 Task: Select street view around selected location Greensboro, North Carolina, United States and verify 5 surrounding locations
Action: Mouse moved to (599, 218)
Screenshot: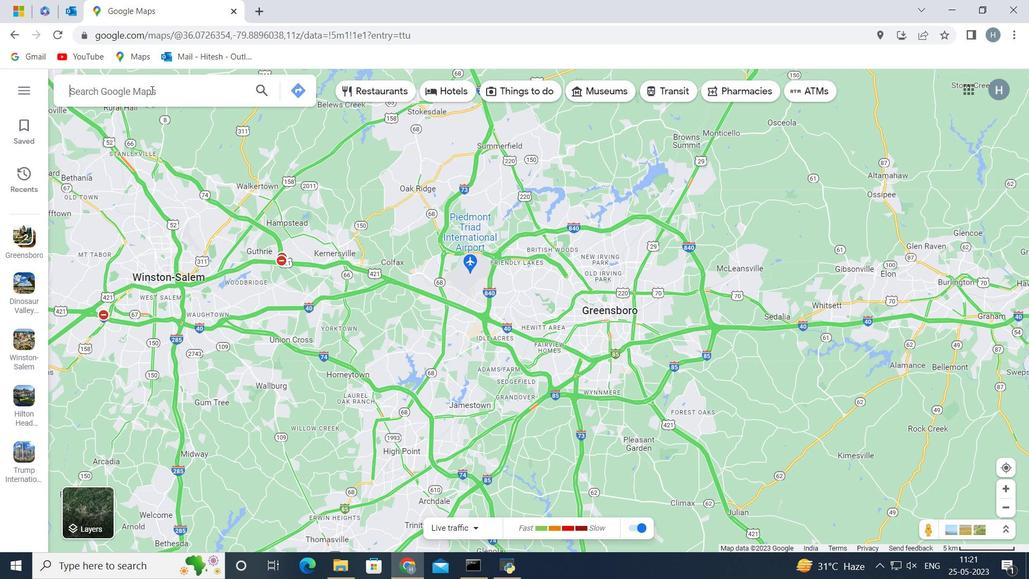 
Action: Mouse pressed left at (599, 218)
Screenshot: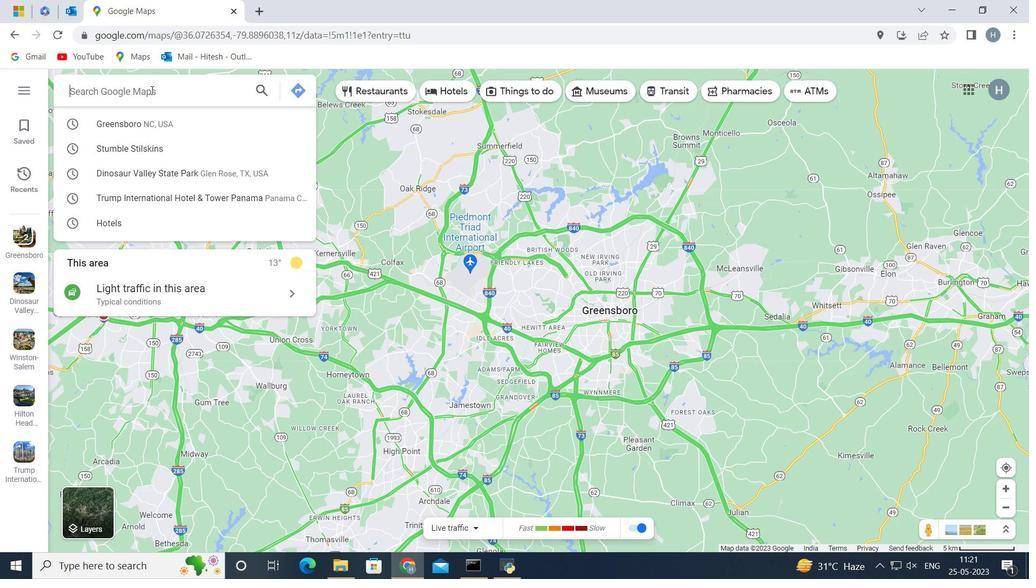 
Action: Mouse moved to (76, 71)
Screenshot: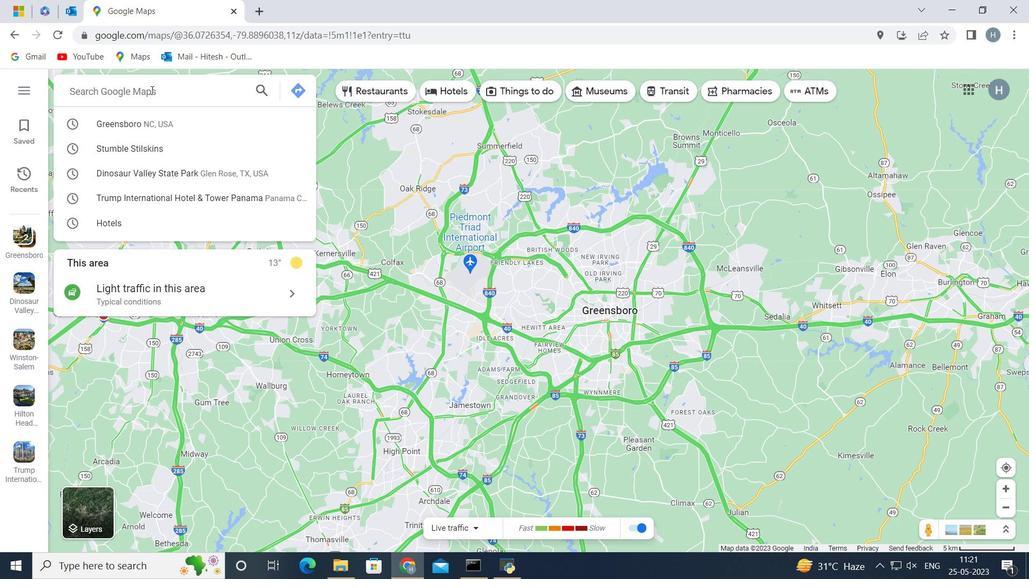 
Action: Mouse pressed left at (76, 71)
Screenshot: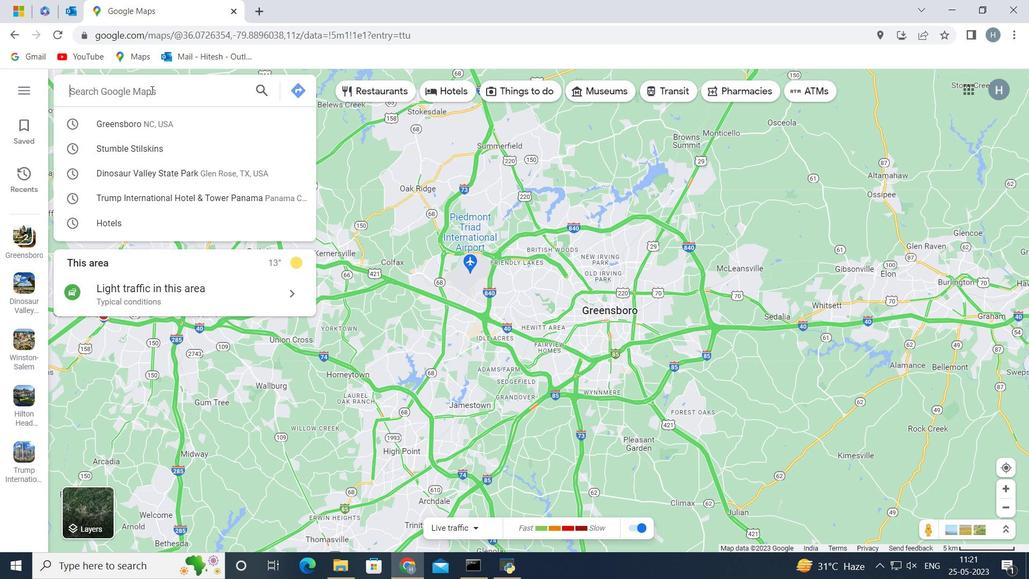 
Action: Mouse pressed left at (76, 71)
Screenshot: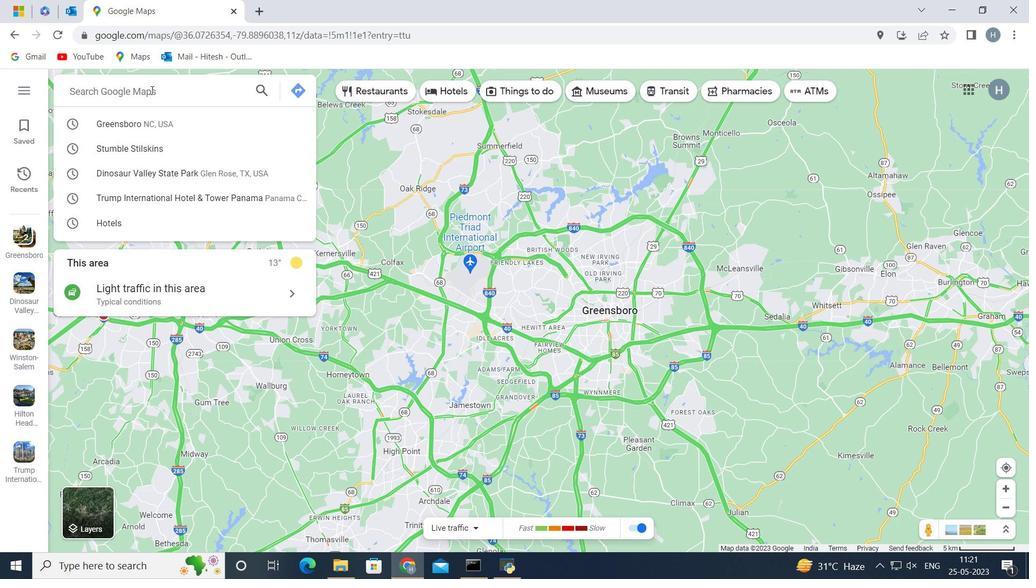 
Action: Mouse moved to (98, 70)
Screenshot: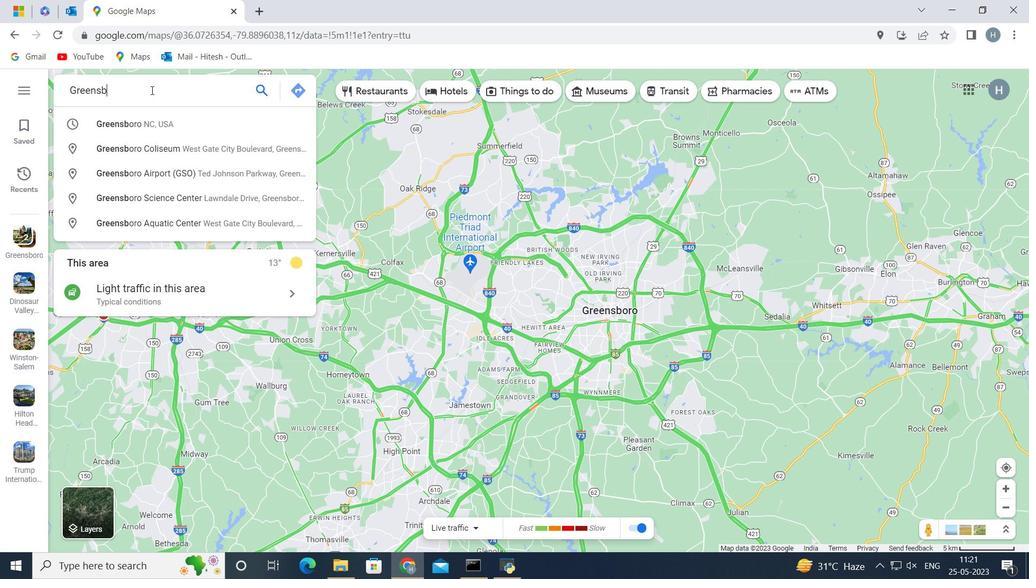 
Action: Mouse pressed left at (98, 70)
Screenshot: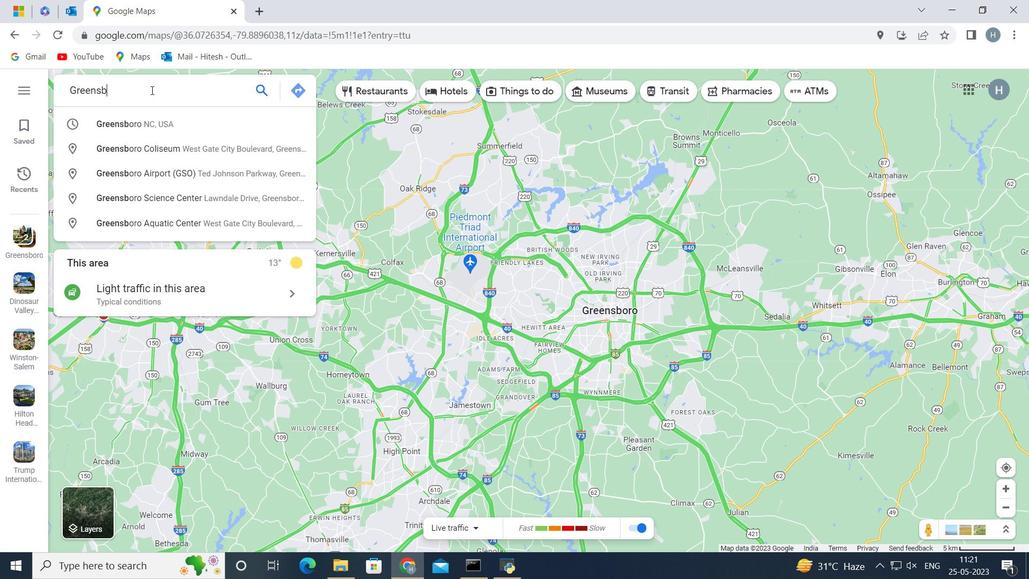 
Action: Mouse moved to (98, 69)
Screenshot: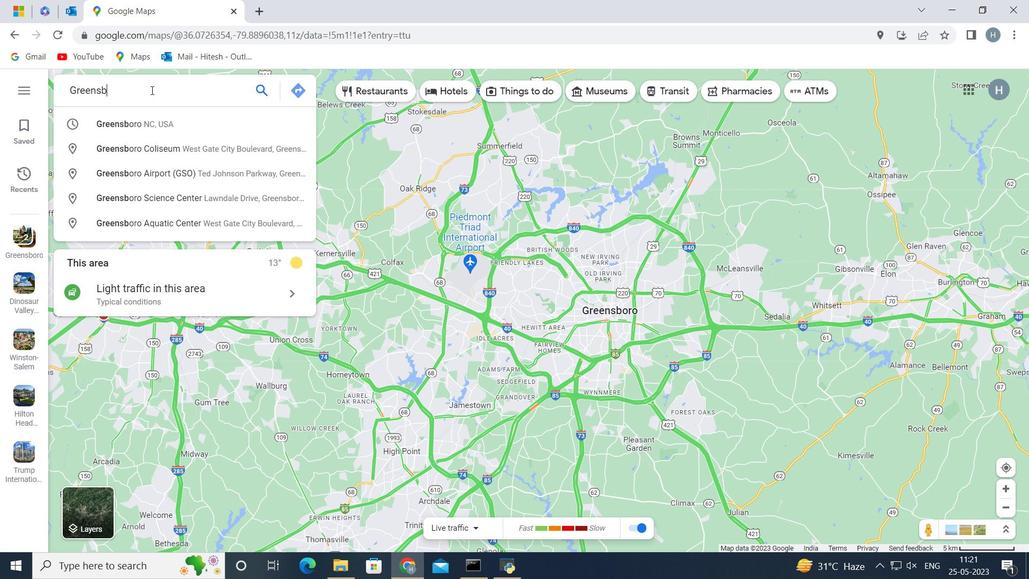 
Action: Key pressed <Key.shift>Greensboro,<Key.space><Key.shift>North<Key.space><Key.shift>Carolina,<Key.space><Key.shift><Key.shift><Key.shift><Key.shift><Key.shift><Key.shift><Key.shift><Key.shift><Key.shift><Key.shift><Key.shift><Key.shift><Key.shift><Key.shift><Key.shift><Key.shift><Key.shift><Key.shift><Key.shift><Key.shift><Key.shift><Key.shift><Key.shift><Key.shift><Key.shift><Key.shift><Key.shift><Key.shift><Key.shift><Key.shift><Key.shift><Key.shift><Key.shift><Key.shift><Key.shift><Key.shift><Key.shift><Key.shift><Key.shift><Key.shift><Key.shift><Key.shift><Key.shift><Key.shift><Key.shift><Key.shift><Key.shift><Key.shift><Key.shift><Key.shift><Key.shift><Key.shift><Key.shift><Key.shift><Key.shift>Un
Screenshot: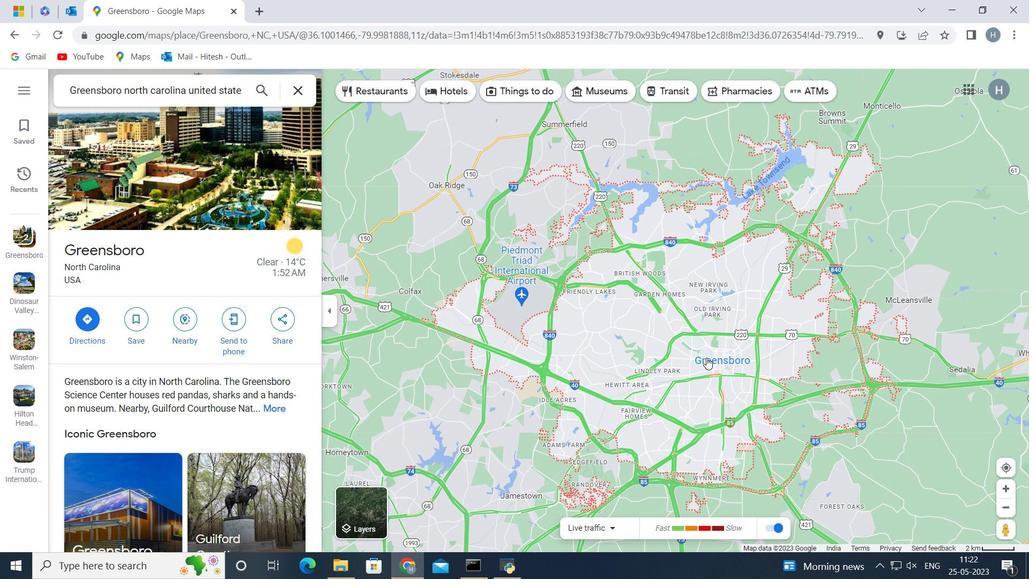
Action: Mouse moved to (193, 95)
Screenshot: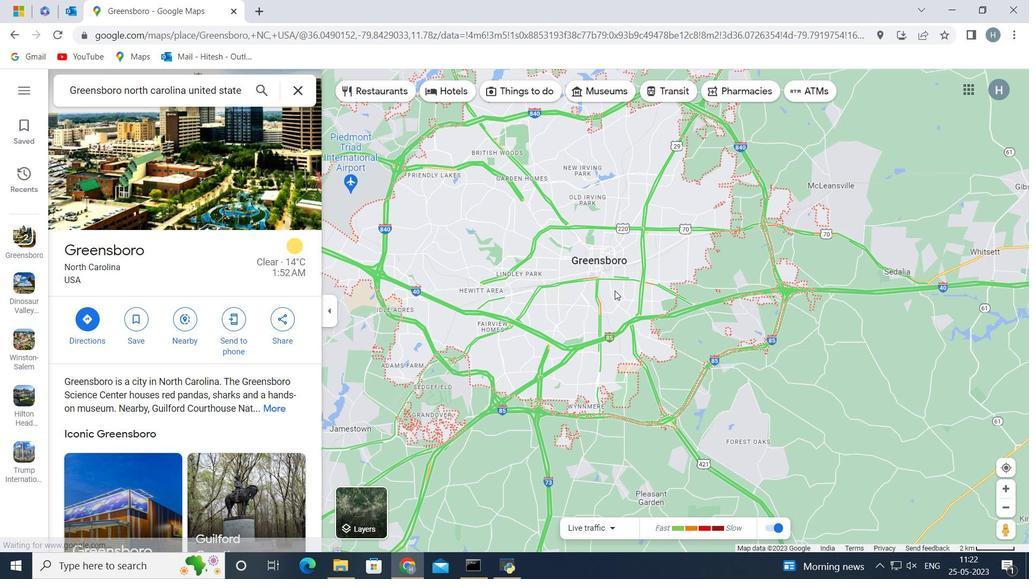 
Action: Mouse pressed left at (193, 95)
Screenshot: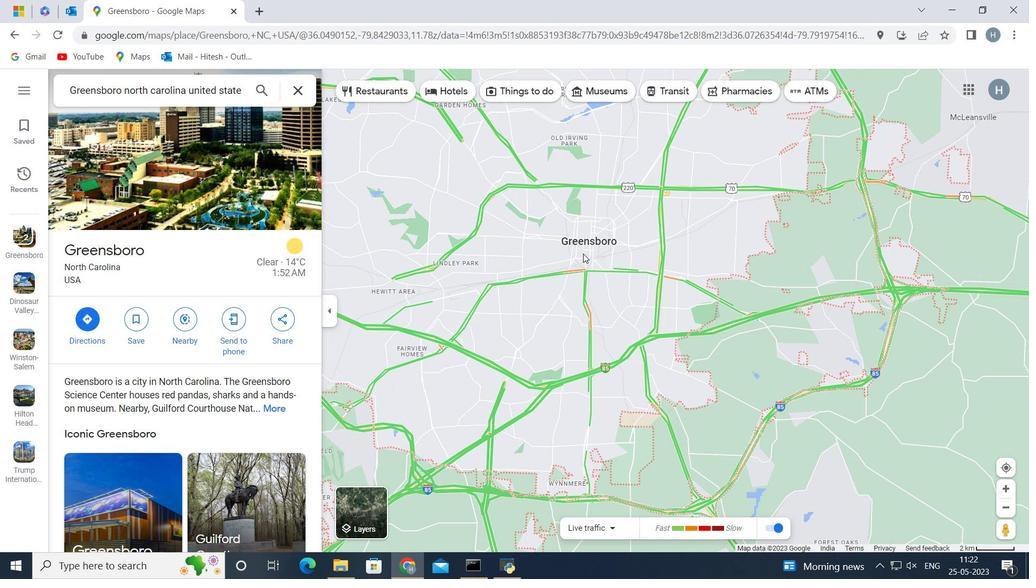 
Action: Mouse moved to (425, 203)
Screenshot: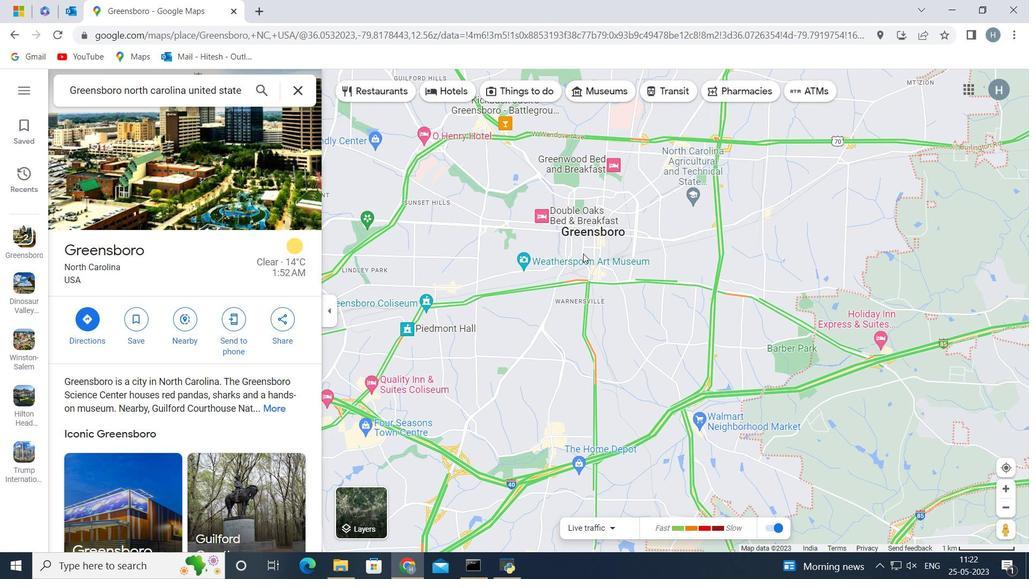 
Action: Mouse scrolled (425, 203) with delta (0, 0)
Screenshot: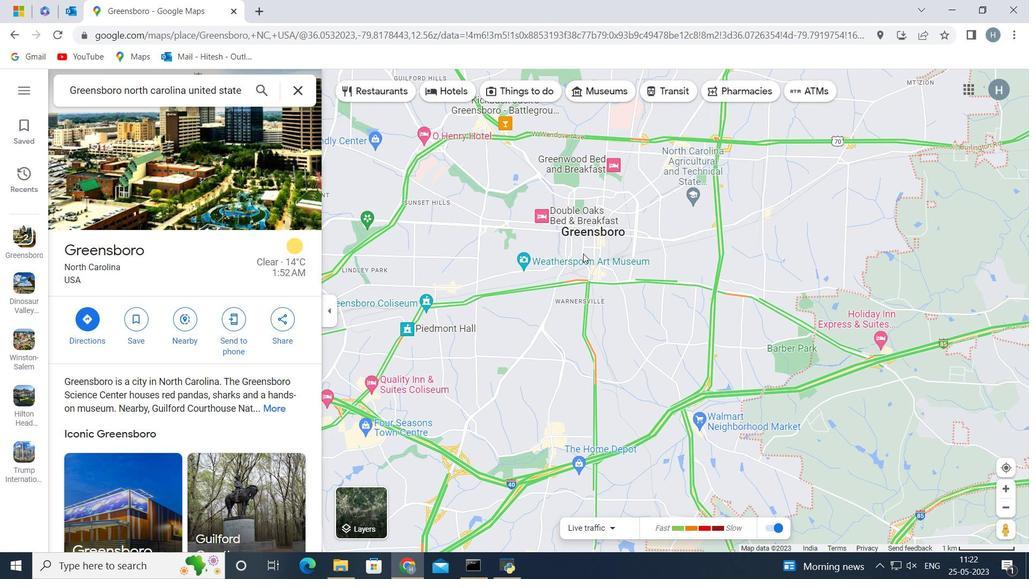 
Action: Mouse moved to (426, 206)
Screenshot: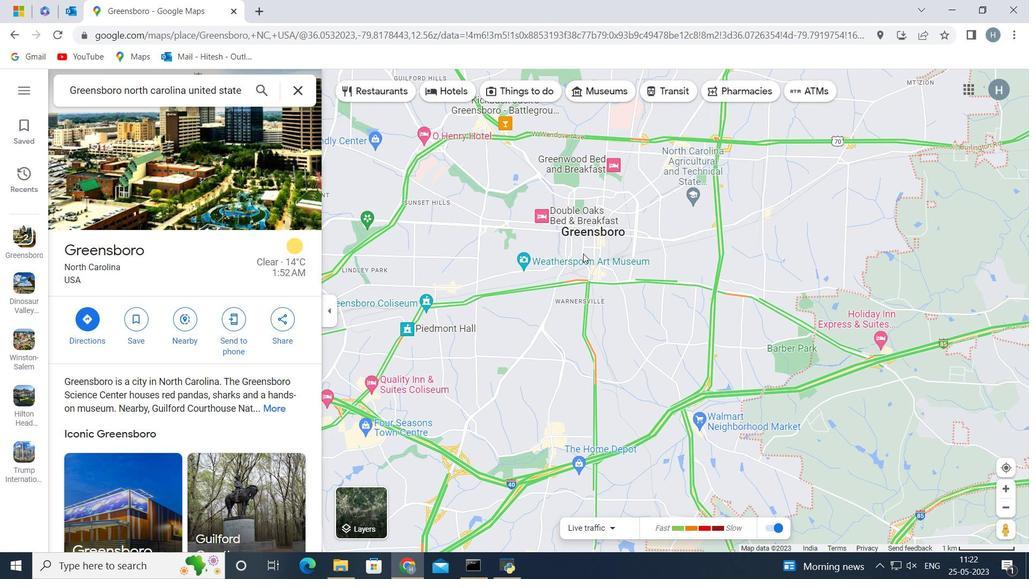 
Action: Mouse scrolled (426, 205) with delta (0, 0)
Screenshot: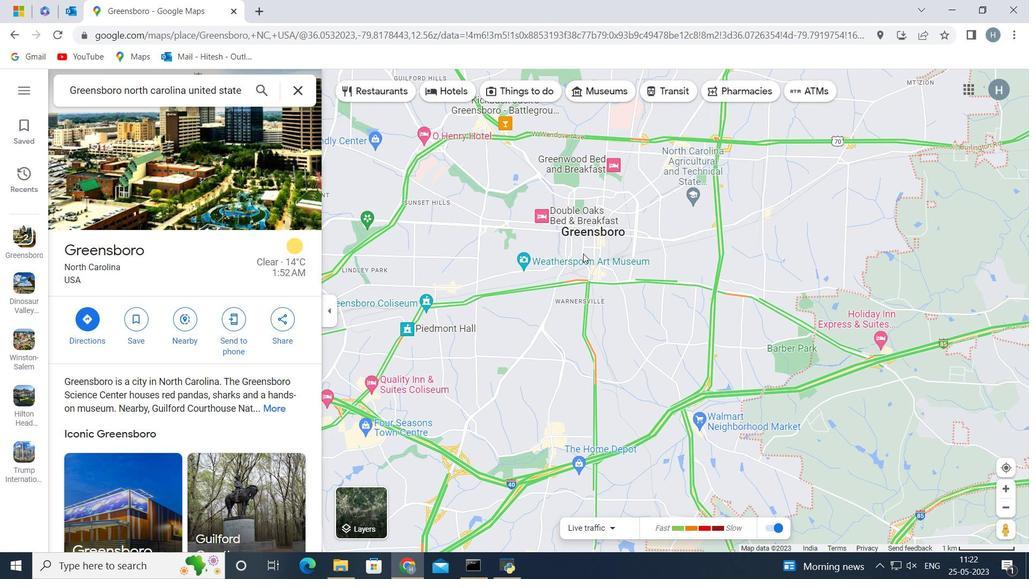 
Action: Mouse moved to (426, 208)
Screenshot: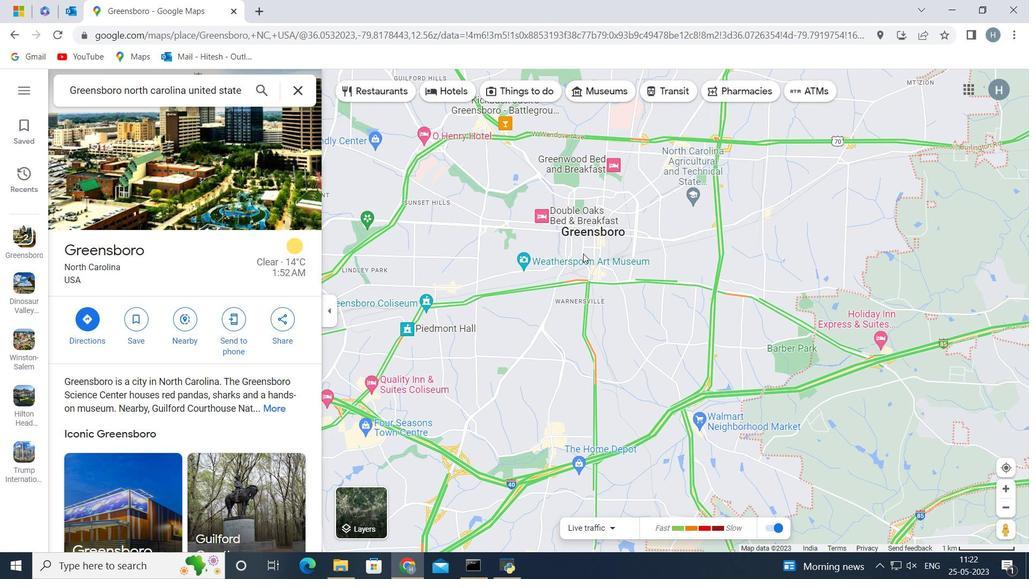 
Action: Mouse scrolled (426, 208) with delta (0, 0)
Screenshot: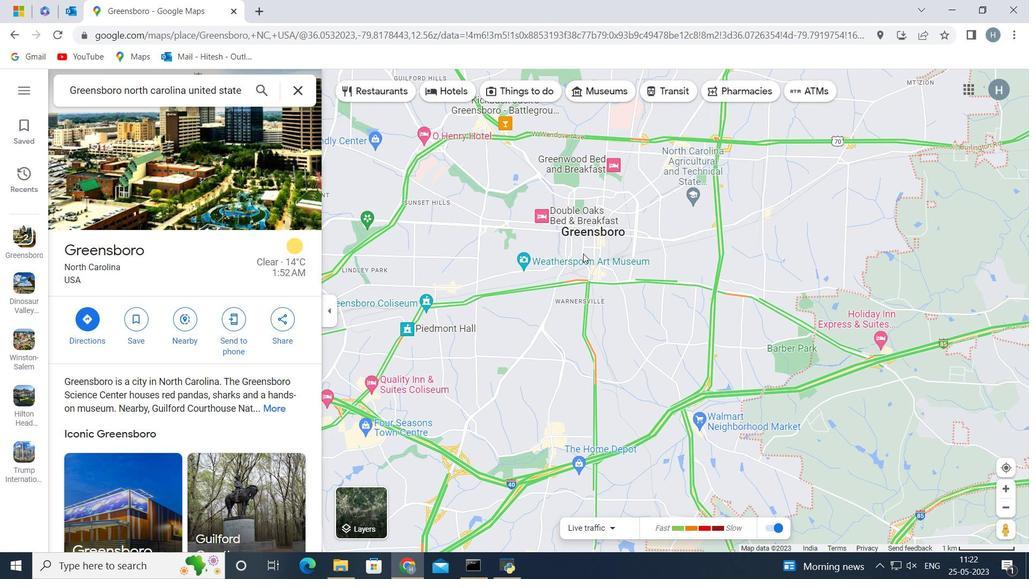 
Action: Mouse moved to (427, 209)
Screenshot: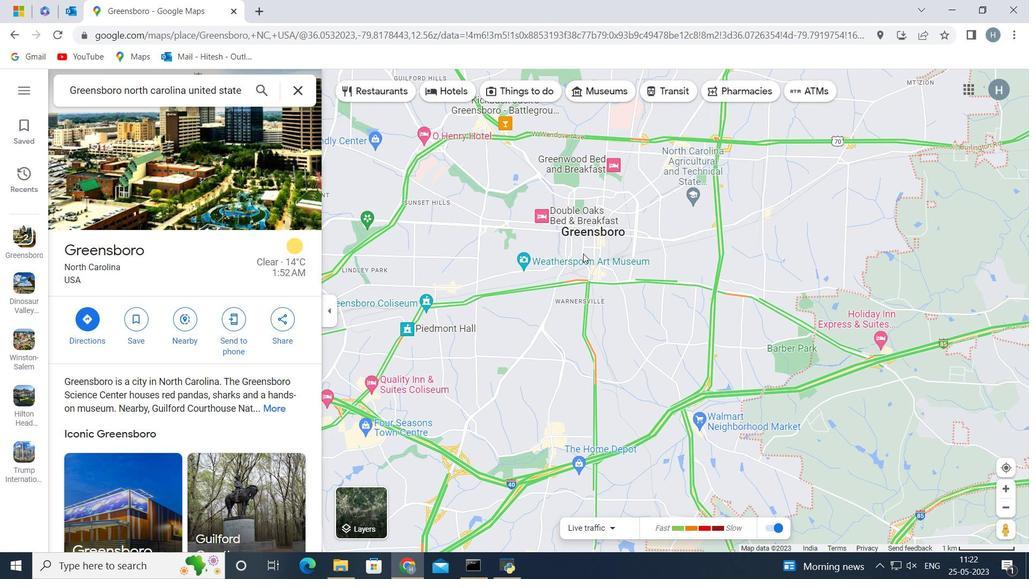 
Action: Mouse scrolled (427, 208) with delta (0, 0)
Screenshot: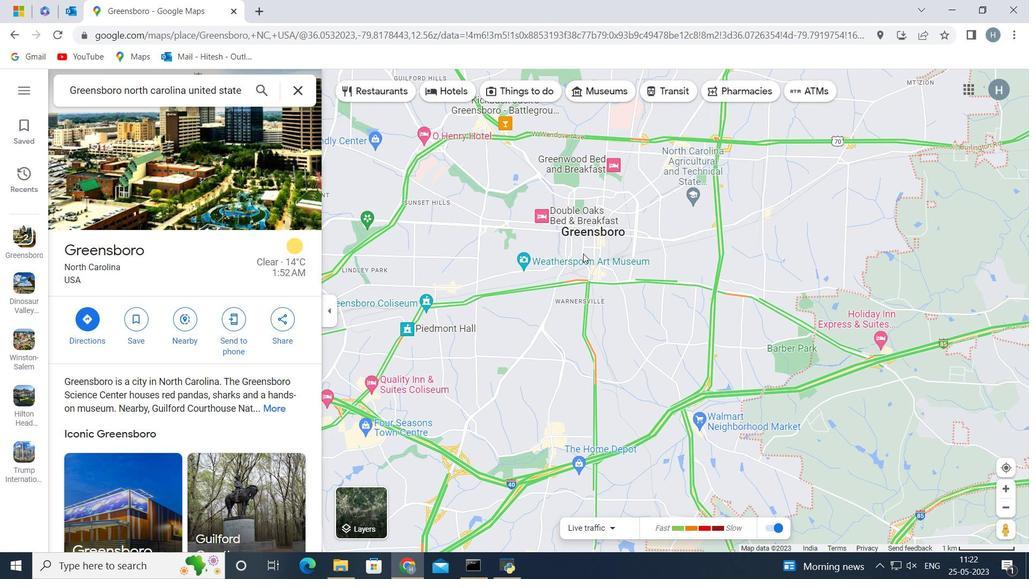 
Action: Mouse scrolled (427, 208) with delta (0, 0)
Screenshot: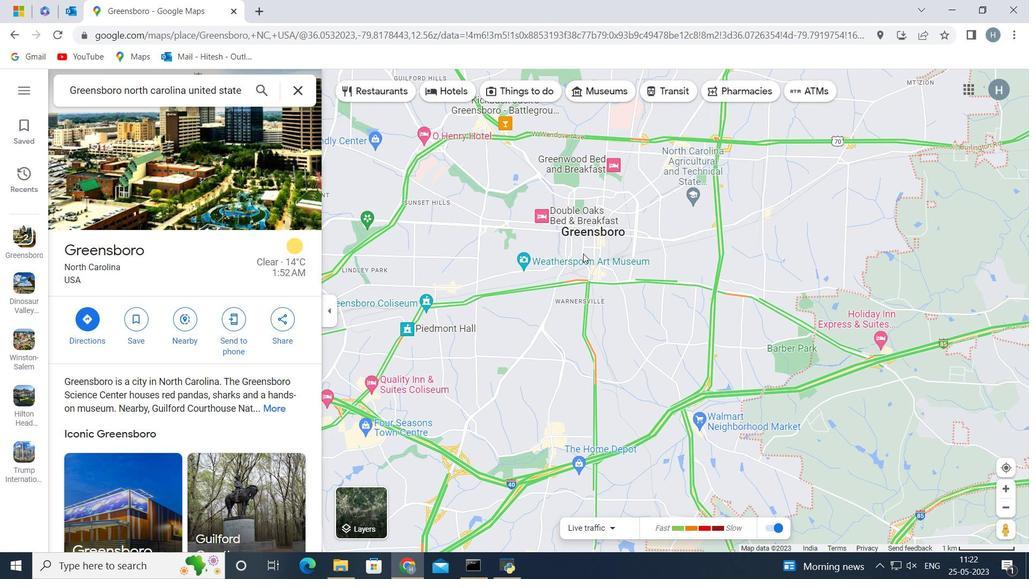 
Action: Mouse scrolled (427, 208) with delta (0, 0)
Screenshot: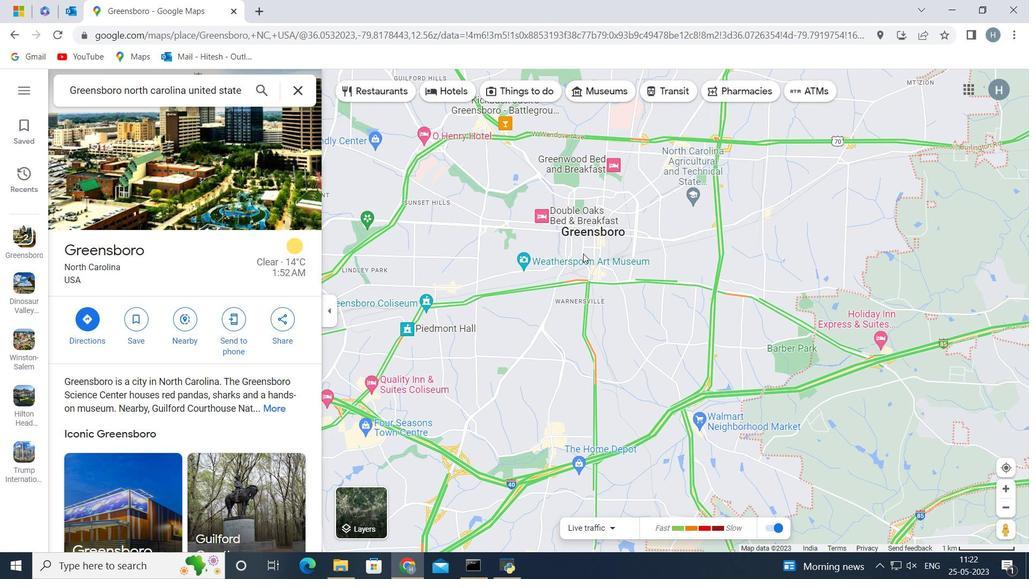 
Action: Mouse moved to (422, 200)
Screenshot: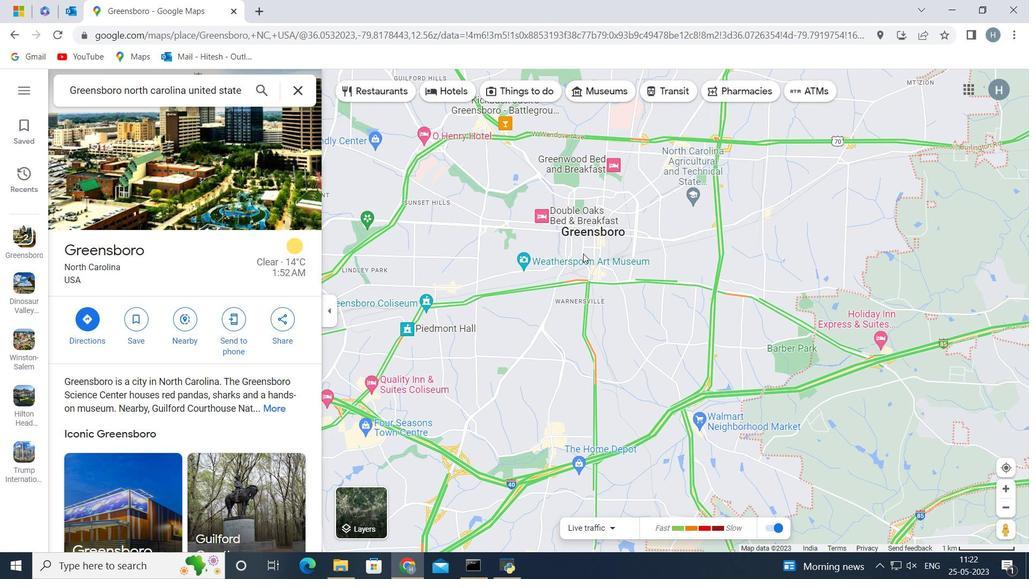 
Action: Mouse scrolled (422, 199) with delta (0, 0)
Screenshot: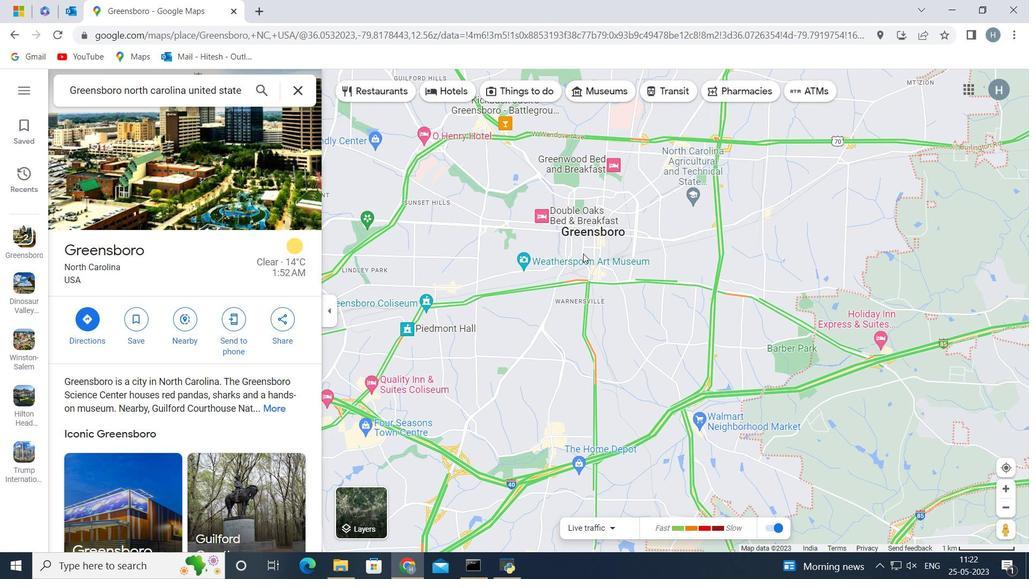 
Action: Mouse moved to (422, 200)
Screenshot: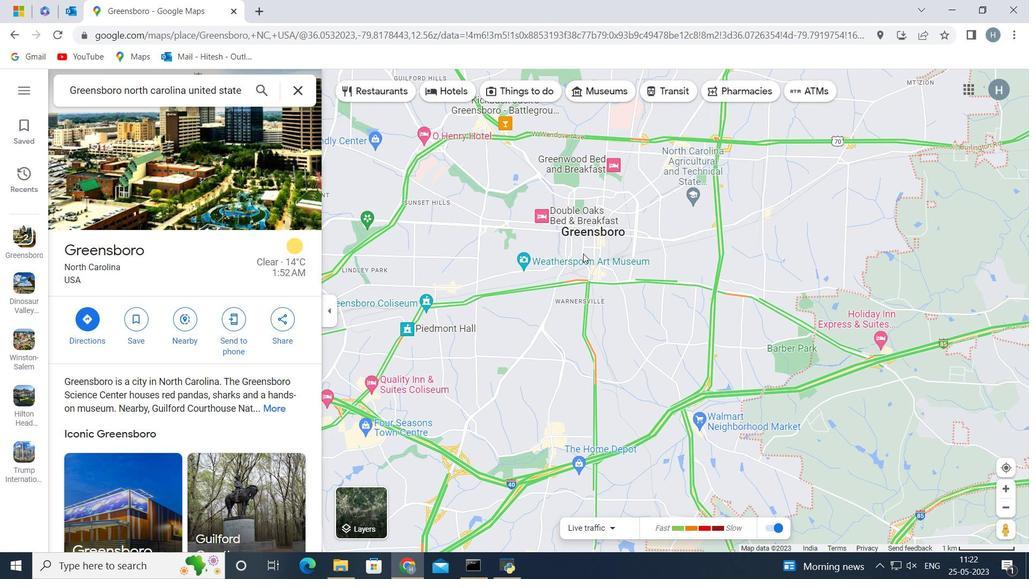 
Action: Mouse scrolled (422, 200) with delta (0, 0)
Screenshot: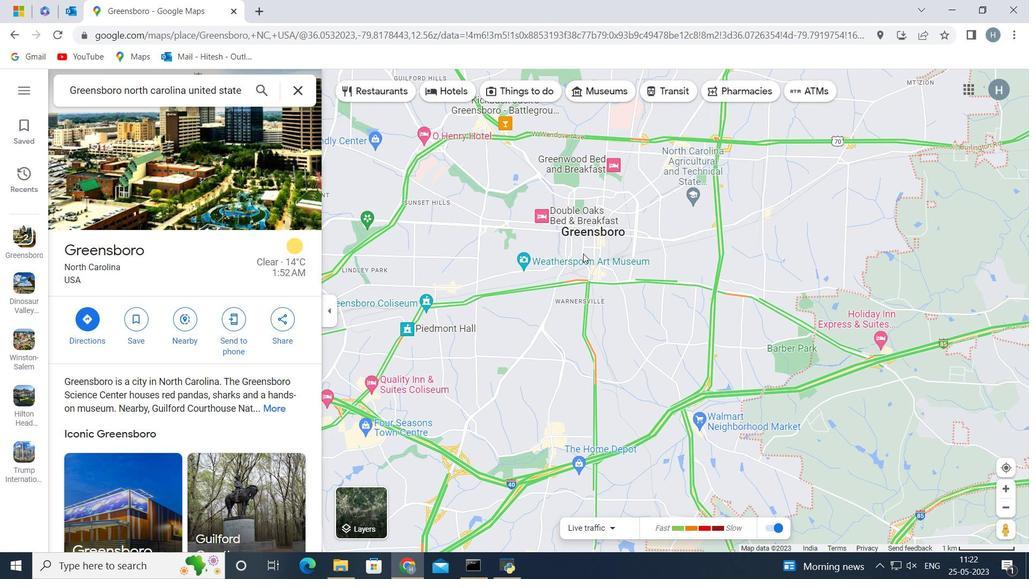 
Action: Mouse moved to (481, 236)
Screenshot: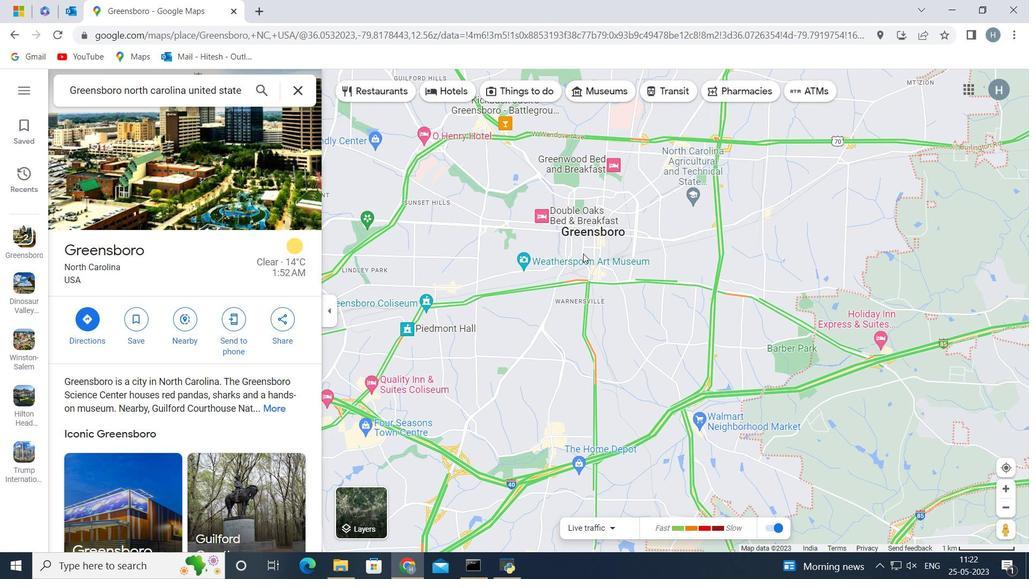 
Action: Mouse scrolled (481, 235) with delta (0, 0)
Screenshot: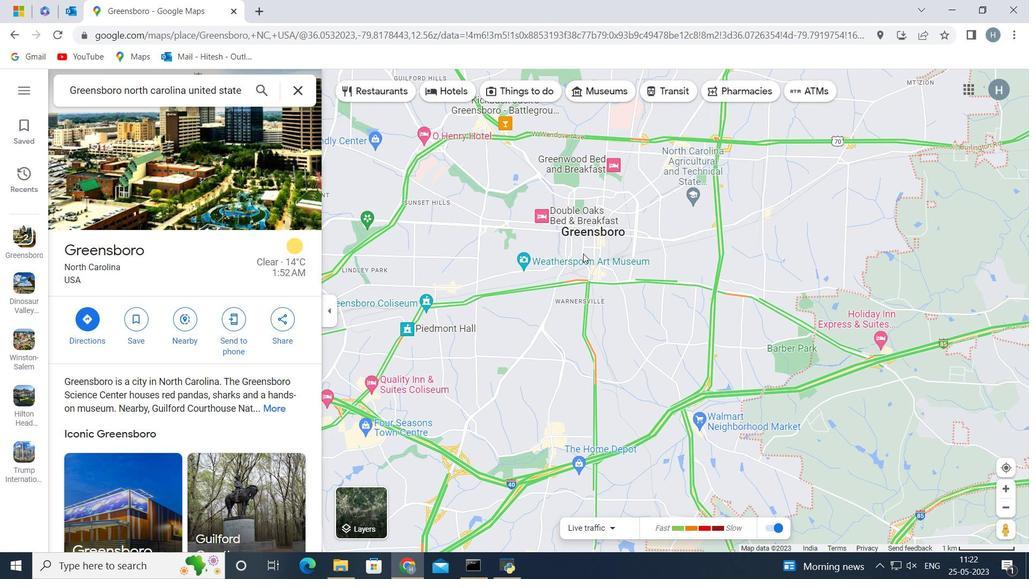 
Action: Mouse scrolled (481, 235) with delta (0, 0)
Screenshot: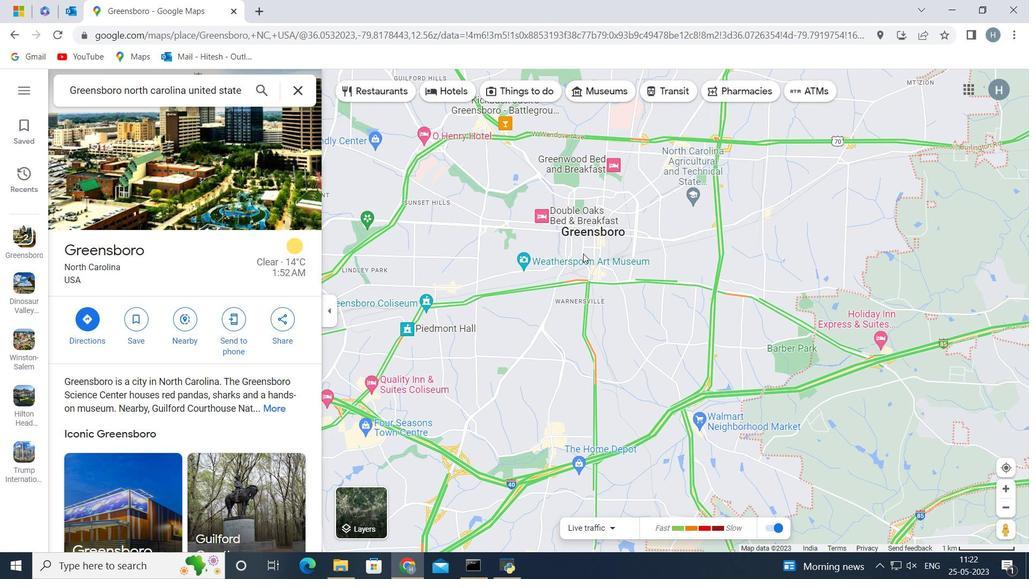
Action: Mouse moved to (535, 215)
Screenshot: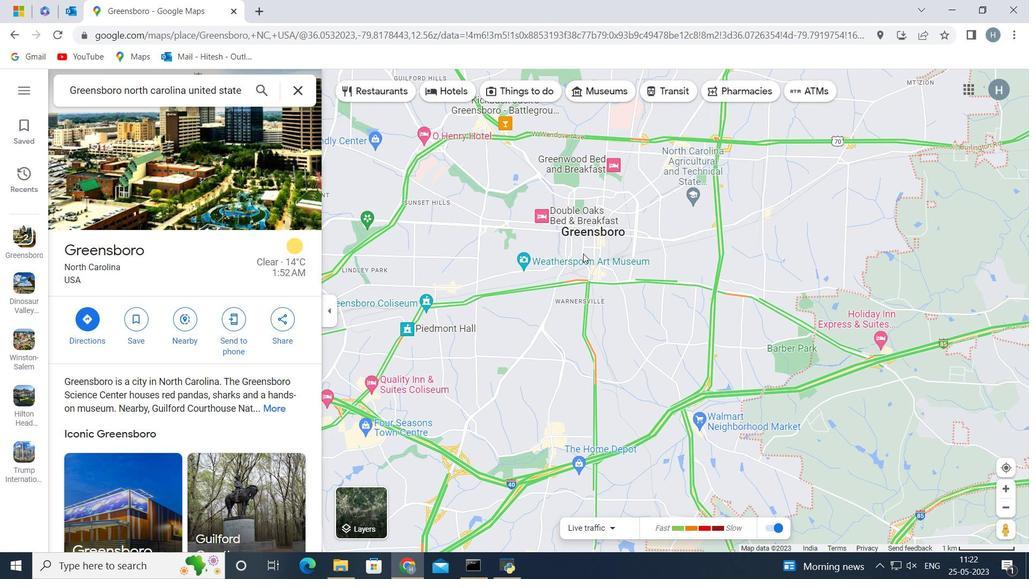 
Action: Mouse scrolled (535, 214) with delta (0, 0)
Screenshot: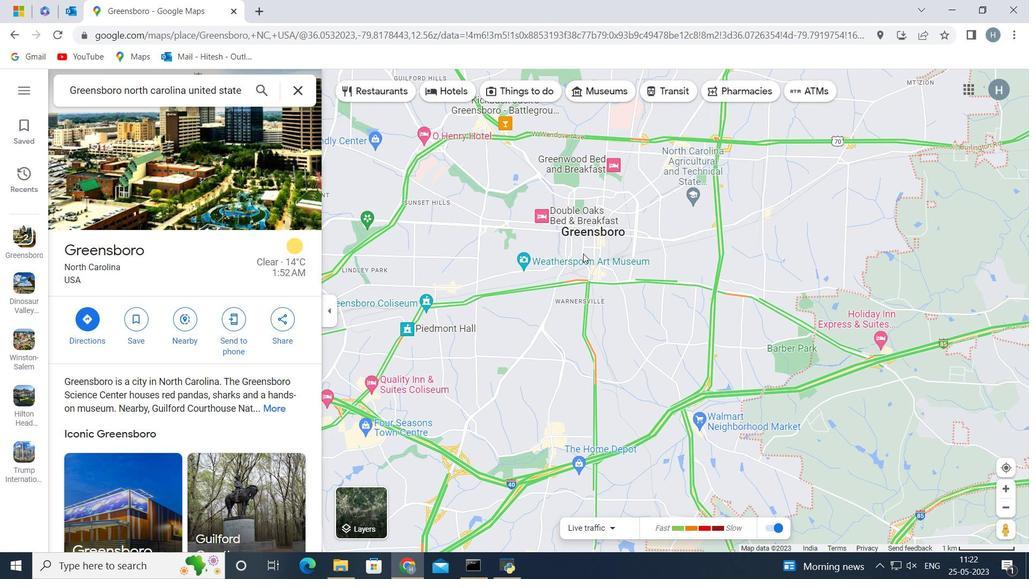 
Action: Mouse moved to (535, 216)
Screenshot: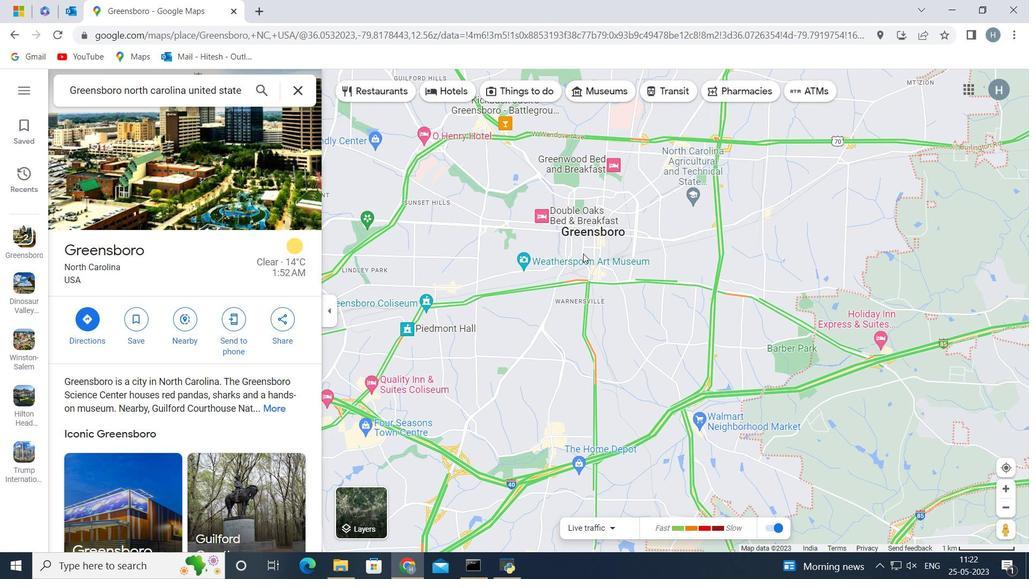 
Action: Mouse scrolled (535, 215) with delta (0, 0)
Screenshot: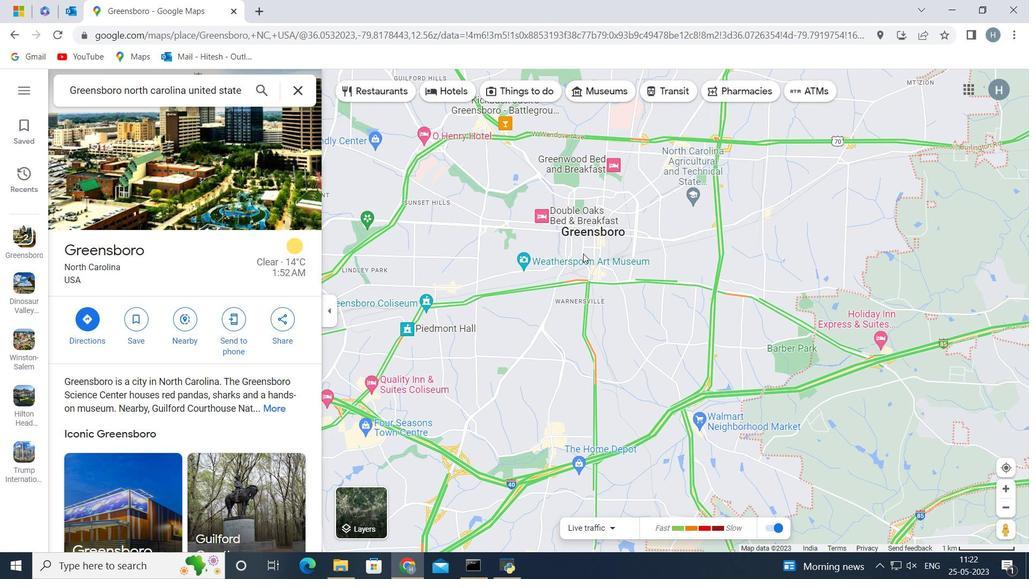 
Action: Mouse moved to (535, 217)
Screenshot: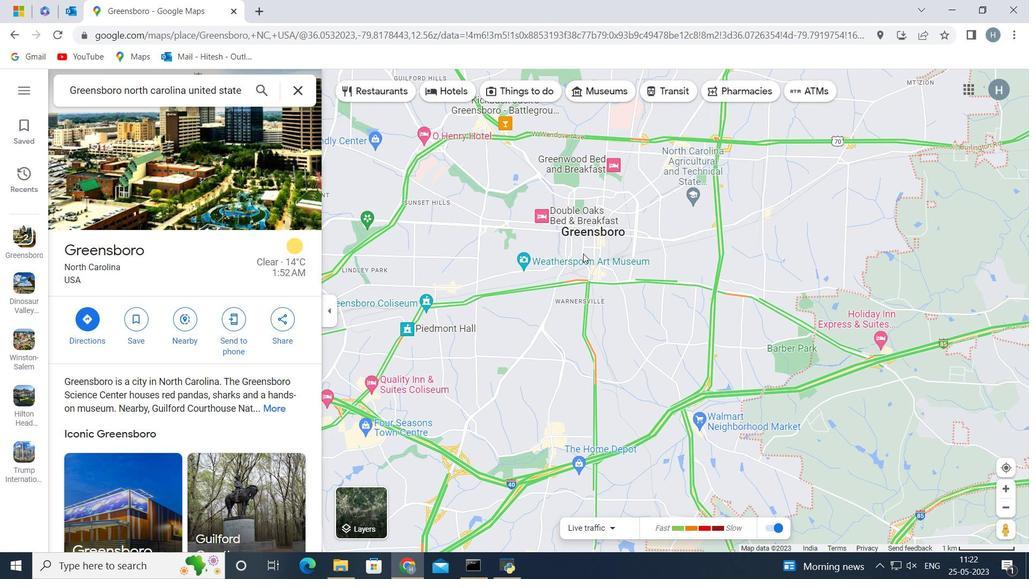 
Action: Mouse scrolled (535, 216) with delta (0, 0)
Screenshot: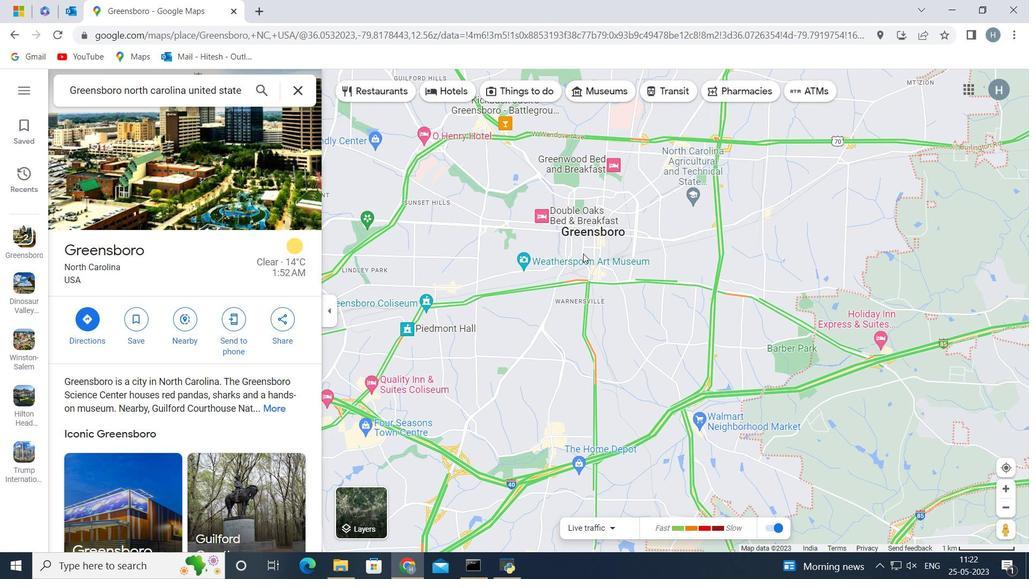 
Action: Mouse moved to (534, 219)
Screenshot: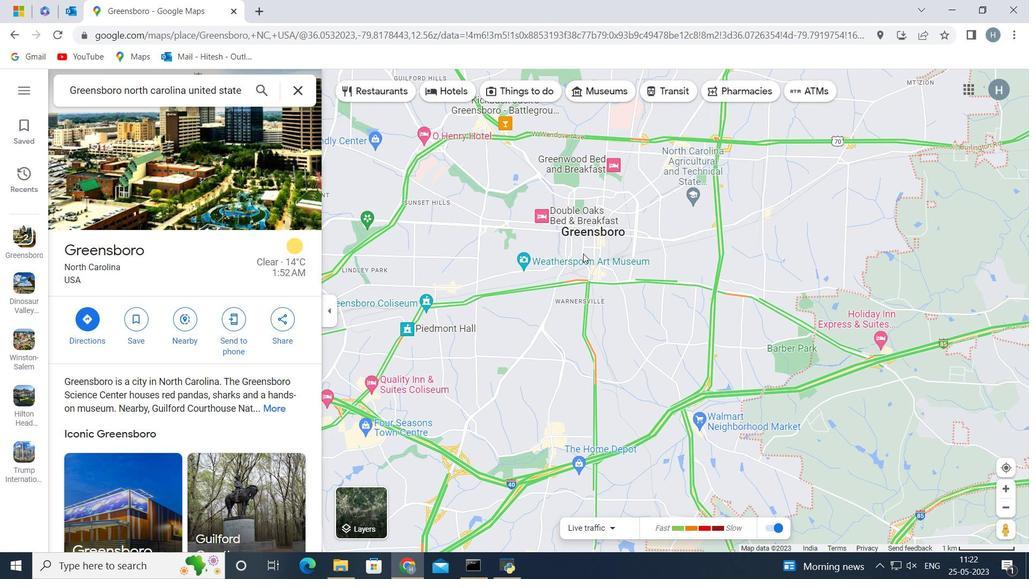 
Action: Mouse scrolled (534, 219) with delta (0, 0)
Screenshot: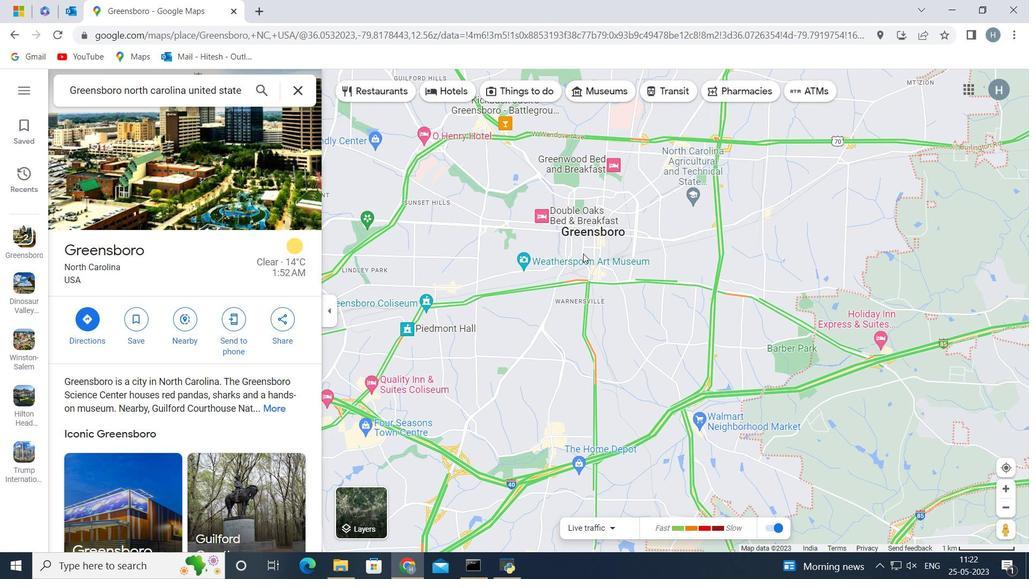 
Action: Mouse moved to (533, 220)
Screenshot: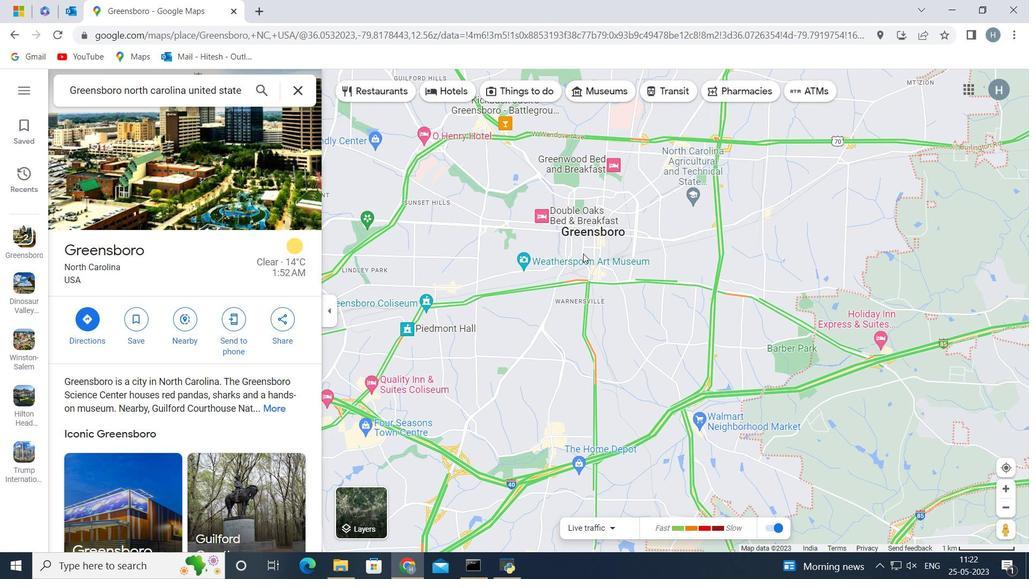 
Action: Mouse scrolled (533, 219) with delta (0, 0)
Screenshot: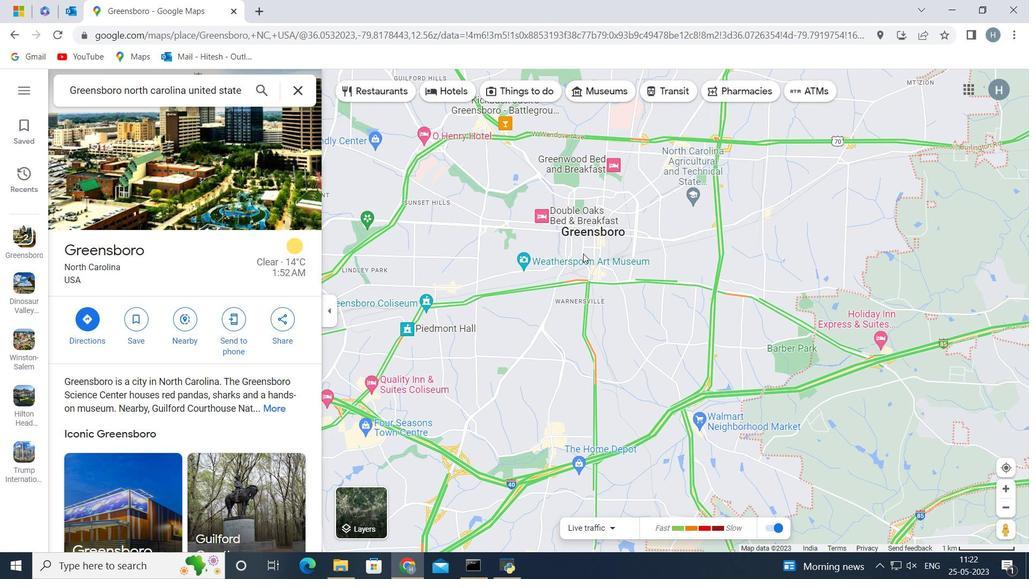 
Action: Mouse moved to (448, 227)
Screenshot: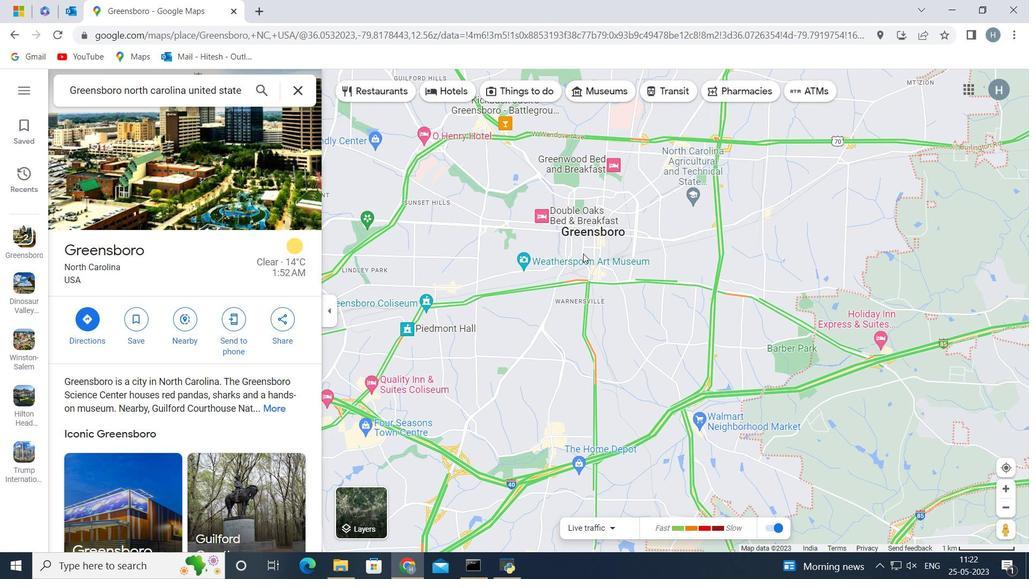 
Action: Mouse scrolled (448, 226) with delta (0, 0)
Screenshot: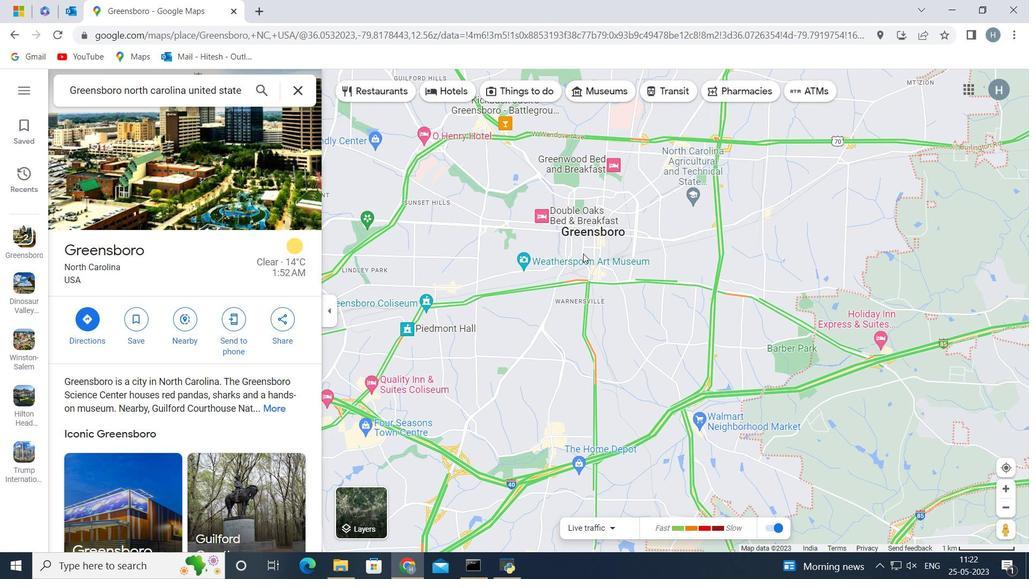 
Action: Mouse scrolled (448, 226) with delta (0, 0)
Screenshot: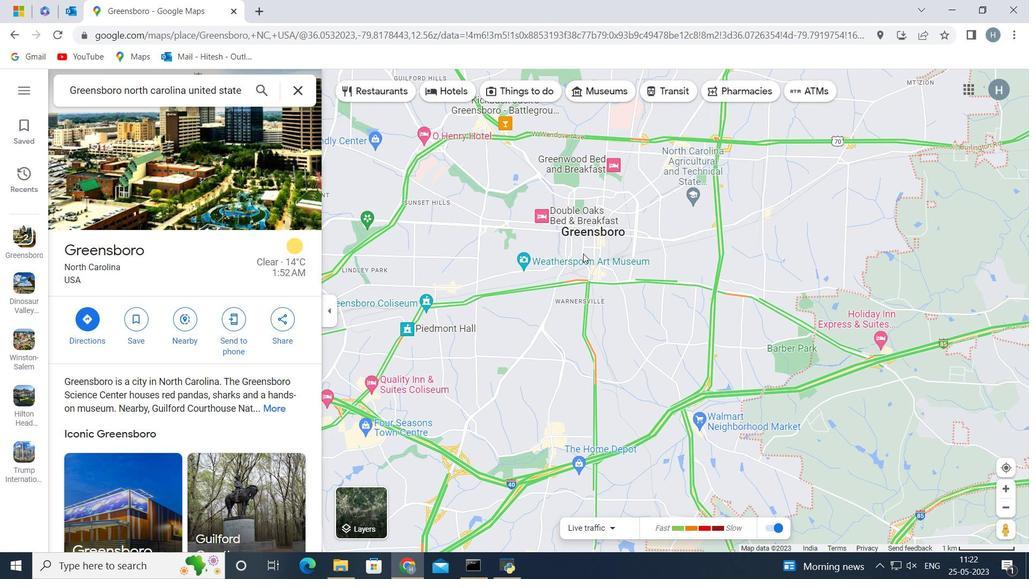 
Action: Mouse moved to (448, 228)
Screenshot: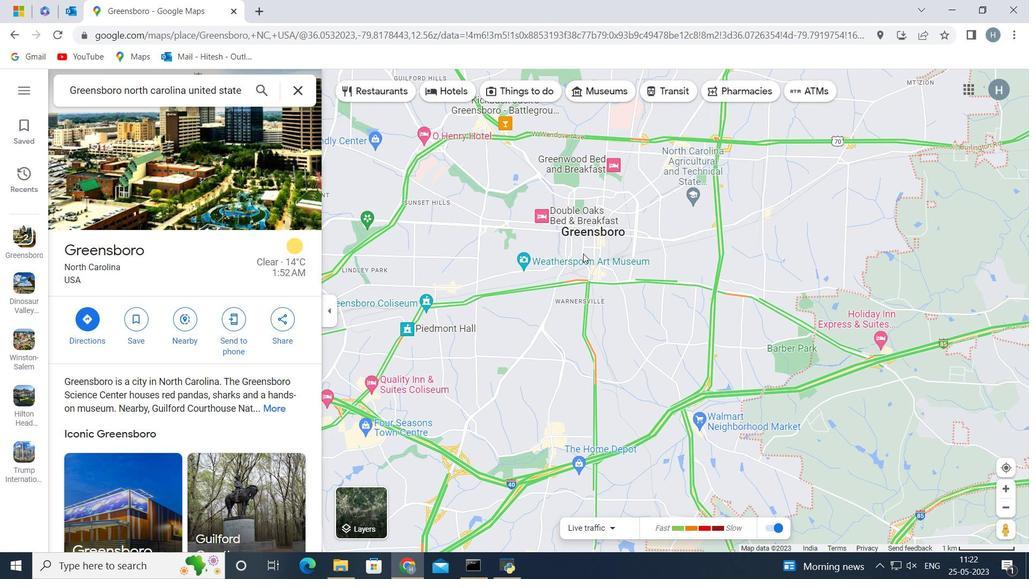 
Action: Mouse scrolled (448, 227) with delta (0, 0)
Screenshot: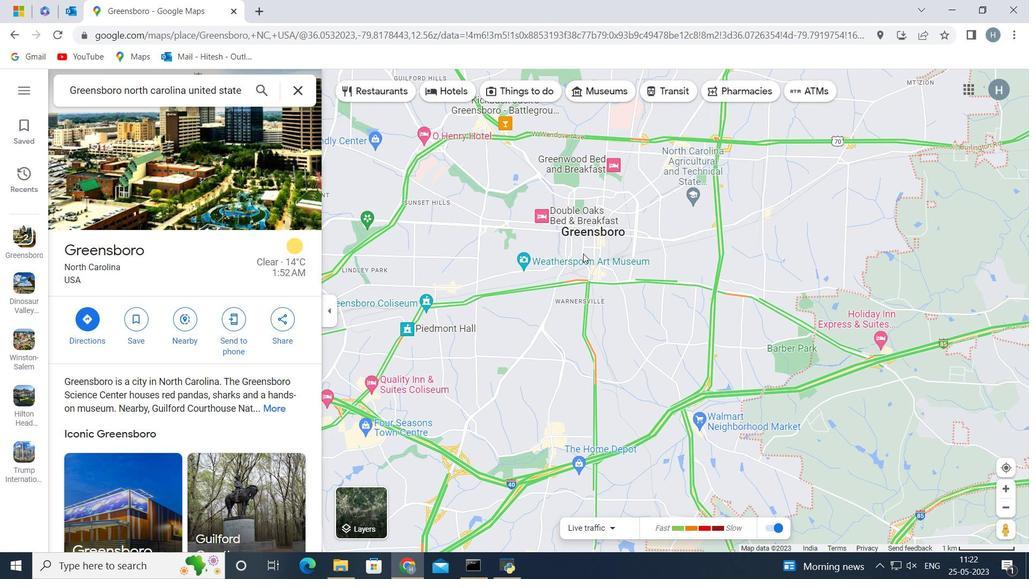 
Action: Mouse moved to (450, 224)
Screenshot: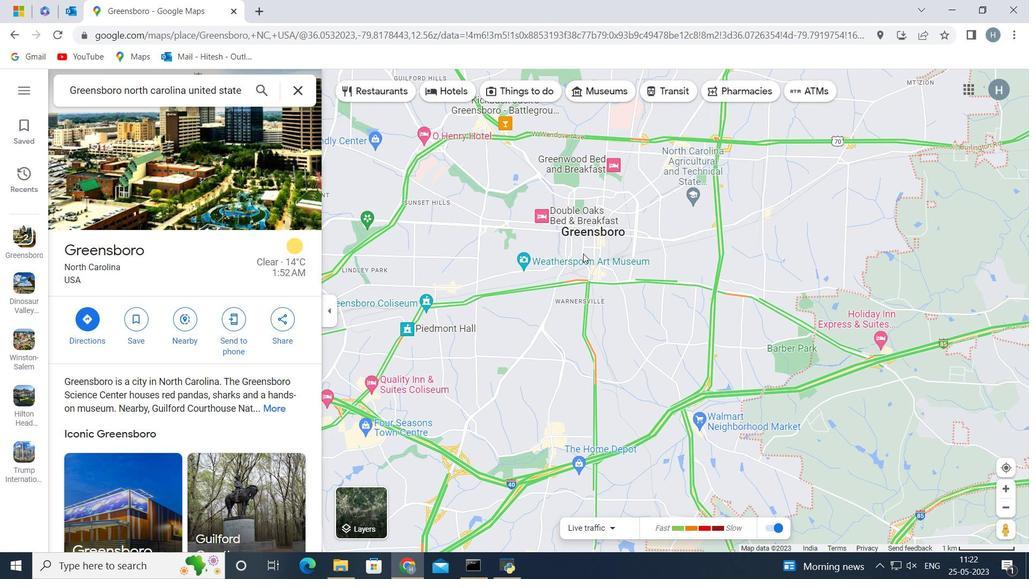 
Action: Mouse scrolled (450, 224) with delta (0, 0)
Screenshot: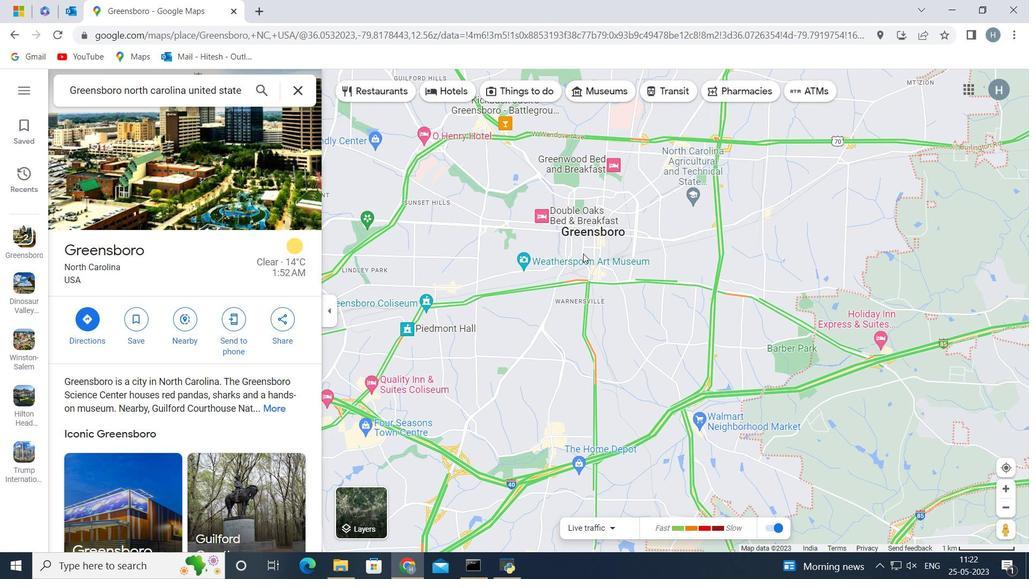 
Action: Mouse scrolled (450, 224) with delta (0, 0)
Screenshot: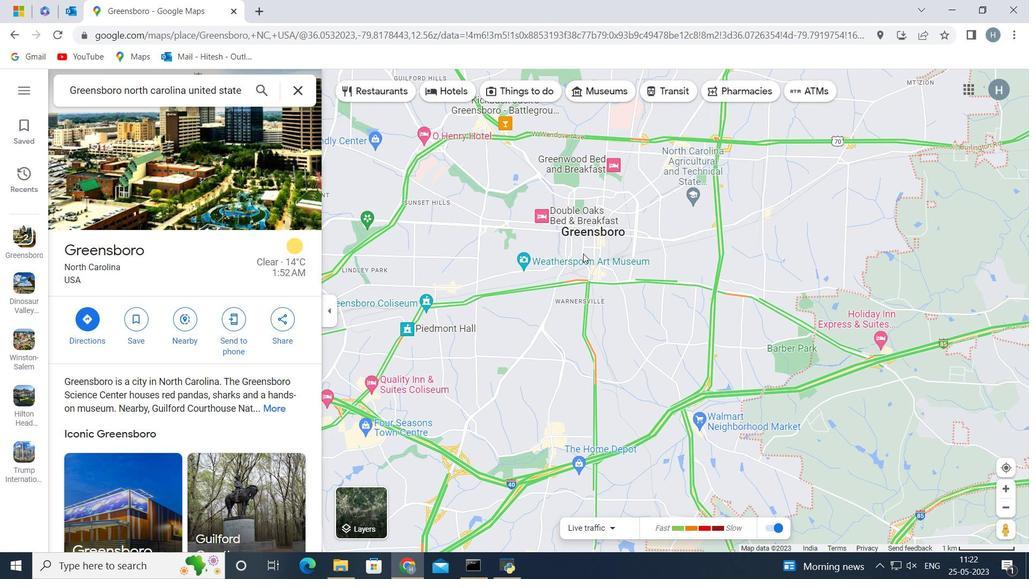 
Action: Mouse moved to (524, 231)
Screenshot: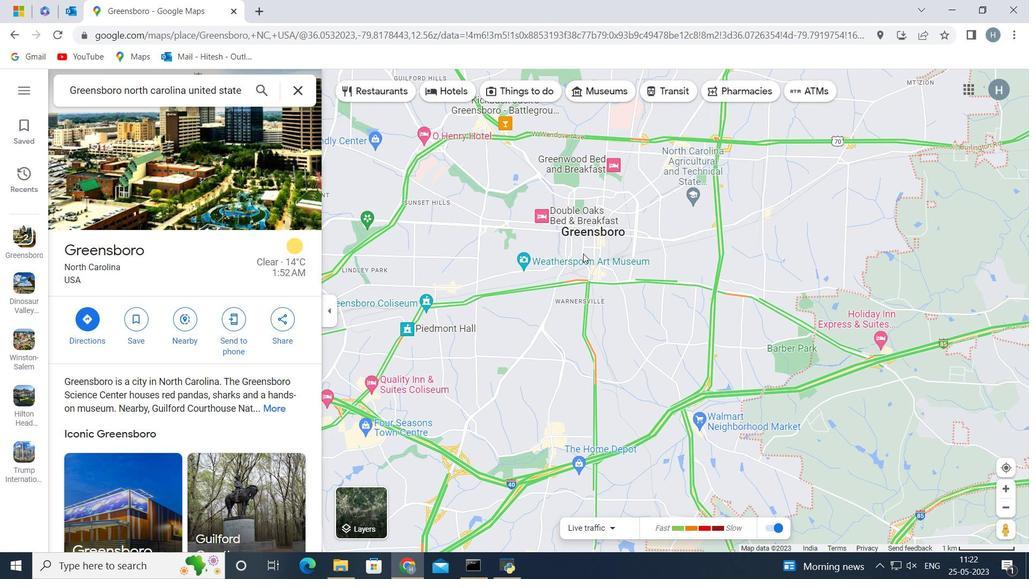 
Action: Mouse scrolled (524, 232) with delta (0, 0)
Screenshot: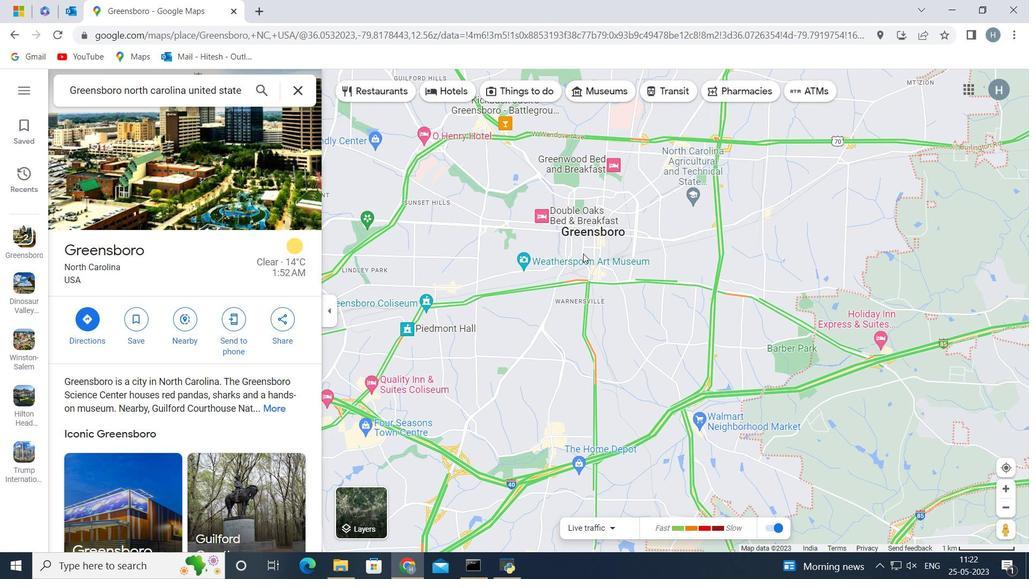 
Action: Mouse moved to (526, 229)
Screenshot: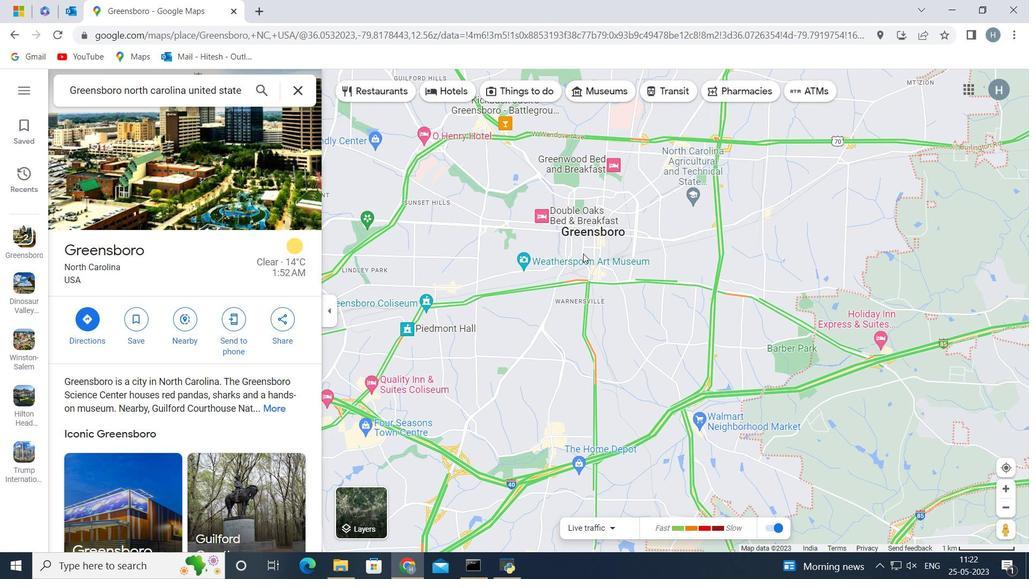 
Action: Mouse scrolled (526, 230) with delta (0, 0)
Screenshot: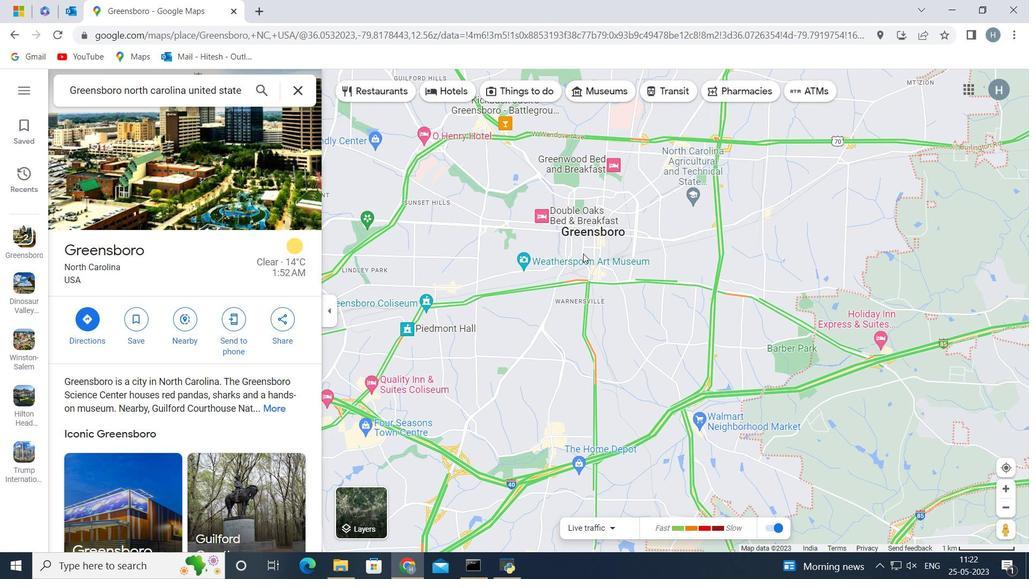 
Action: Mouse moved to (526, 227)
Screenshot: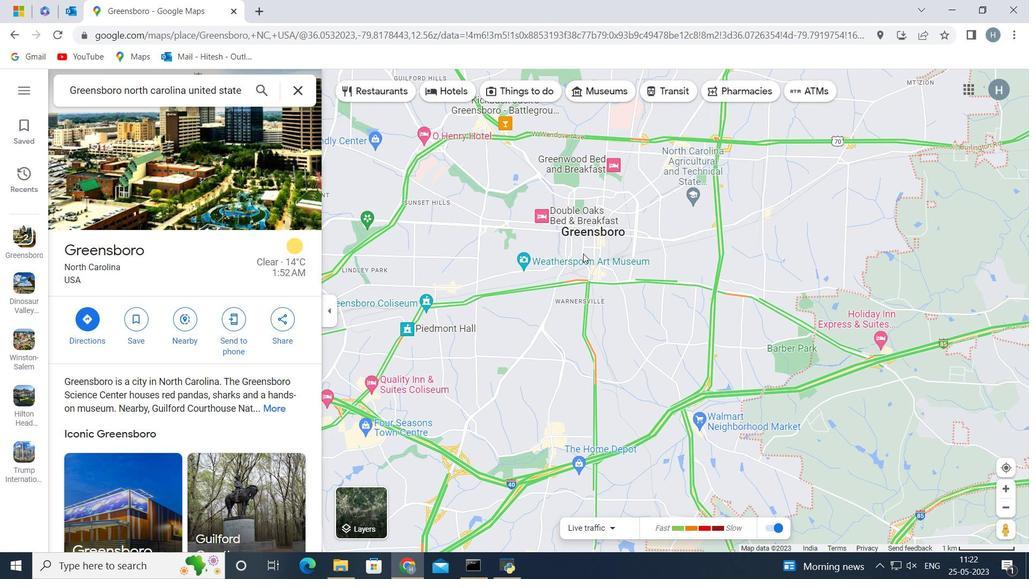 
Action: Mouse scrolled (526, 228) with delta (0, 0)
Screenshot: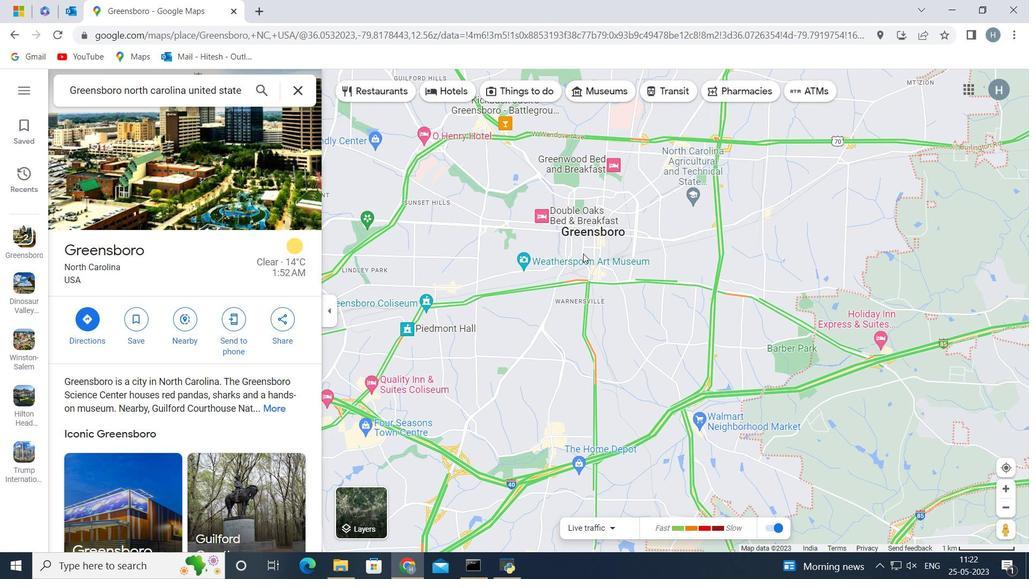 
Action: Mouse scrolled (526, 228) with delta (0, 0)
Screenshot: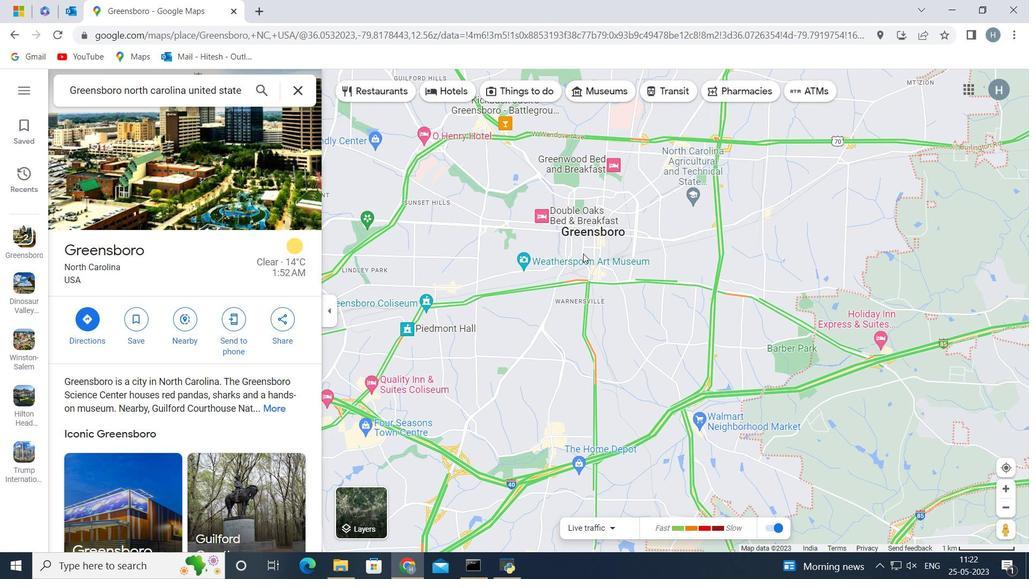 
Action: Mouse moved to (532, 217)
Screenshot: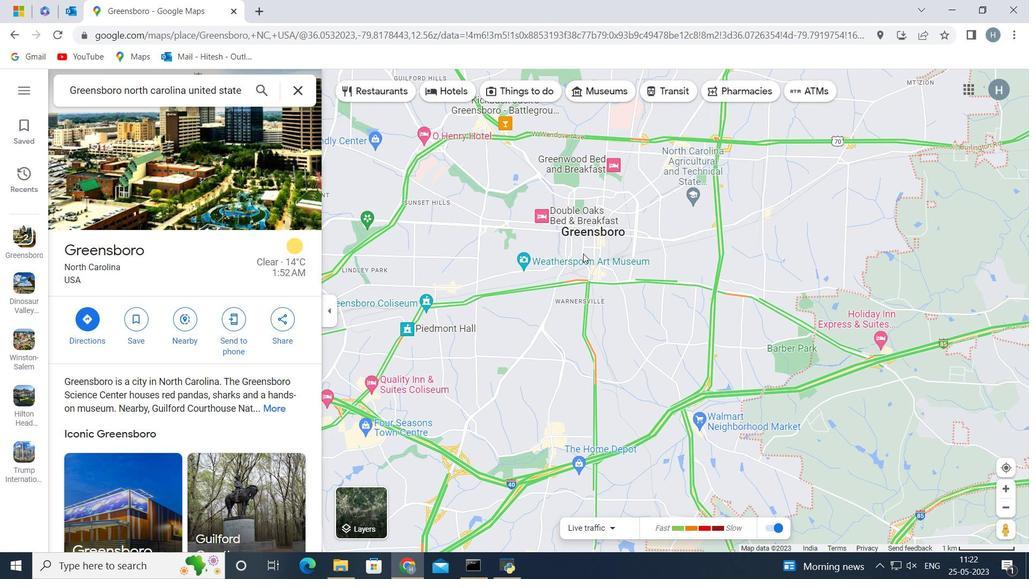 
Action: Mouse scrolled (532, 217) with delta (0, 0)
Screenshot: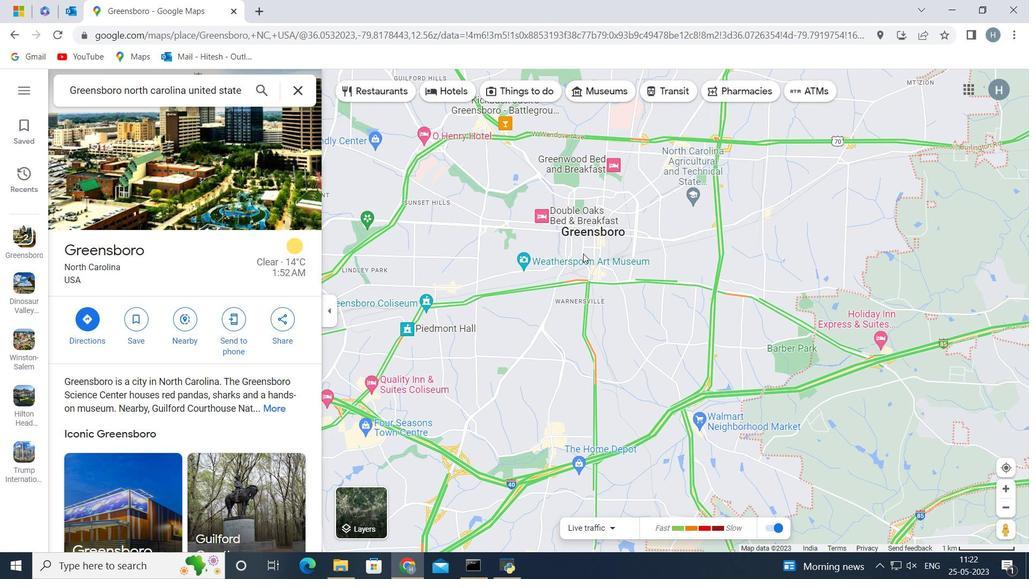 
Action: Mouse scrolled (532, 217) with delta (0, 0)
Screenshot: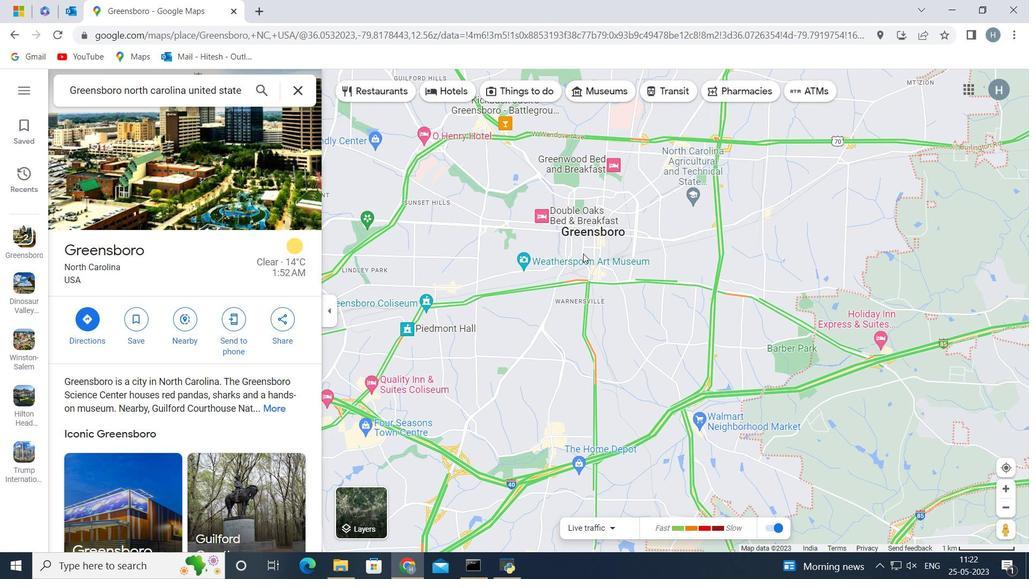 
Action: Mouse scrolled (532, 217) with delta (0, 0)
Screenshot: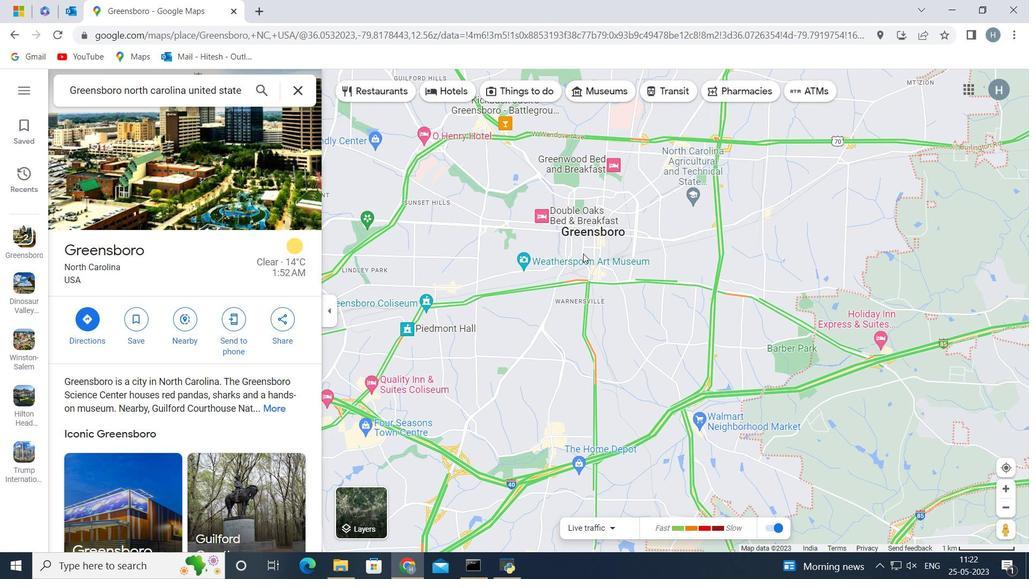 
Action: Mouse scrolled (532, 217) with delta (0, 0)
Screenshot: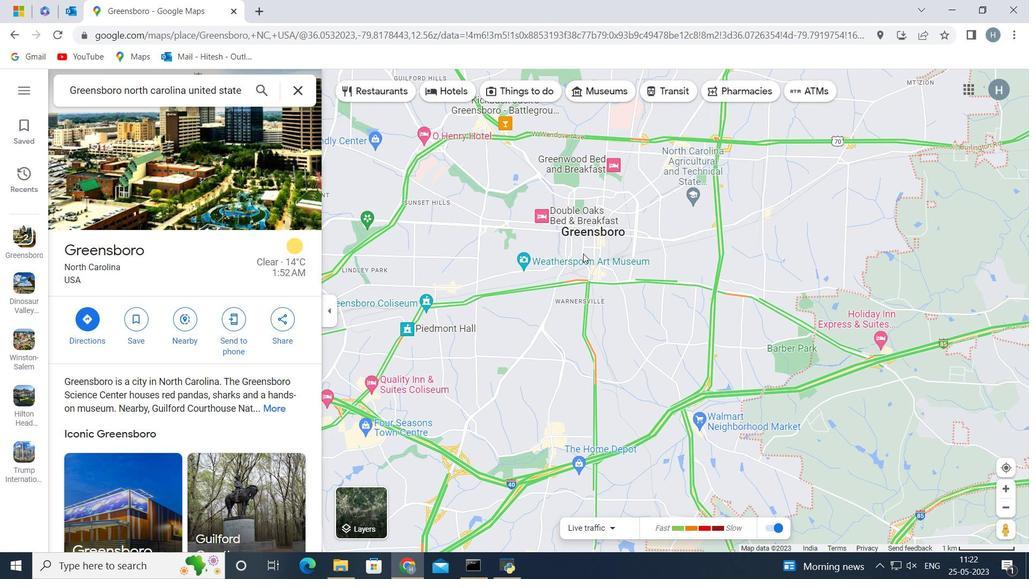 
Action: Mouse moved to (541, 210)
Screenshot: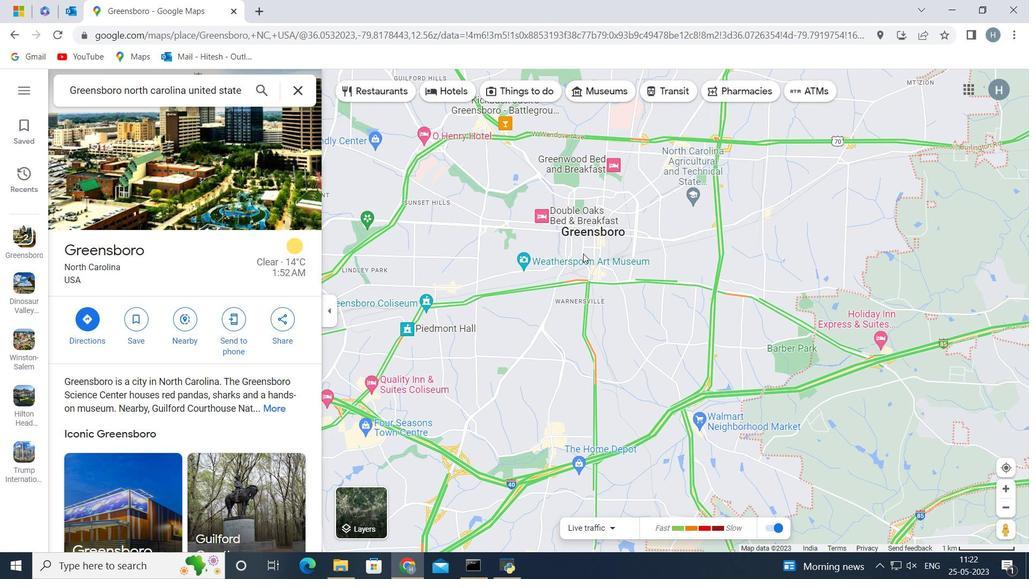 
Action: Mouse scrolled (541, 211) with delta (0, 0)
Screenshot: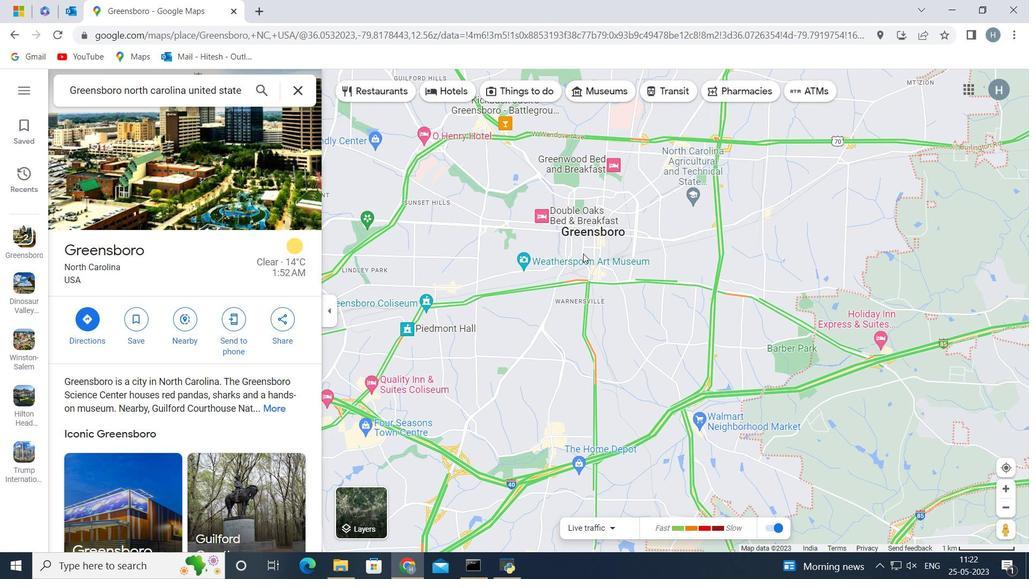 
Action: Mouse scrolled (541, 211) with delta (0, 0)
Screenshot: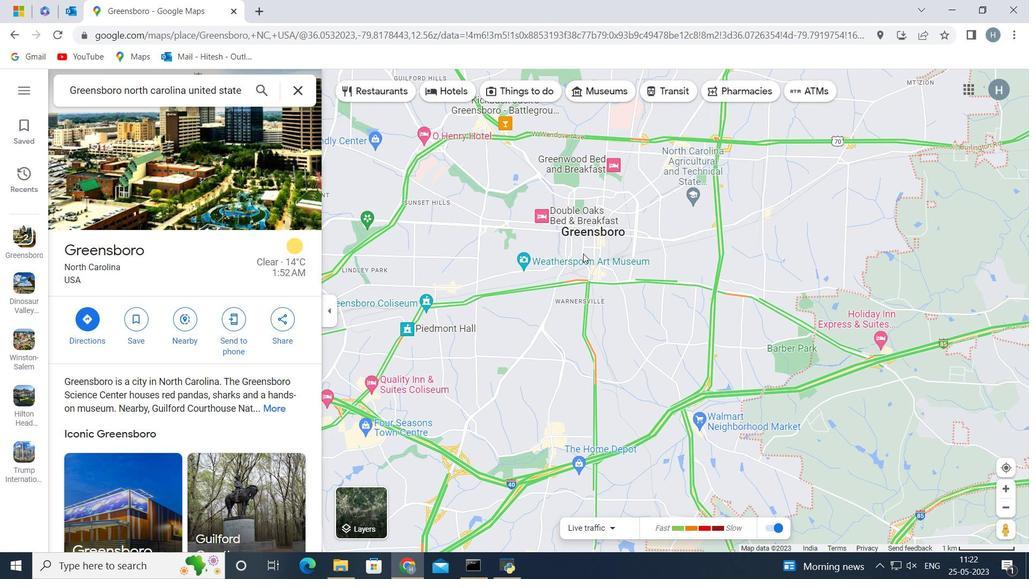 
Action: Mouse scrolled (541, 211) with delta (0, 0)
Screenshot: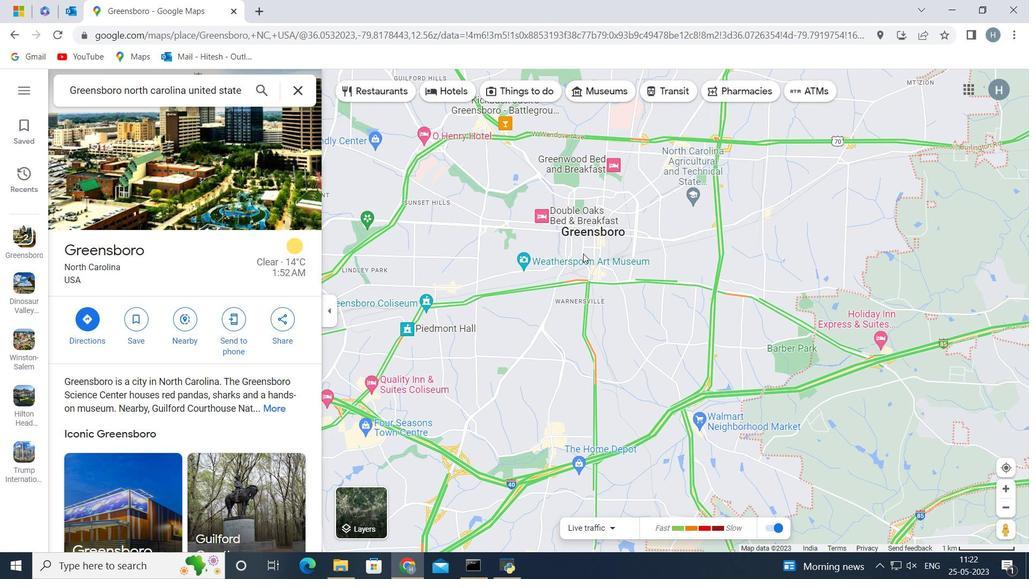 
Action: Mouse scrolled (541, 211) with delta (0, 0)
Screenshot: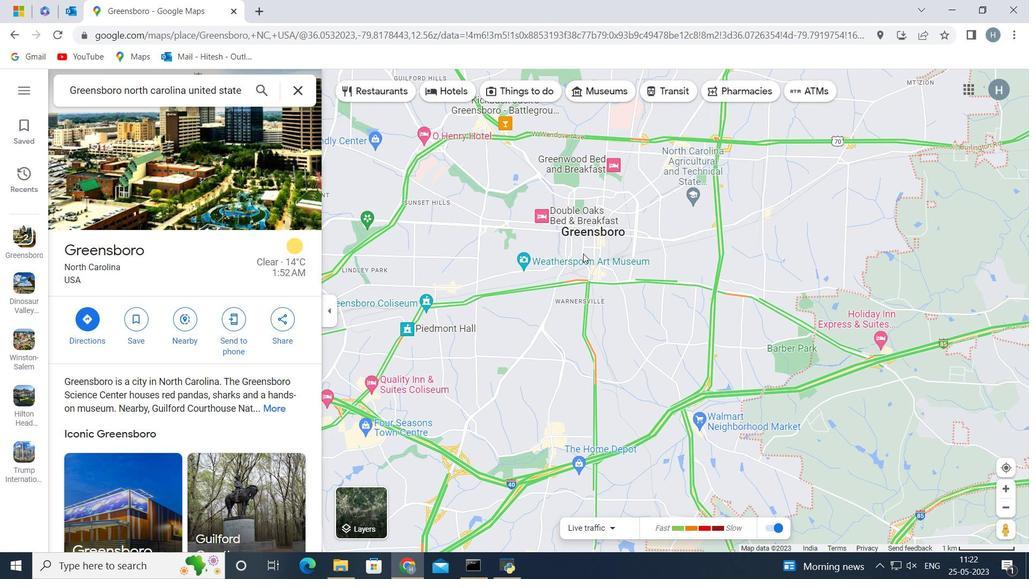 
Action: Mouse scrolled (541, 211) with delta (0, 0)
Screenshot: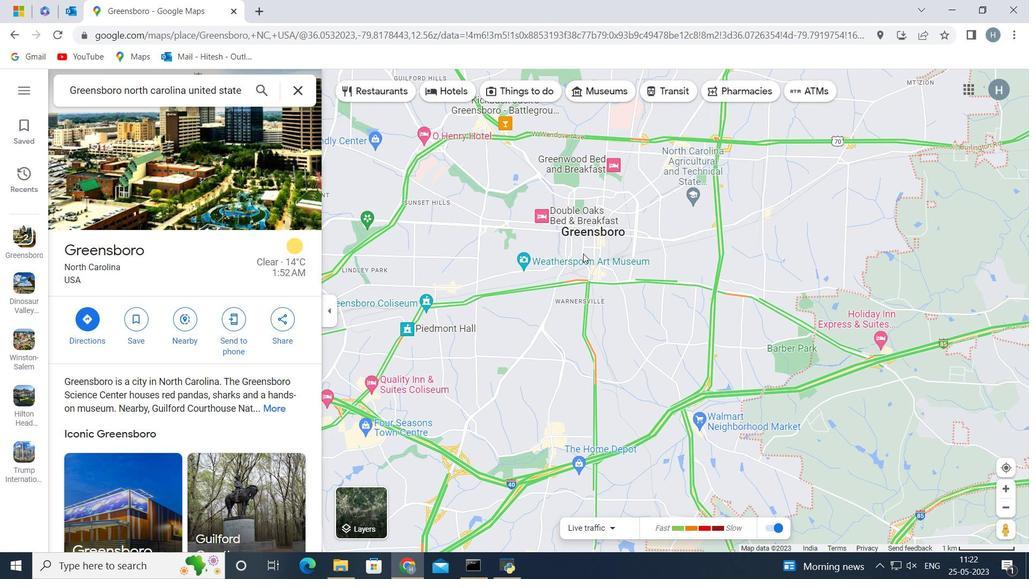 
Action: Mouse scrolled (541, 211) with delta (0, 0)
Screenshot: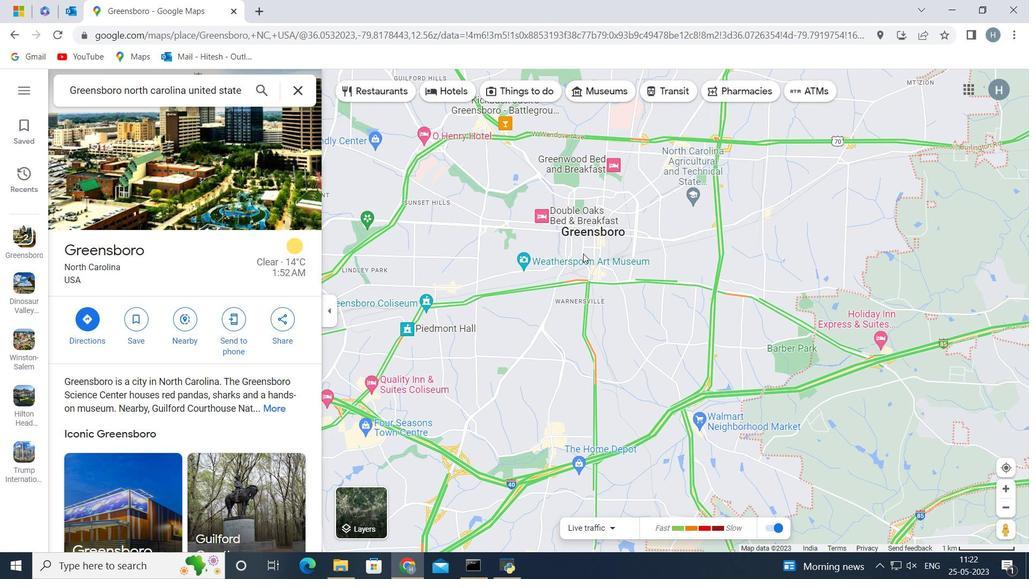 
Action: Mouse scrolled (541, 211) with delta (0, 0)
Screenshot: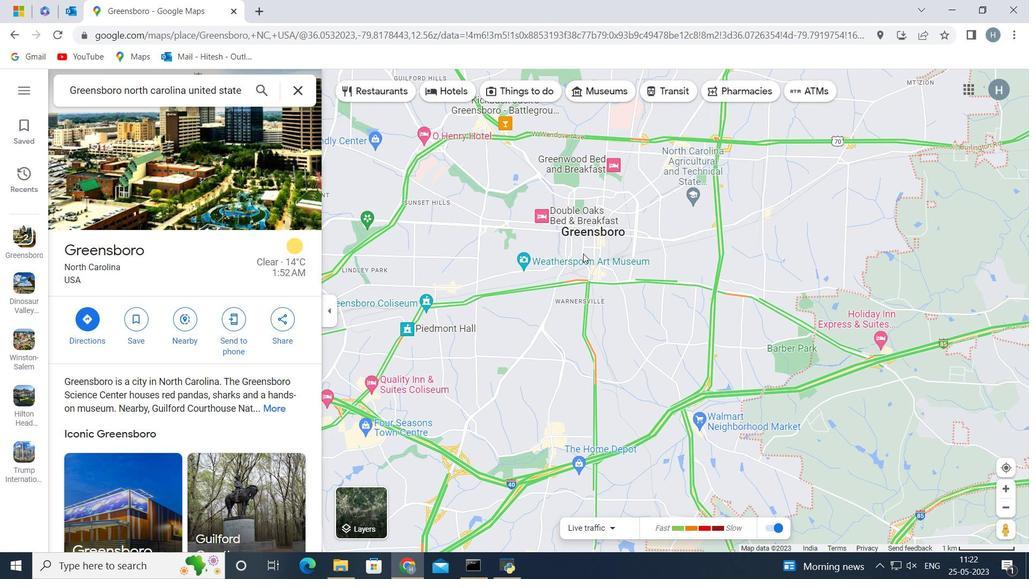 
Action: Mouse scrolled (541, 211) with delta (0, 0)
Screenshot: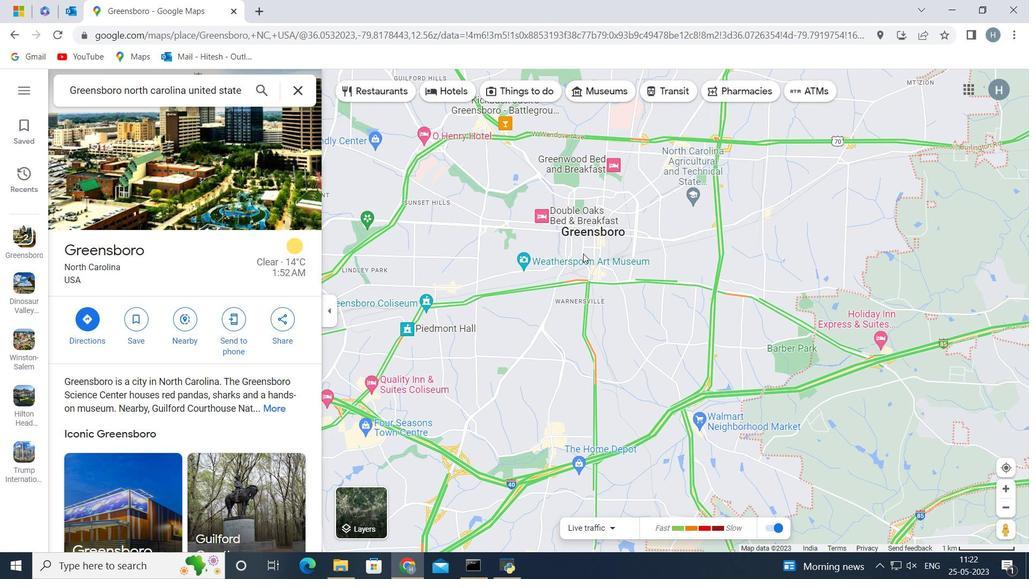 
Action: Mouse moved to (541, 210)
Screenshot: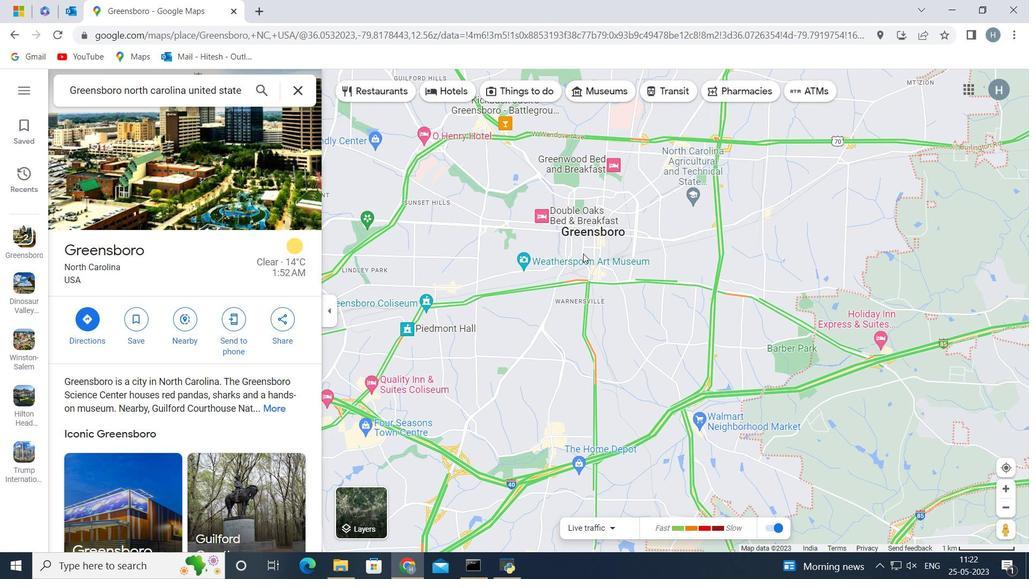 
Action: Mouse scrolled (541, 210) with delta (0, 0)
Screenshot: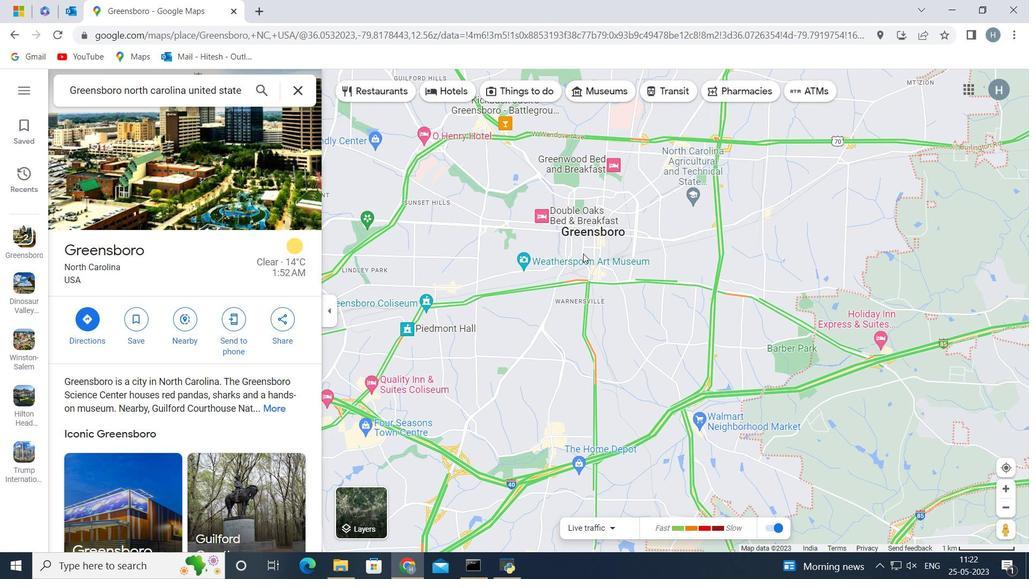 
Action: Mouse moved to (541, 210)
Screenshot: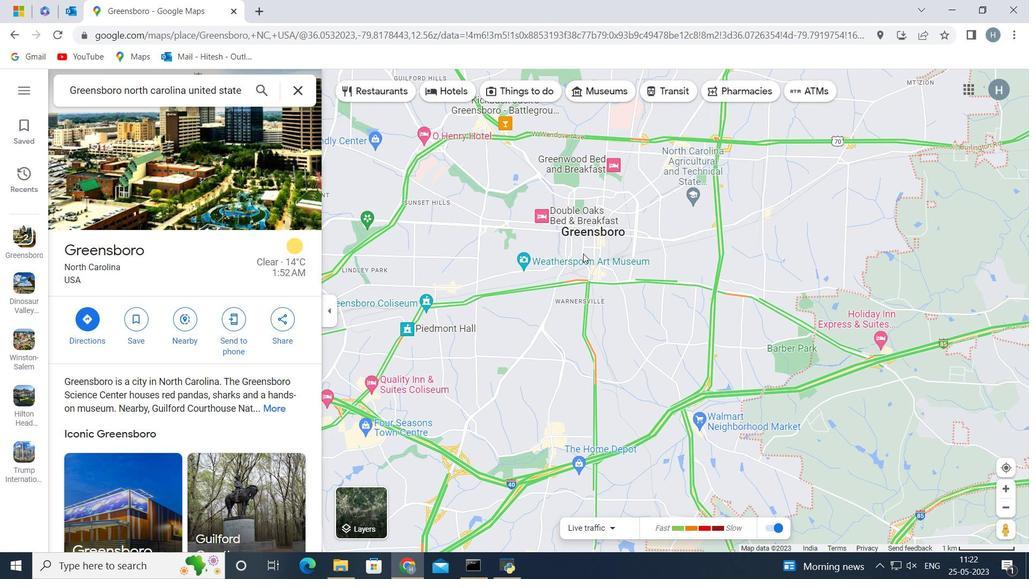 
Action: Mouse scrolled (541, 210) with delta (0, 0)
Screenshot: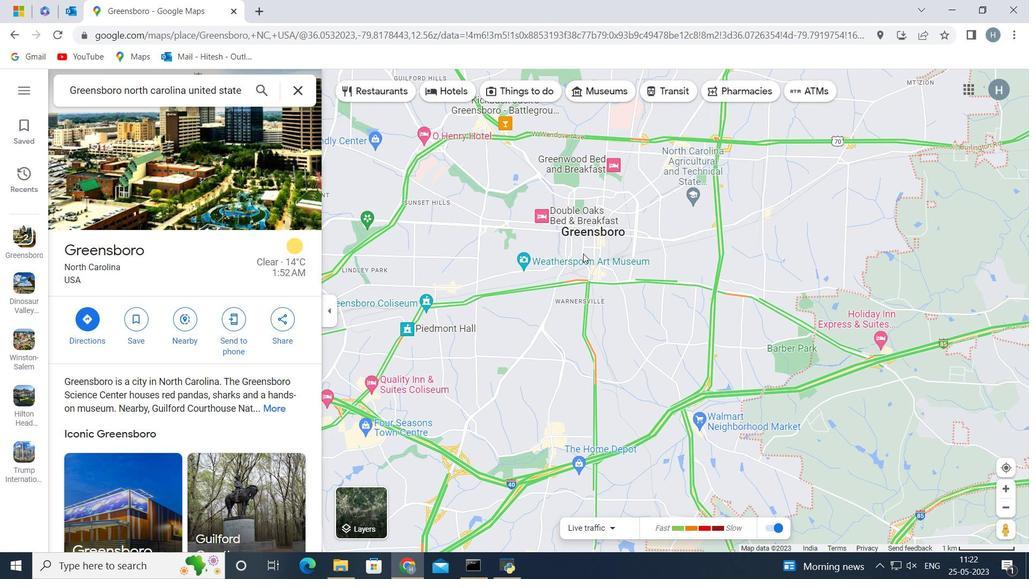 
Action: Mouse moved to (541, 211)
Screenshot: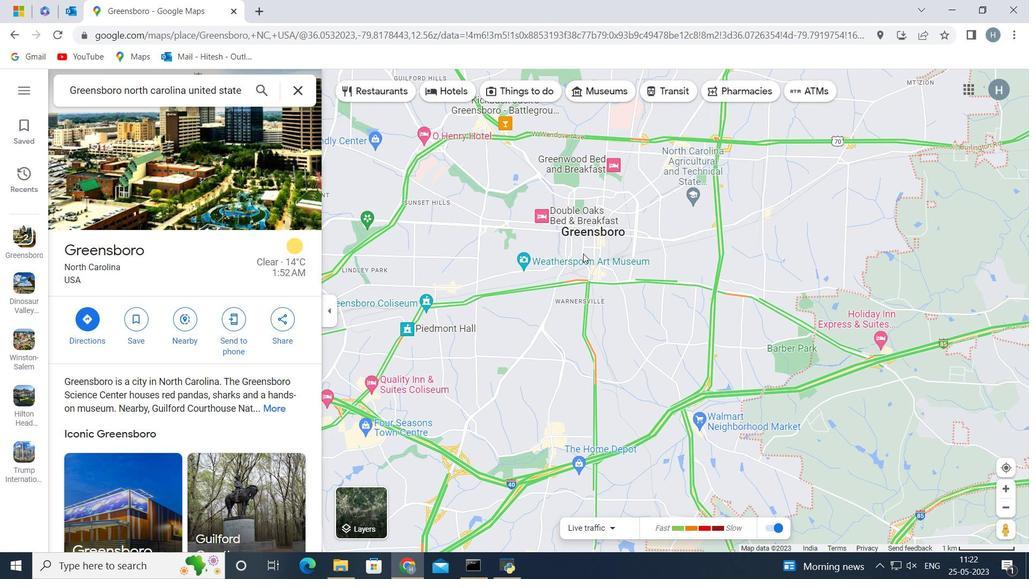 
Action: Mouse scrolled (541, 210) with delta (0, 0)
Screenshot: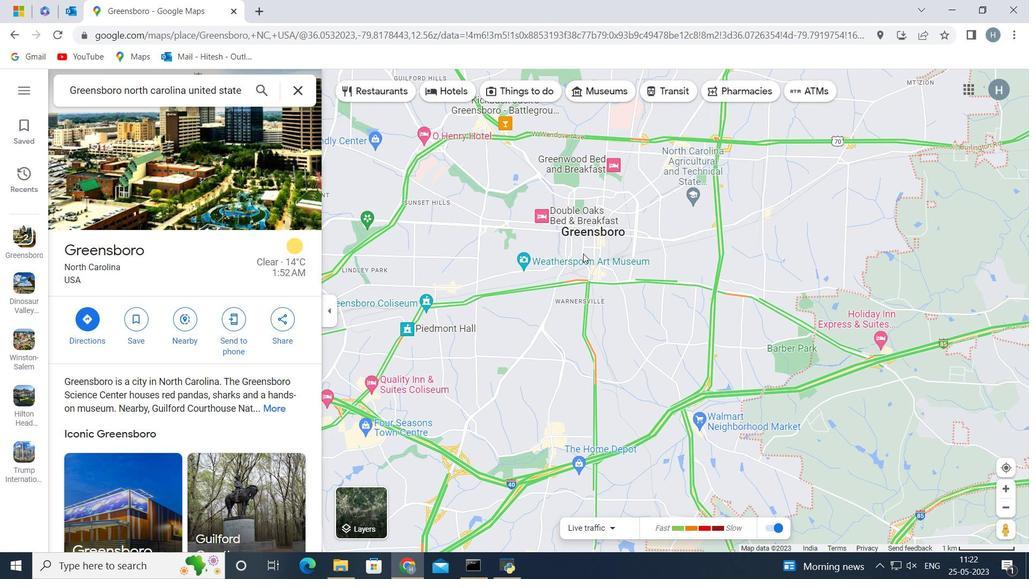 
Action: Mouse moved to (541, 211)
Screenshot: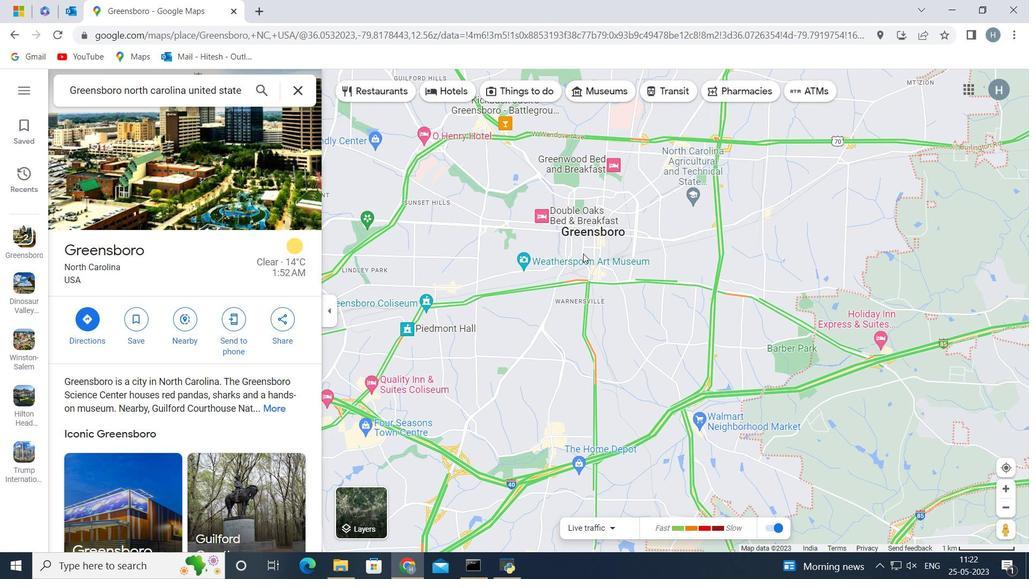 
Action: Mouse scrolled (541, 210) with delta (0, 0)
Screenshot: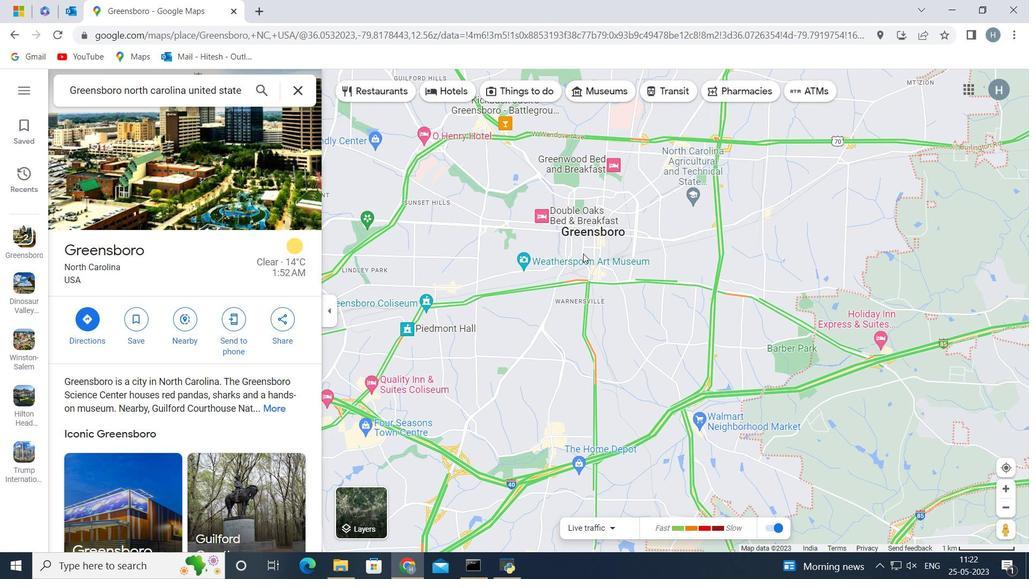 
Action: Mouse moved to (541, 214)
Screenshot: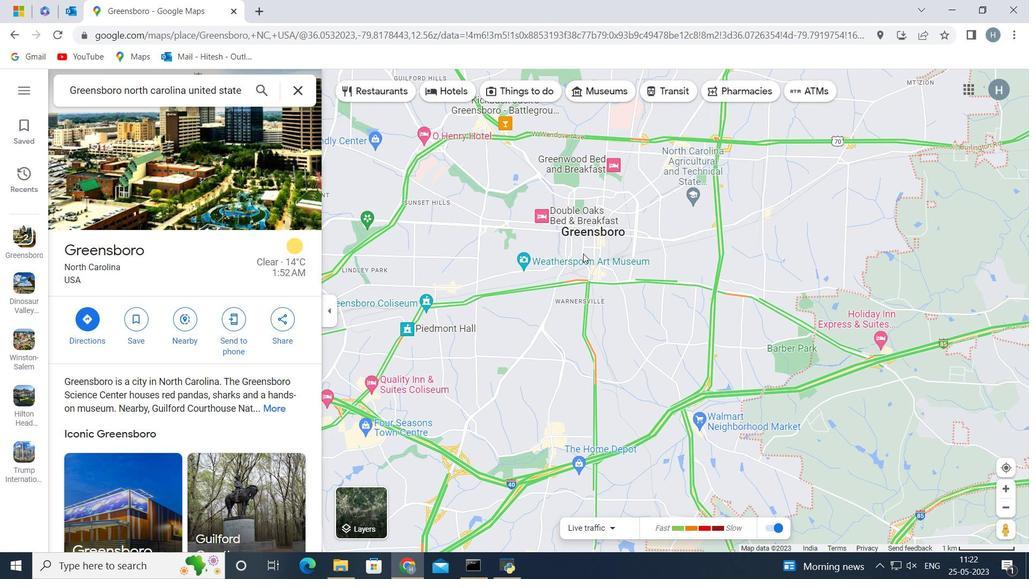 
Action: Mouse scrolled (541, 211) with delta (0, 0)
Screenshot: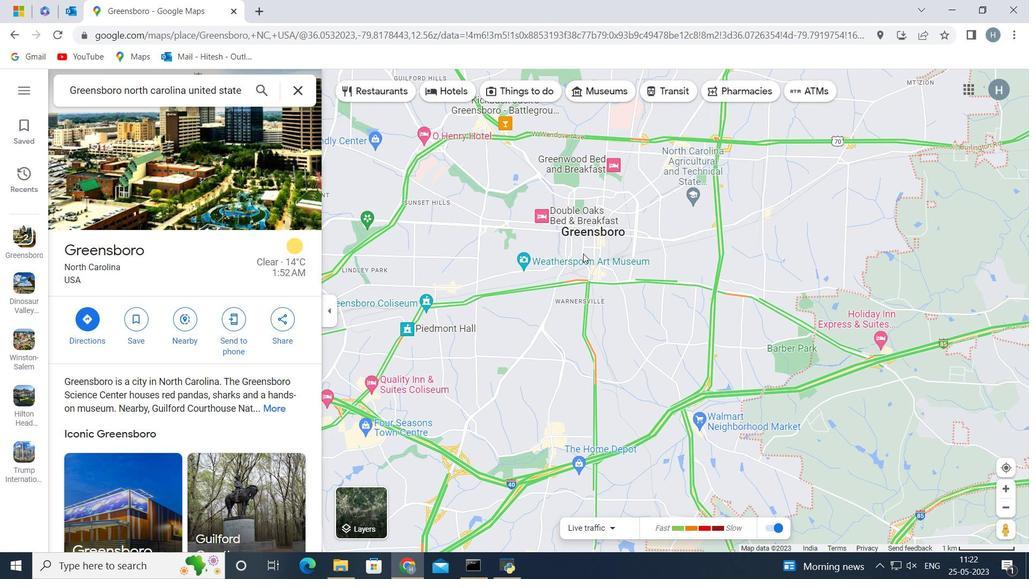 
Action: Mouse moved to (540, 214)
Screenshot: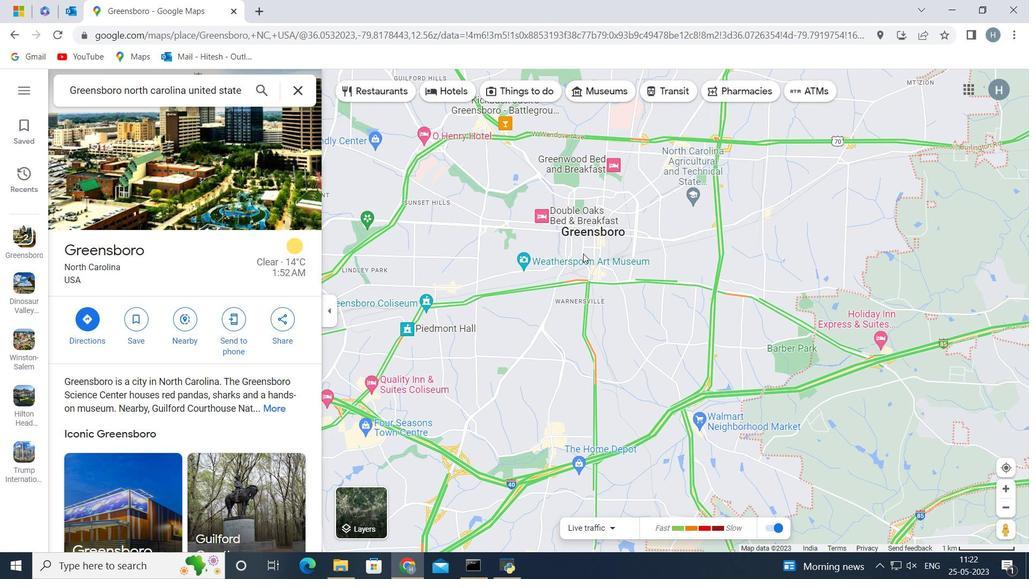 
Action: Mouse scrolled (540, 214) with delta (0, 0)
Screenshot: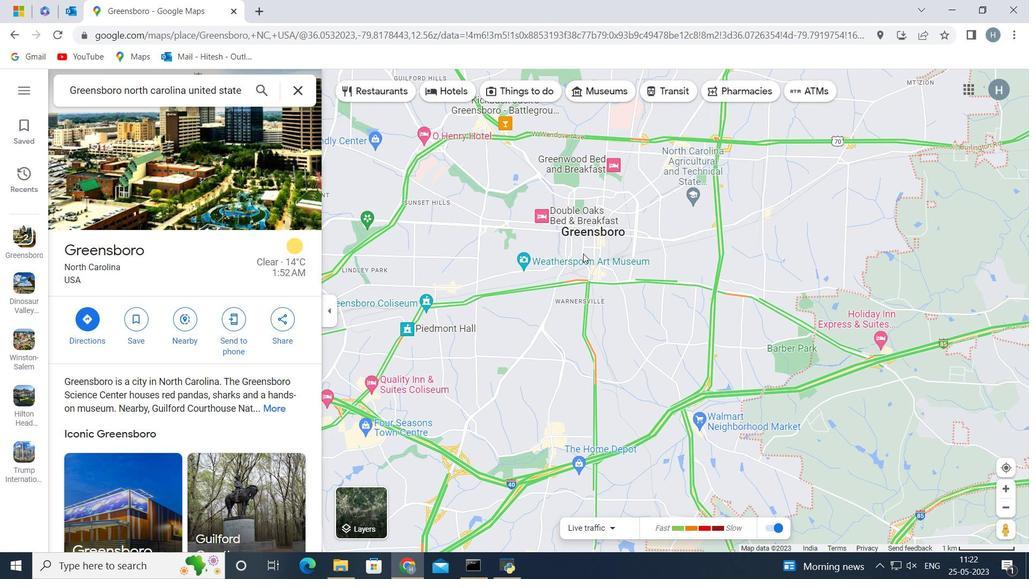 
Action: Mouse scrolled (540, 214) with delta (0, 0)
Screenshot: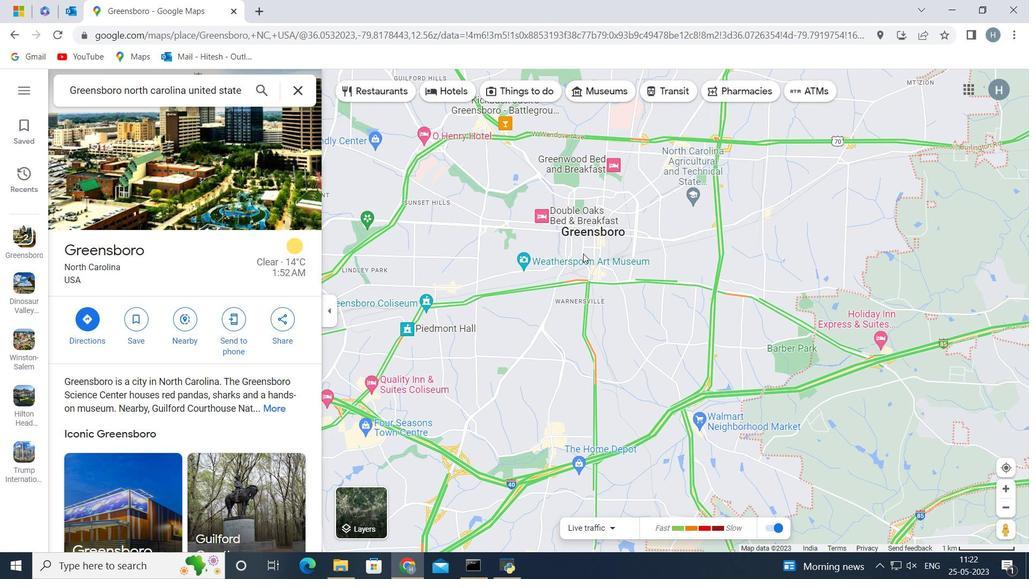 
Action: Mouse moved to (540, 215)
Screenshot: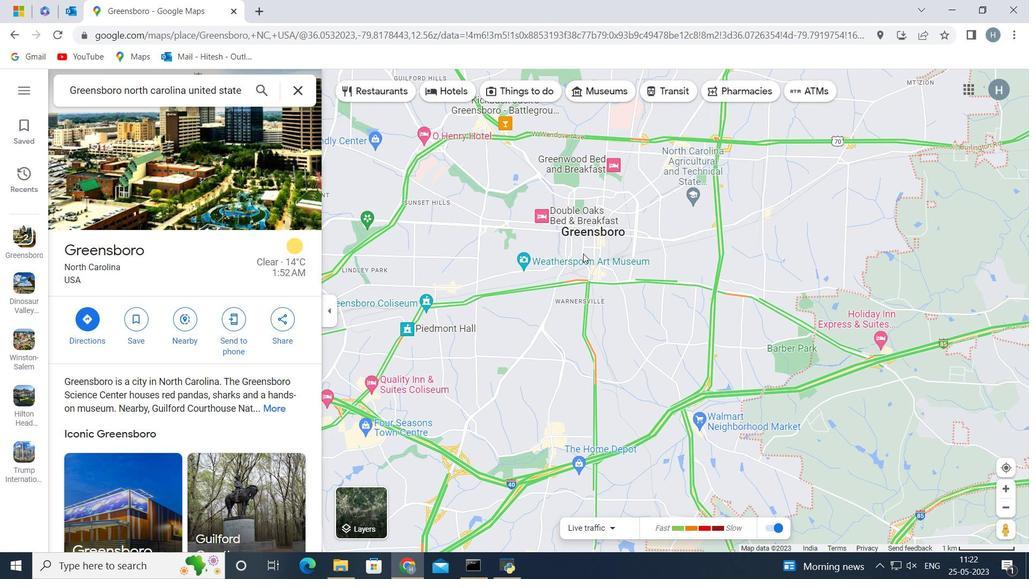 
Action: Mouse scrolled (540, 215) with delta (0, 0)
Screenshot: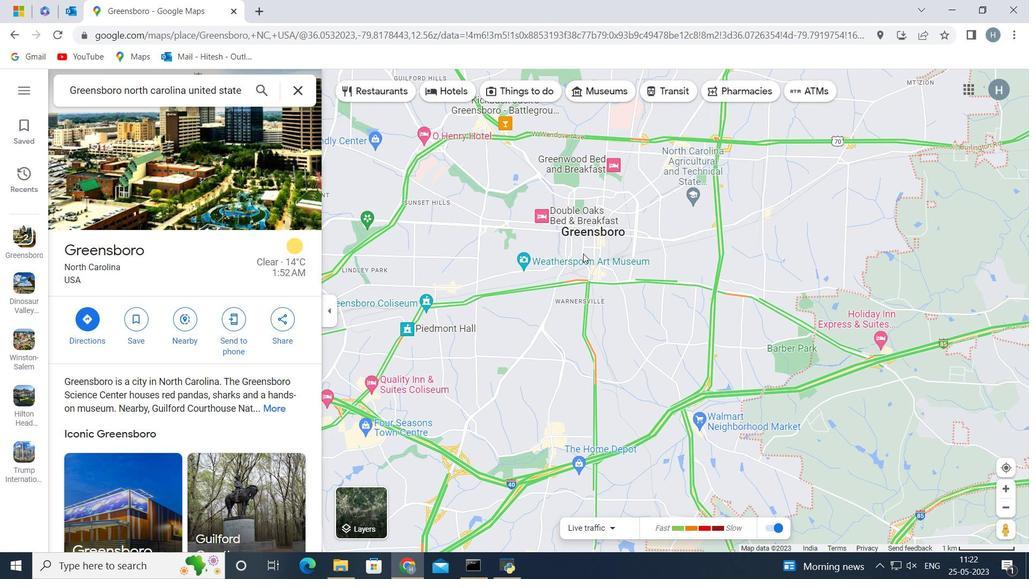 
Action: Mouse moved to (424, 228)
Screenshot: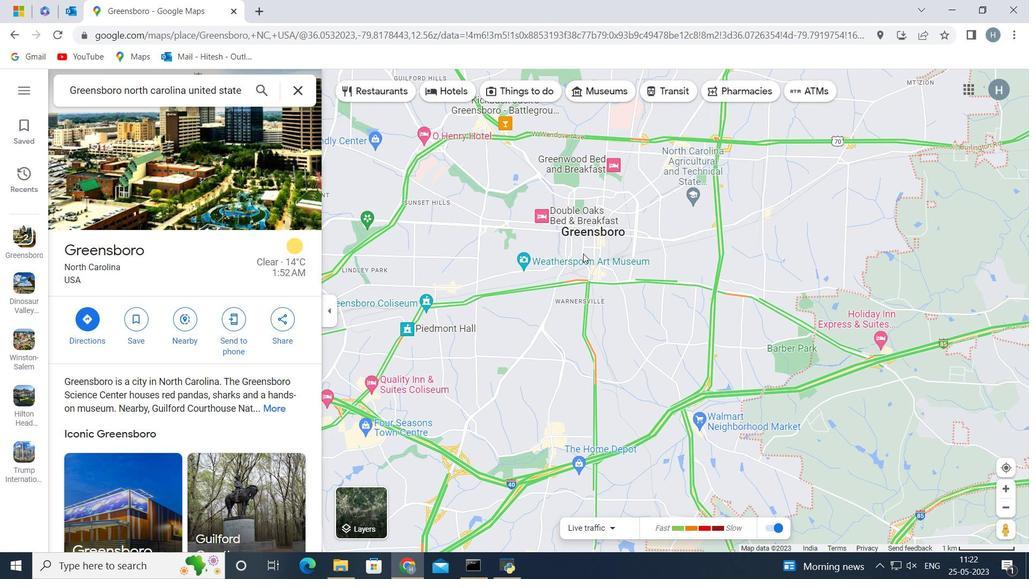 
Action: Mouse pressed left at (424, 228)
Screenshot: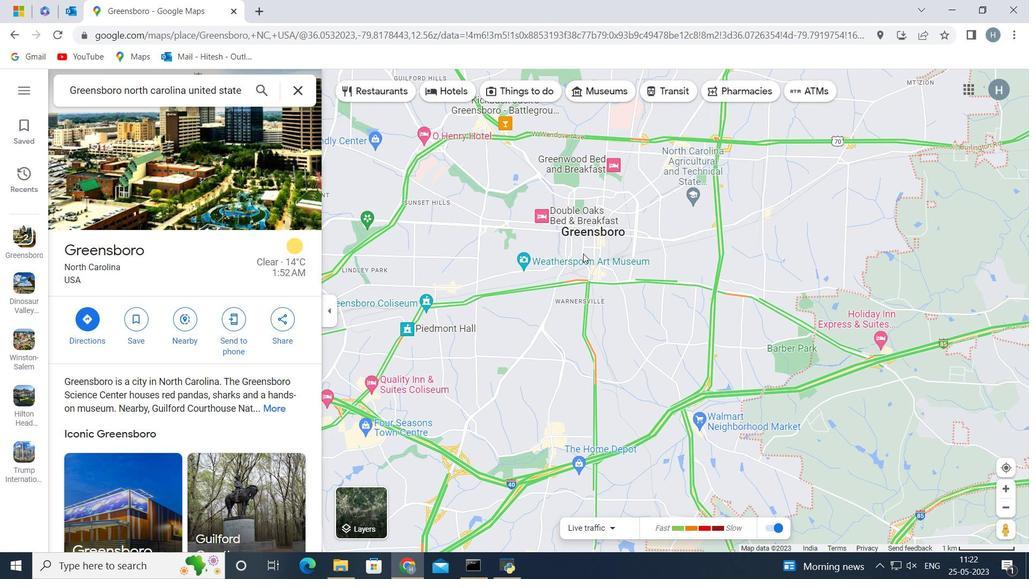 
Action: Mouse moved to (1013, 541)
Screenshot: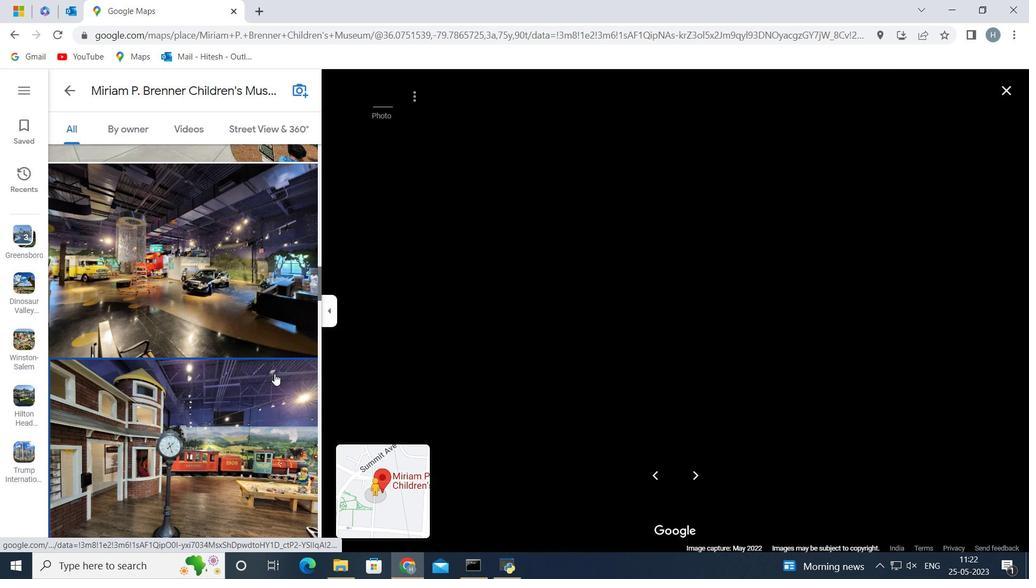 
Action: Mouse pressed left at (1013, 541)
Screenshot: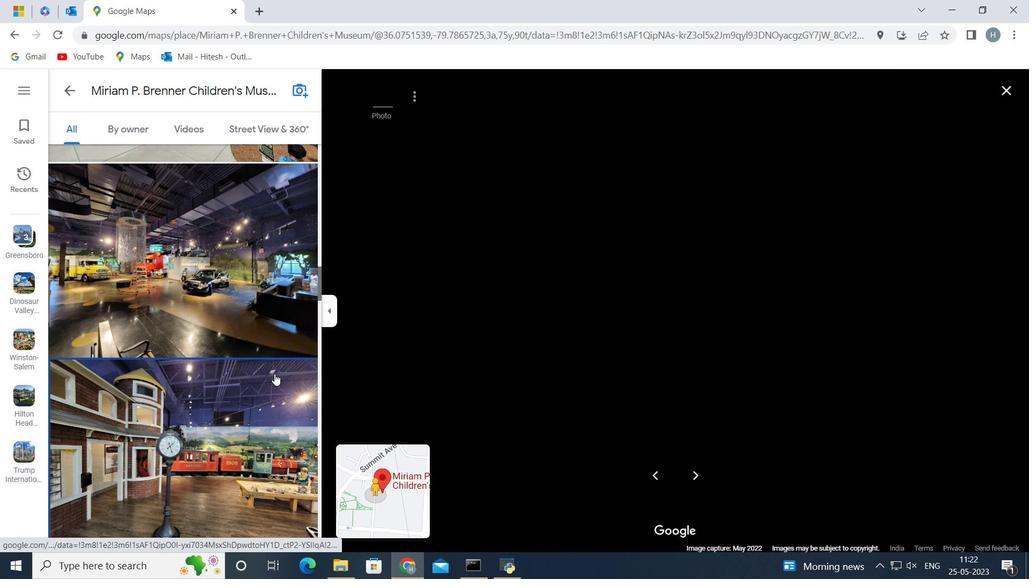 
Action: Mouse moved to (437, 260)
Screenshot: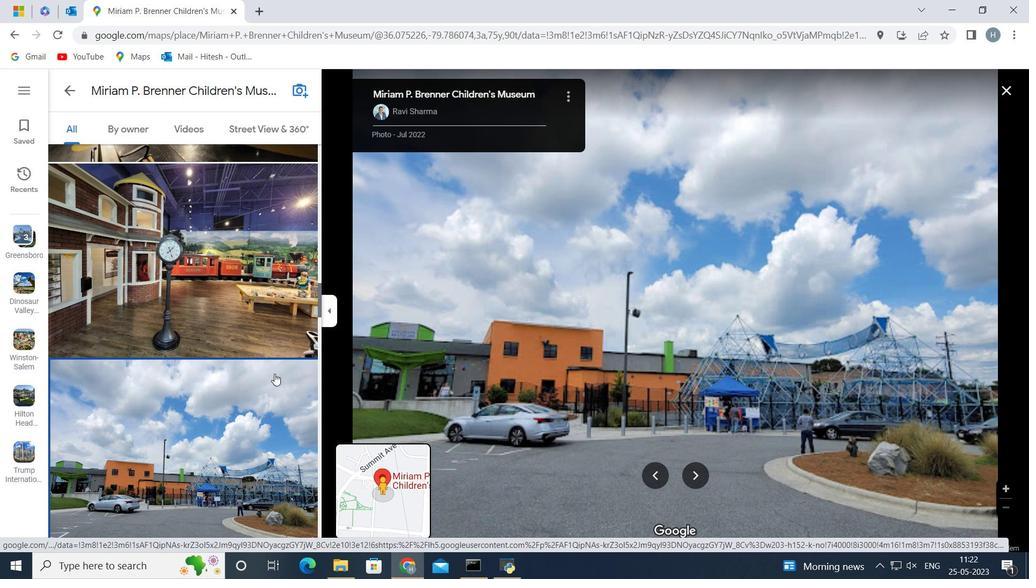 
Action: Mouse scrolled (437, 261) with delta (0, 0)
Screenshot: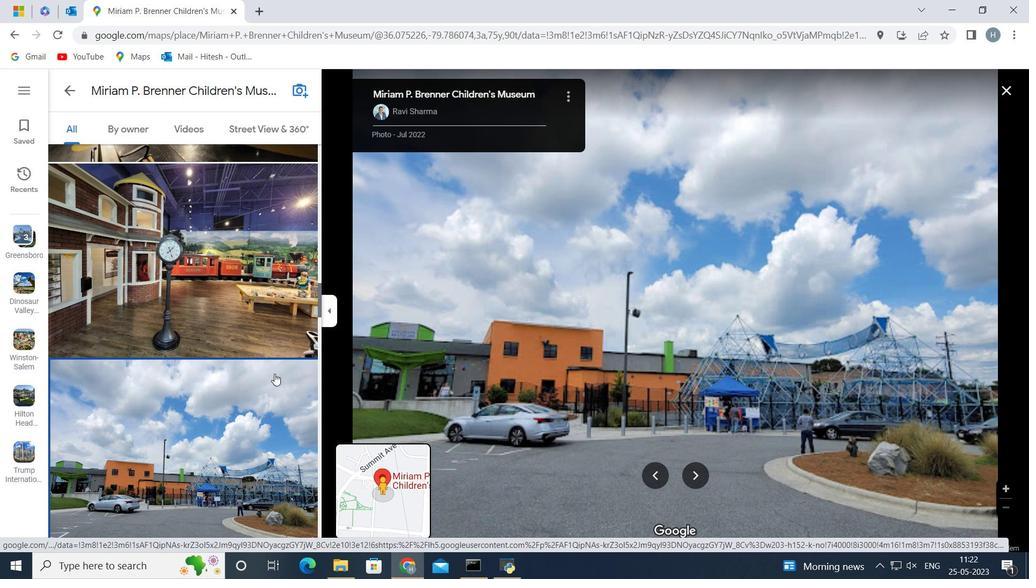 
Action: Mouse scrolled (437, 261) with delta (0, 0)
Screenshot: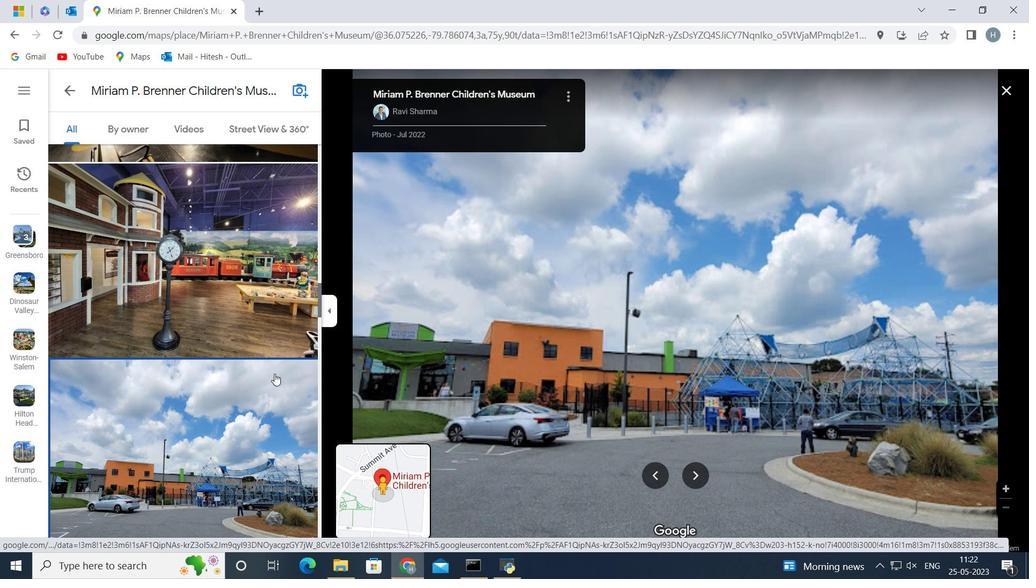 
Action: Mouse scrolled (437, 261) with delta (0, 0)
Screenshot: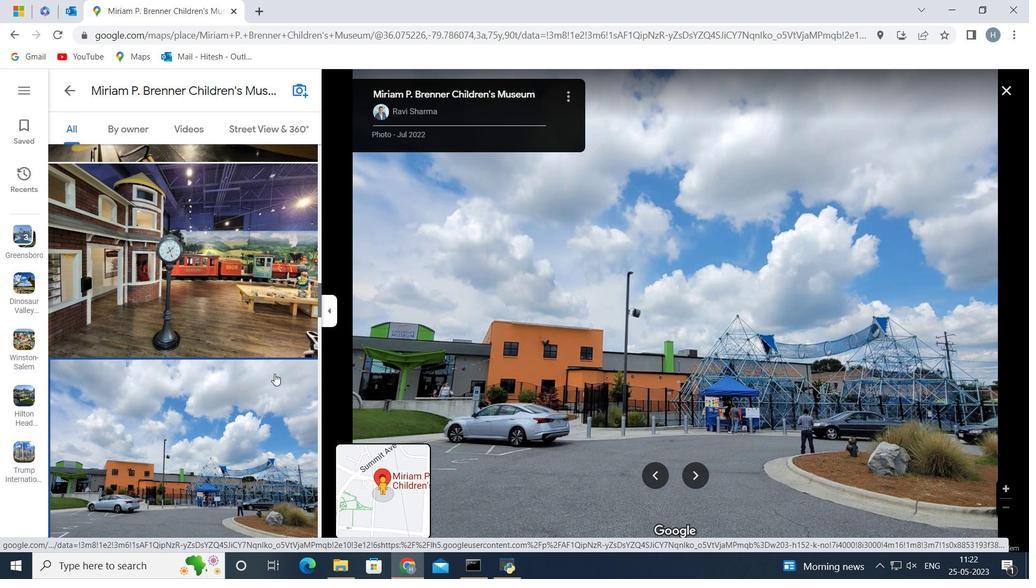 
Action: Mouse scrolled (437, 261) with delta (0, 0)
Screenshot: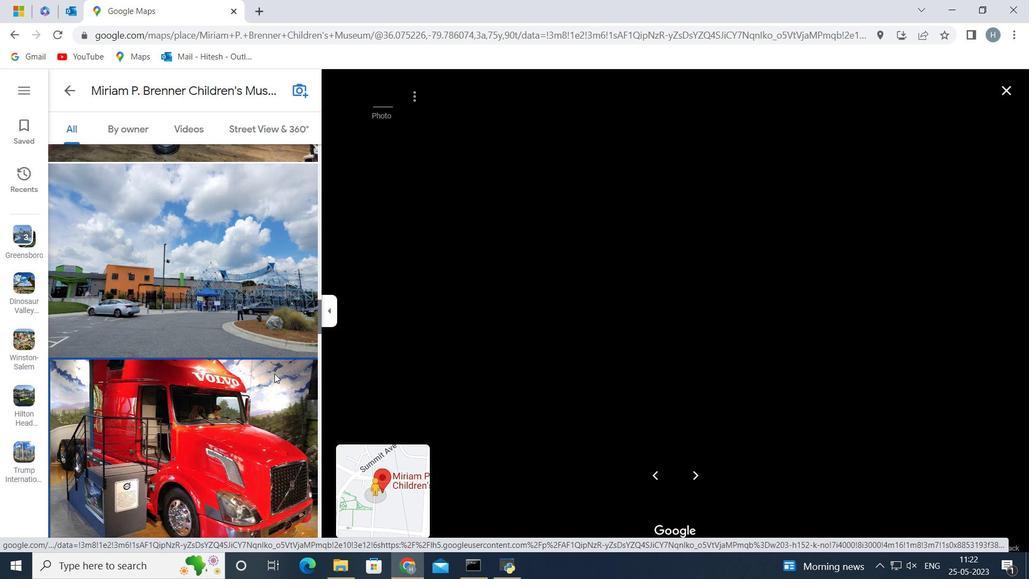 
Action: Mouse scrolled (437, 261) with delta (0, 0)
Screenshot: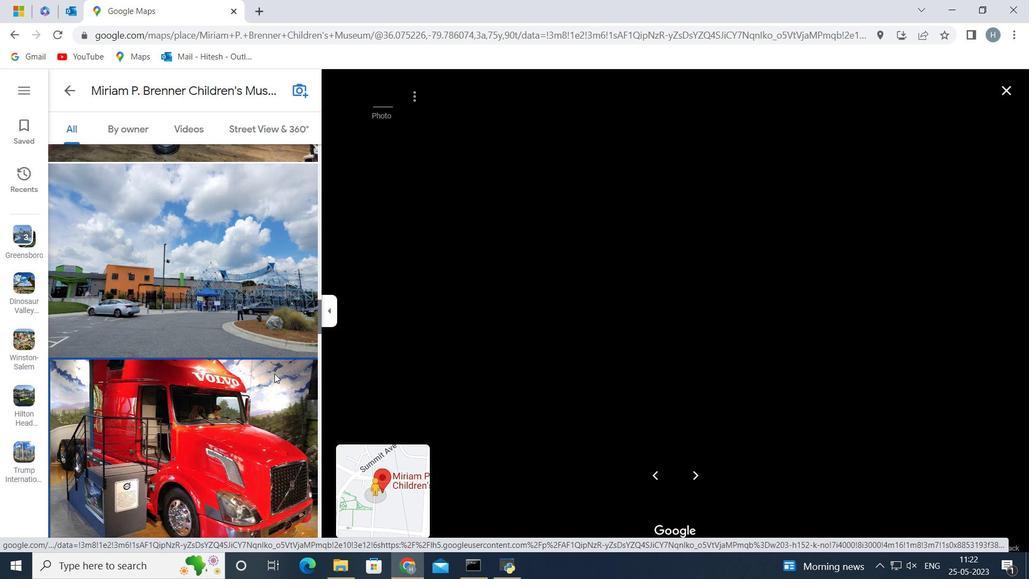 
Action: Mouse scrolled (437, 261) with delta (0, 0)
Screenshot: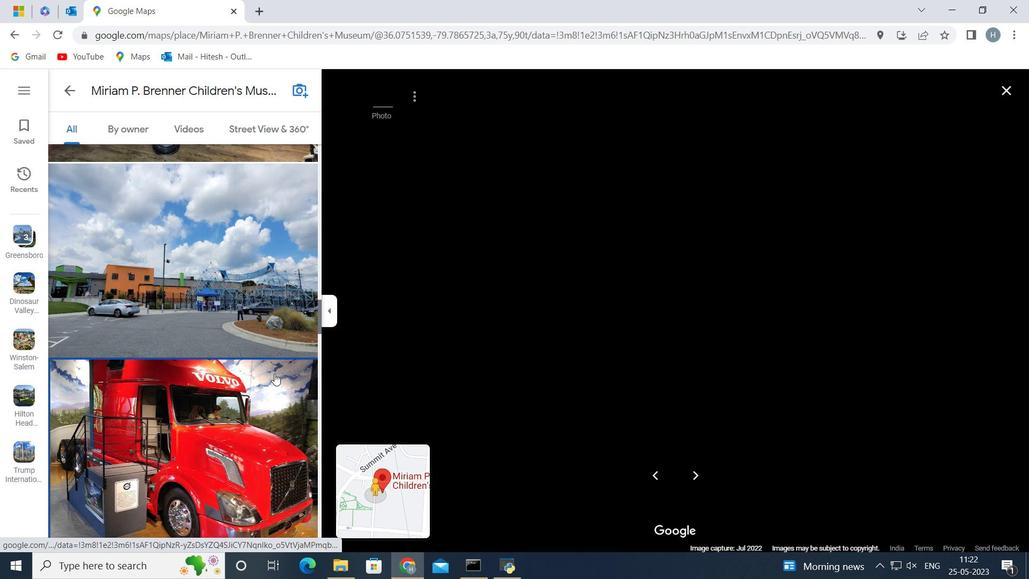 
Action: Mouse scrolled (437, 261) with delta (0, 0)
Screenshot: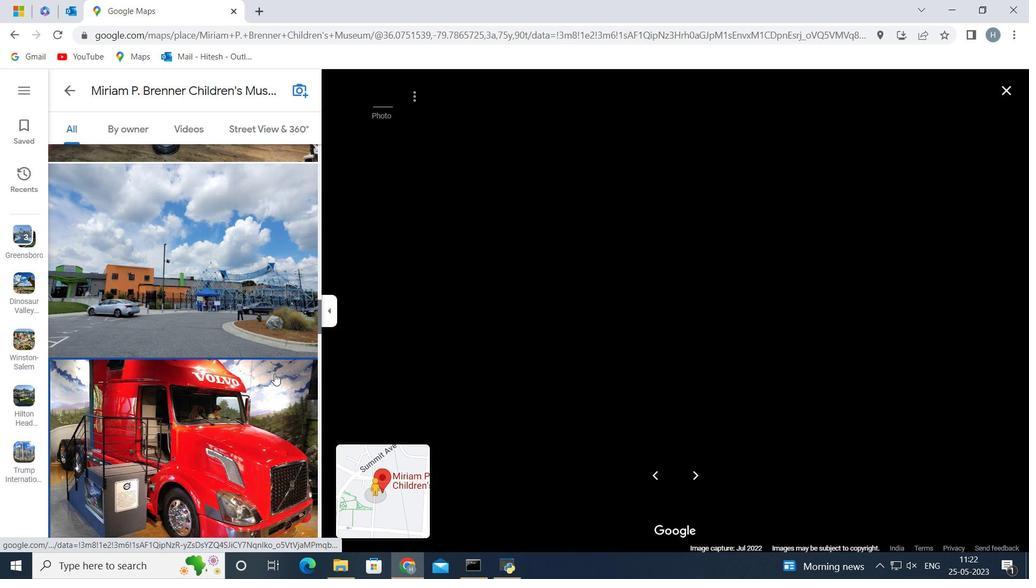 
Action: Mouse moved to (422, 217)
Screenshot: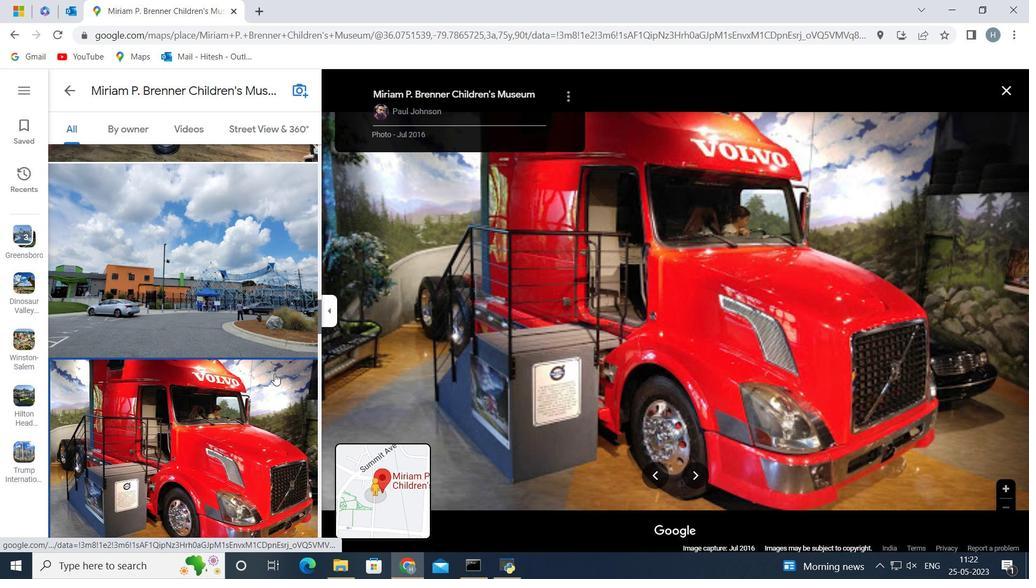 
Action: Mouse scrolled (422, 218) with delta (0, 0)
Screenshot: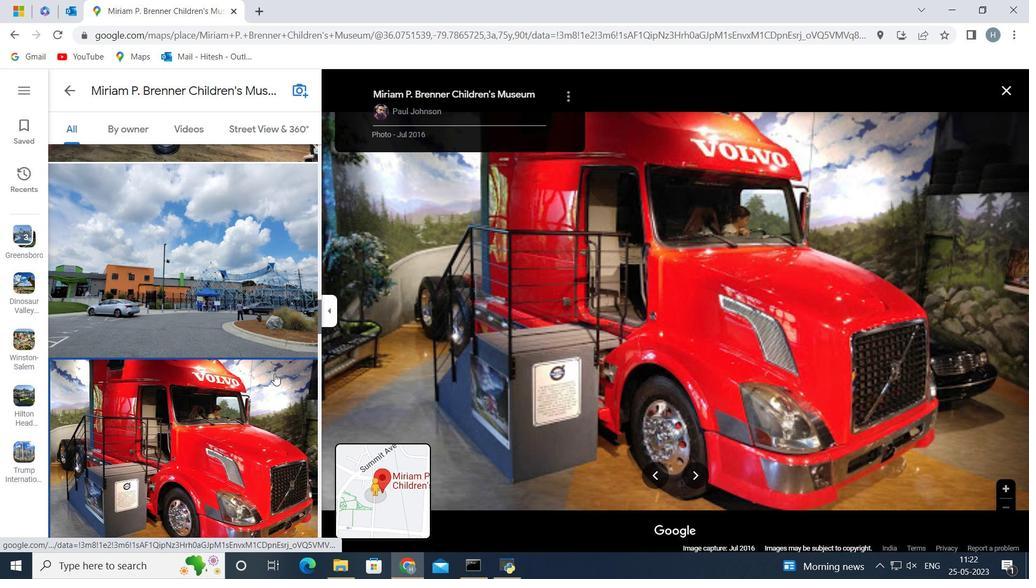 
Action: Mouse scrolled (422, 218) with delta (0, 0)
Screenshot: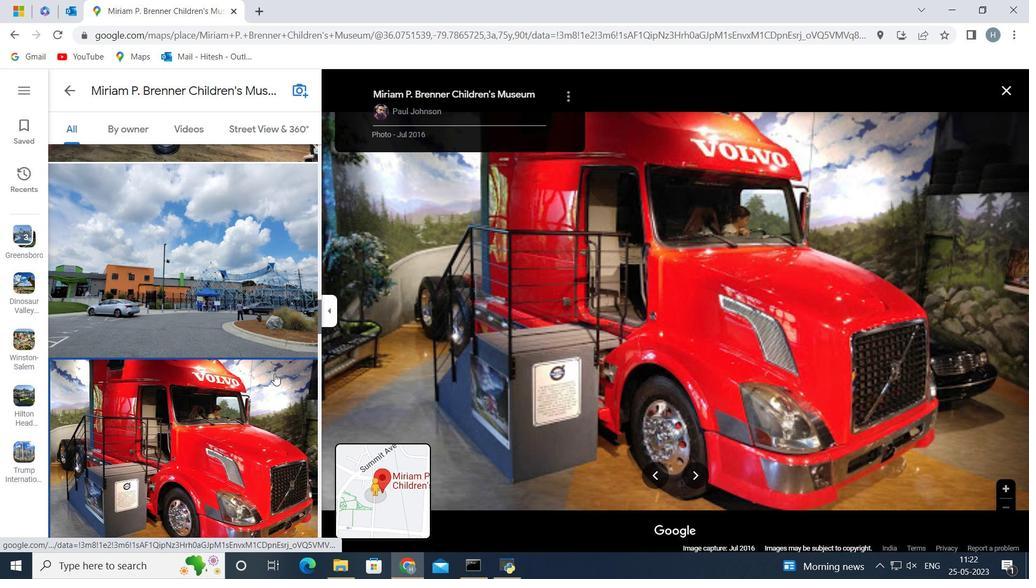 
Action: Mouse moved to (395, 228)
Screenshot: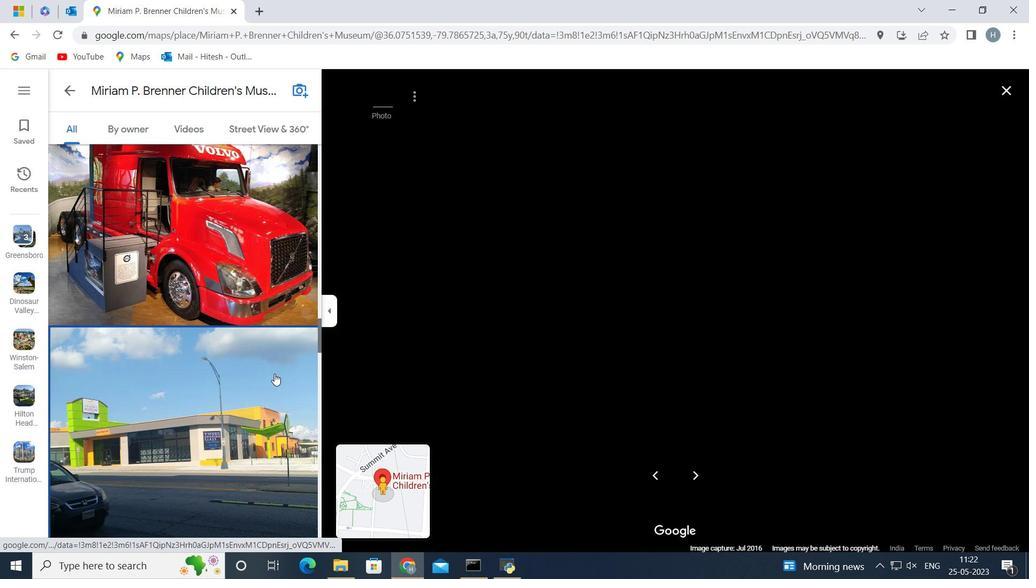 
Action: Mouse pressed left at (395, 228)
Screenshot: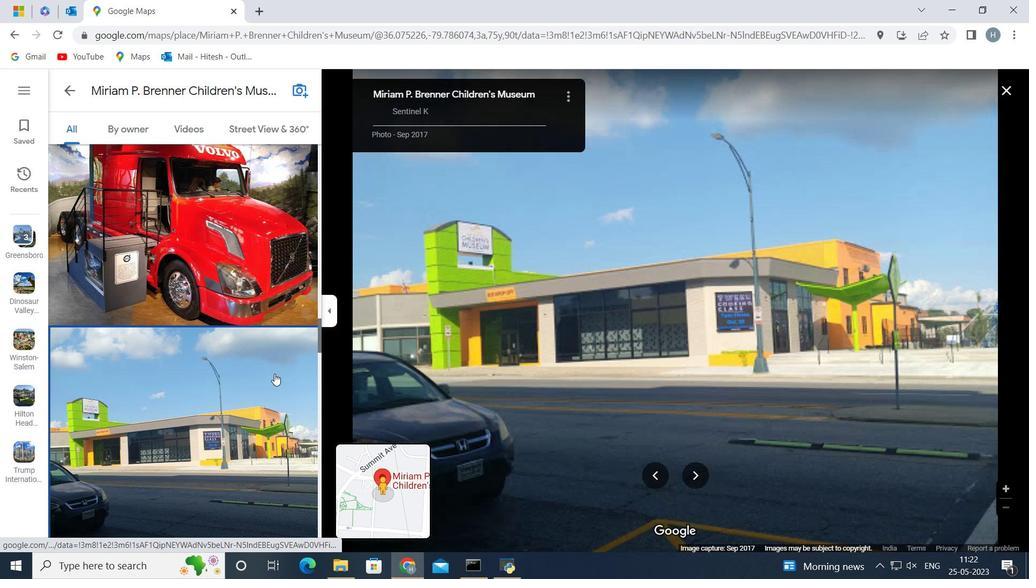 
Action: Mouse moved to (434, 228)
Screenshot: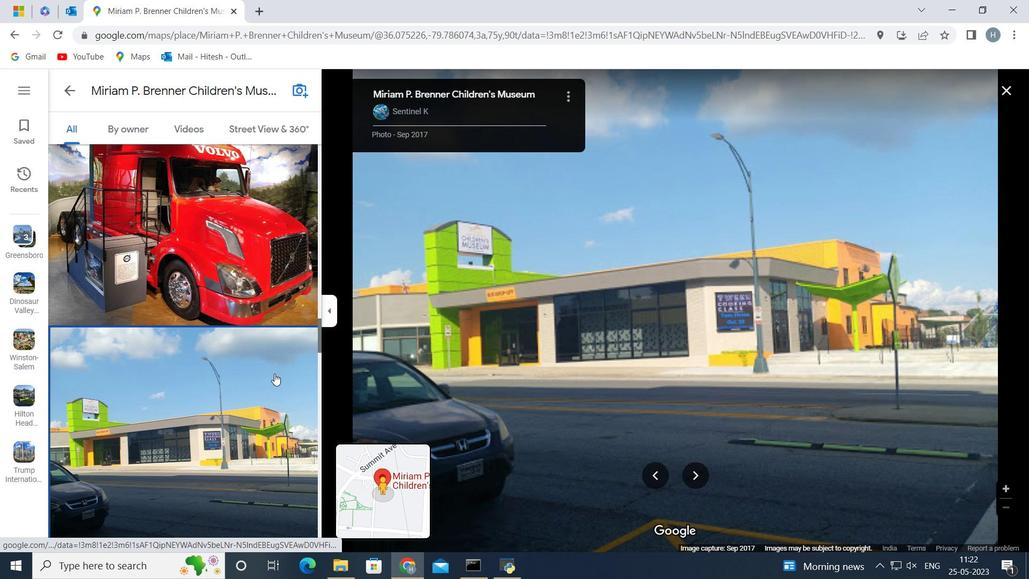 
Action: Mouse scrolled (434, 229) with delta (0, 0)
Screenshot: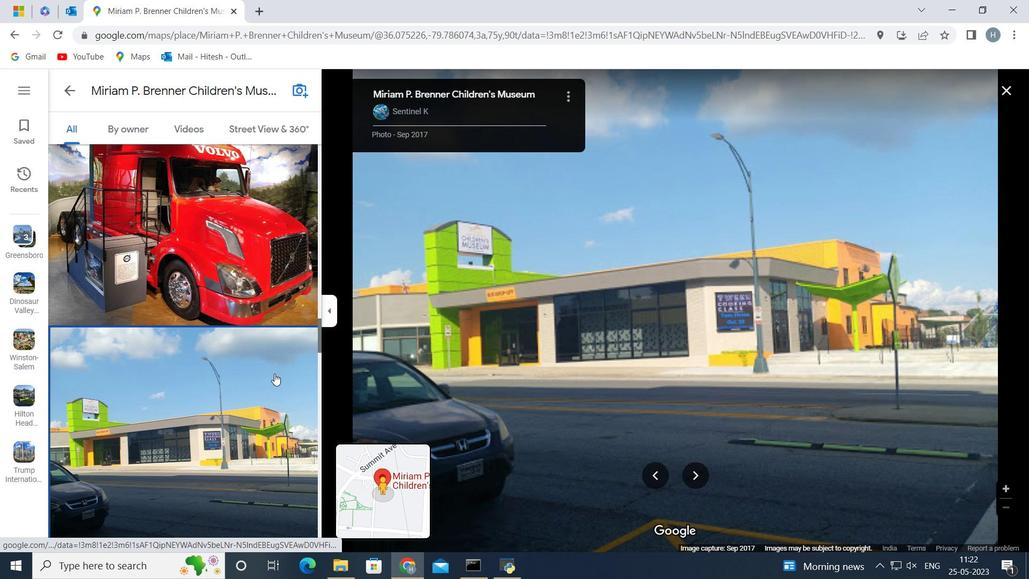 
Action: Mouse scrolled (434, 229) with delta (0, 0)
Screenshot: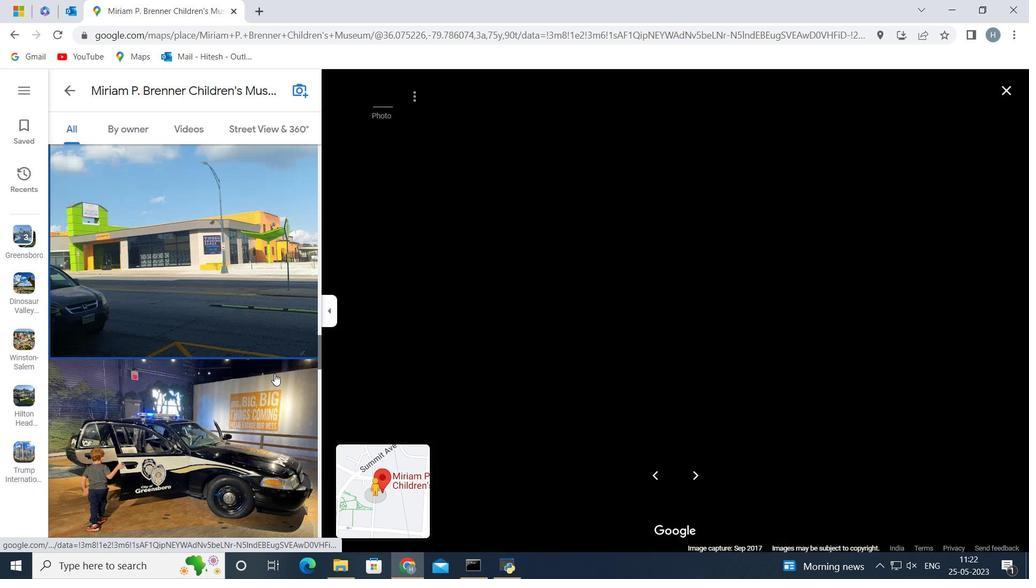 
Action: Mouse moved to (484, 196)
Screenshot: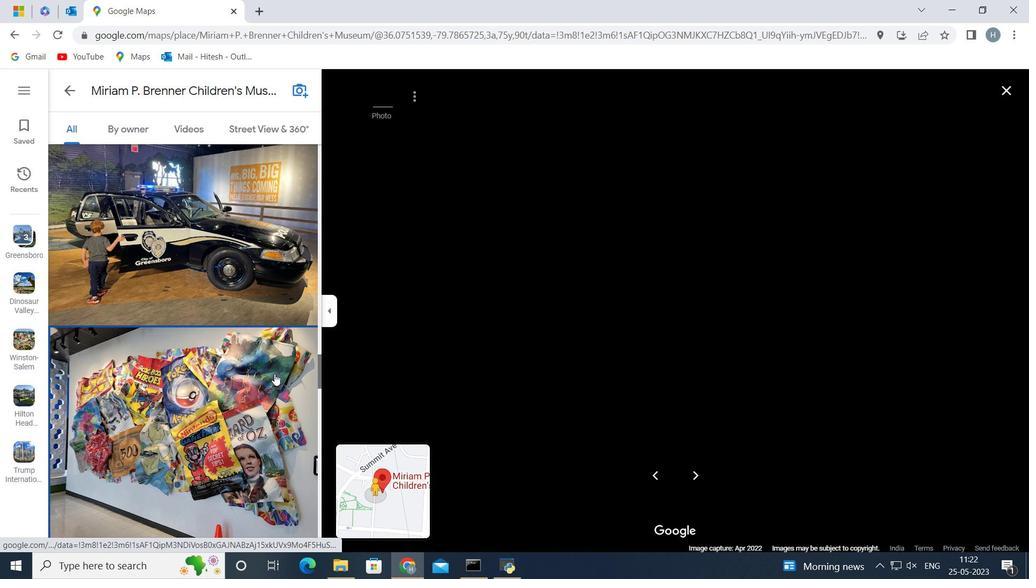 
Action: Mouse pressed left at (484, 196)
Screenshot: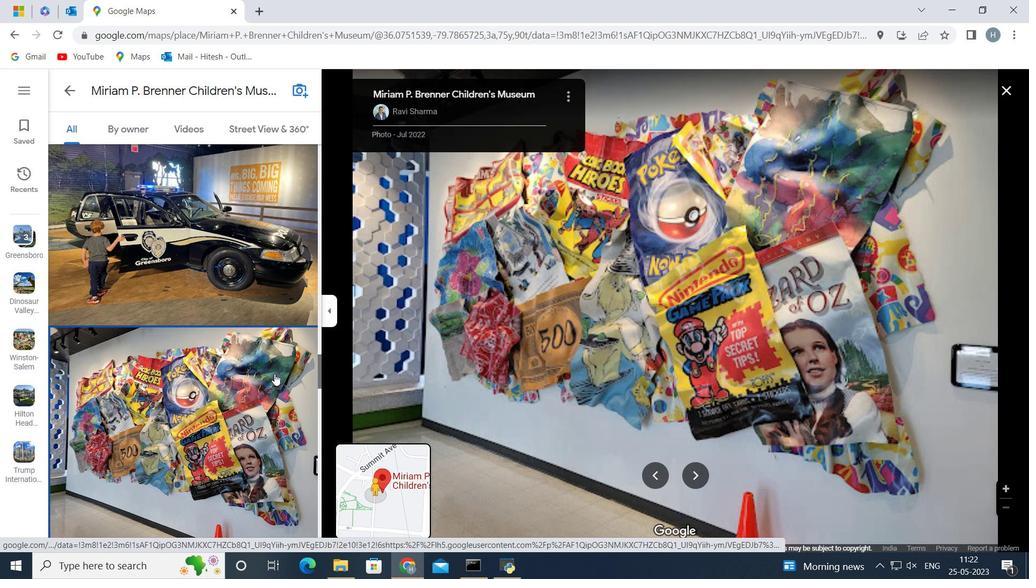 
Action: Mouse moved to (623, 358)
Screenshot: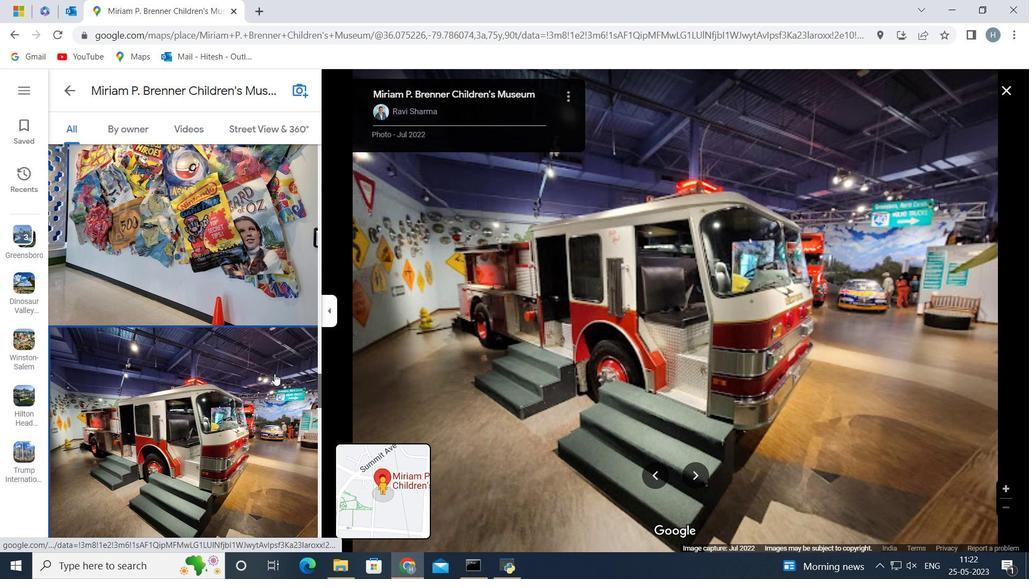 
Action: Mouse pressed left at (623, 358)
Screenshot: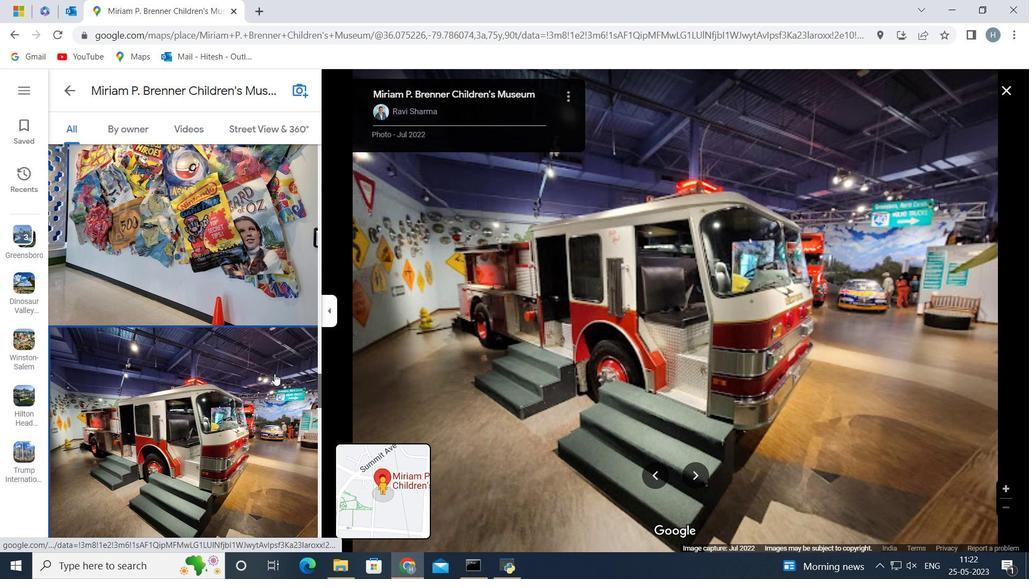 
Action: Mouse moved to (540, 321)
Screenshot: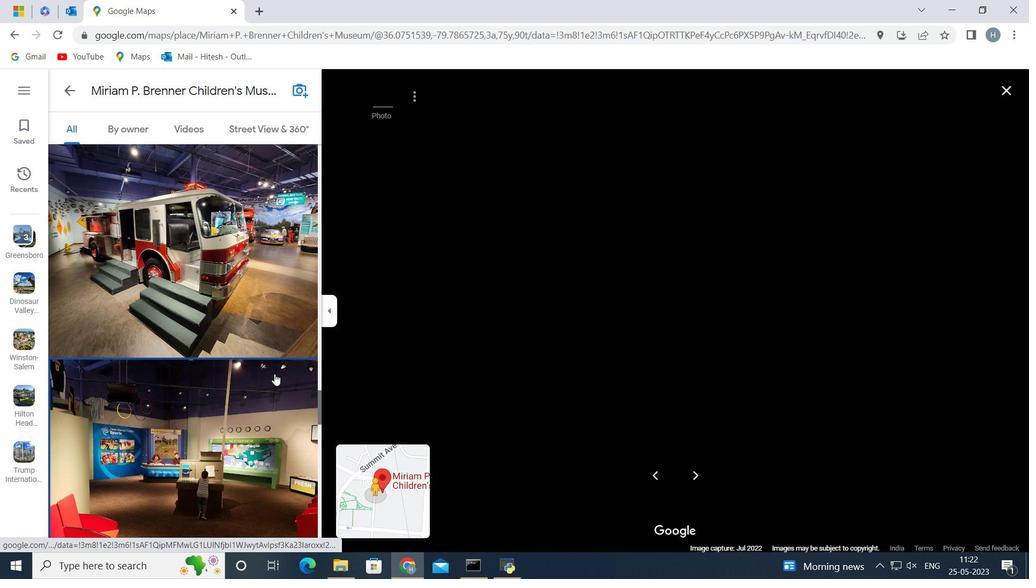 
Action: Mouse pressed left at (540, 321)
Screenshot: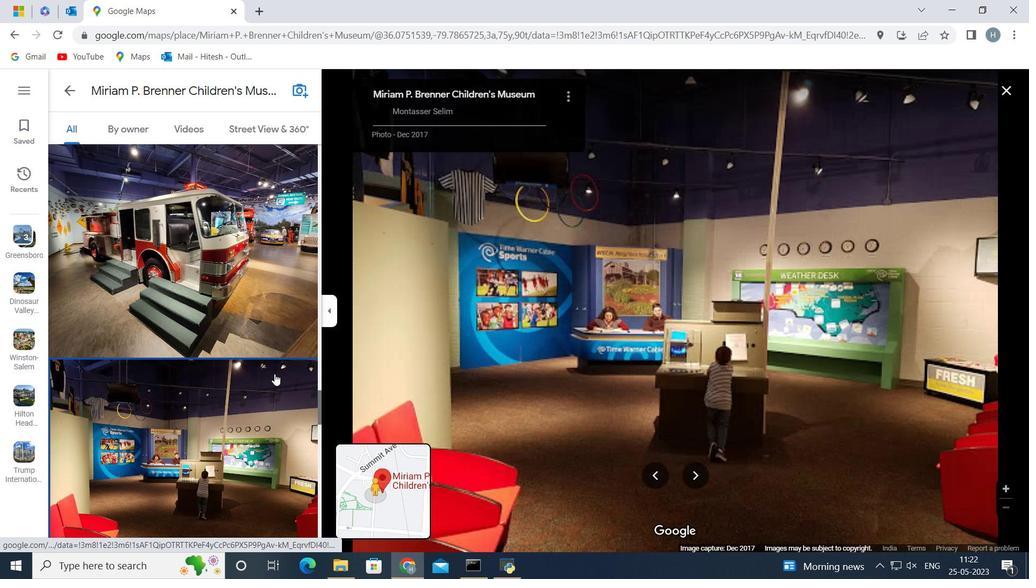 
Action: Mouse moved to (573, 340)
Screenshot: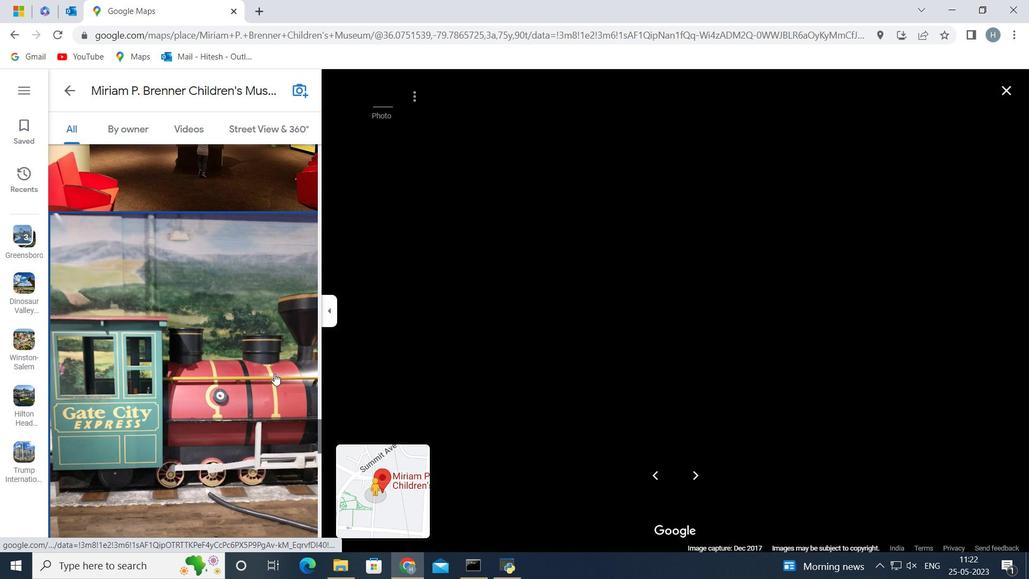
Action: Mouse pressed left at (573, 340)
Screenshot: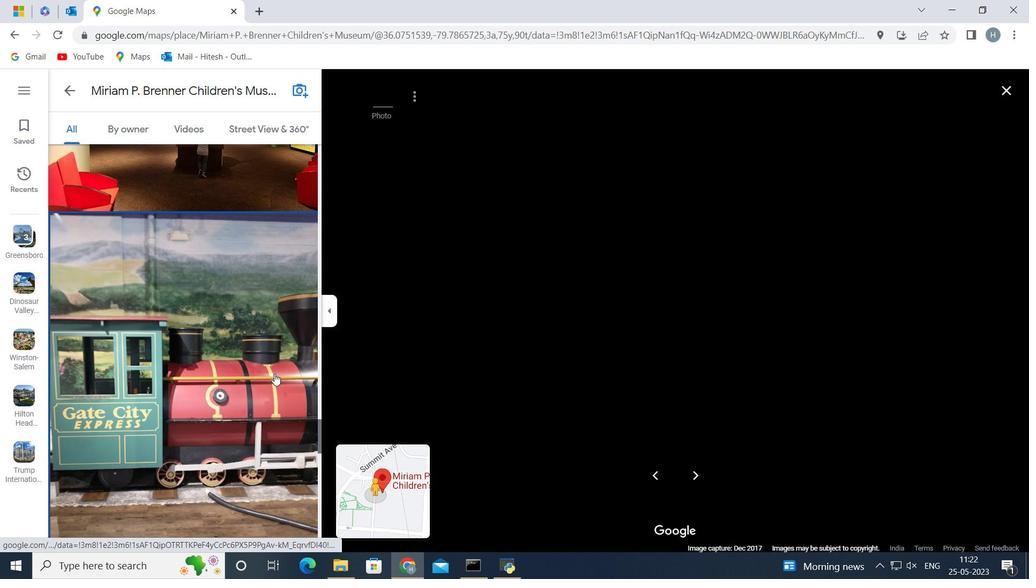 
Action: Mouse moved to (519, 360)
Screenshot: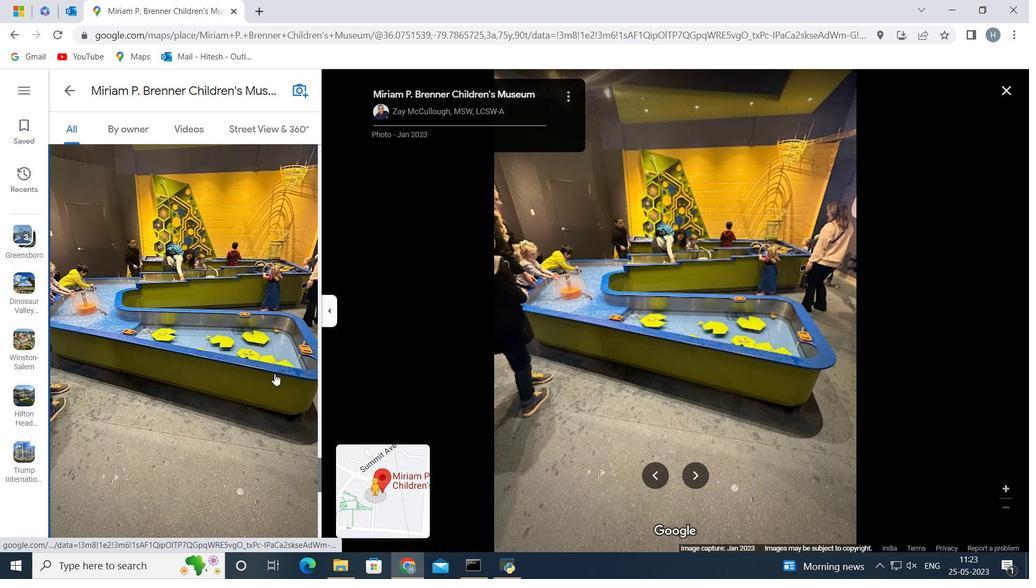 
Action: Mouse pressed left at (519, 360)
Screenshot: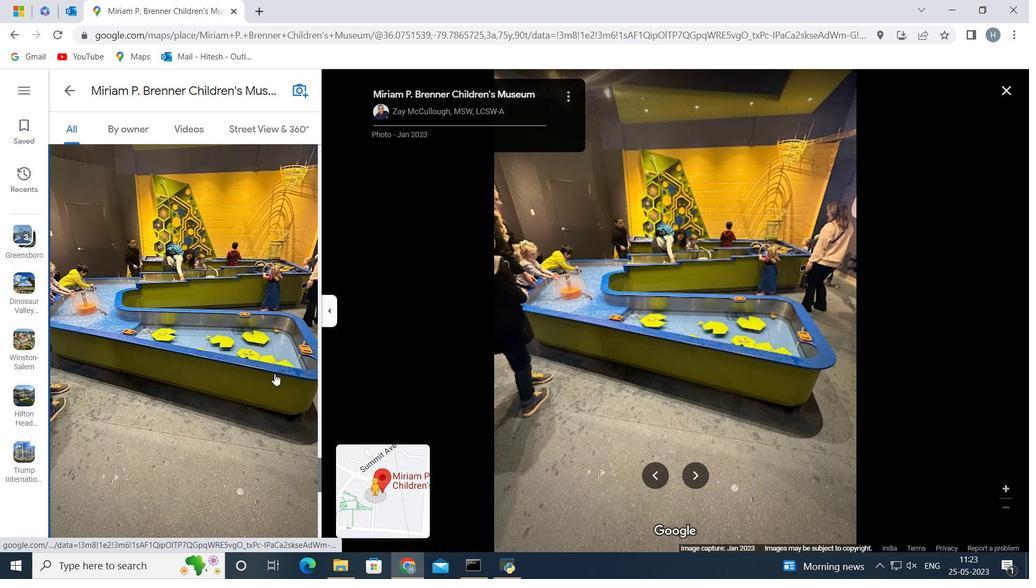
Action: Mouse moved to (365, 374)
Screenshot: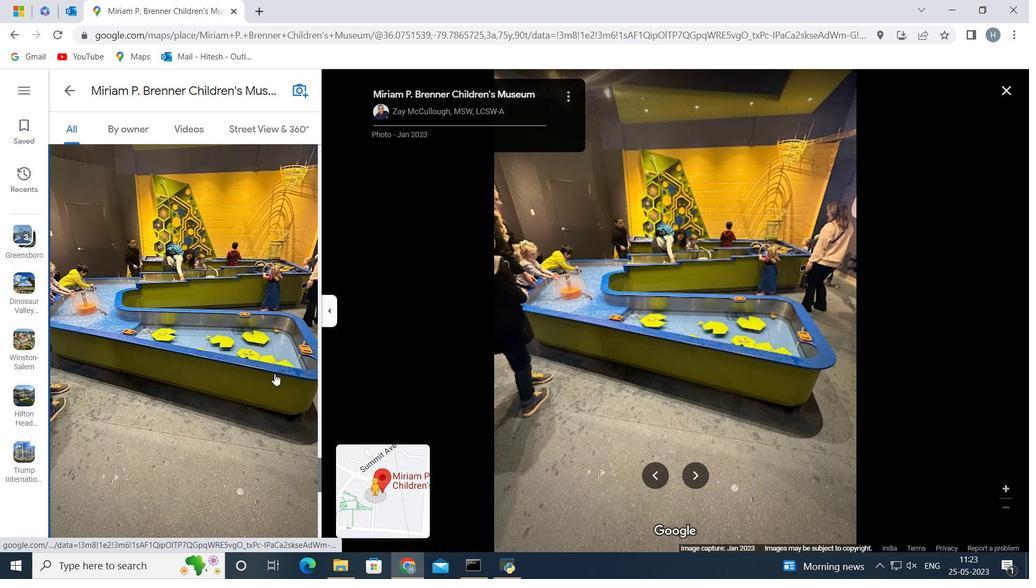 
Action: Mouse pressed left at (365, 374)
Screenshot: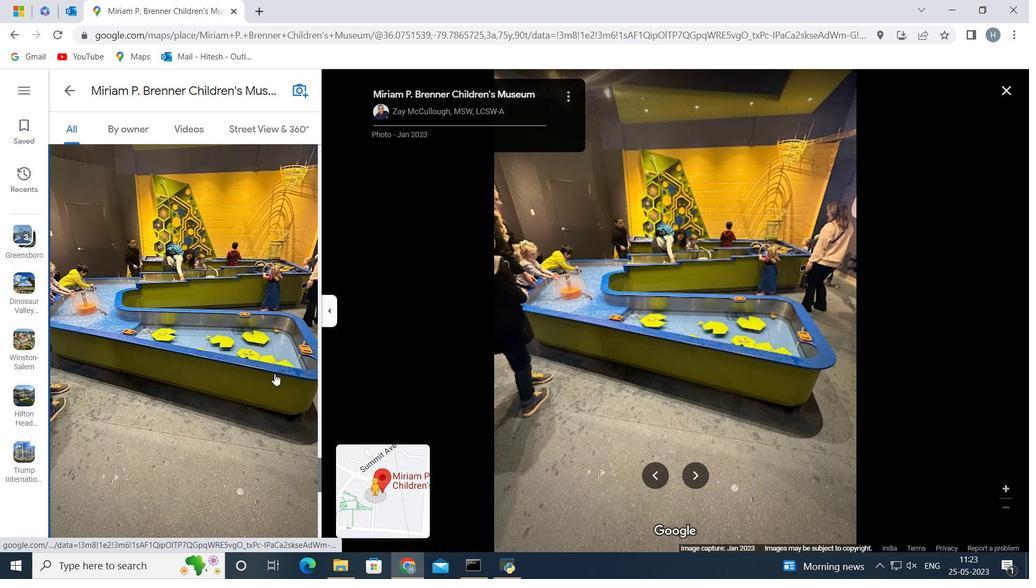
Action: Mouse moved to (325, 374)
Screenshot: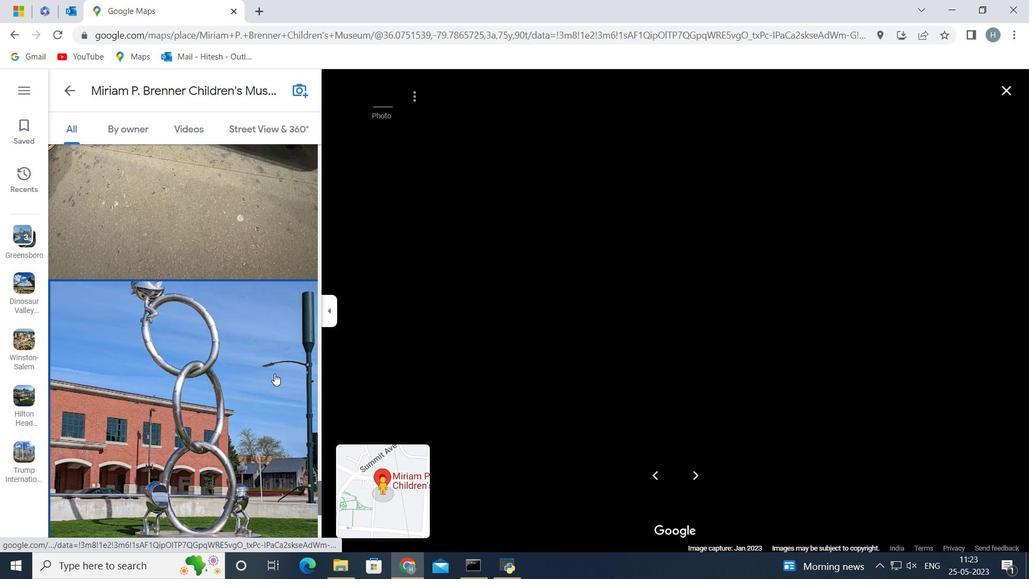 
Action: Mouse pressed left at (325, 374)
Screenshot: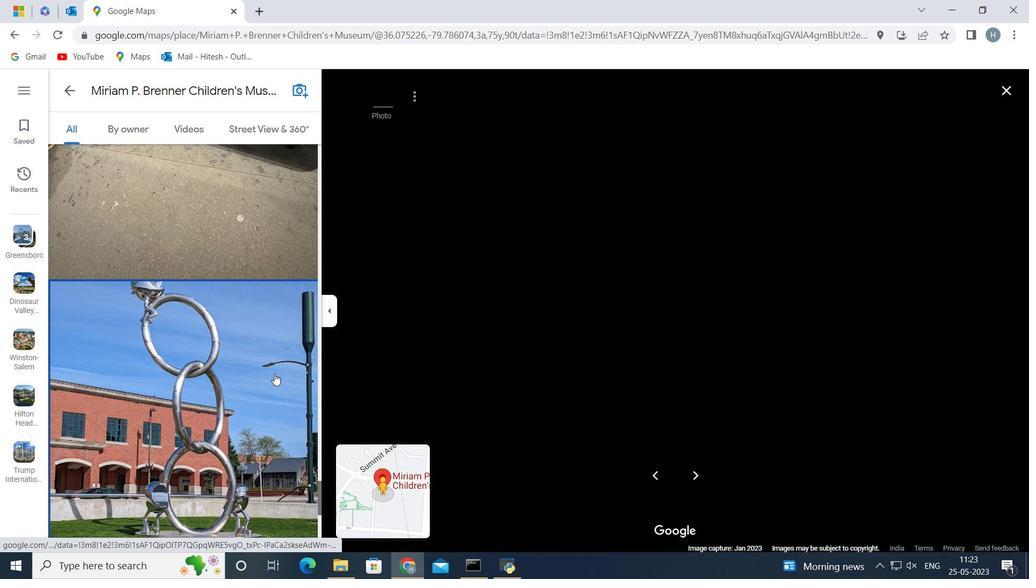 
Action: Mouse moved to (279, 367)
Screenshot: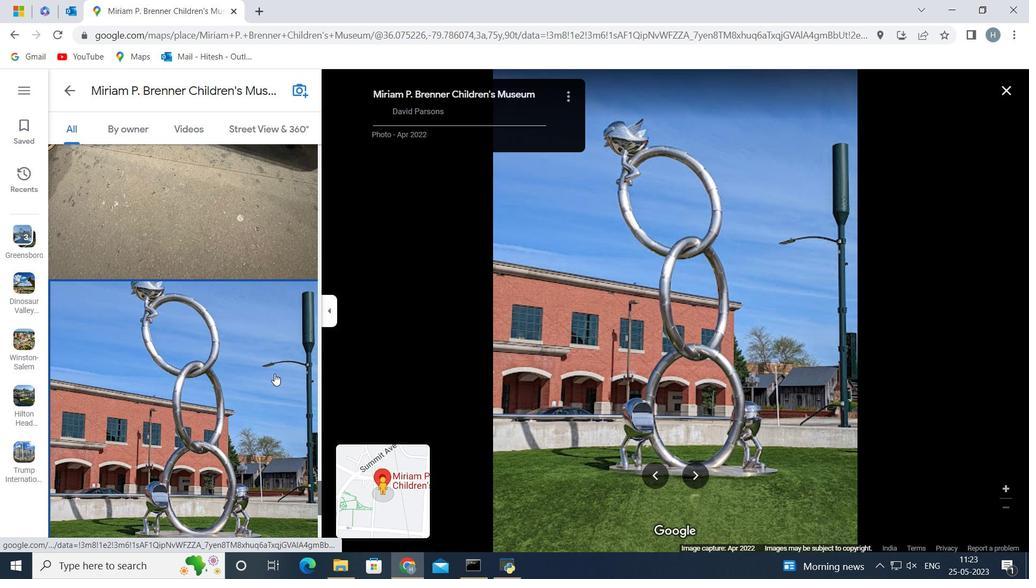 
Action: Mouse pressed left at (279, 367)
Screenshot: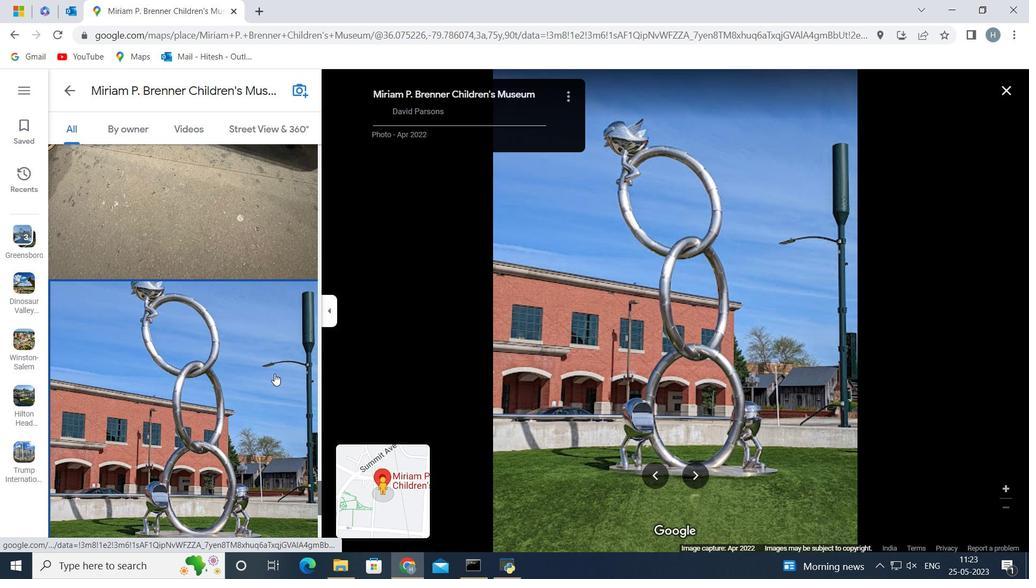 
Action: Mouse moved to (345, 345)
Screenshot: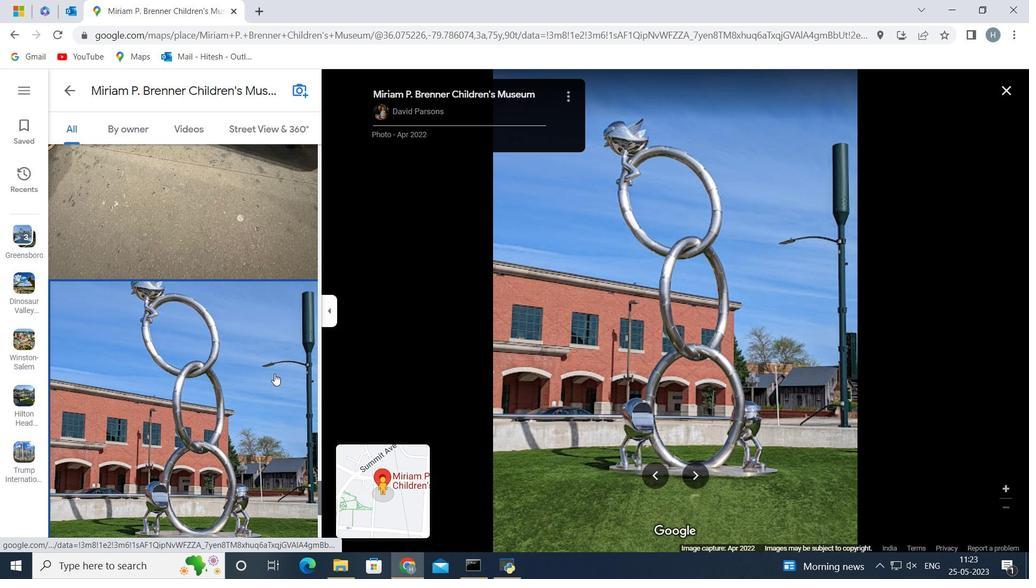 
Action: Mouse pressed left at (345, 345)
Screenshot: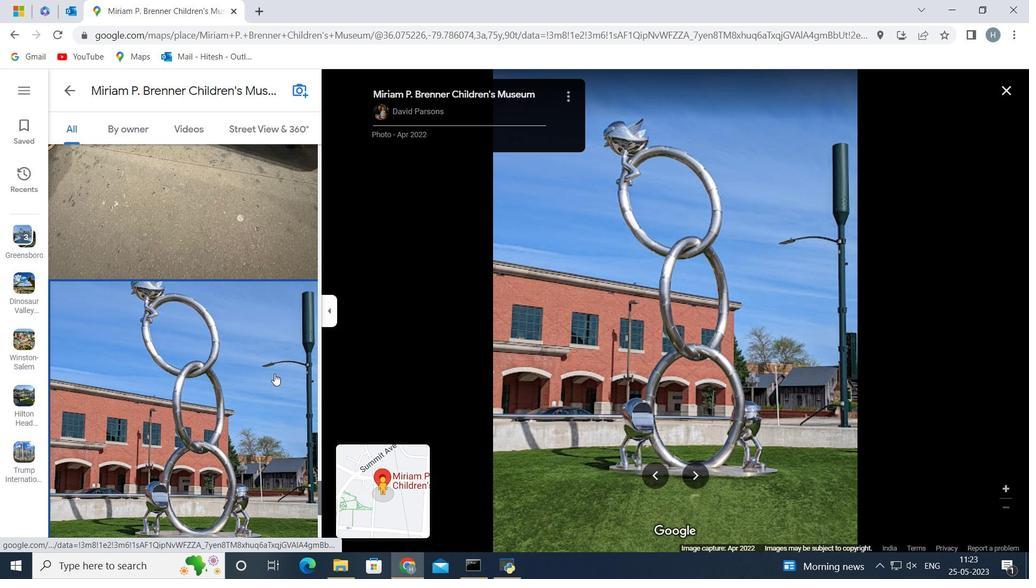 
Action: Mouse moved to (336, 344)
Screenshot: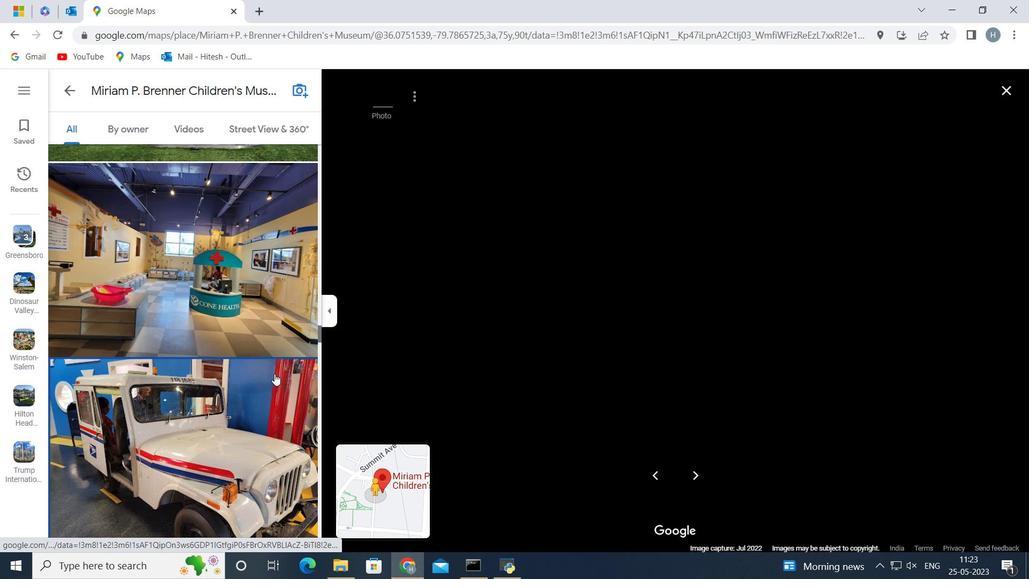 
Action: Mouse pressed left at (336, 344)
Screenshot: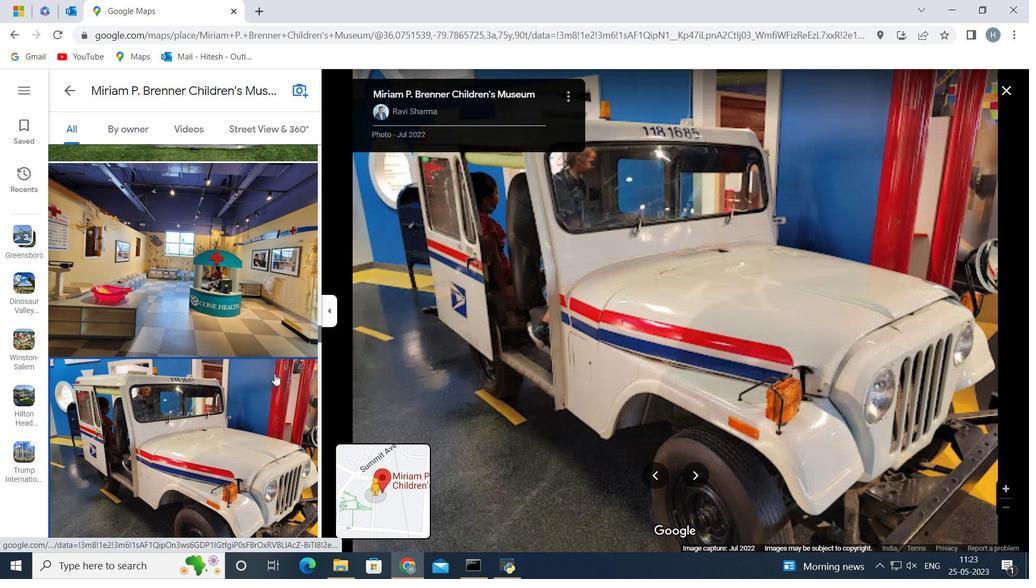 
Action: Mouse moved to (340, 330)
Screenshot: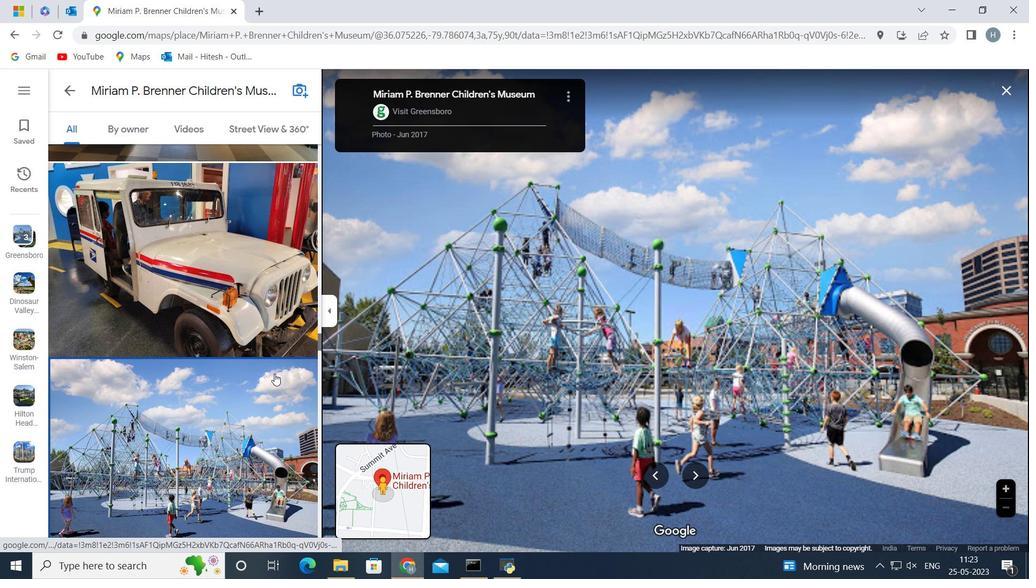 
Action: Mouse pressed left at (340, 330)
Screenshot: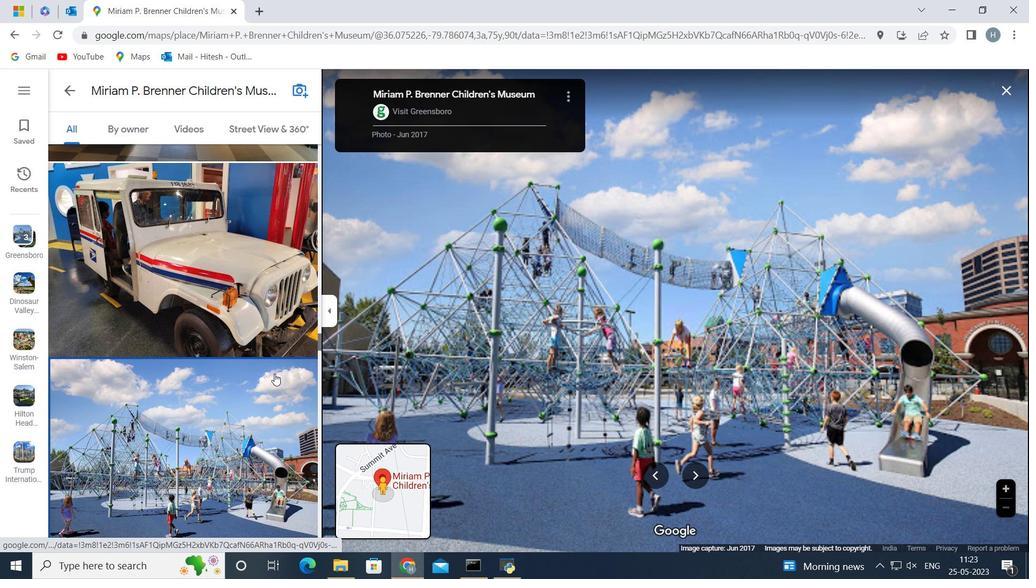 
Action: Mouse moved to (322, 338)
Screenshot: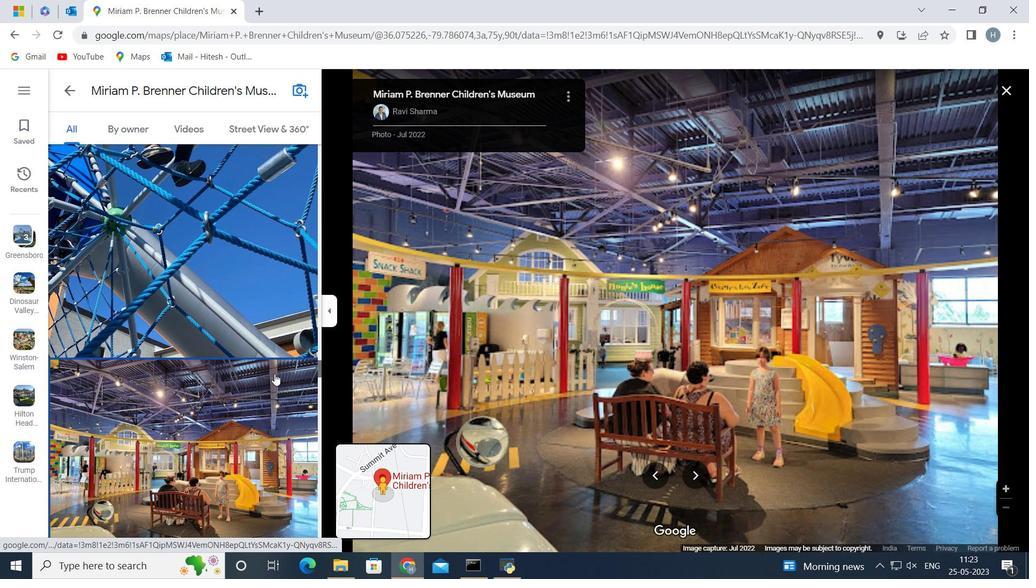 
Action: Mouse pressed left at (322, 338)
Screenshot: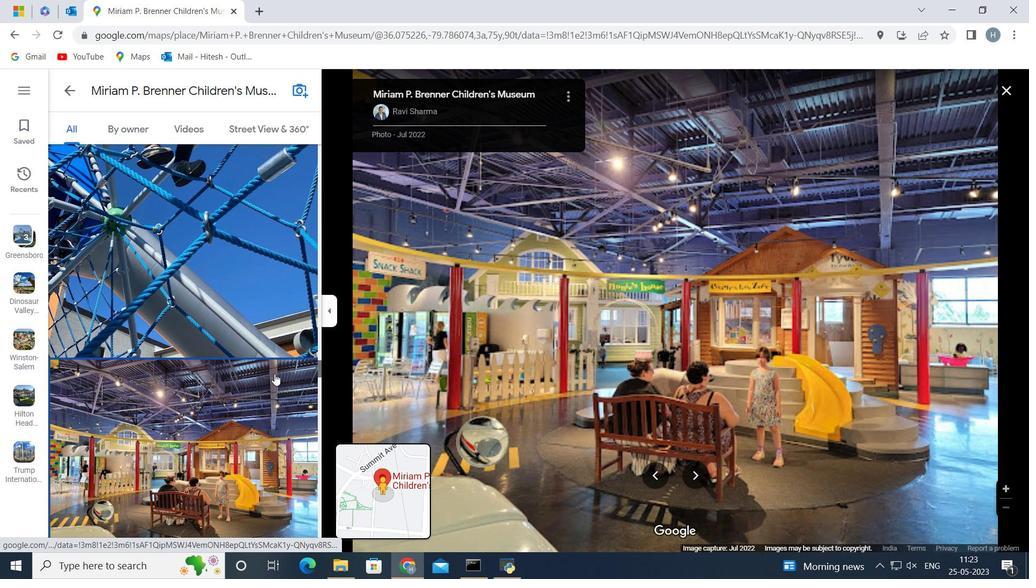 
Action: Mouse moved to (337, 357)
Screenshot: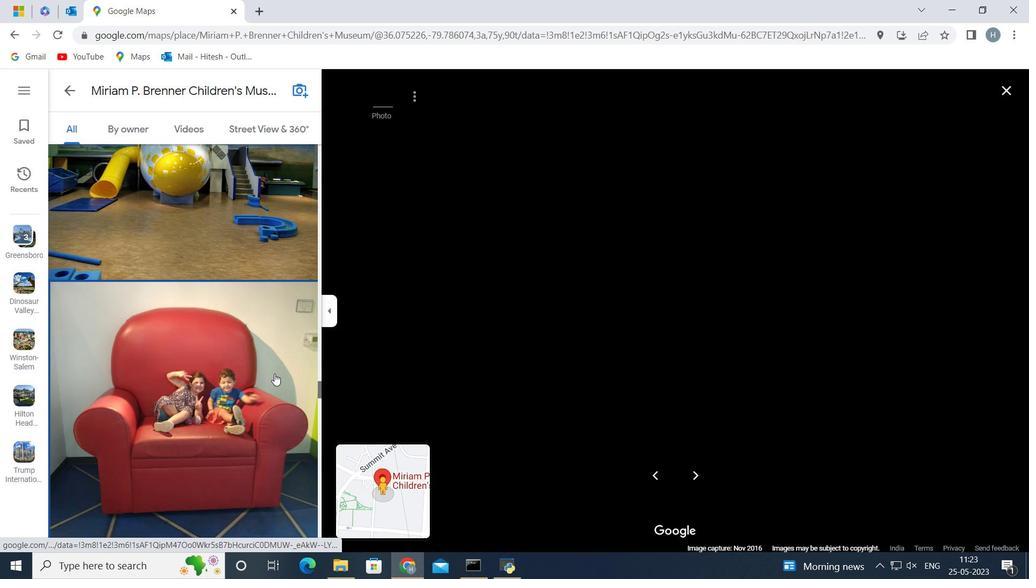 
Action: Mouse pressed left at (337, 357)
Screenshot: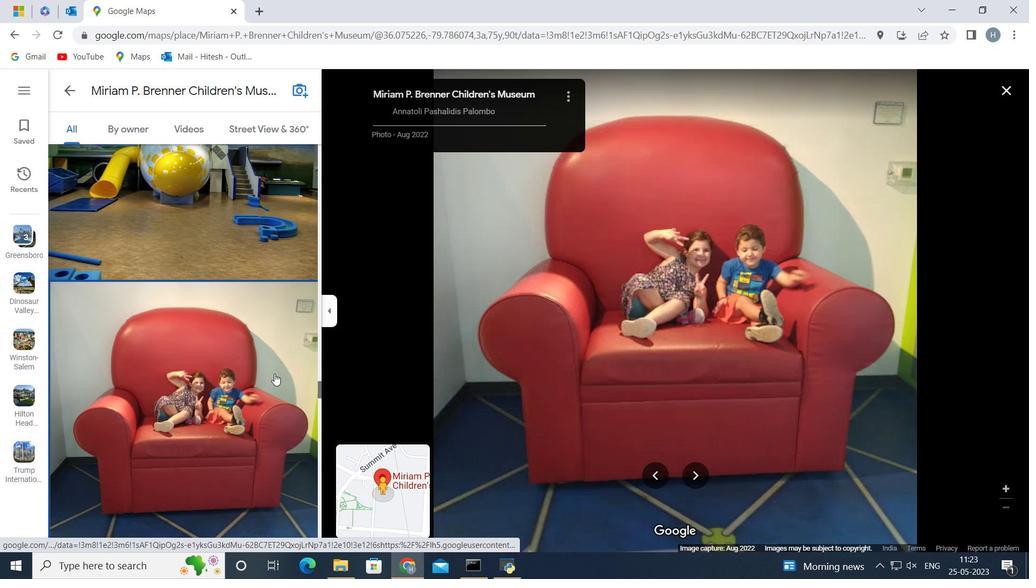 
Action: Mouse moved to (338, 335)
Screenshot: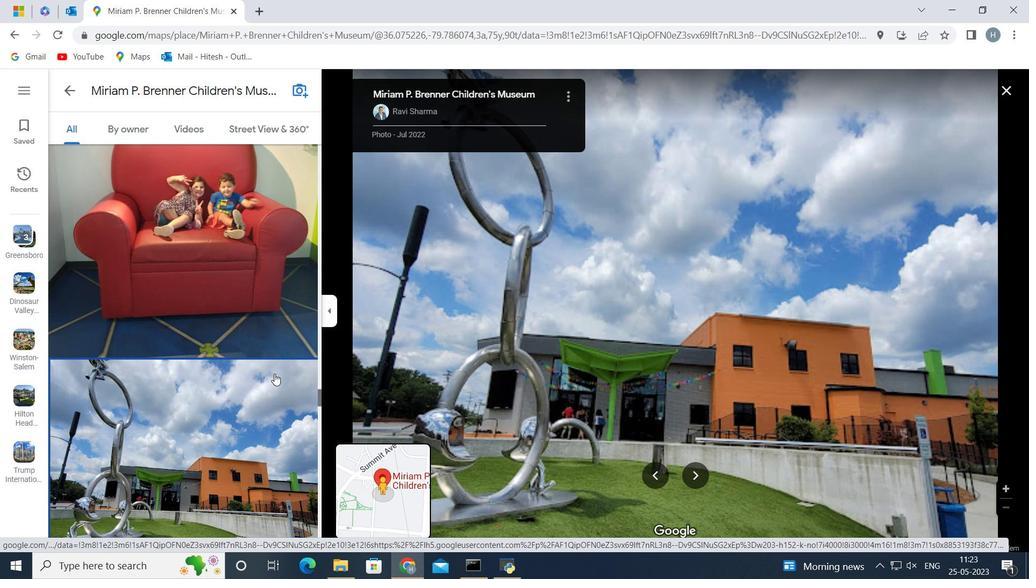 
Action: Mouse pressed left at (338, 335)
Screenshot: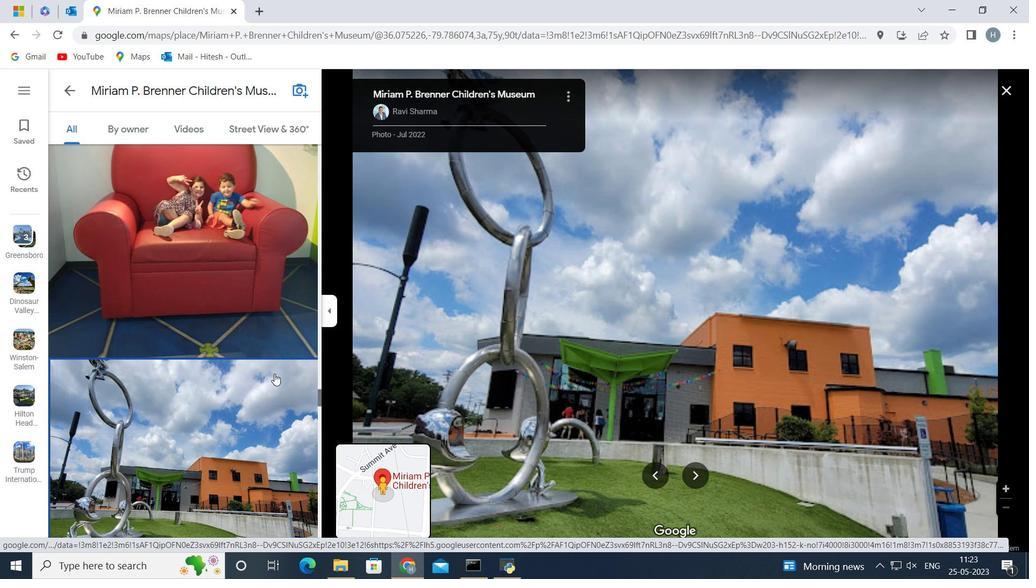 
Action: Mouse moved to (325, 349)
Screenshot: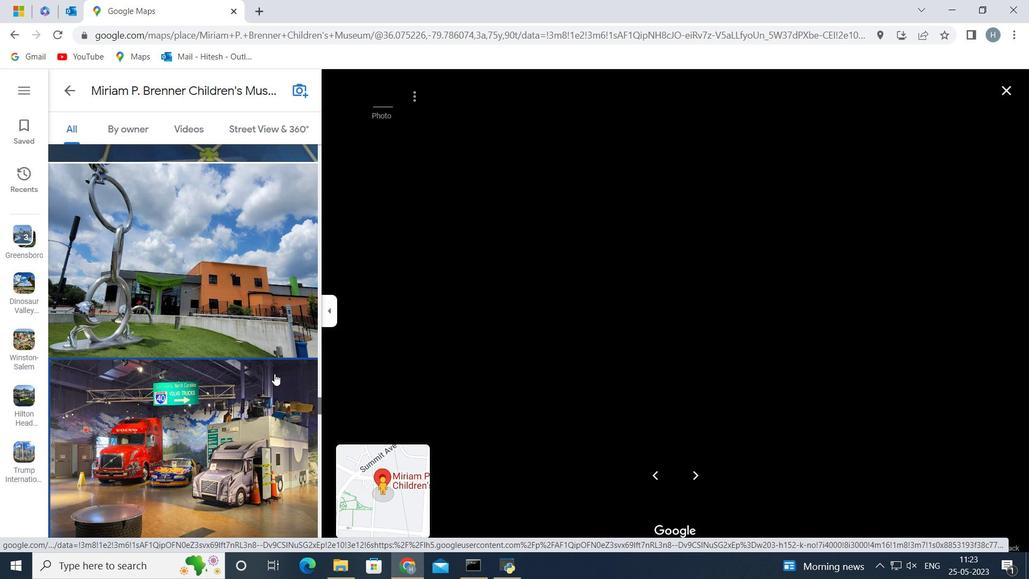 
Action: Mouse pressed left at (325, 349)
Screenshot: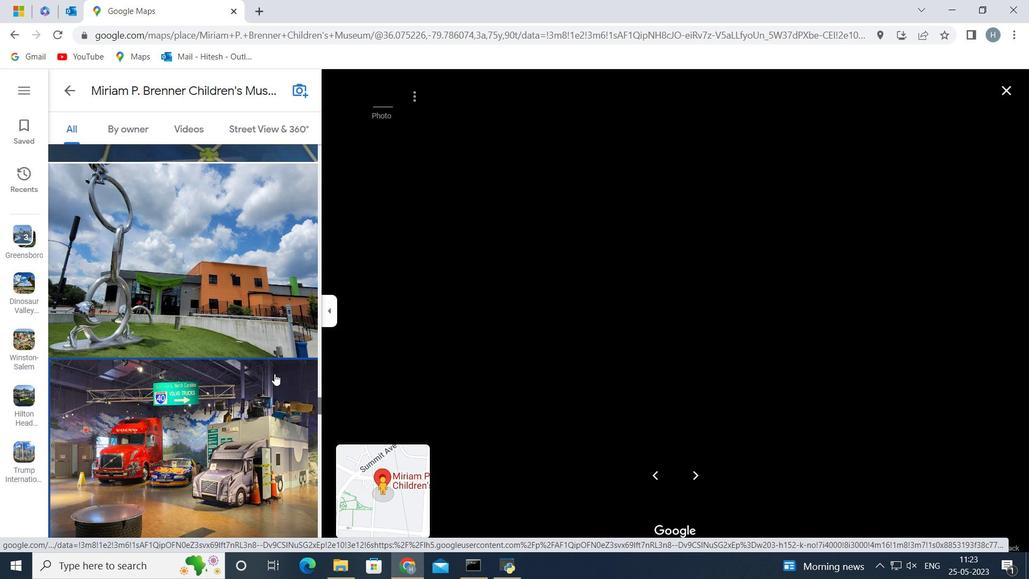 
Action: Mouse moved to (314, 356)
Screenshot: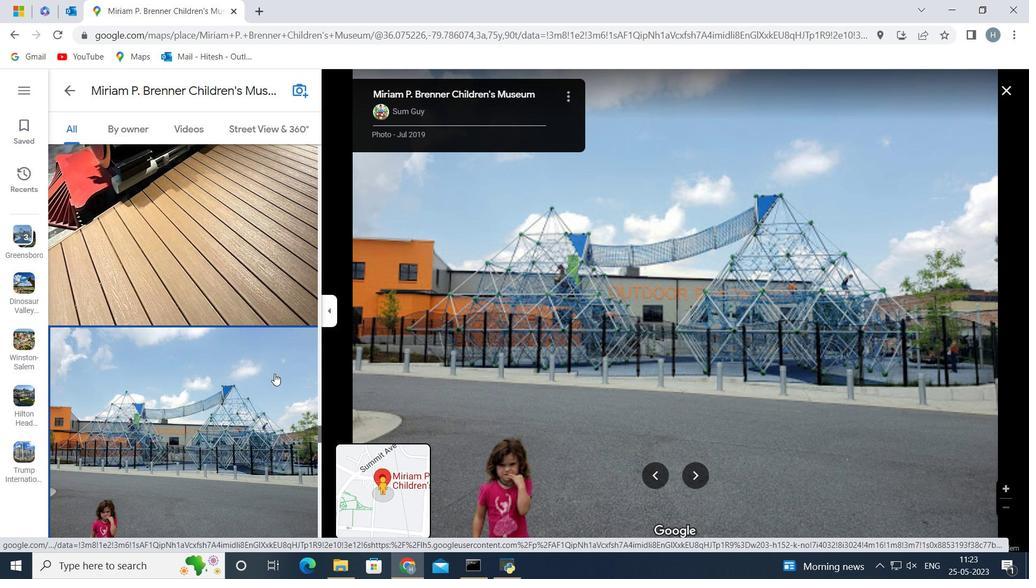 
Action: Mouse pressed left at (314, 356)
Screenshot: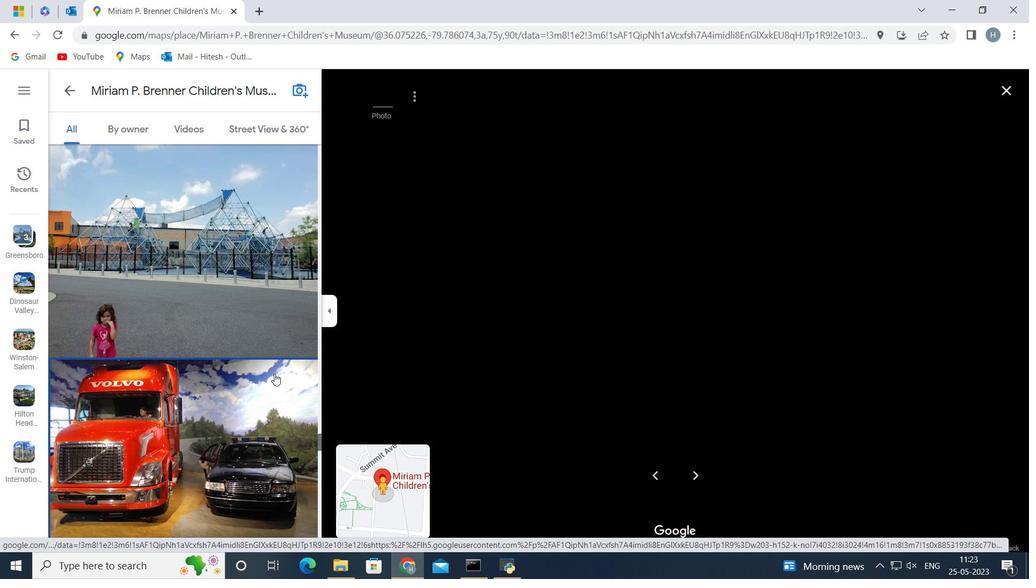 
Action: Mouse moved to (308, 360)
Screenshot: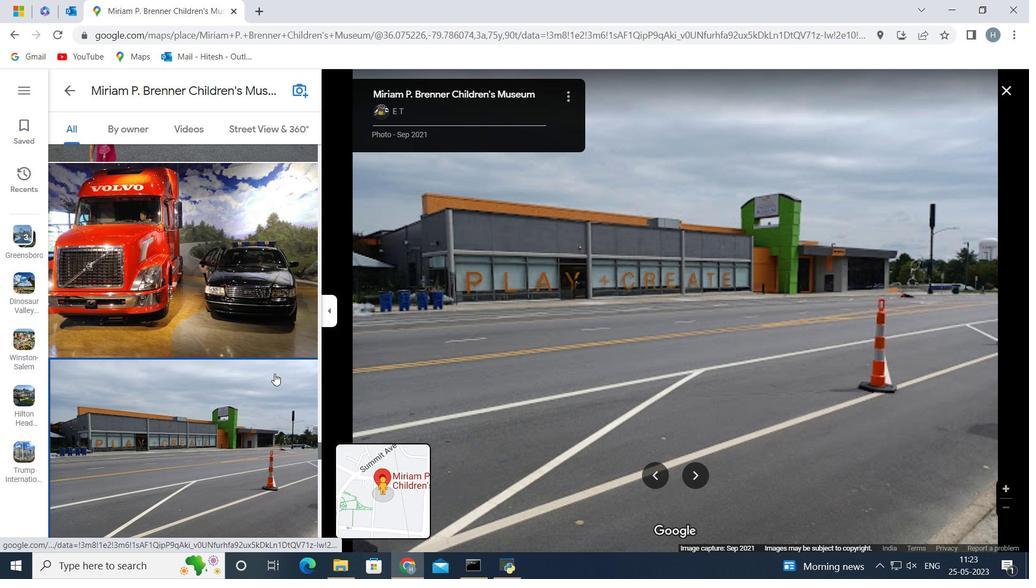 
Action: Mouse pressed left at (308, 360)
Screenshot: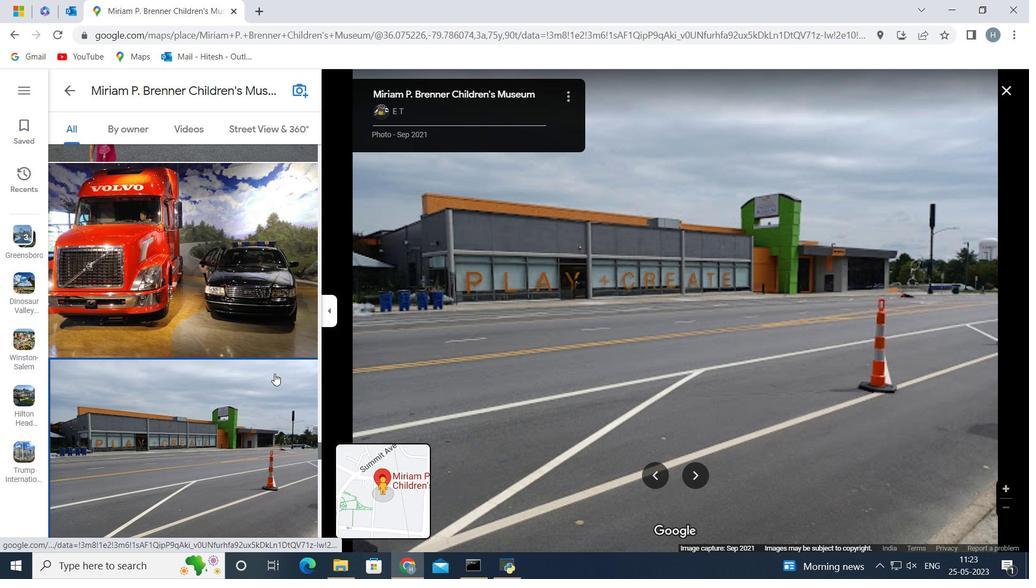 
Action: Mouse moved to (309, 358)
Screenshot: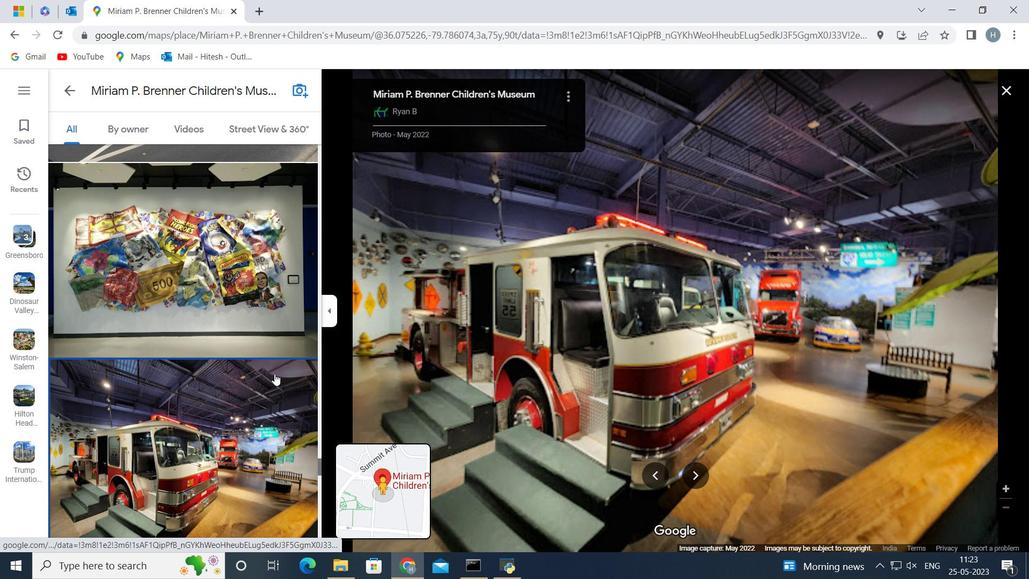 
Action: Mouse pressed left at (309, 358)
Screenshot: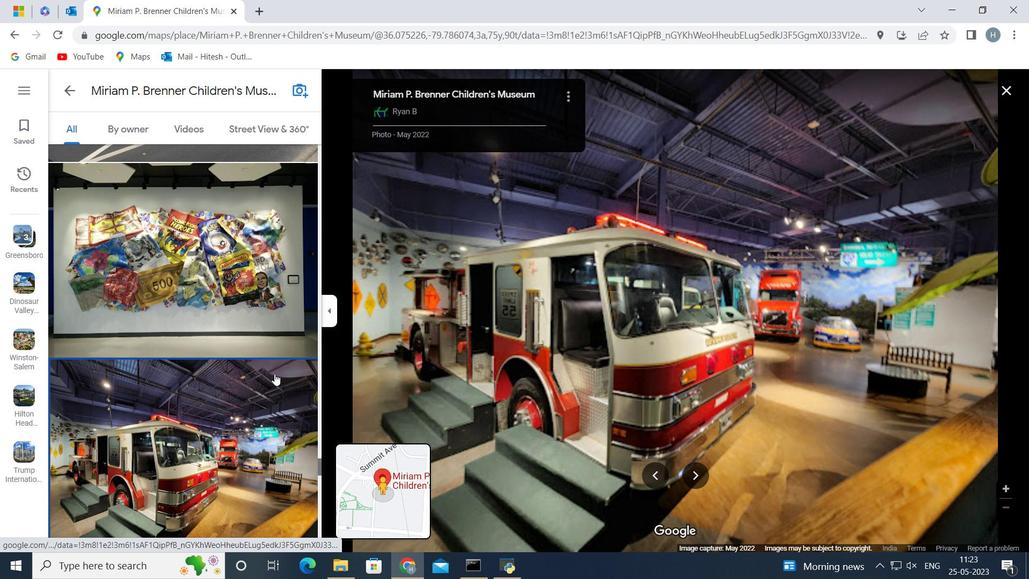 
Action: Mouse moved to (305, 363)
Screenshot: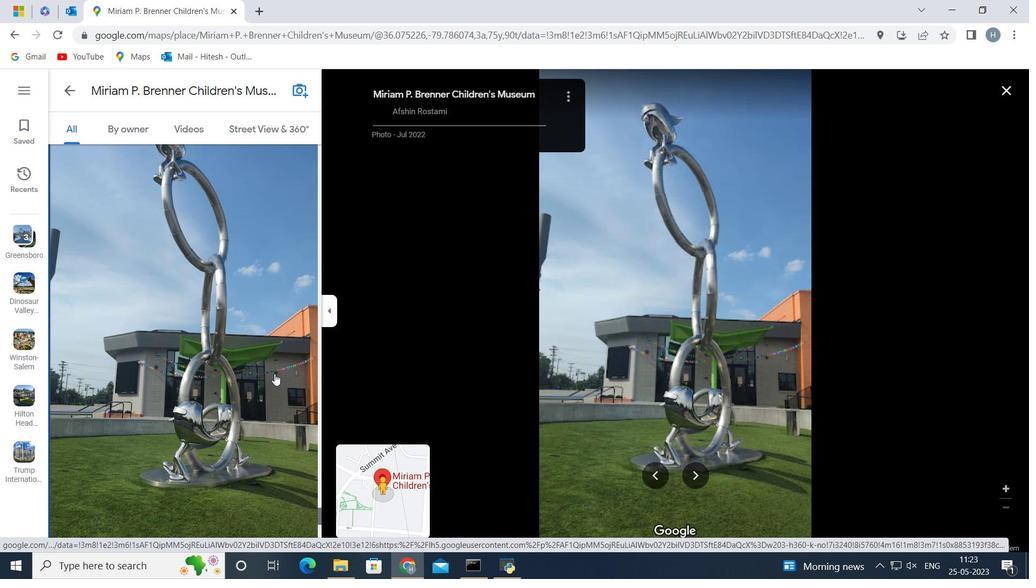 
Action: Mouse pressed left at (305, 363)
Screenshot: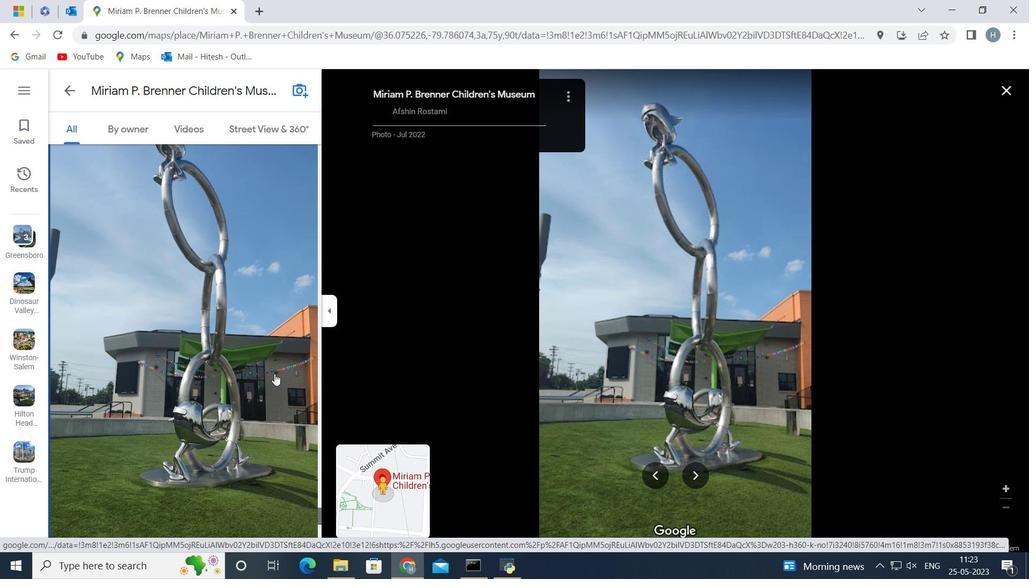 
Action: Mouse moved to (312, 350)
Screenshot: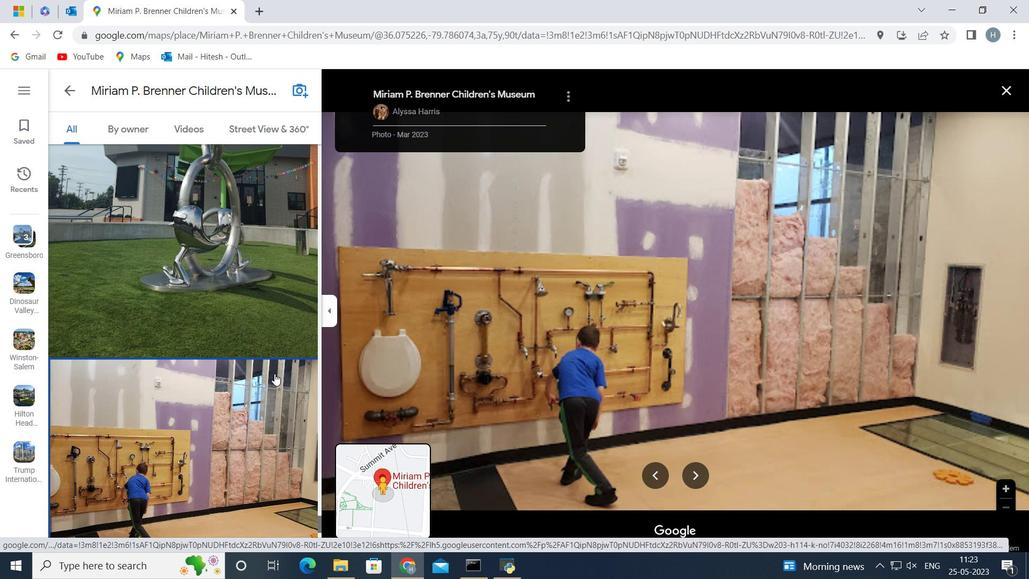 
Action: Mouse pressed left at (312, 350)
Screenshot: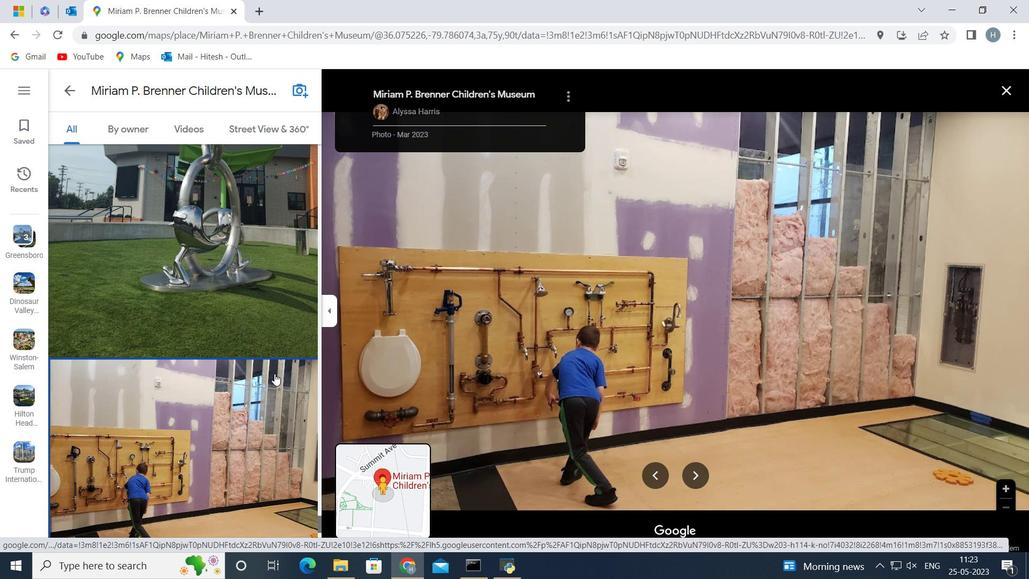 
Action: Mouse moved to (312, 351)
Screenshot: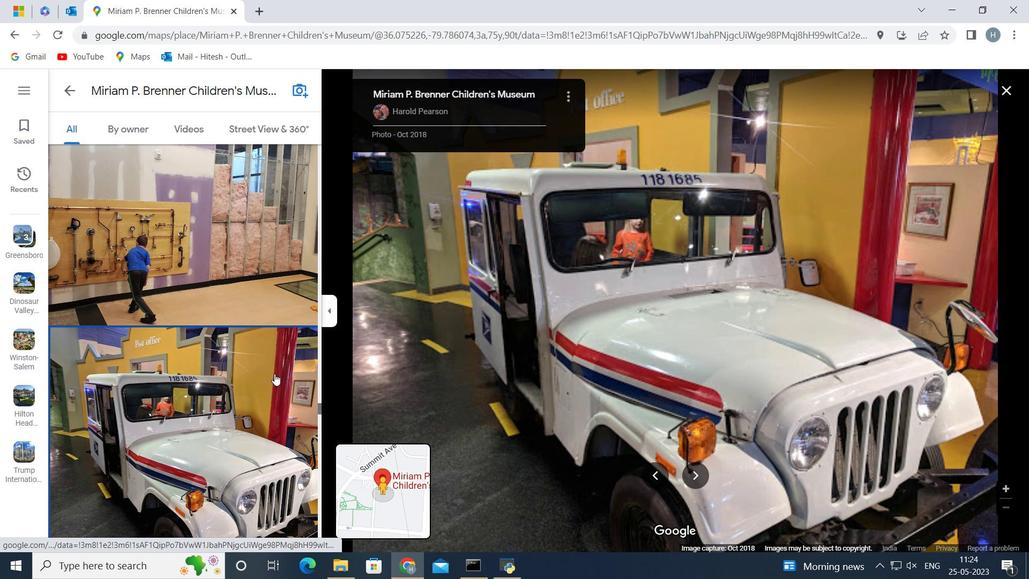 
Action: Mouse pressed left at (312, 351)
Screenshot: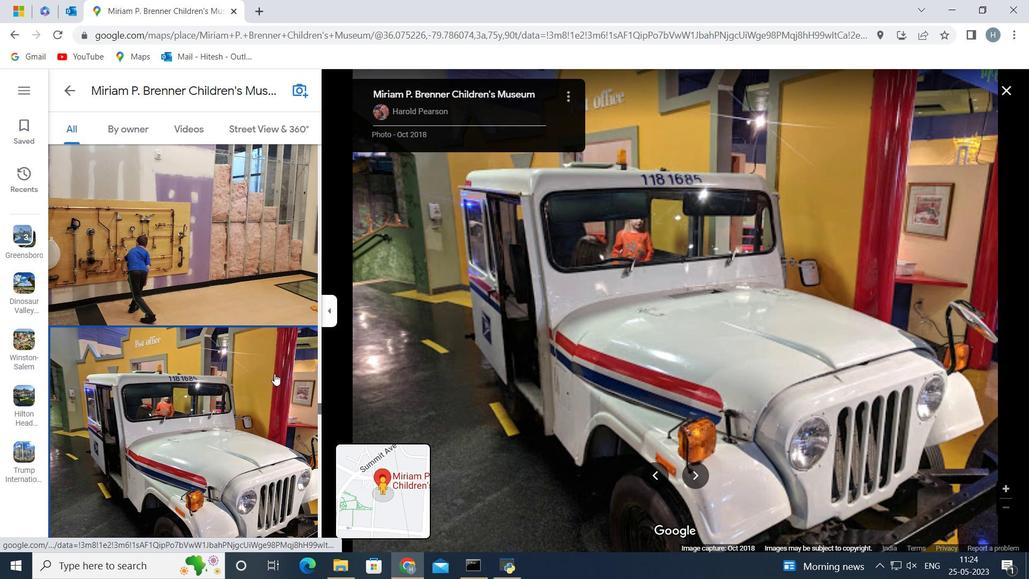 
Action: Mouse moved to (474, 356)
Screenshot: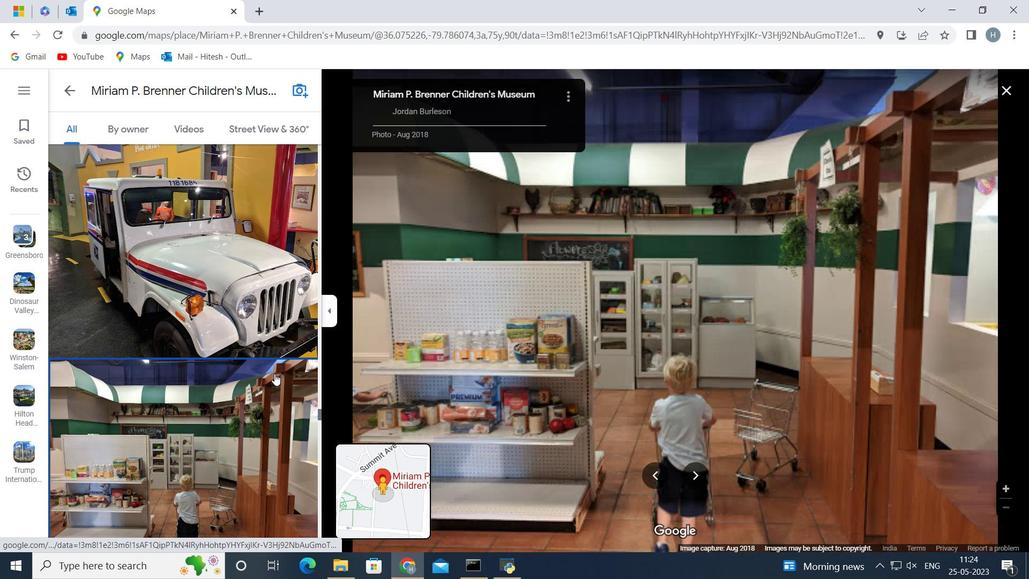 
Action: Mouse pressed left at (474, 356)
Screenshot: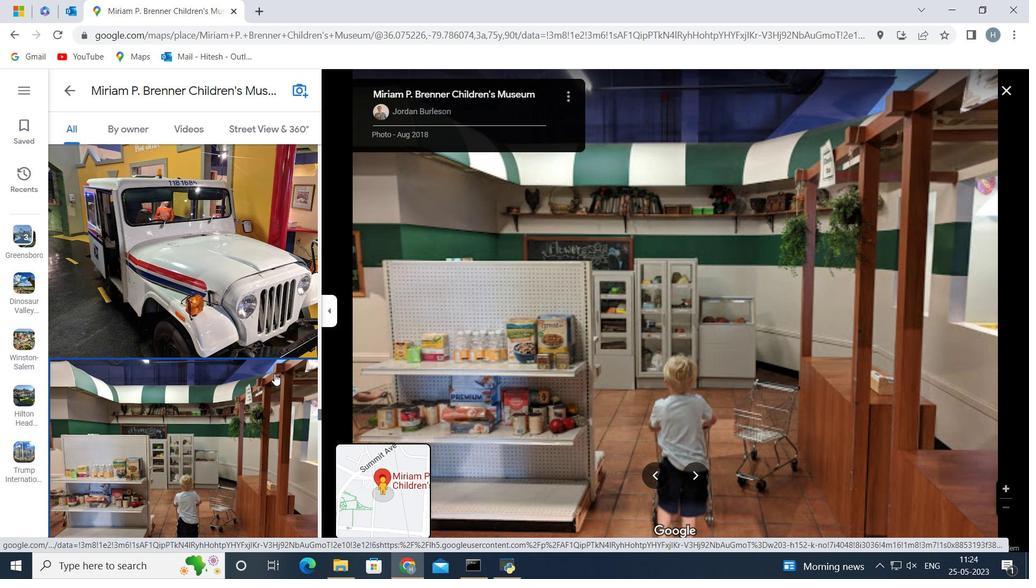 
Action: Mouse moved to (224, 341)
Screenshot: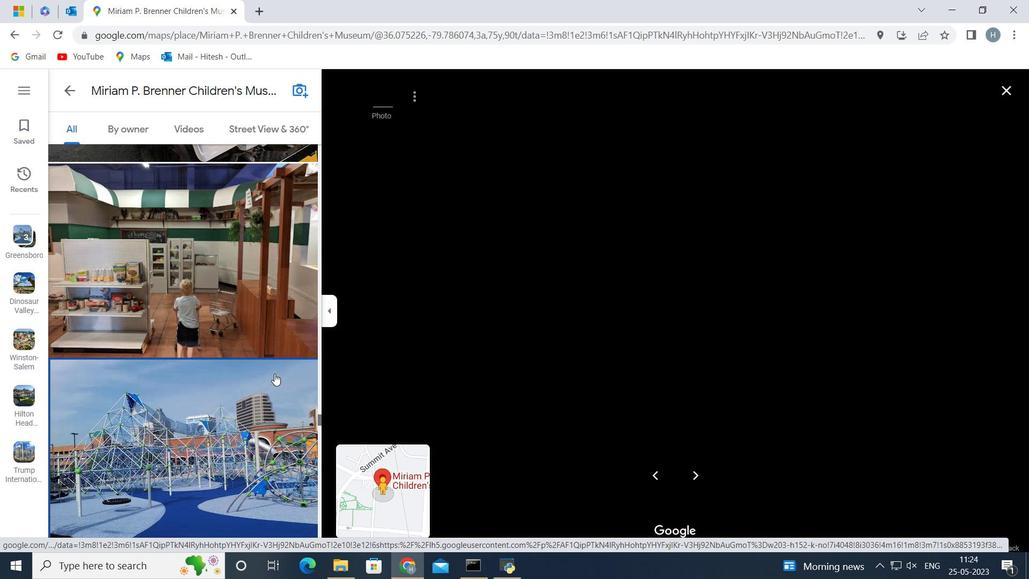 
Action: Mouse pressed left at (224, 341)
Screenshot: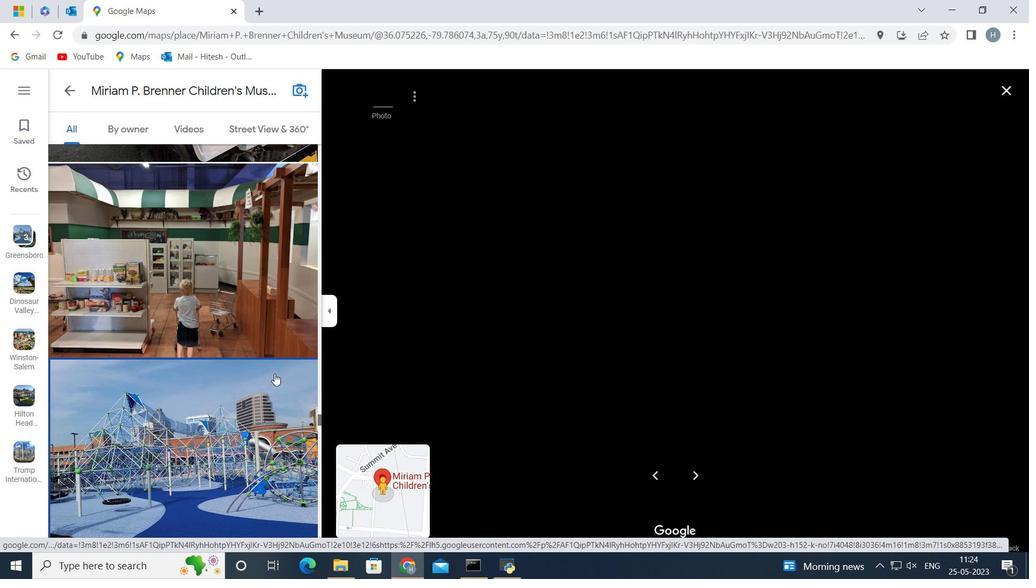 
Action: Mouse moved to (248, 333)
Screenshot: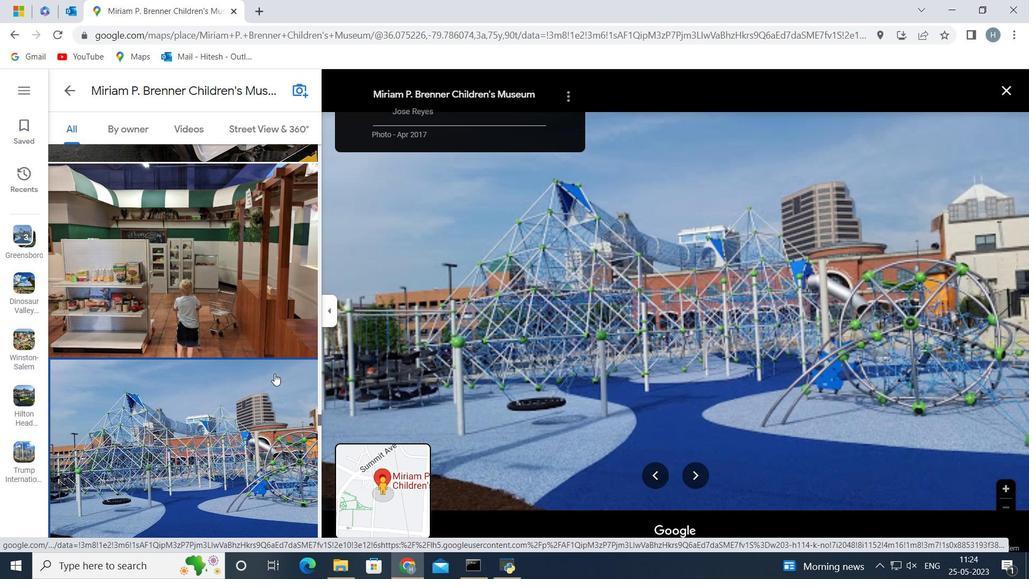 
Action: Key pressed <Key.up>
Screenshot: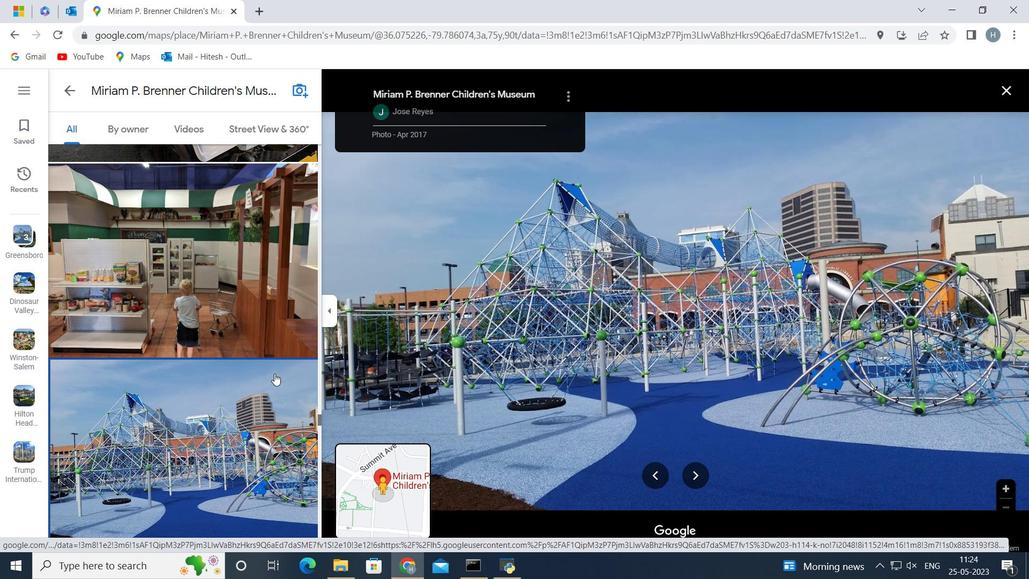 
Action: Mouse moved to (212, 337)
Screenshot: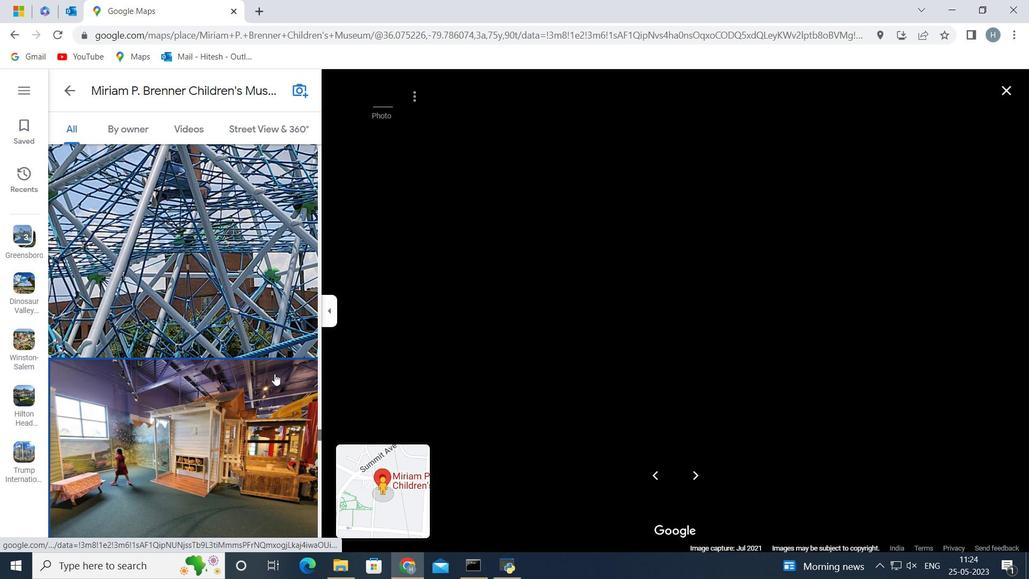 
Action: Mouse pressed left at (212, 337)
Screenshot: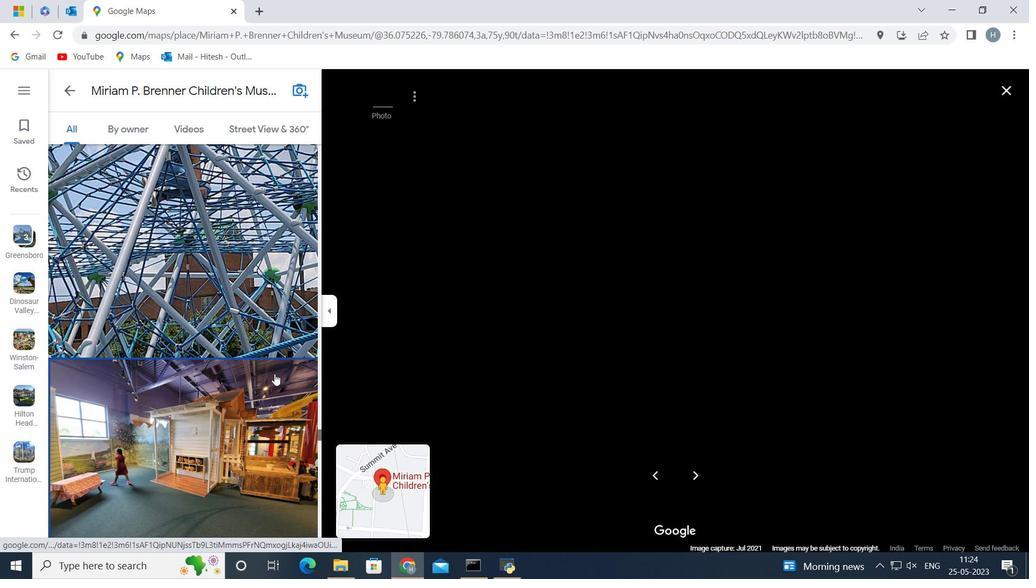 
Action: Mouse moved to (244, 358)
Screenshot: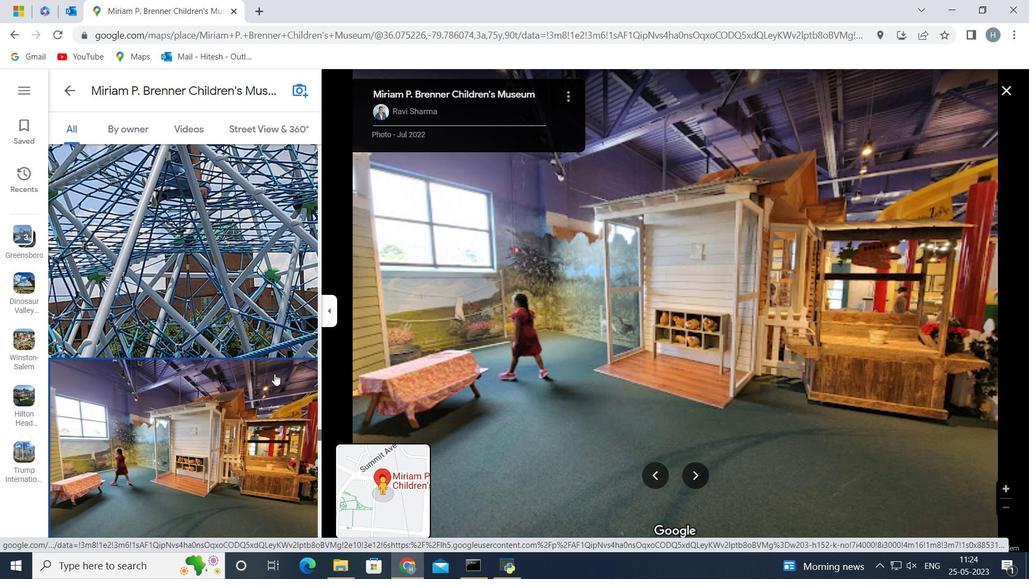 
Action: Mouse pressed left at (244, 358)
Screenshot: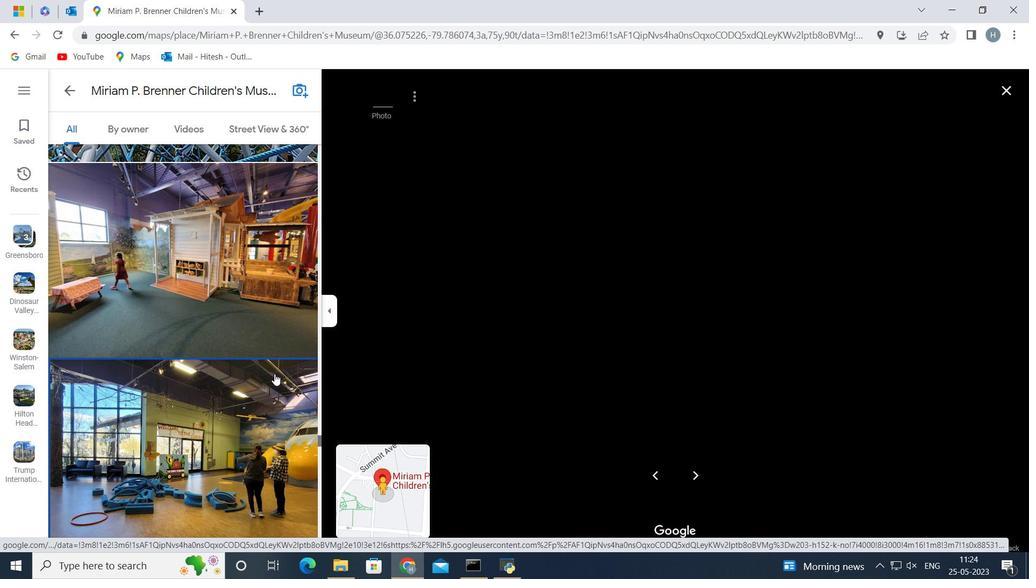 
Action: Mouse moved to (239, 359)
Screenshot: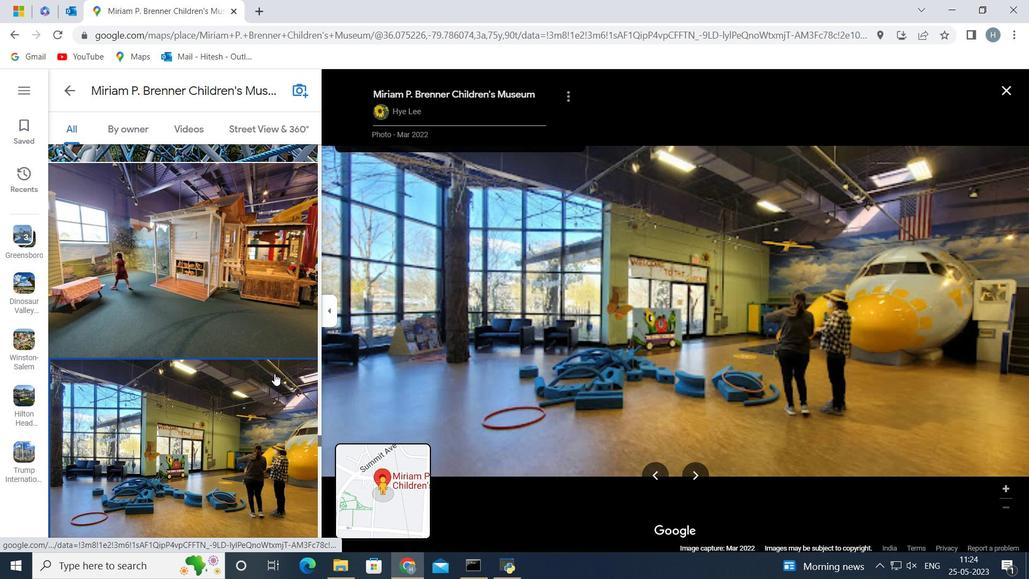
Action: Key pressed <Key.up><Key.up><Key.up><Key.up><Key.up><Key.up><Key.up><Key.up><Key.up><Key.up><Key.up><Key.up><Key.up><Key.up><Key.up><Key.up><Key.up><Key.up><Key.up><Key.up><Key.up><Key.up><Key.up><Key.up><Key.up><Key.up><Key.up>
Screenshot: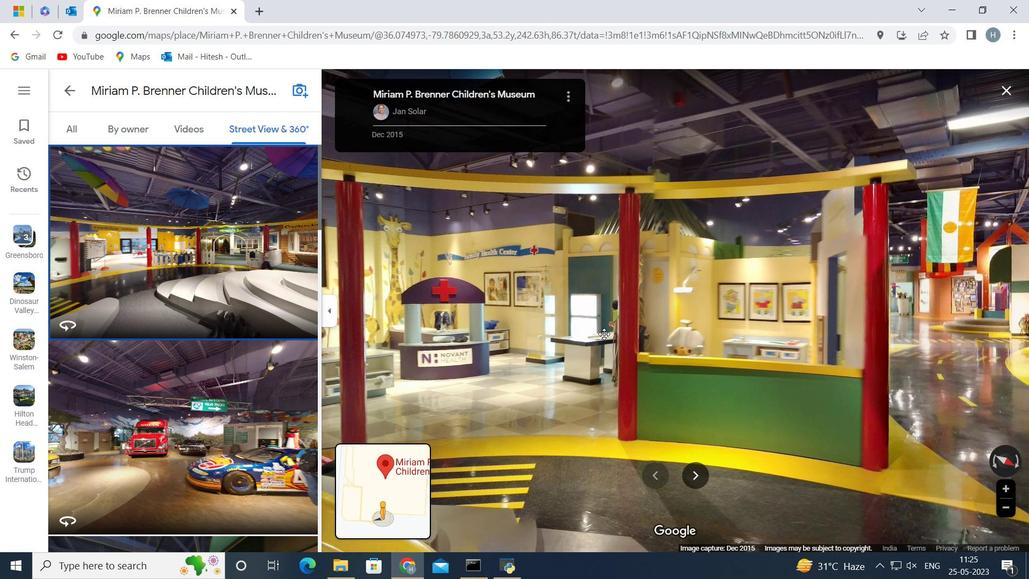 
Action: Mouse moved to (222, 354)
Screenshot: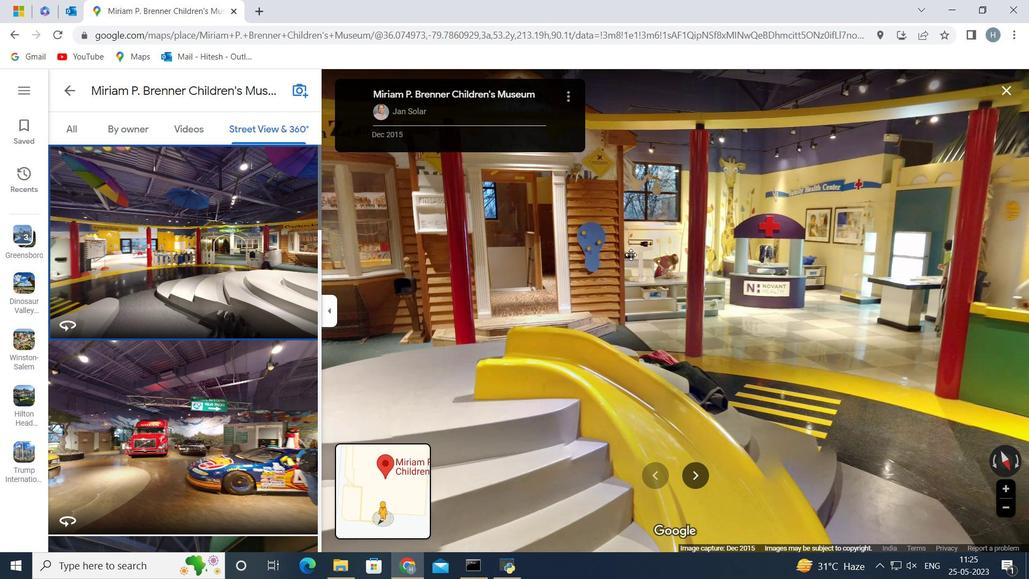 
Action: Mouse pressed left at (178, 369)
Screenshot: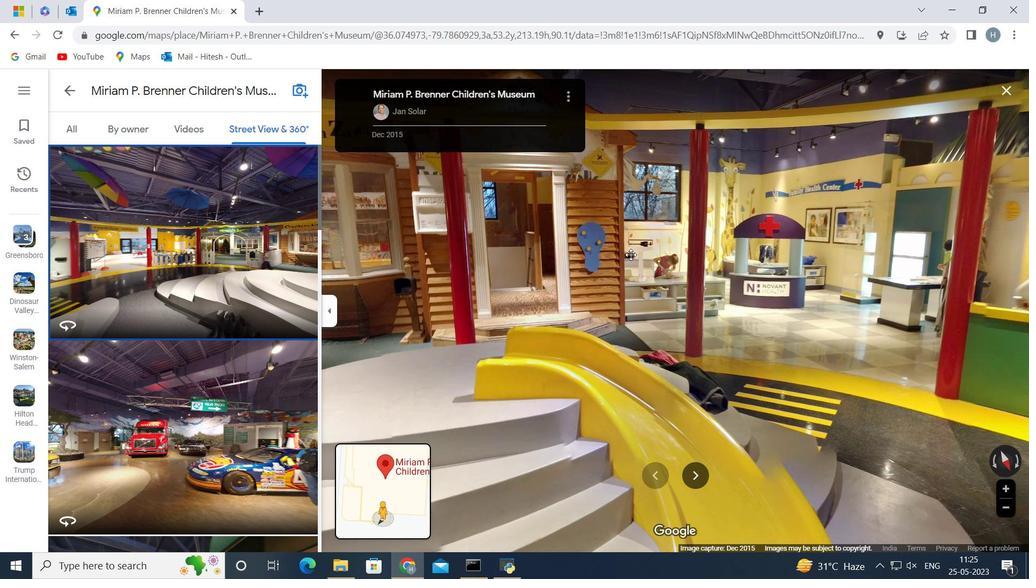 
Action: Mouse moved to (78, 517)
Screenshot: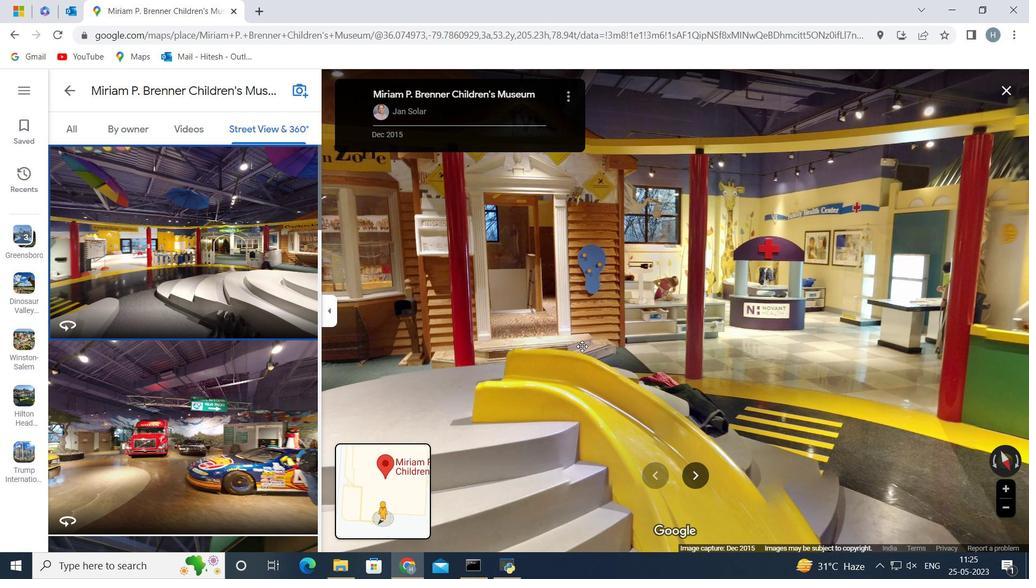
Action: Mouse pressed left at (78, 517)
Screenshot: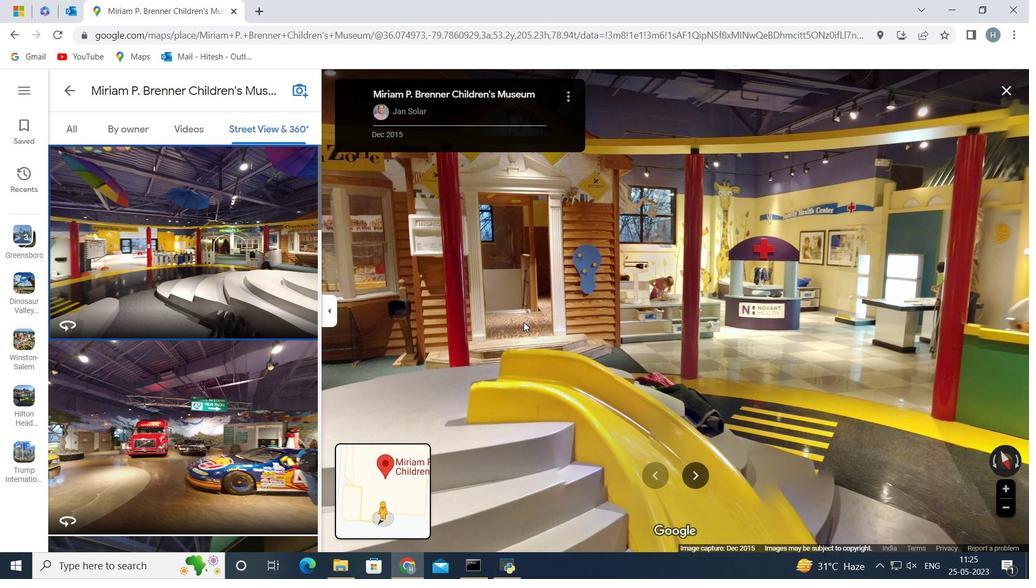 
Action: Mouse moved to (57, 488)
Screenshot: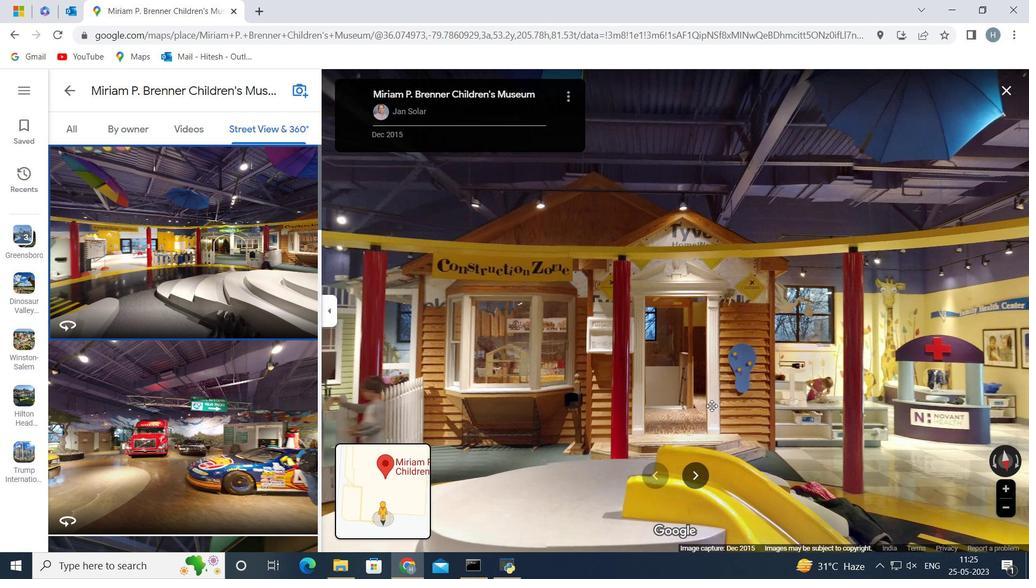 
Action: Mouse pressed left at (57, 488)
Screenshot: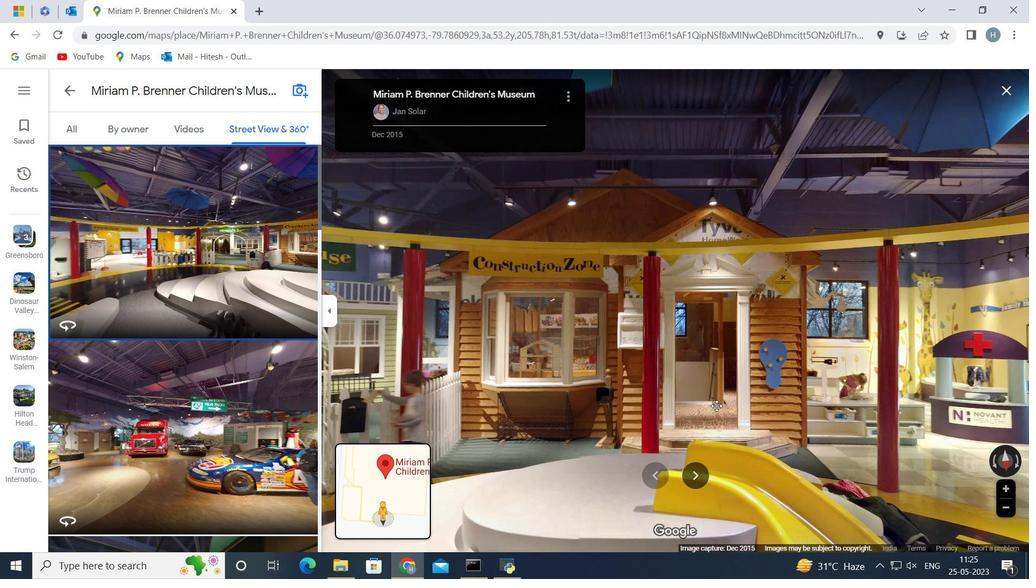 
Action: Mouse moved to (93, 474)
Screenshot: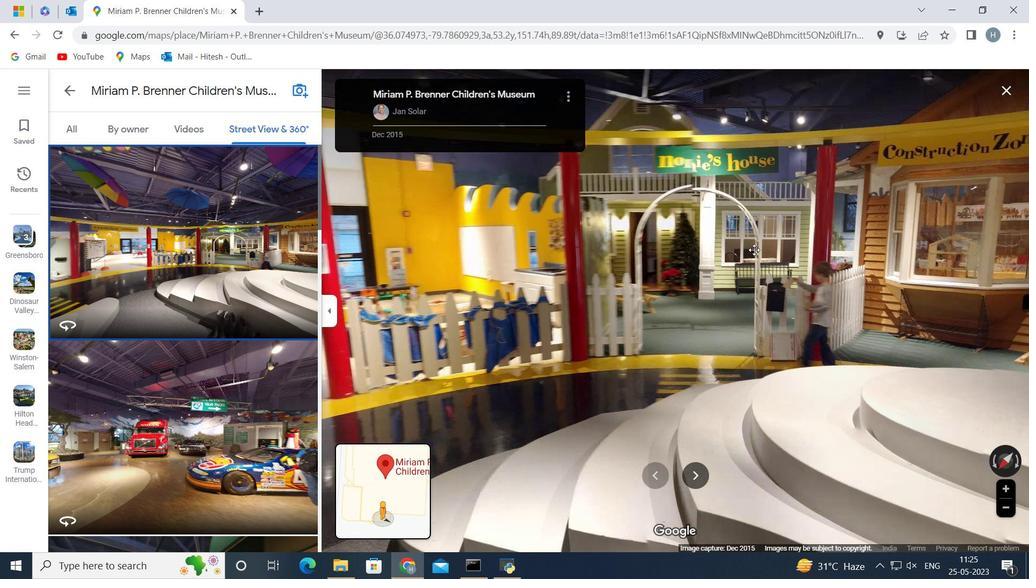 
Action: Key pressed <Key.up><Key.up>
Screenshot: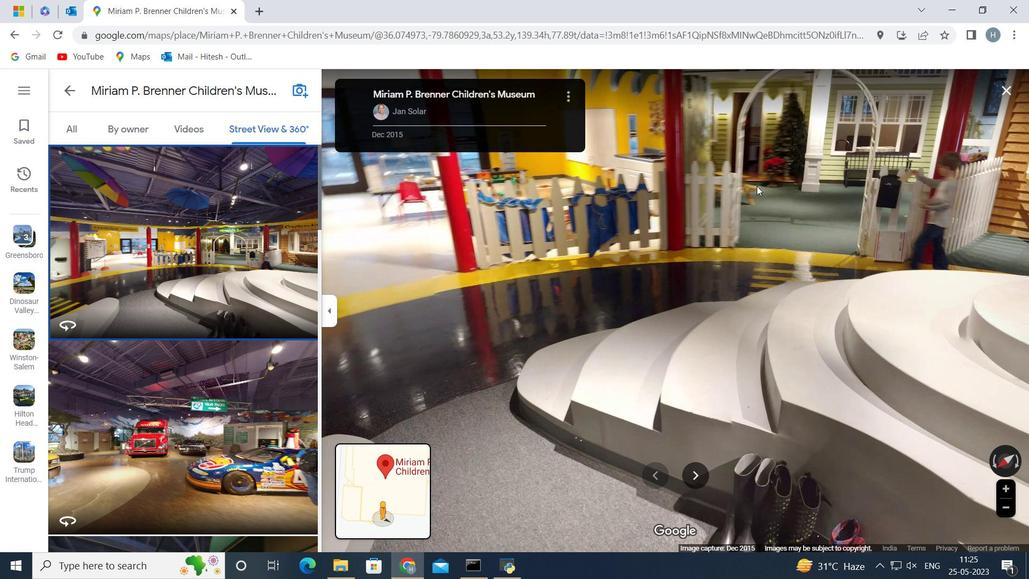 
Action: Mouse moved to (347, 370)
Screenshot: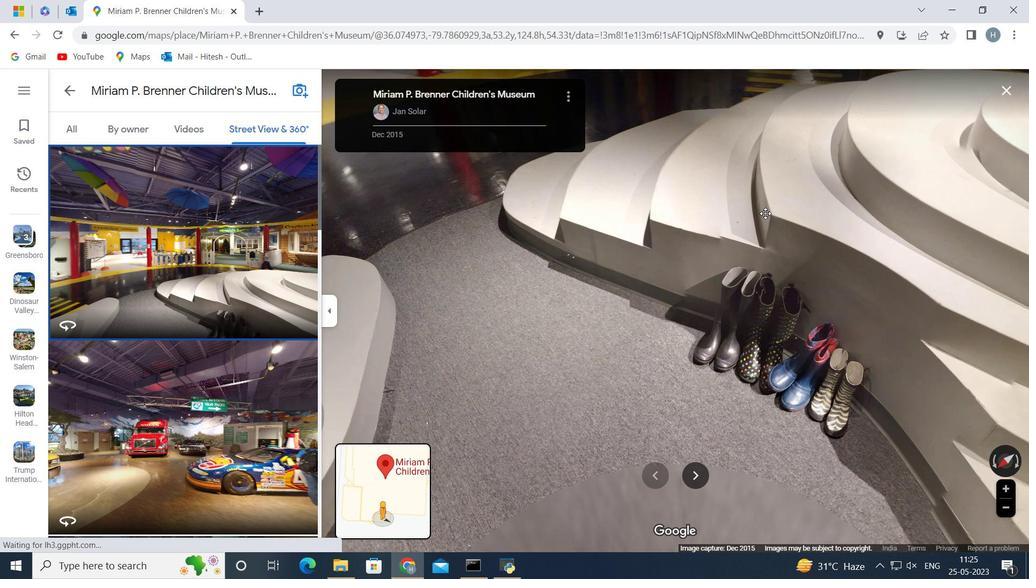 
Action: Key pressed <Key.up>
Screenshot: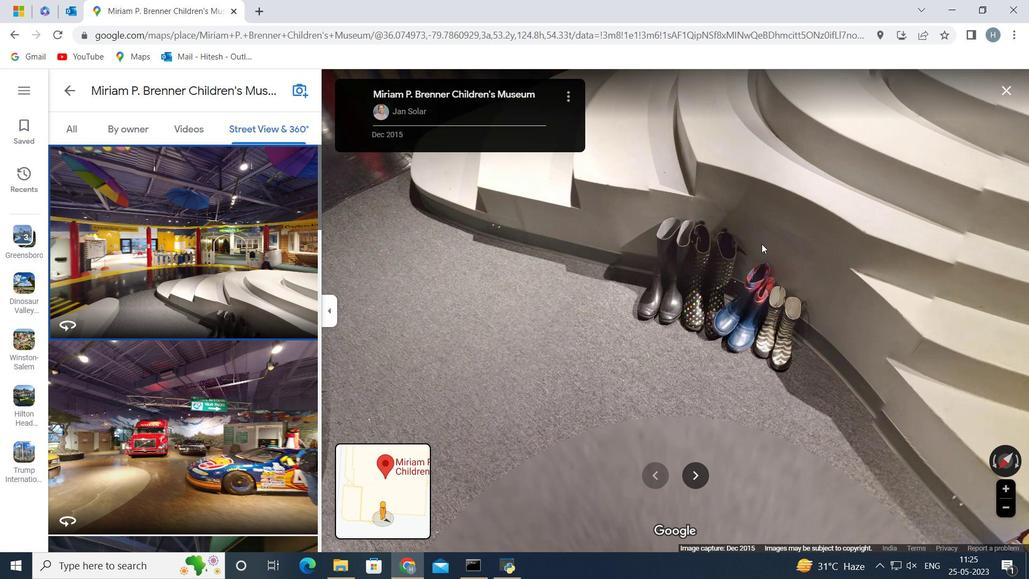 
Action: Mouse moved to (430, 297)
Screenshot: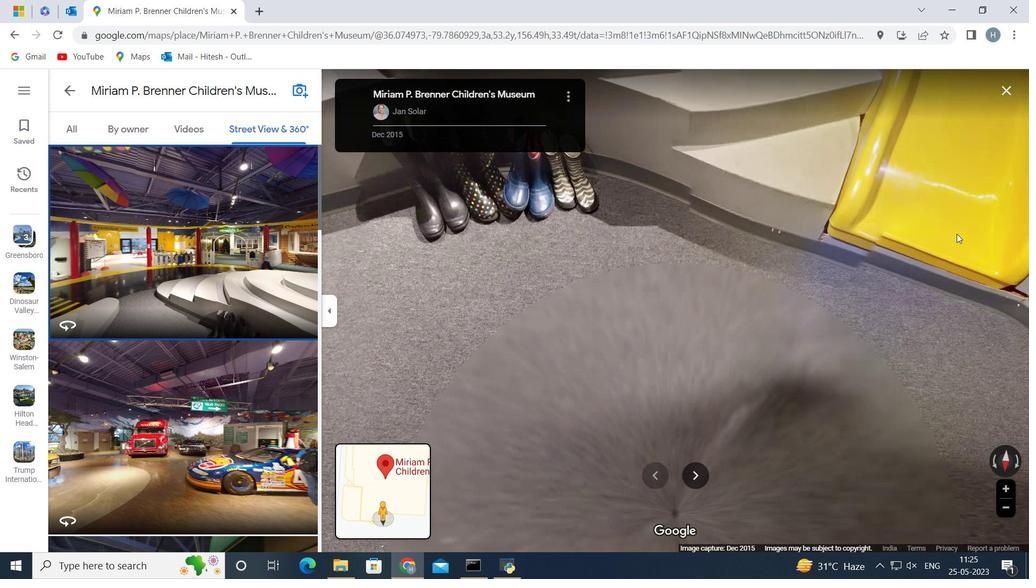 
Action: Mouse pressed left at (430, 297)
Screenshot: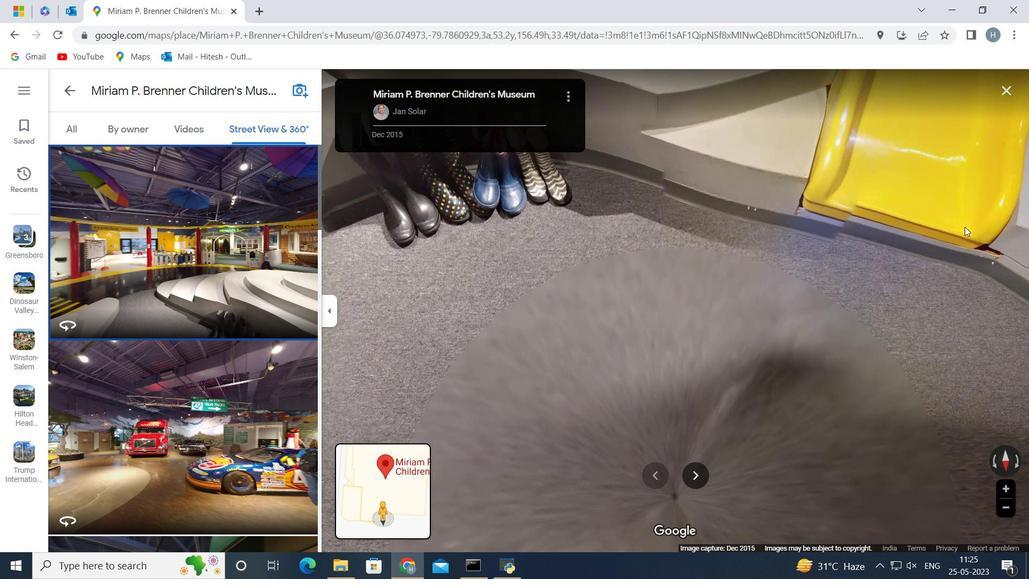 
Action: Mouse moved to (400, 300)
Screenshot: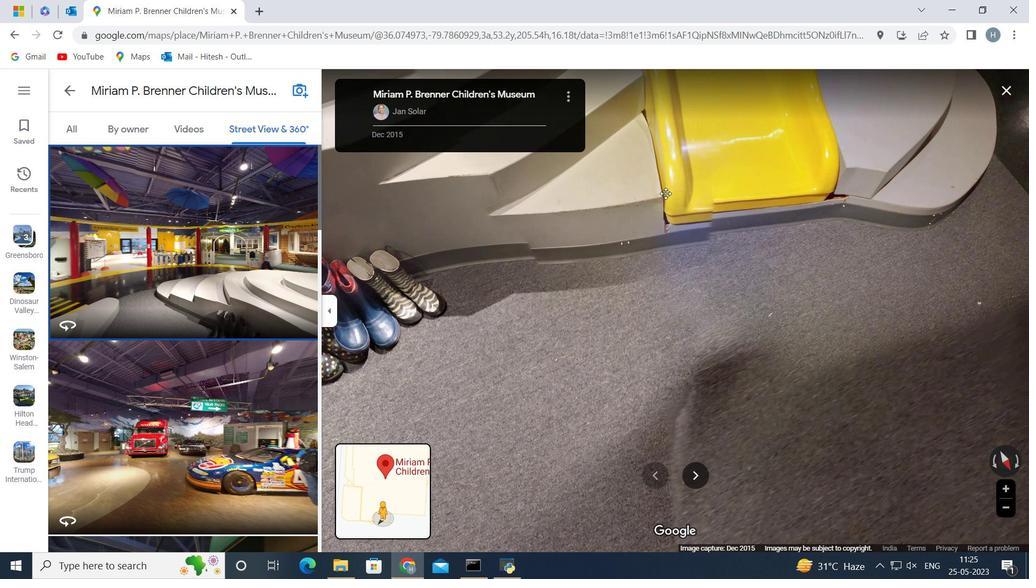 
Action: Mouse pressed left at (400, 300)
Screenshot: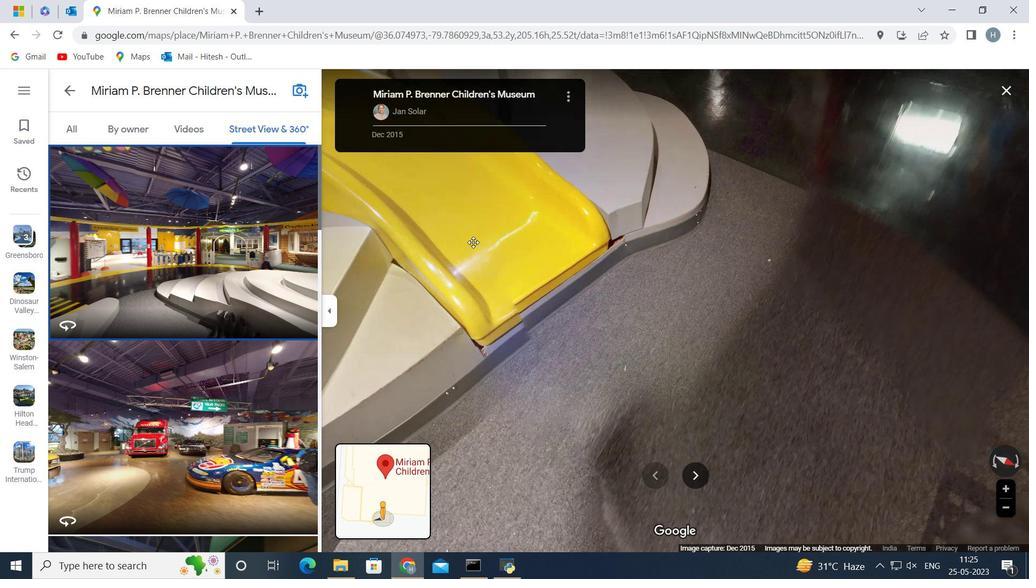 
Action: Mouse moved to (305, 321)
Screenshot: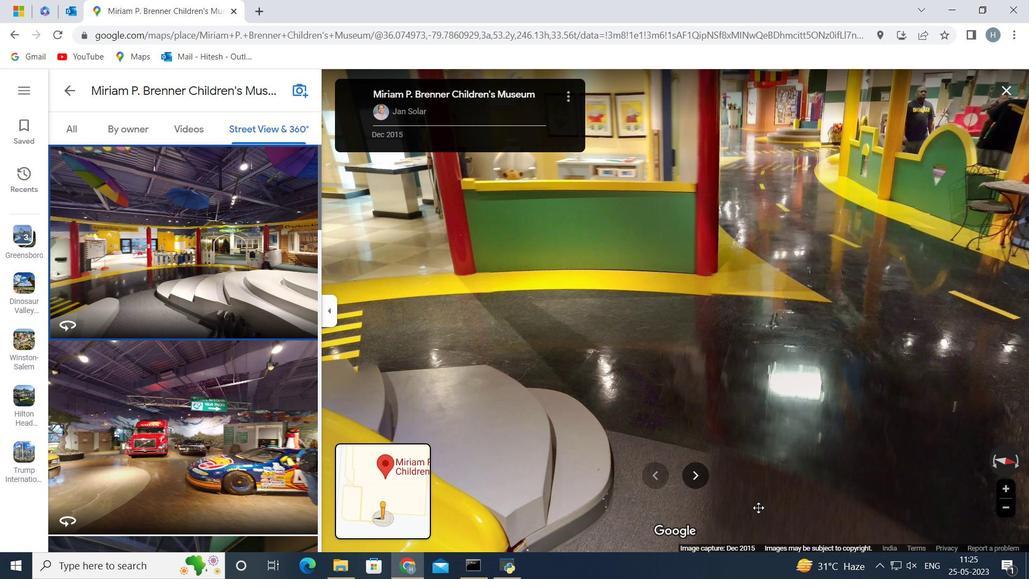 
Action: Mouse pressed left at (305, 321)
Screenshot: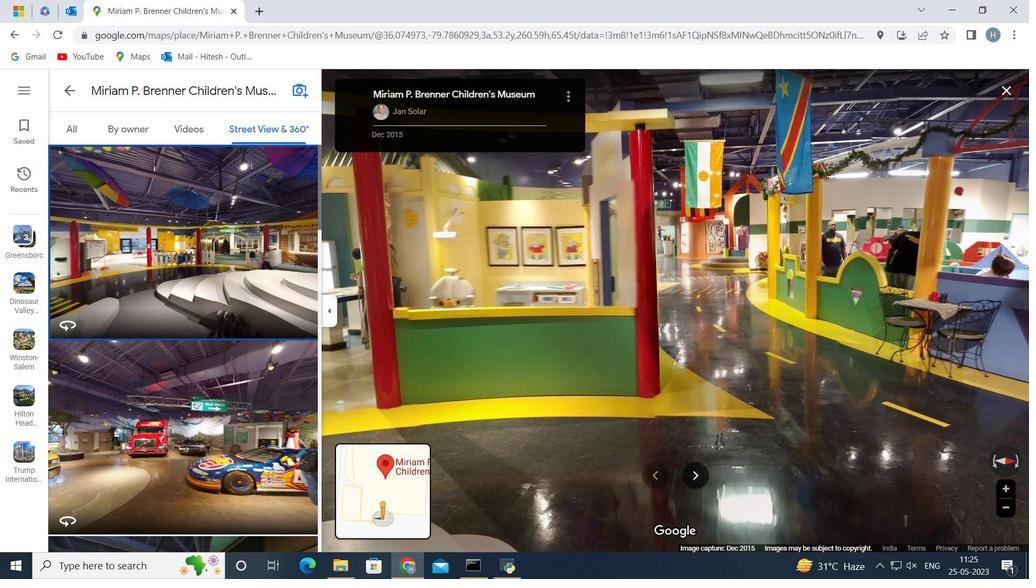 
Action: Mouse moved to (560, 331)
Screenshot: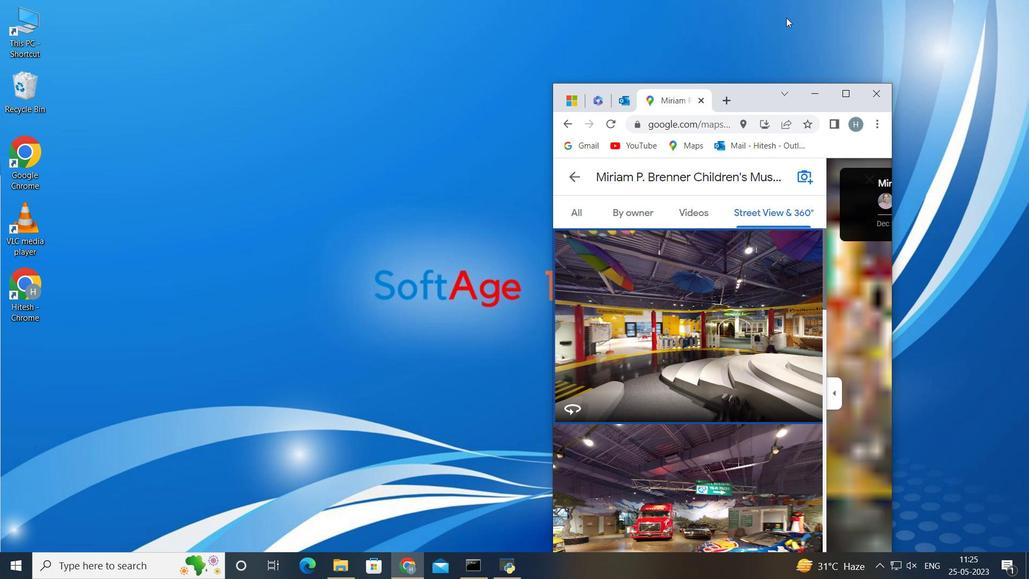 
Action: Mouse pressed left at (560, 331)
Screenshot: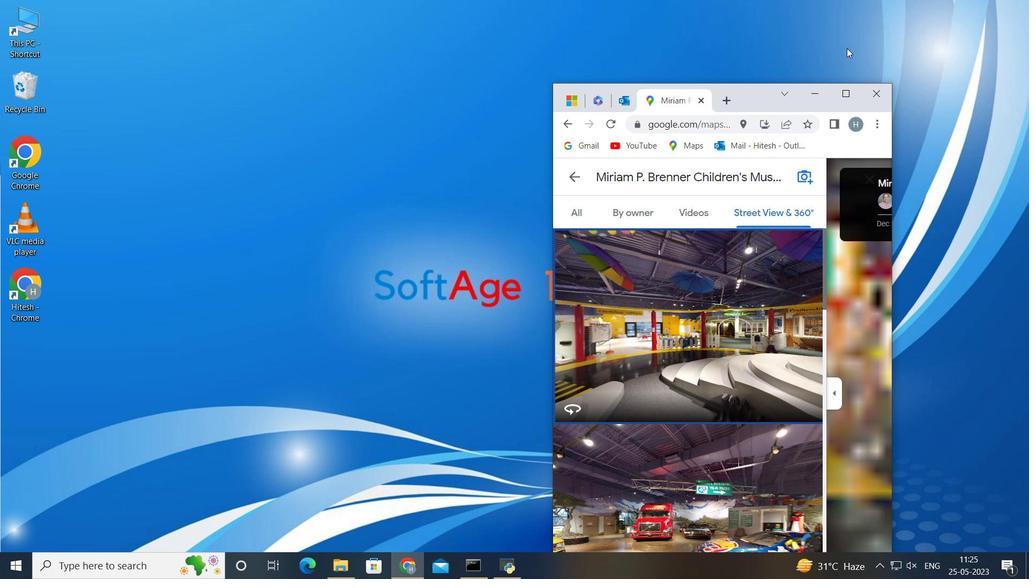 
Action: Mouse moved to (223, 335)
Screenshot: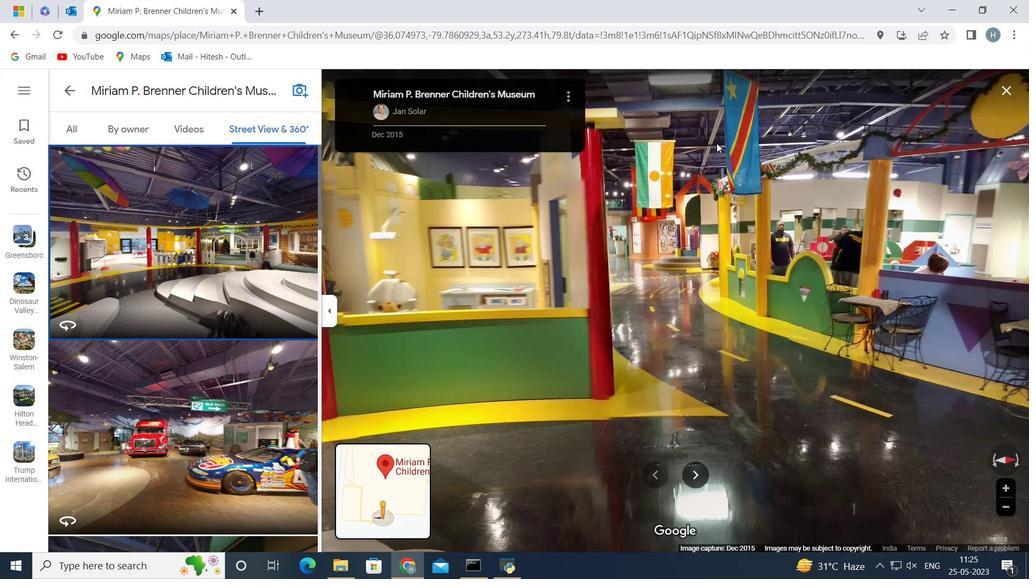 
Action: Mouse pressed left at (223, 335)
Screenshot: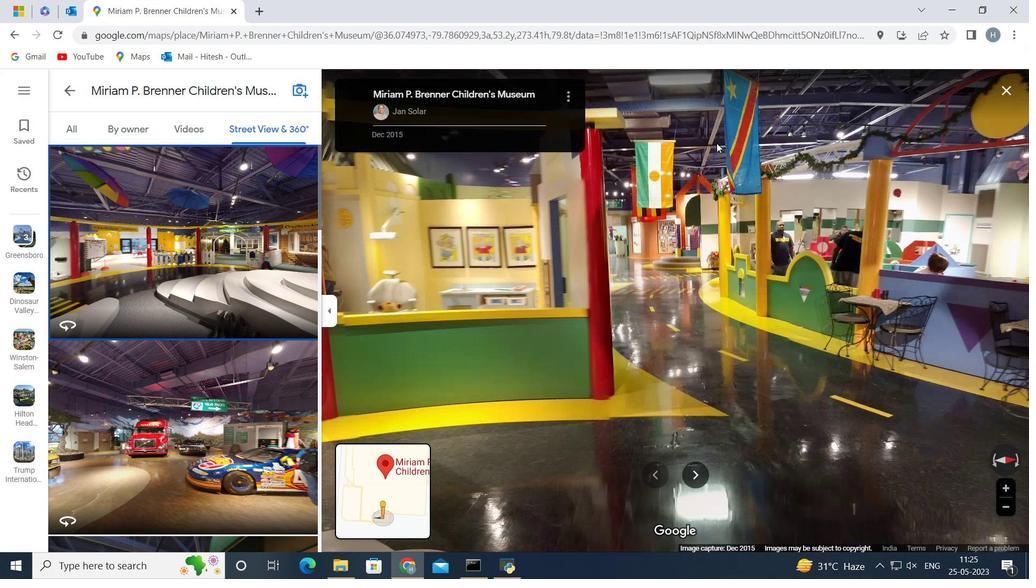 
Action: Mouse moved to (222, 325)
Screenshot: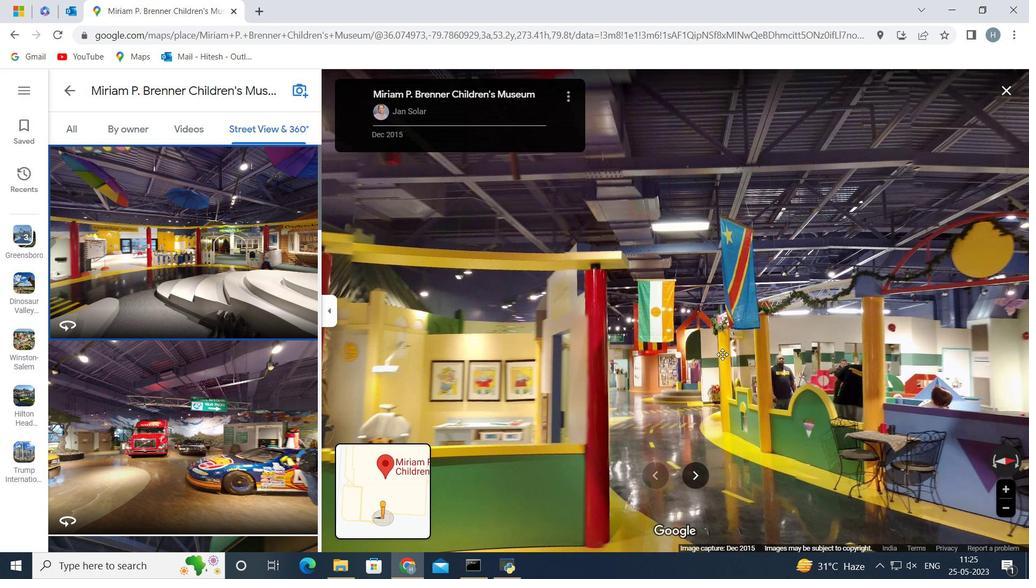 
Action: Mouse pressed left at (222, 325)
Screenshot: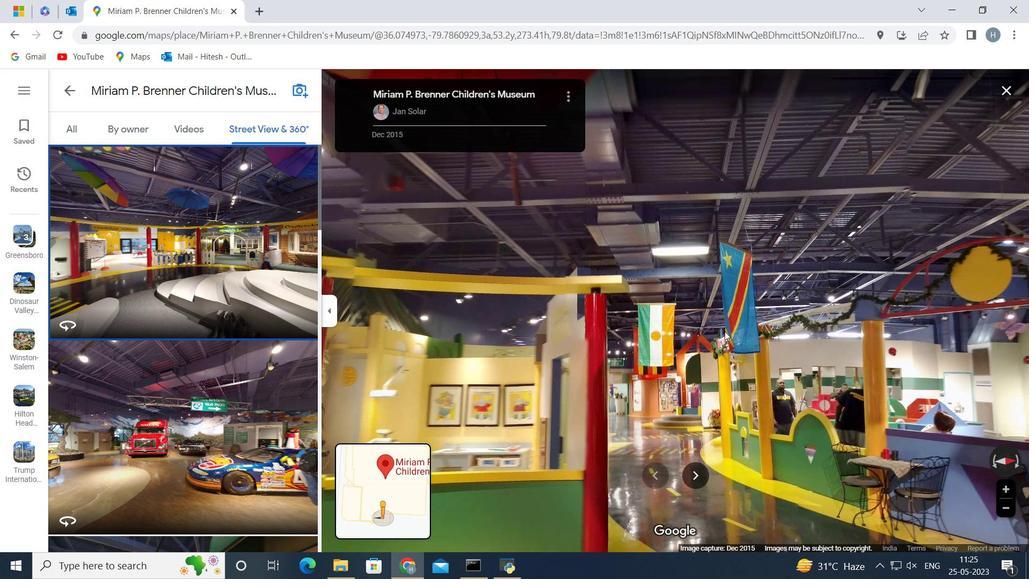 
Action: Mouse moved to (197, 352)
Screenshot: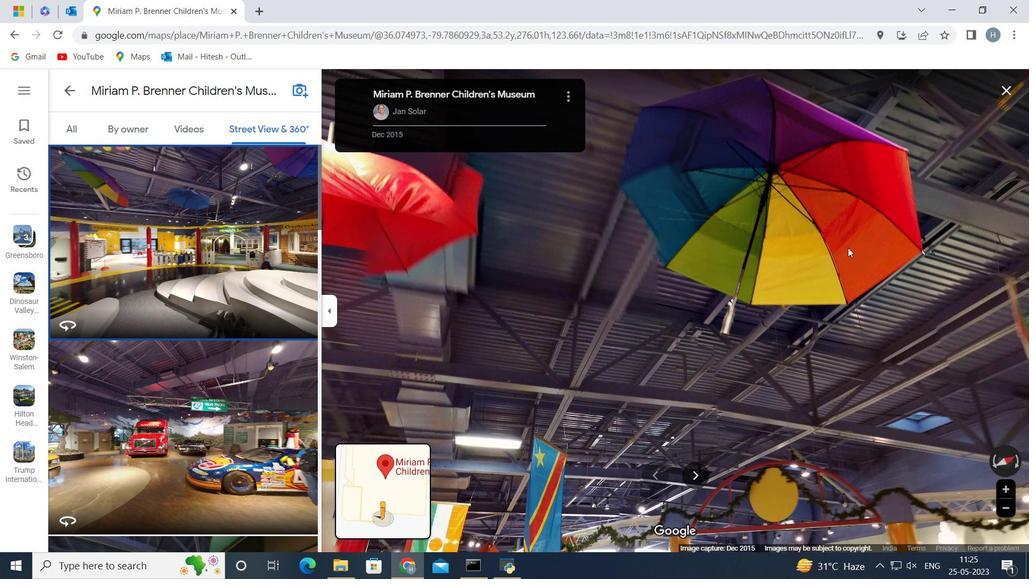 
Action: Mouse pressed left at (197, 352)
Screenshot: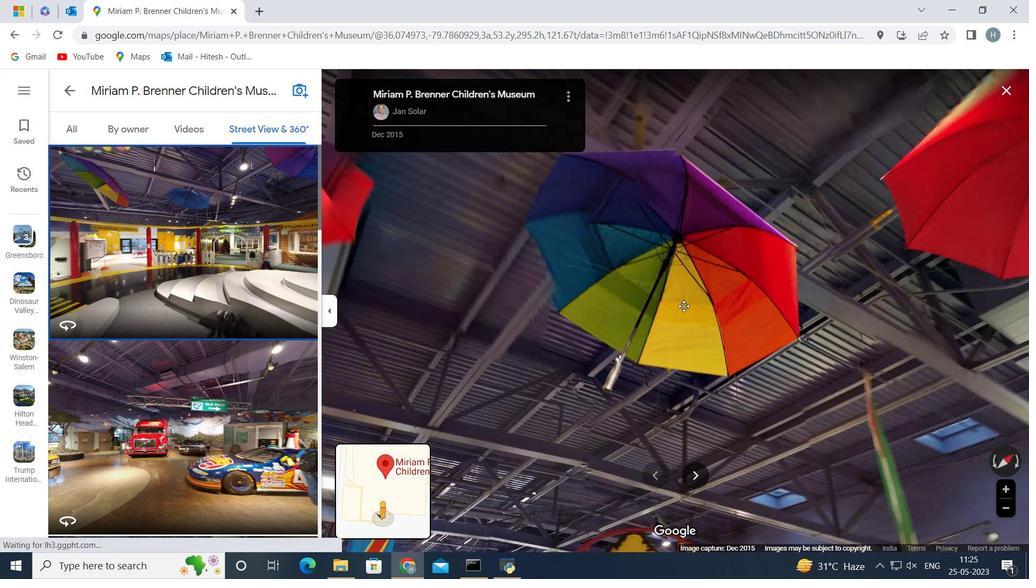 
Action: Mouse moved to (397, 367)
Screenshot: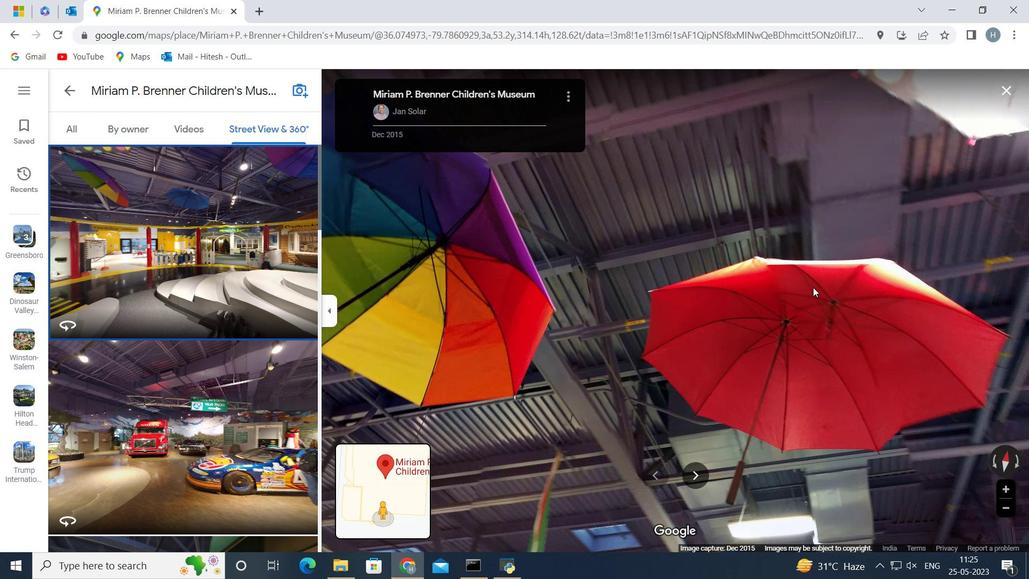 
Action: Mouse pressed left at (397, 367)
Screenshot: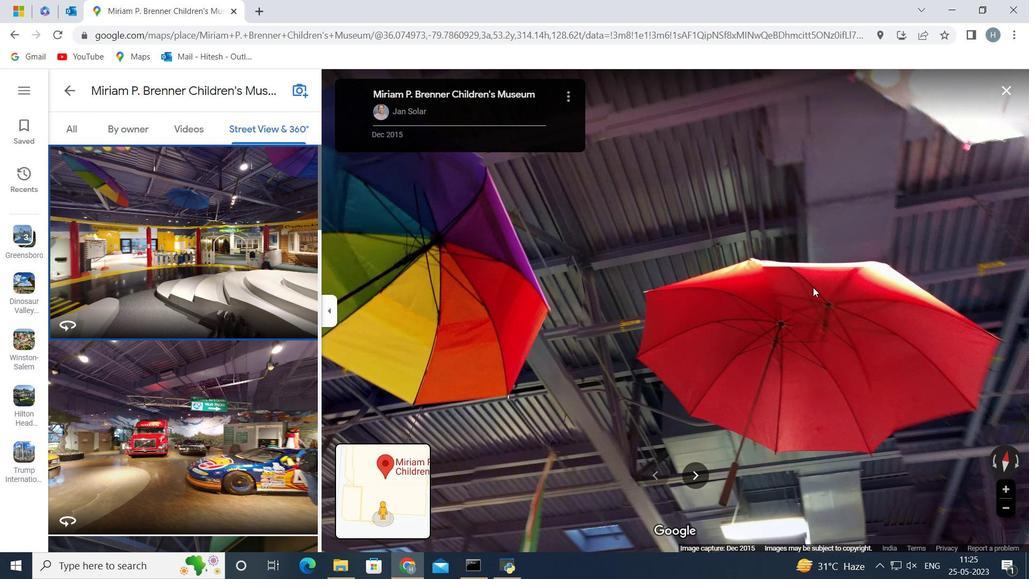 
Action: Mouse moved to (205, 374)
Screenshot: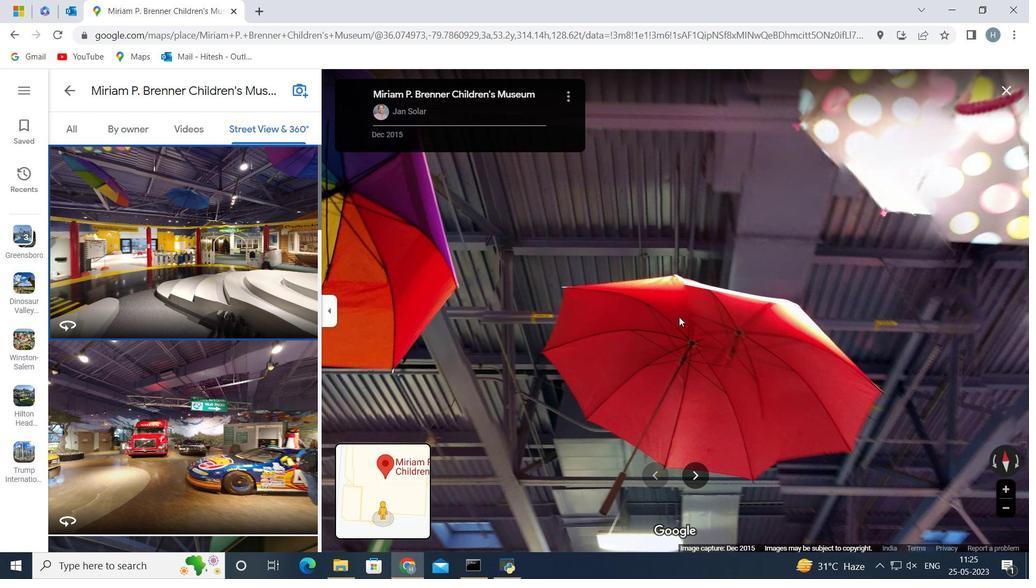 
Action: Mouse pressed left at (205, 374)
Screenshot: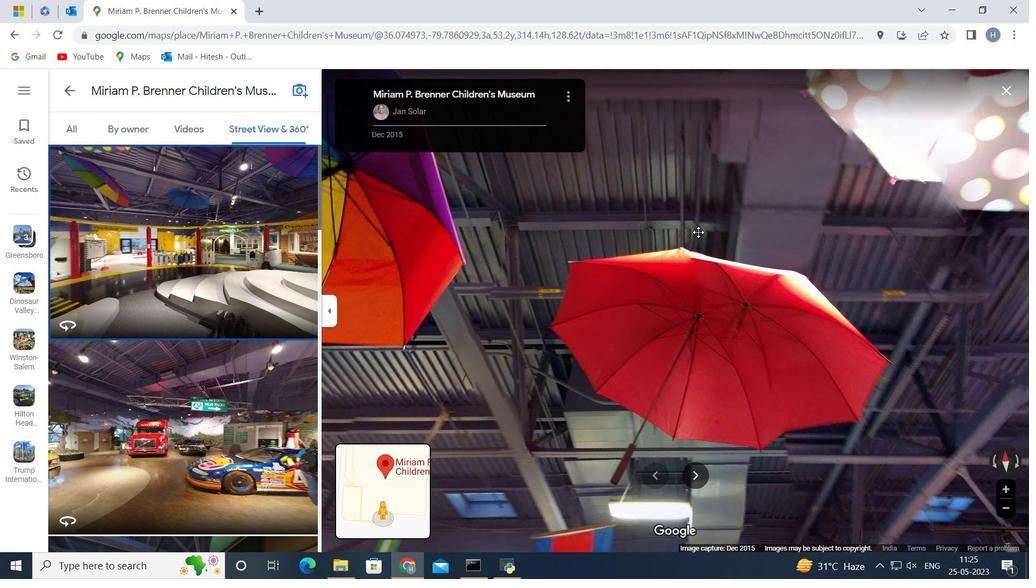 
Action: Mouse moved to (227, 387)
Screenshot: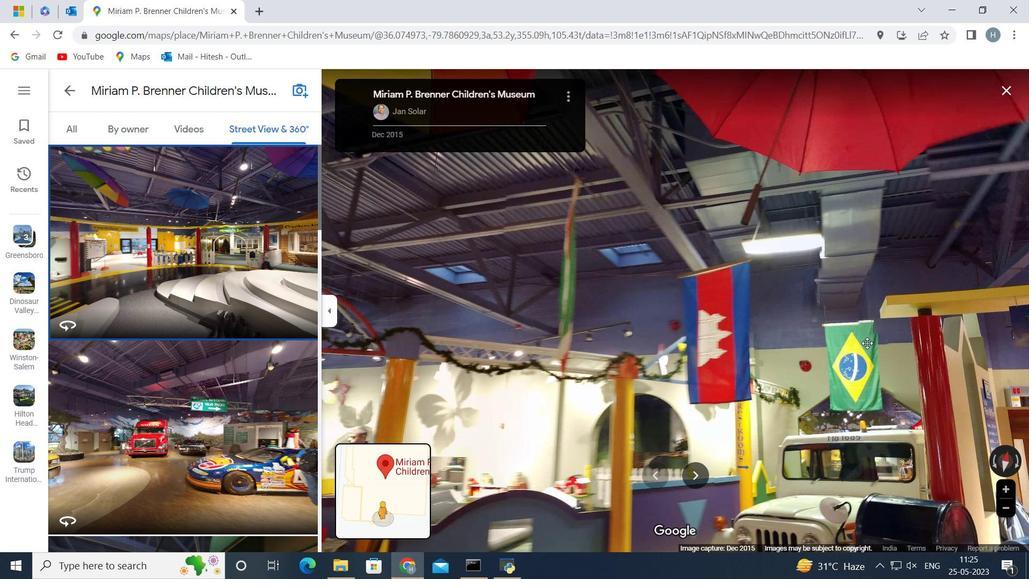 
Action: Mouse pressed left at (224, 388)
Screenshot: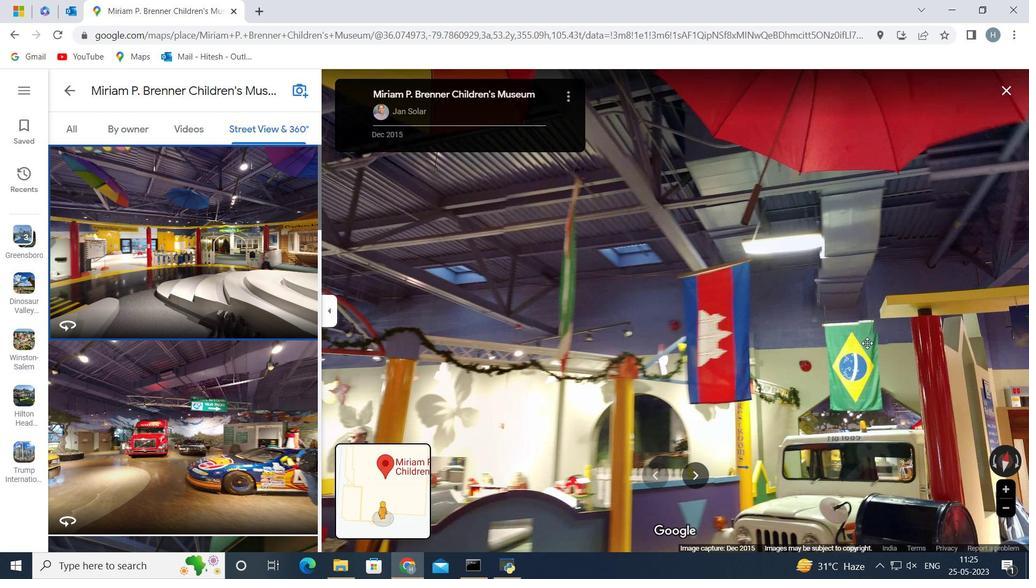 
Action: Mouse moved to (317, 363)
Screenshot: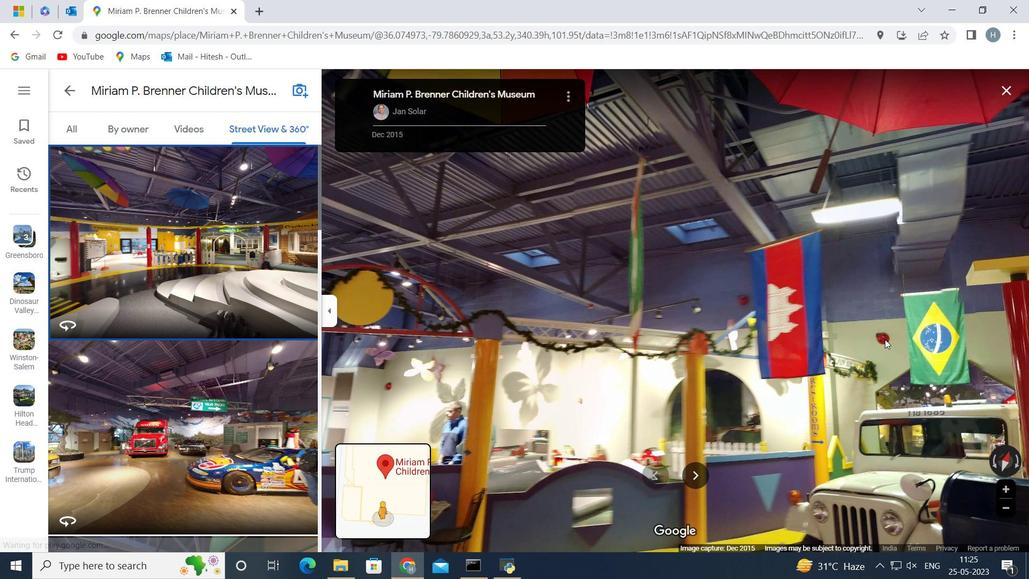 
Action: Mouse pressed left at (317, 363)
Screenshot: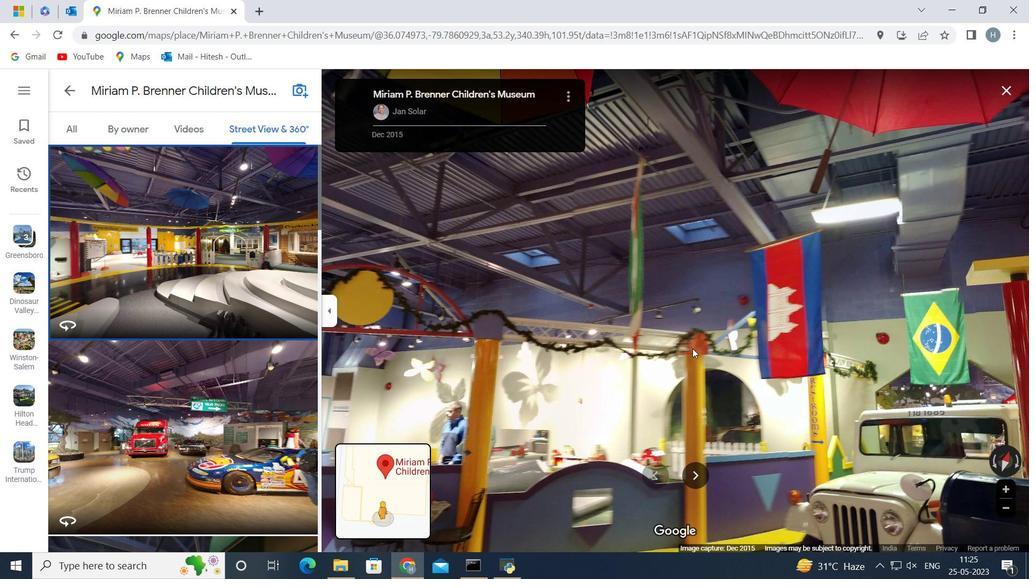
Action: Mouse moved to (270, 369)
Screenshot: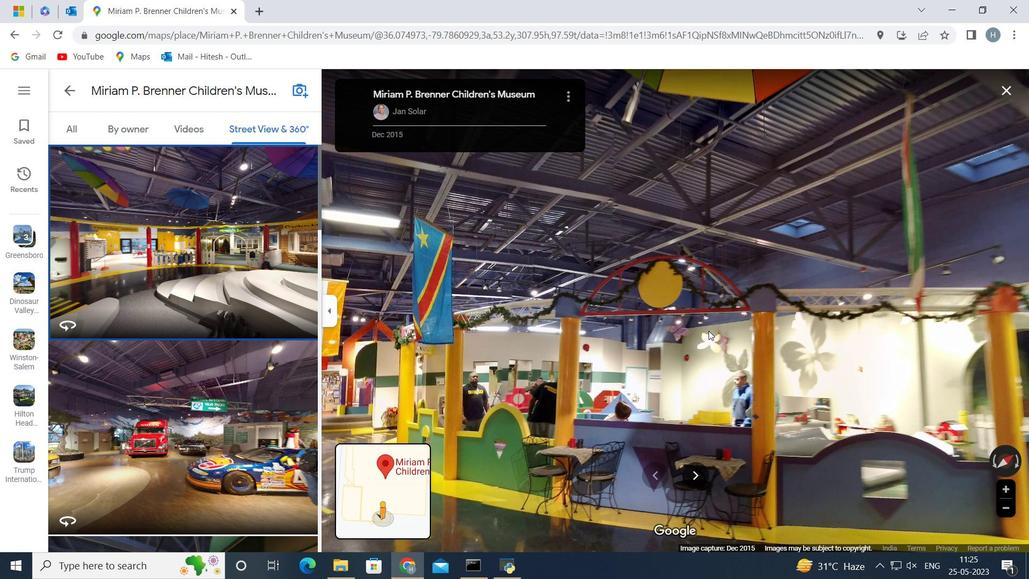 
Action: Mouse pressed left at (270, 369)
Screenshot: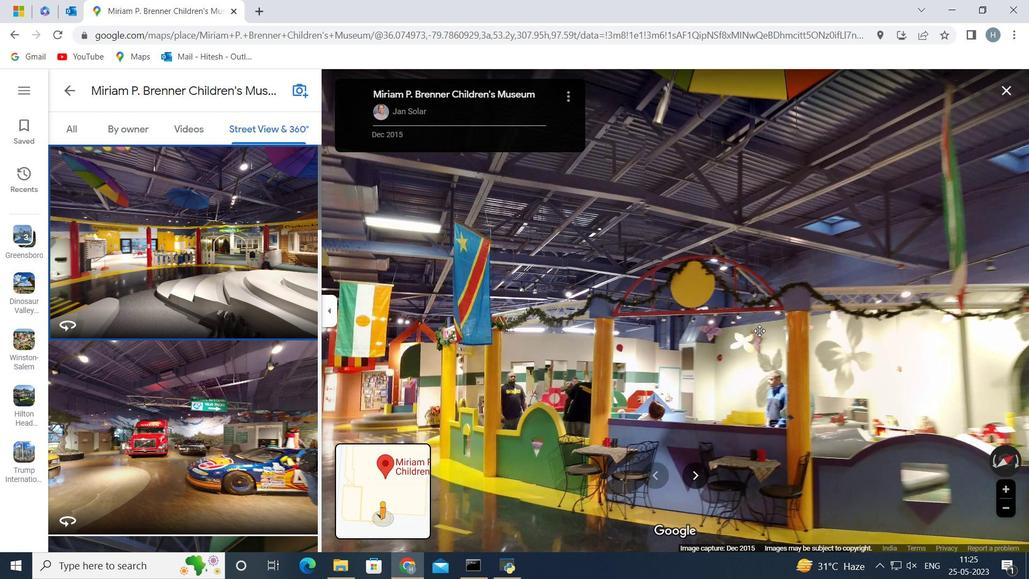 
Action: Mouse moved to (441, 416)
Screenshot: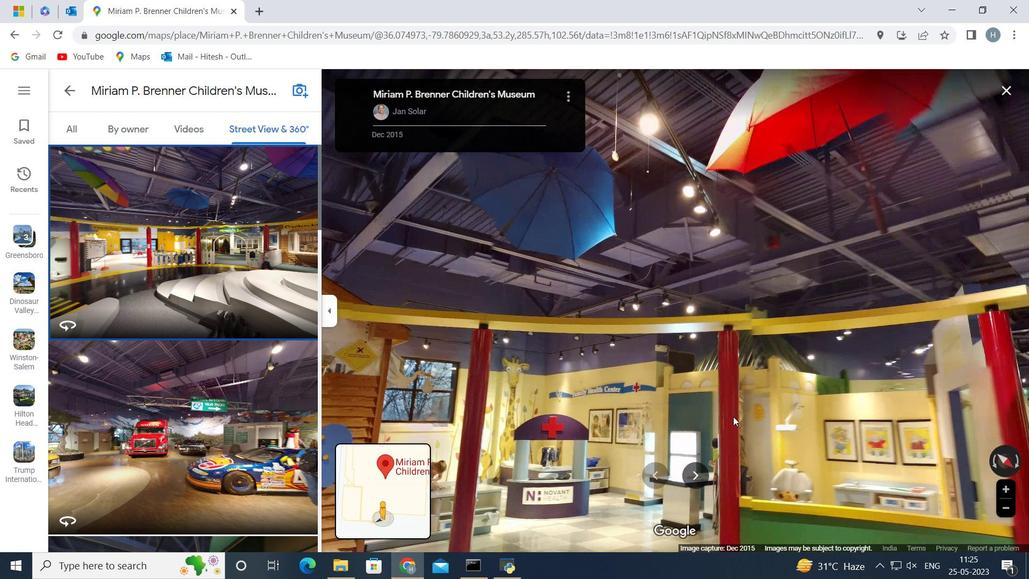 
Action: Mouse pressed left at (441, 416)
Screenshot: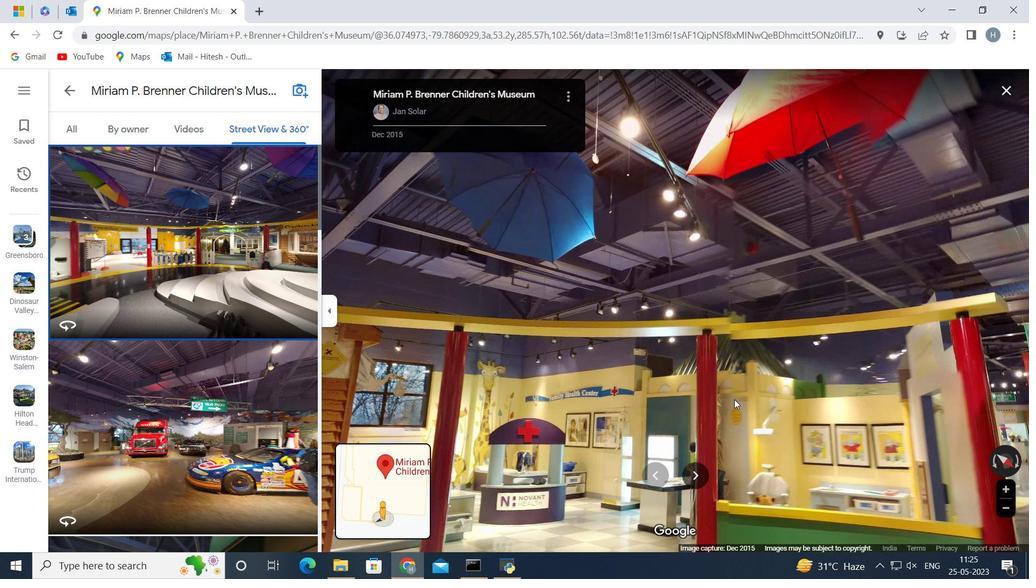 
Action: Mouse moved to (325, 439)
Screenshot: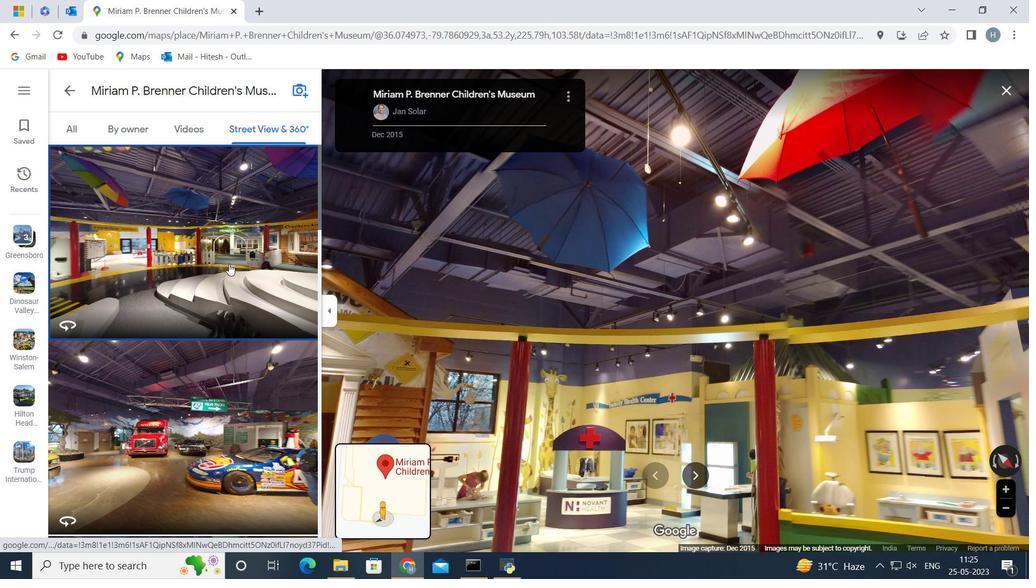 
Action: Mouse pressed left at (325, 439)
Screenshot: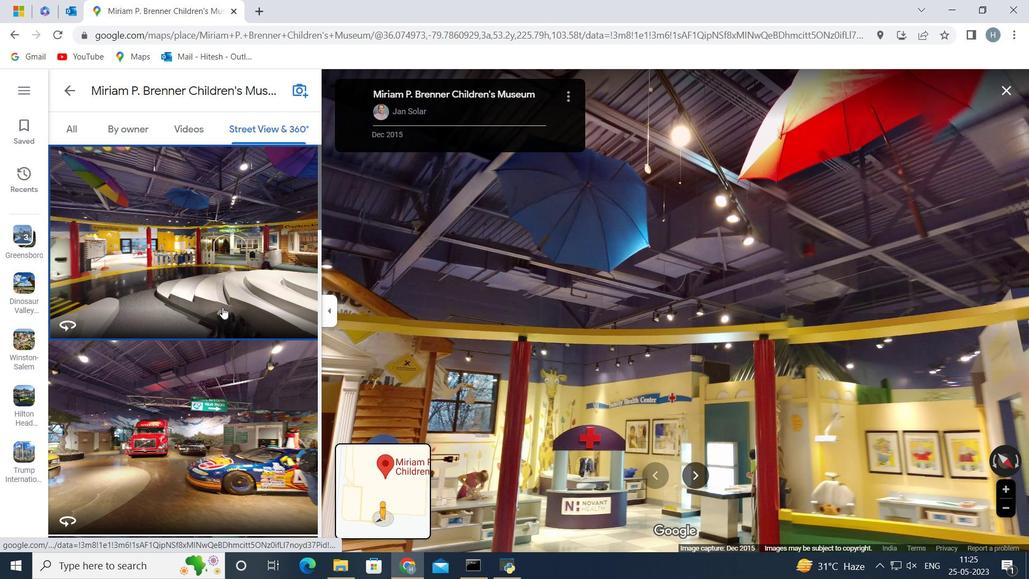 
Action: Mouse moved to (361, 453)
Screenshot: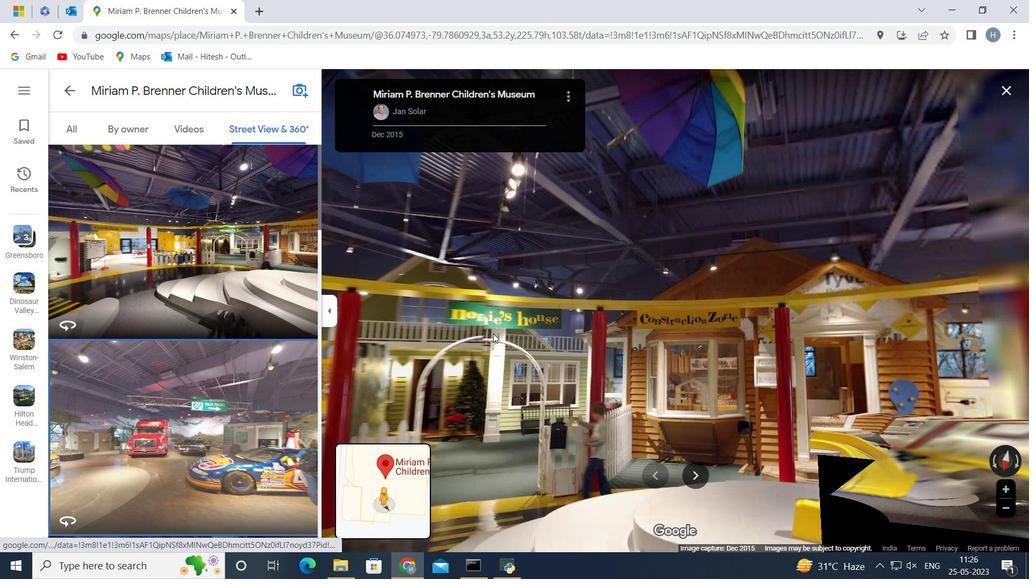 
Action: Mouse pressed left at (361, 453)
Screenshot: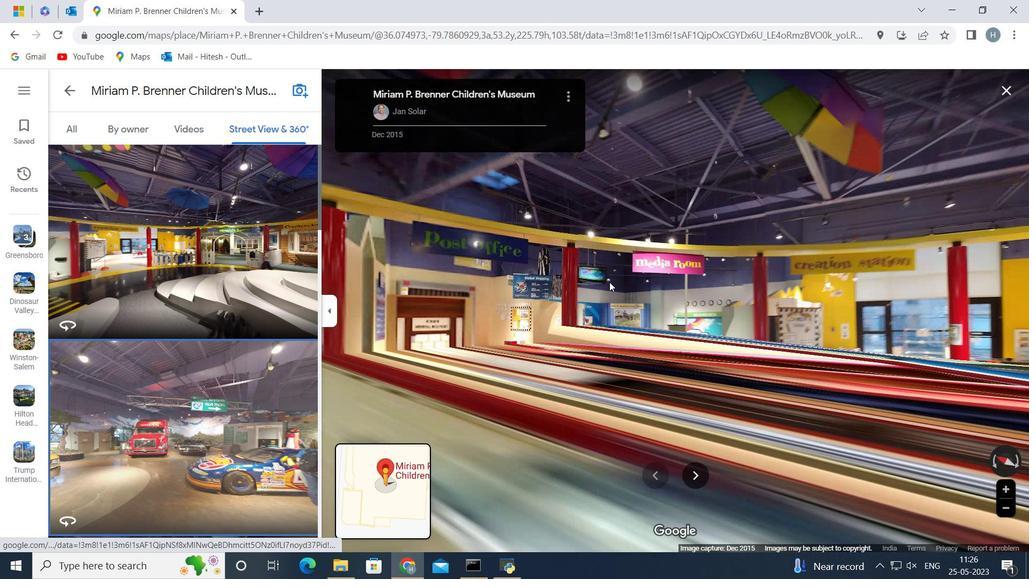 
Action: Mouse moved to (385, 450)
Screenshot: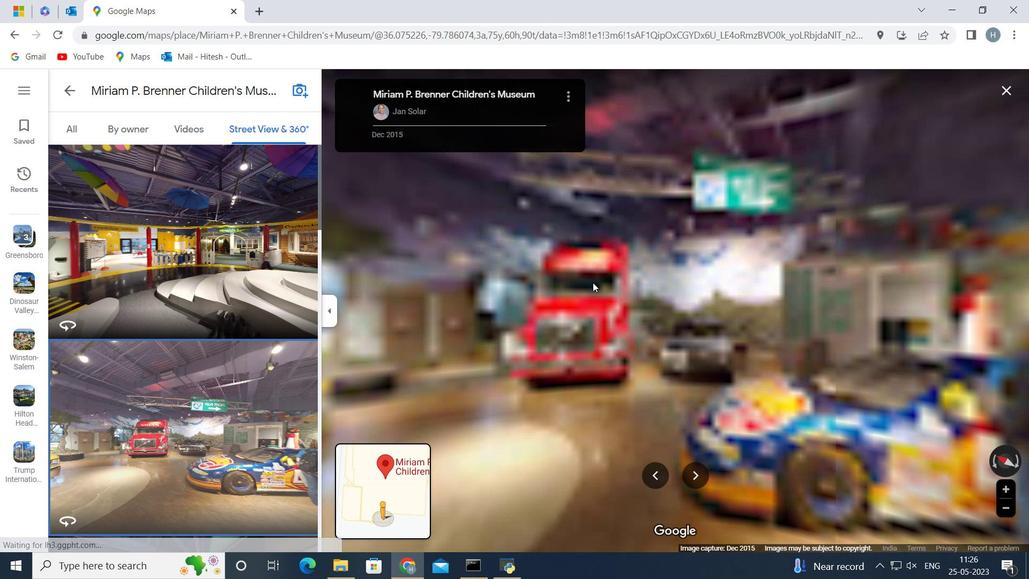 
Action: Mouse pressed left at (385, 450)
Screenshot: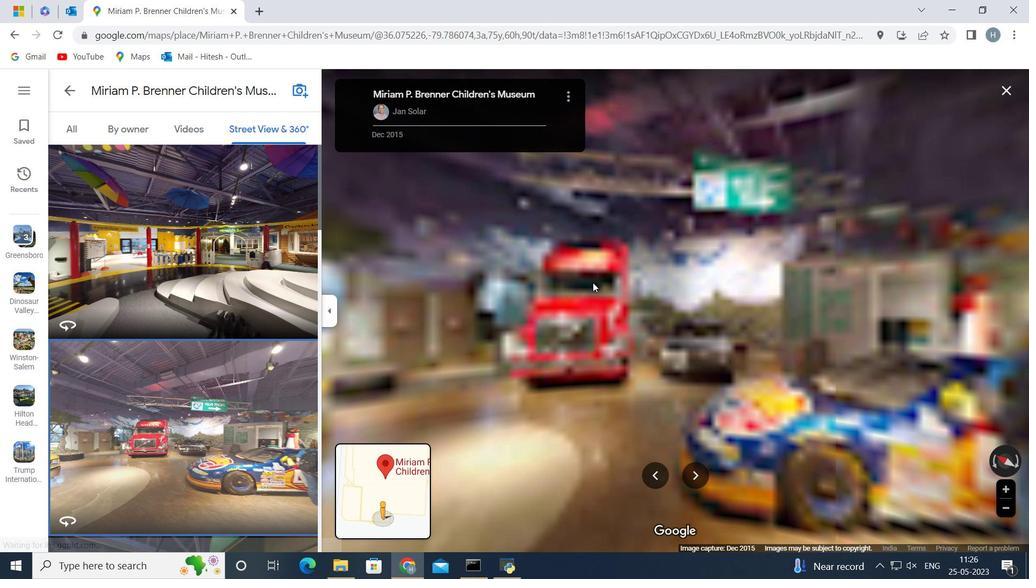 
Action: Mouse moved to (550, 450)
Screenshot: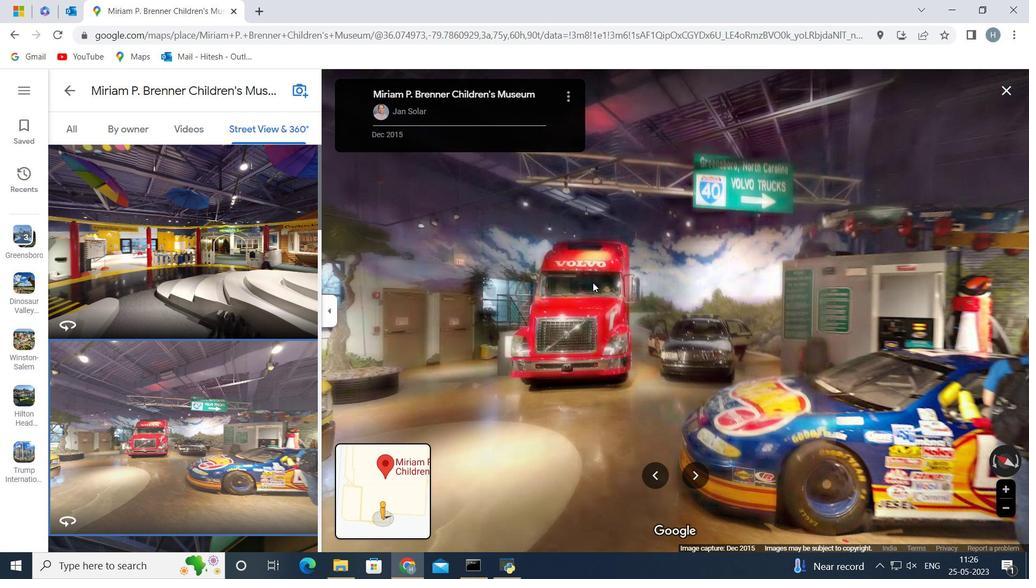 
Action: Mouse pressed left at (550, 450)
Screenshot: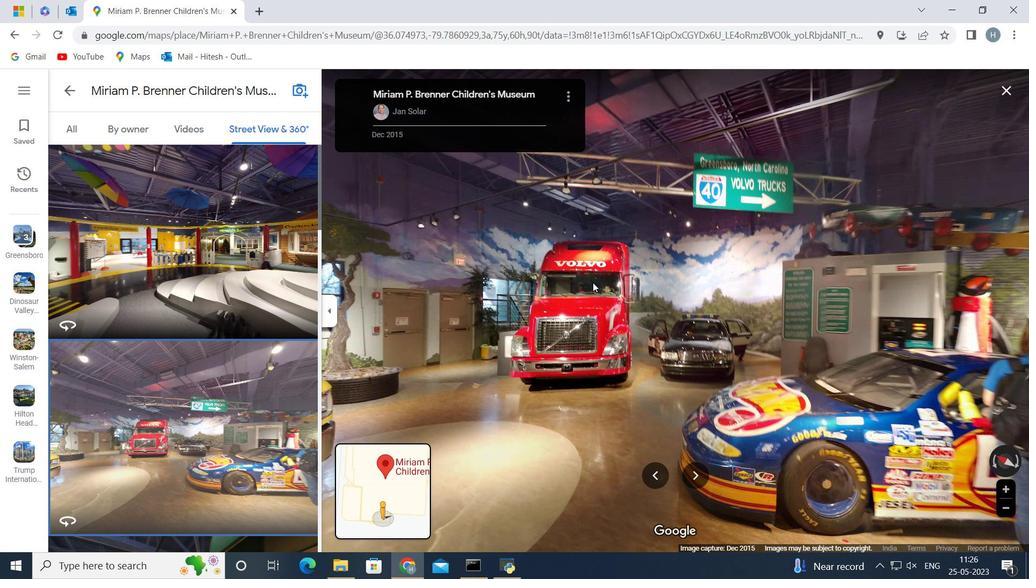
Action: Mouse moved to (773, 440)
Screenshot: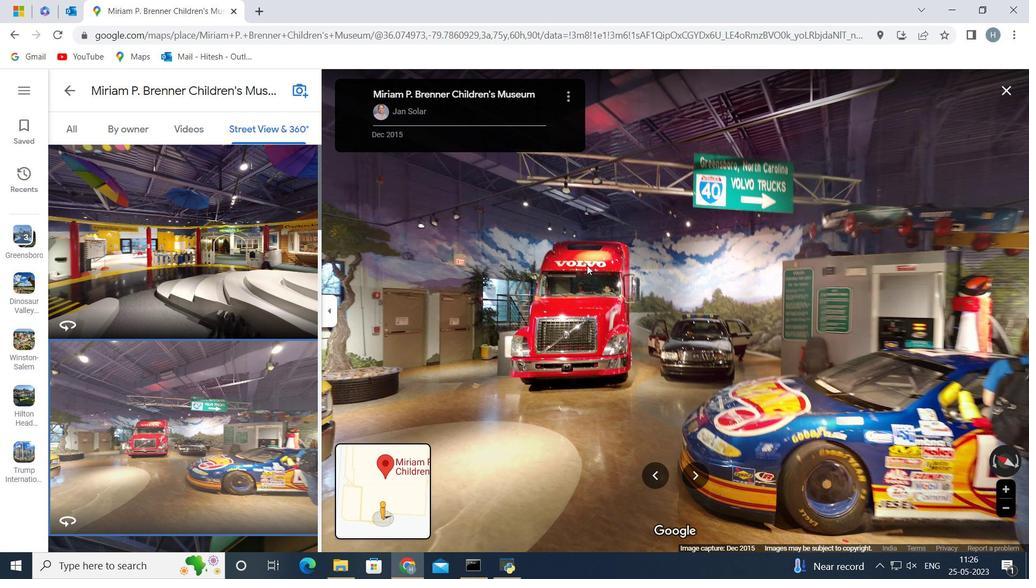 
Action: Mouse pressed left at (773, 440)
Screenshot: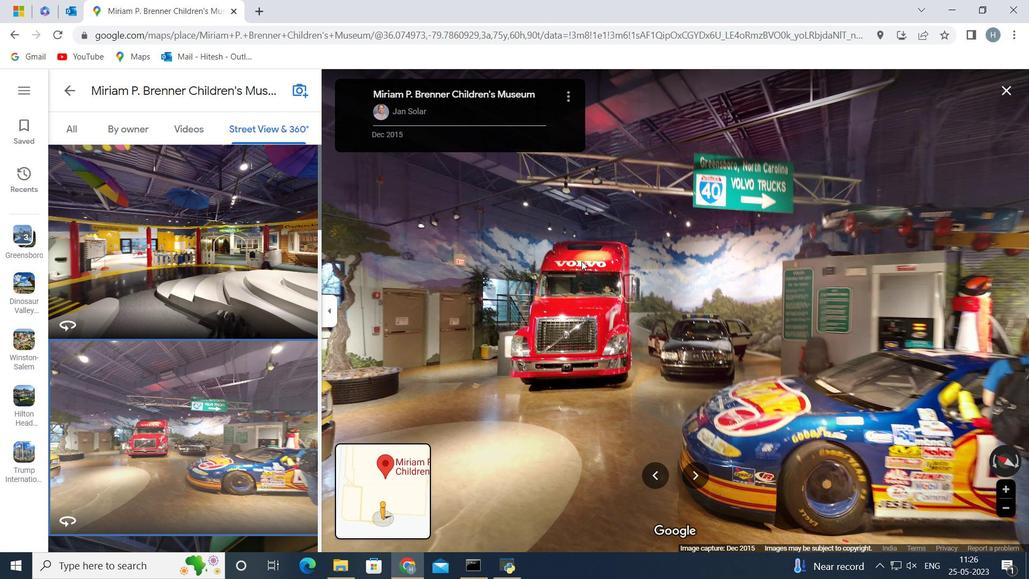 
Action: Mouse moved to (792, 444)
Screenshot: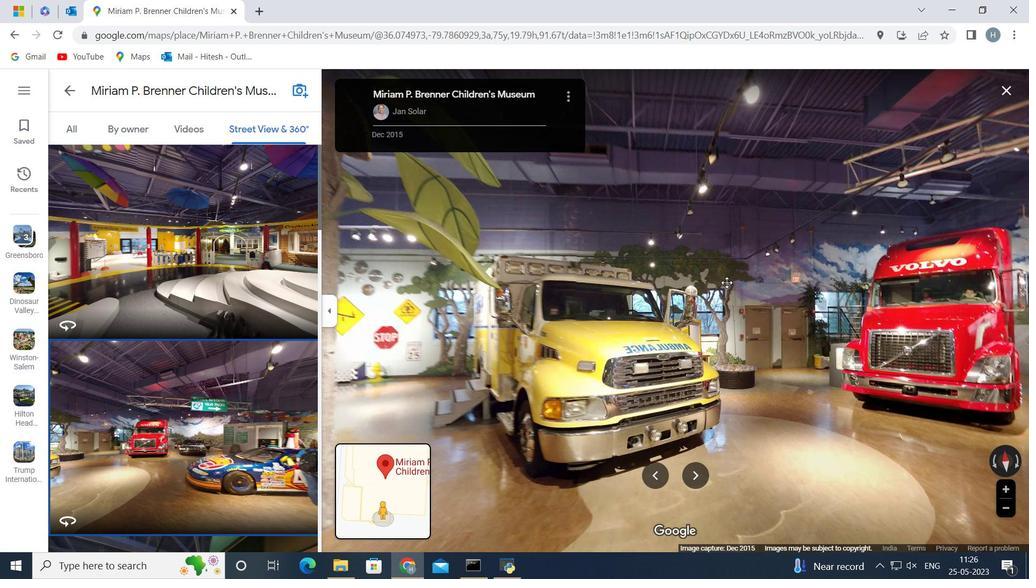 
Action: Mouse pressed left at (792, 444)
Screenshot: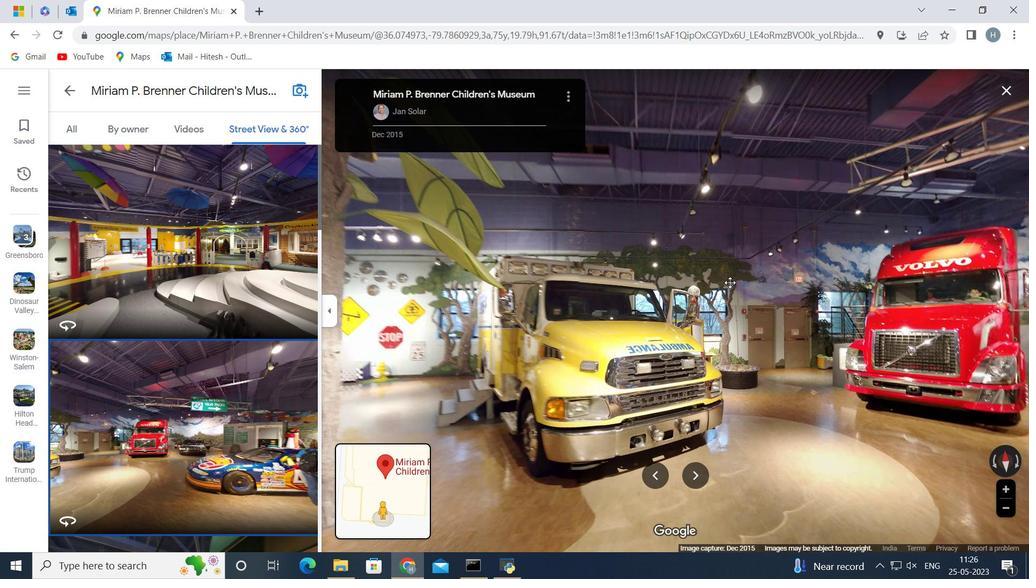 
Action: Mouse moved to (789, 437)
Screenshot: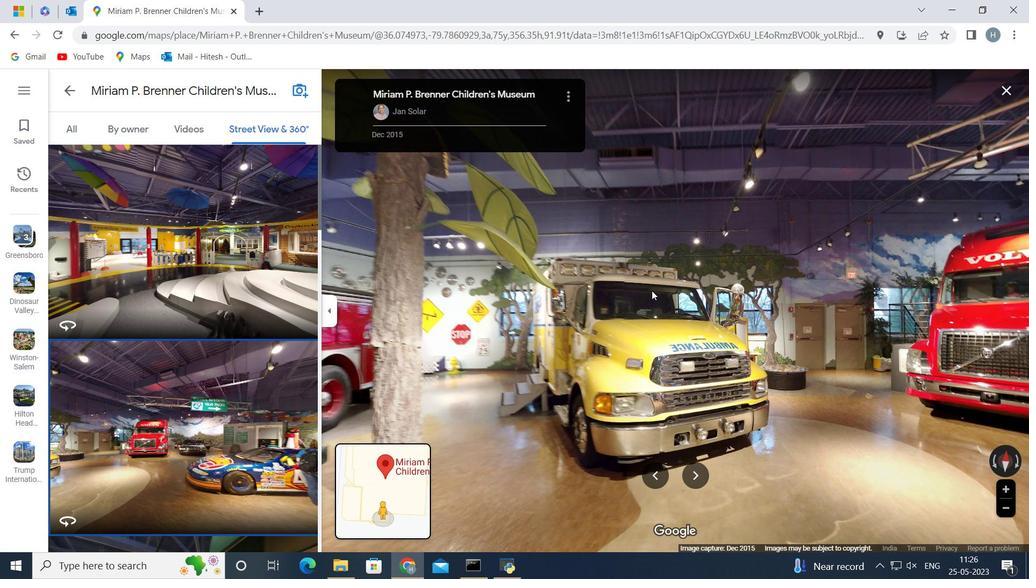 
Action: Mouse pressed left at (789, 437)
Screenshot: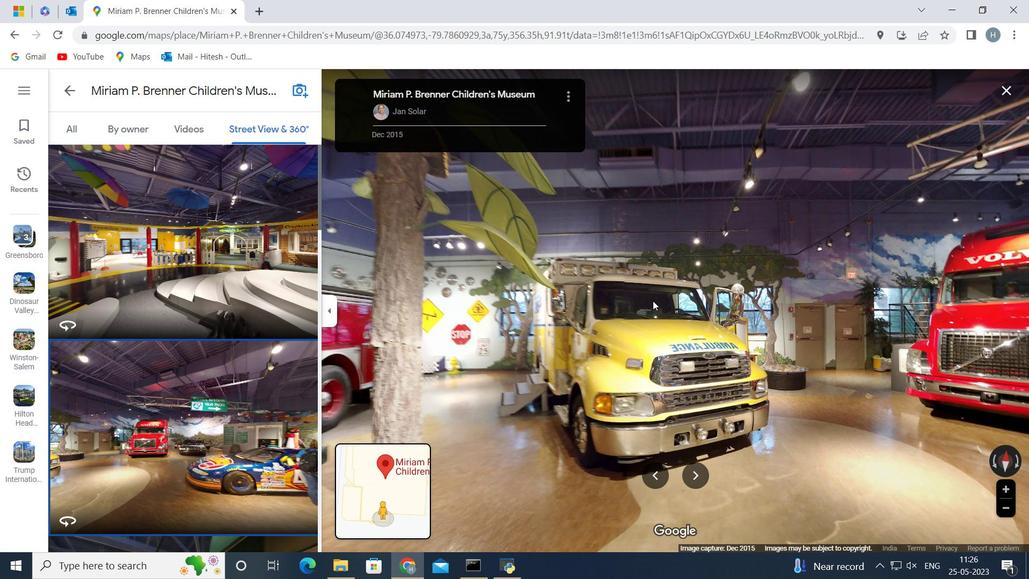 
Action: Mouse moved to (588, 408)
Screenshot: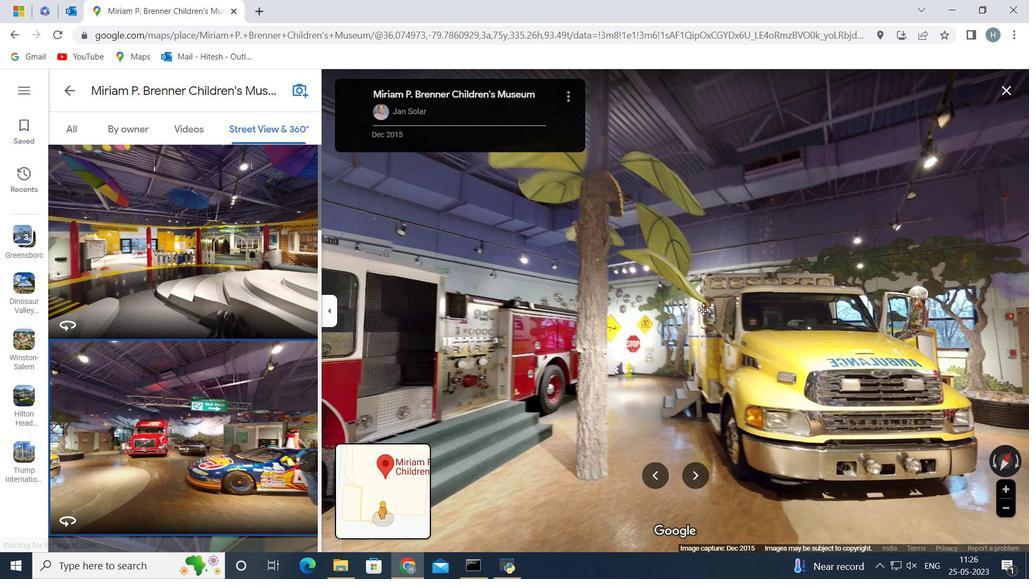 
Action: Mouse pressed left at (588, 408)
Screenshot: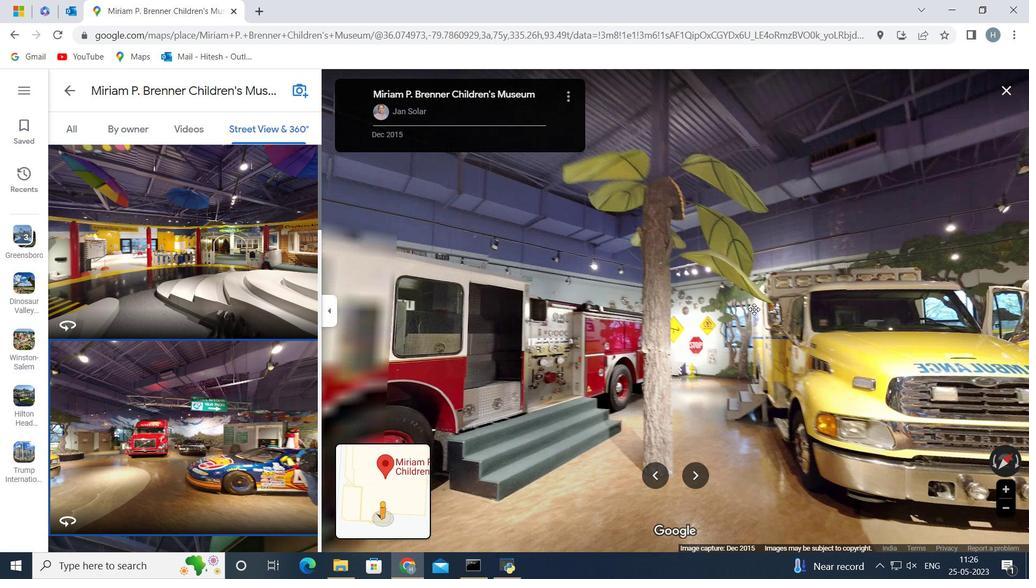 
Action: Mouse moved to (553, 433)
Screenshot: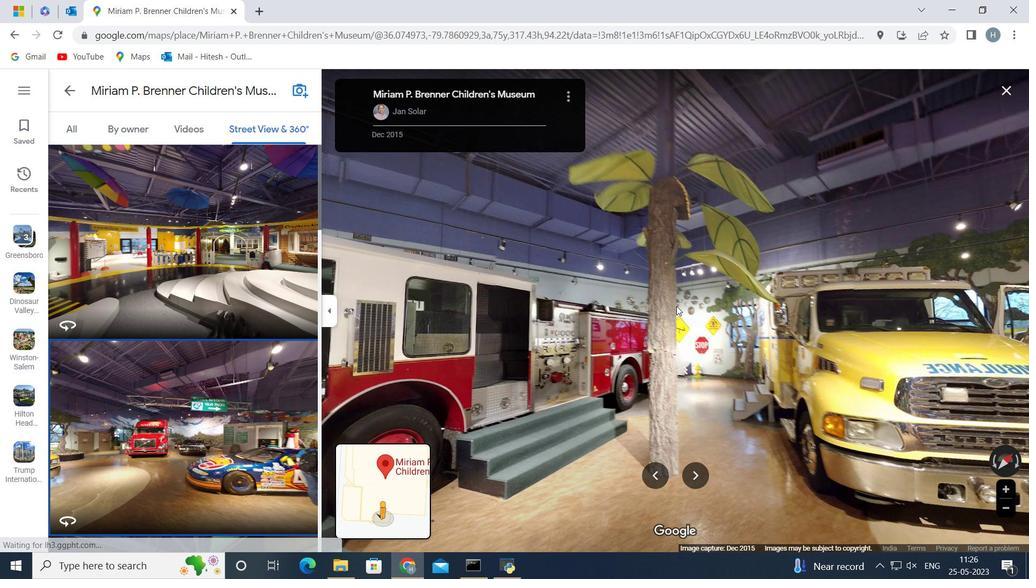 
Action: Mouse pressed left at (553, 433)
Screenshot: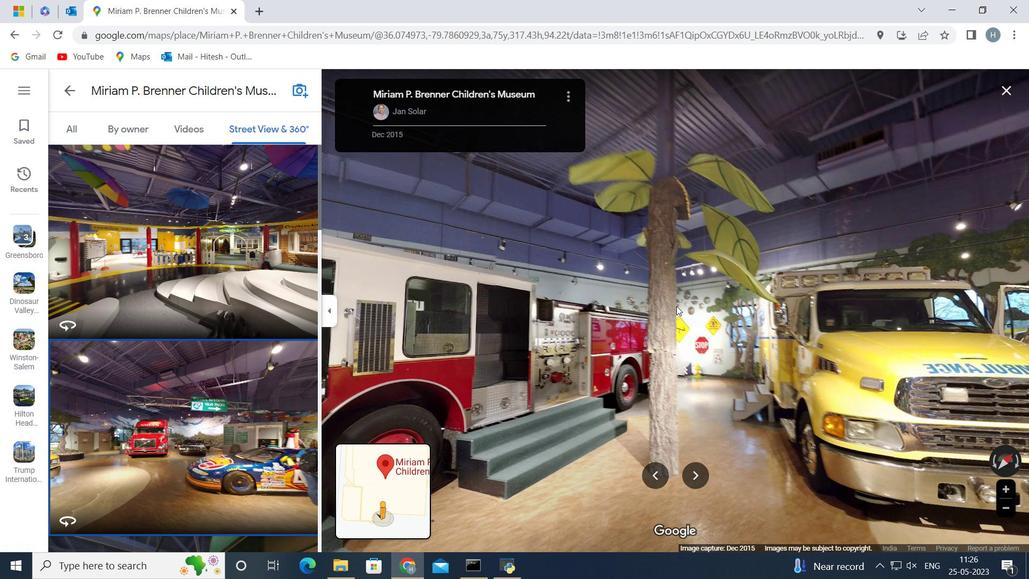 
Action: Mouse moved to (358, 438)
Screenshot: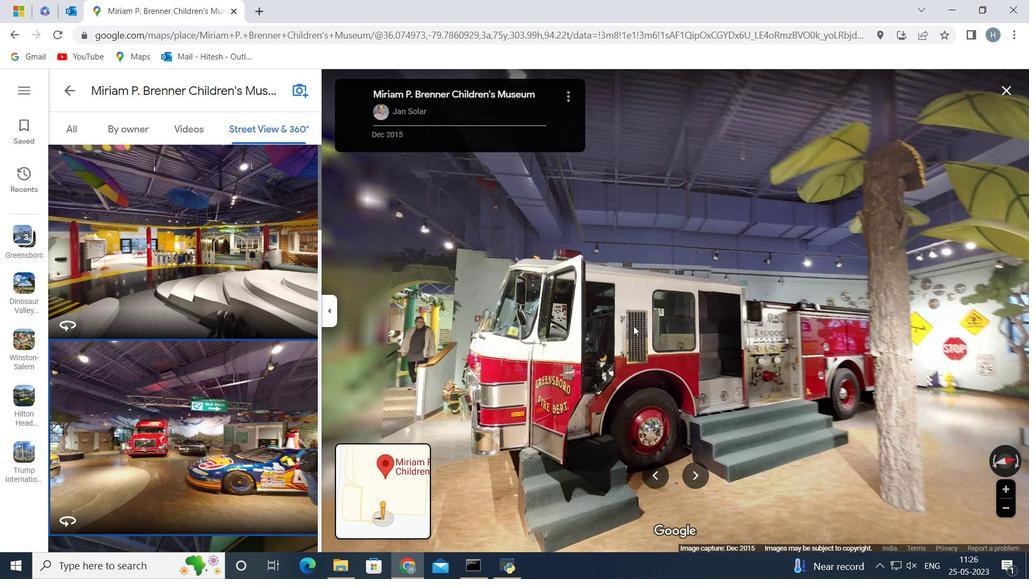 
Action: Mouse pressed left at (358, 438)
Screenshot: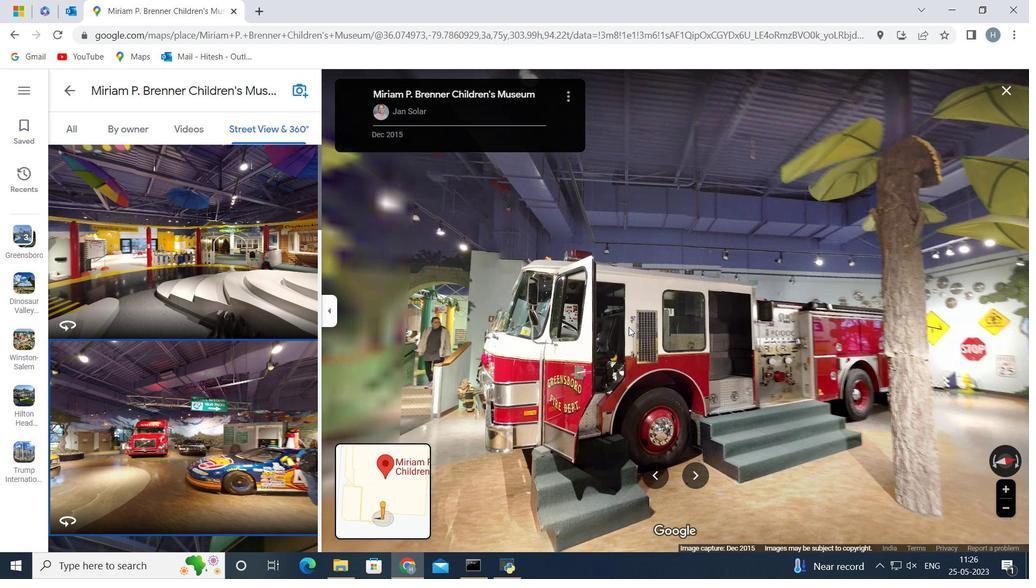 
Action: Mouse moved to (358, 435)
Screenshot: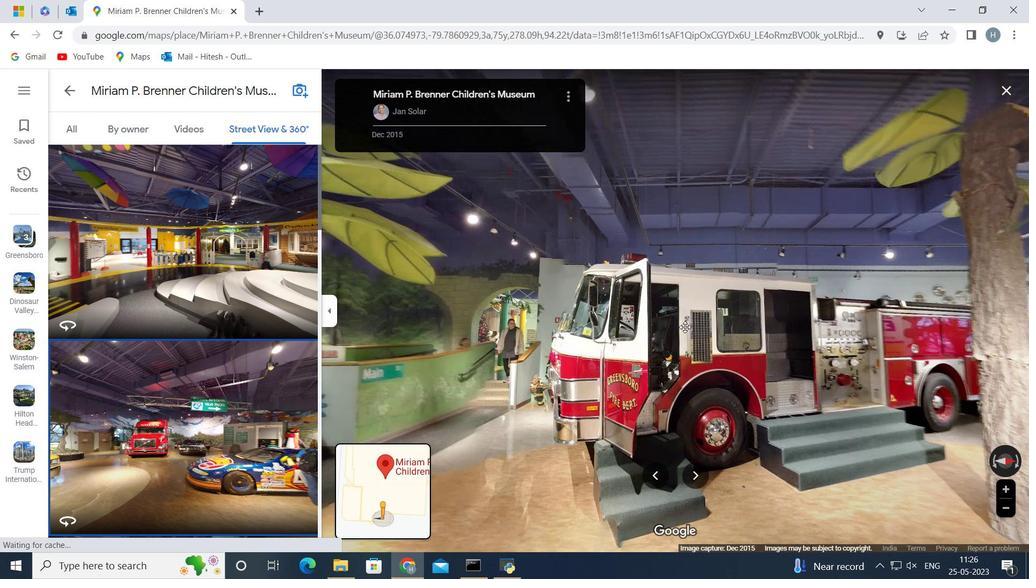 
Action: Mouse pressed left at (358, 435)
Screenshot: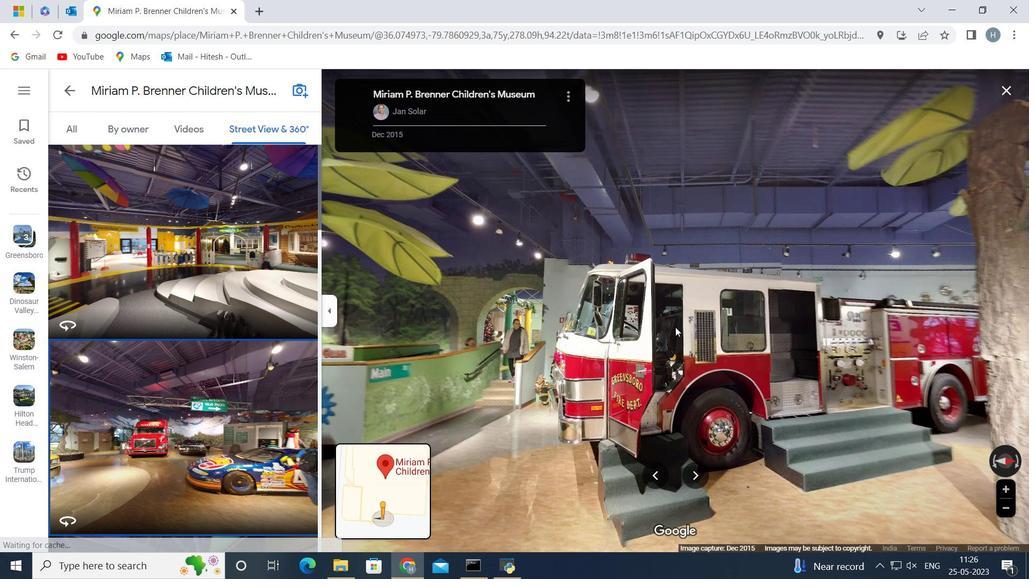 
Action: Mouse moved to (419, 428)
Screenshot: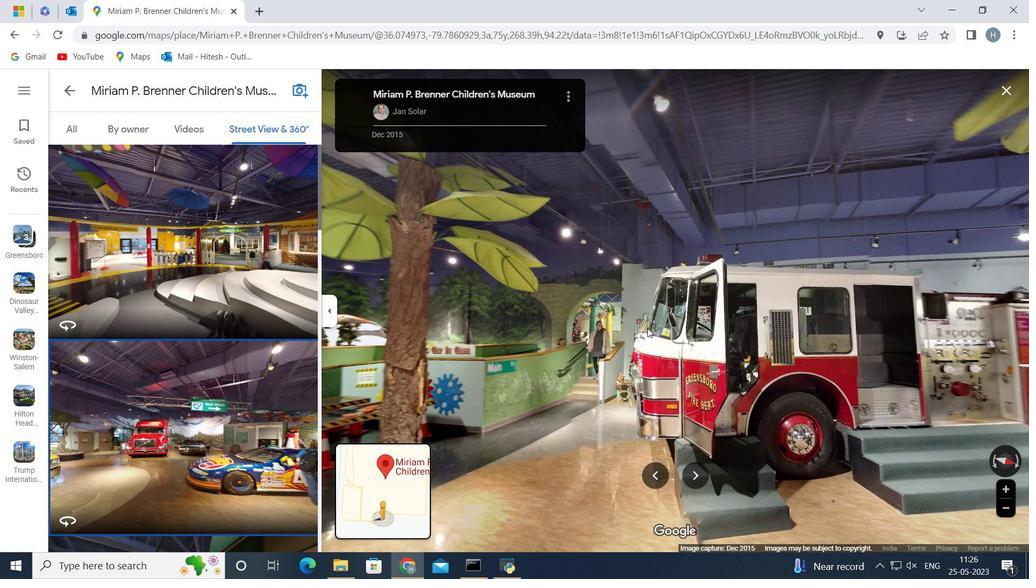 
Action: Mouse pressed left at (419, 428)
Screenshot: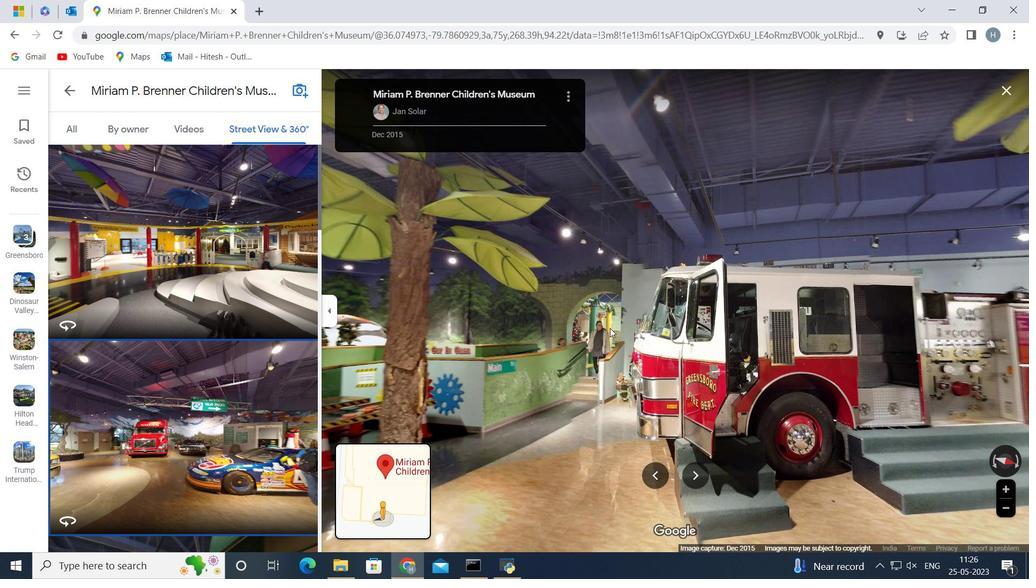 
Action: Mouse moved to (428, 417)
Screenshot: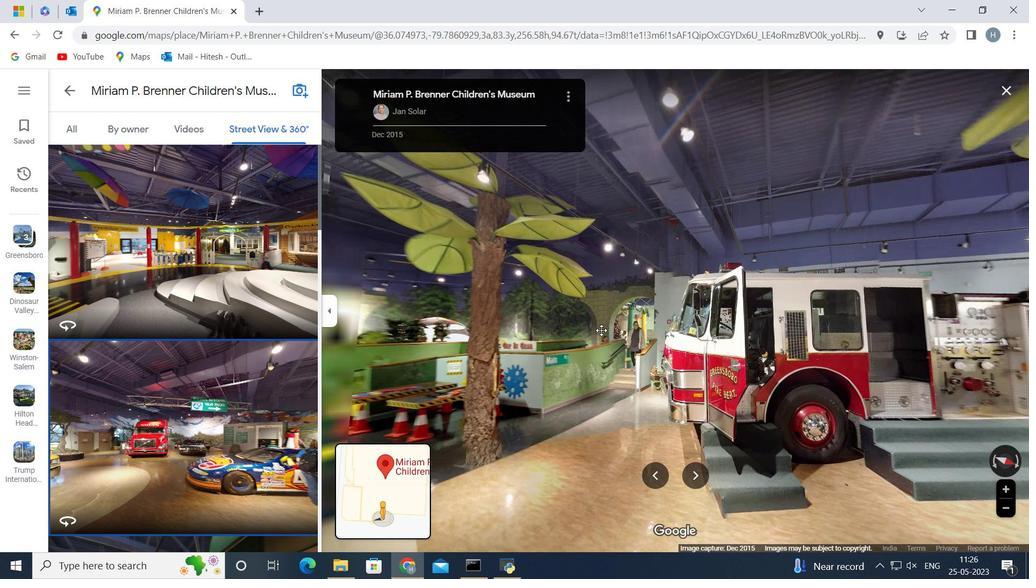 
Action: Mouse pressed left at (428, 417)
Screenshot: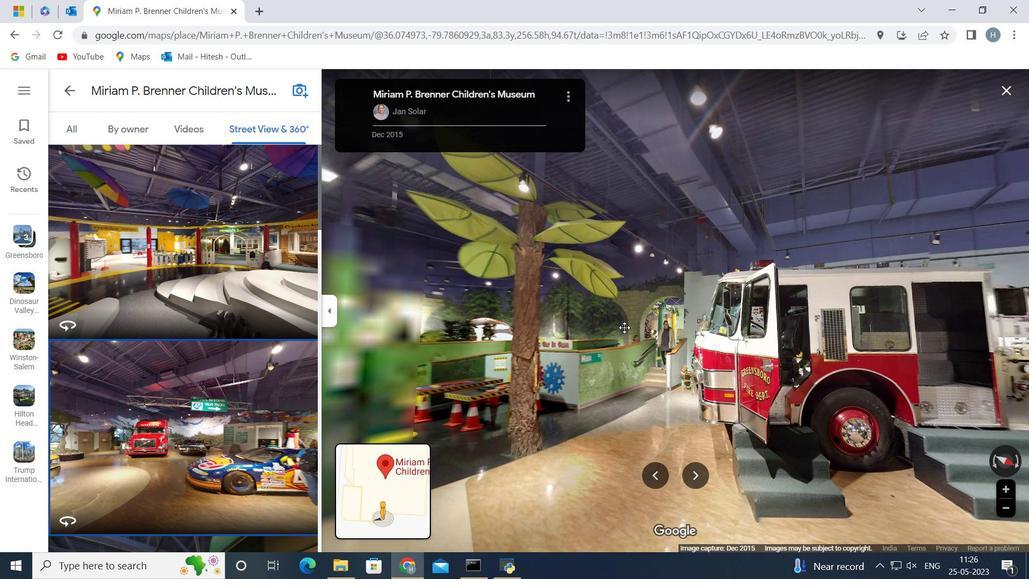 
Action: Mouse moved to (419, 419)
Screenshot: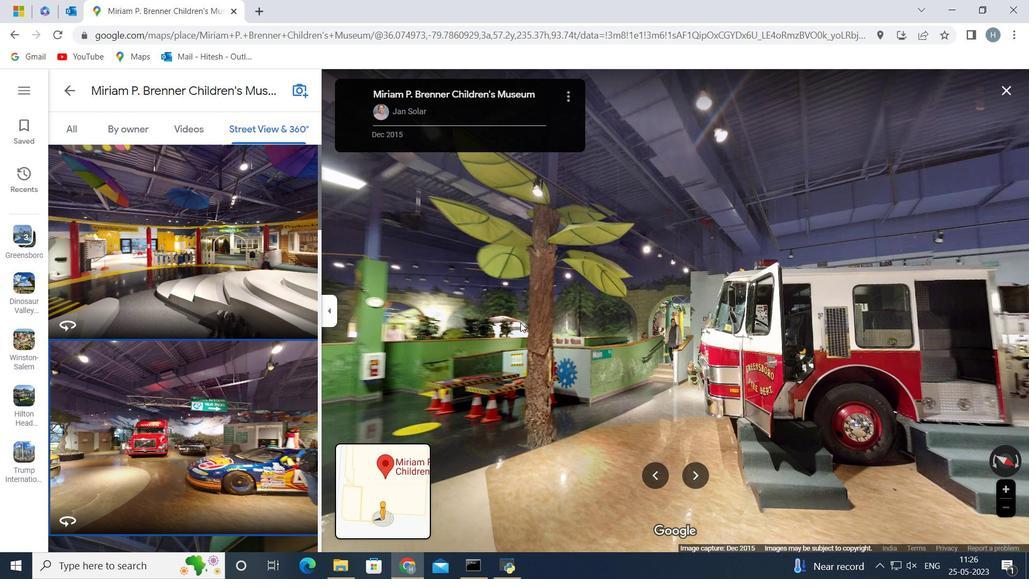 
Action: Mouse pressed left at (419, 419)
Screenshot: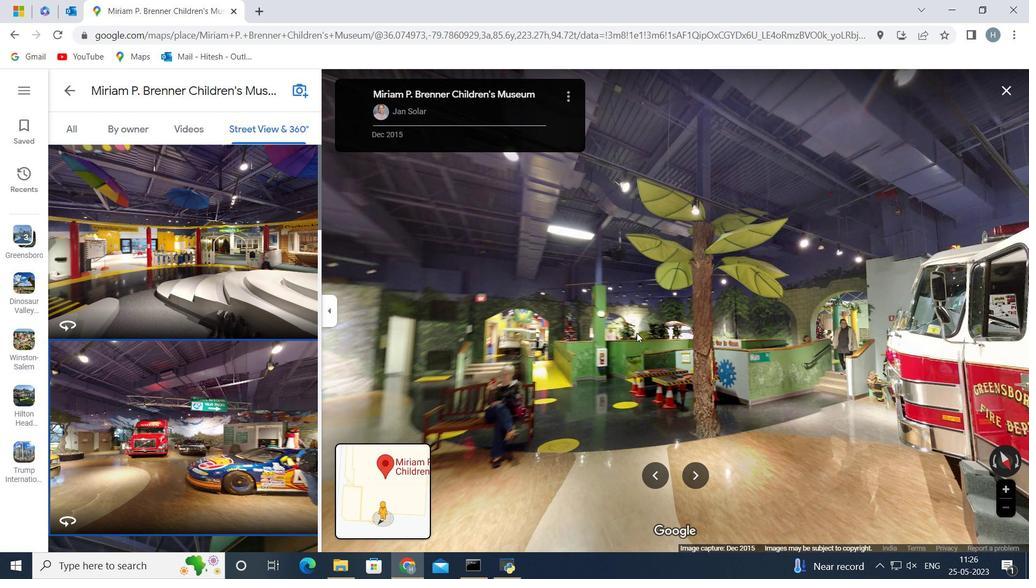 
Action: Mouse moved to (417, 420)
Screenshot: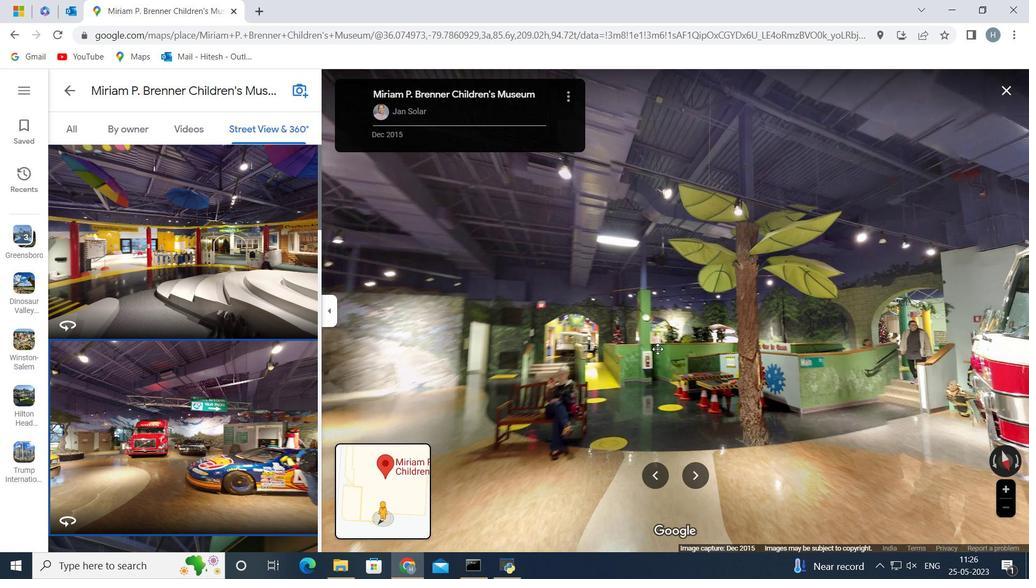 
Action: Mouse pressed left at (417, 420)
Screenshot: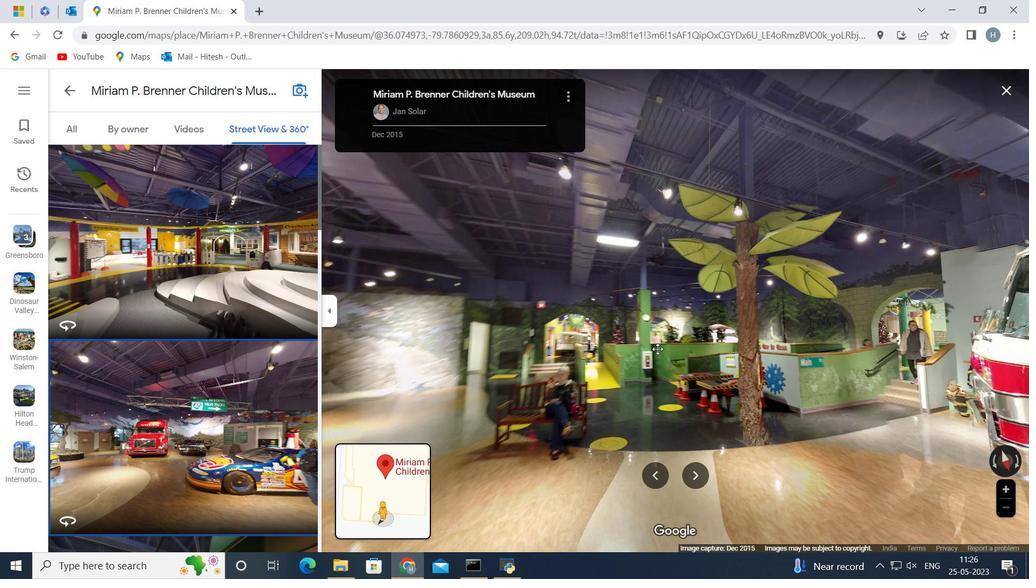 
Action: Mouse moved to (536, 415)
Screenshot: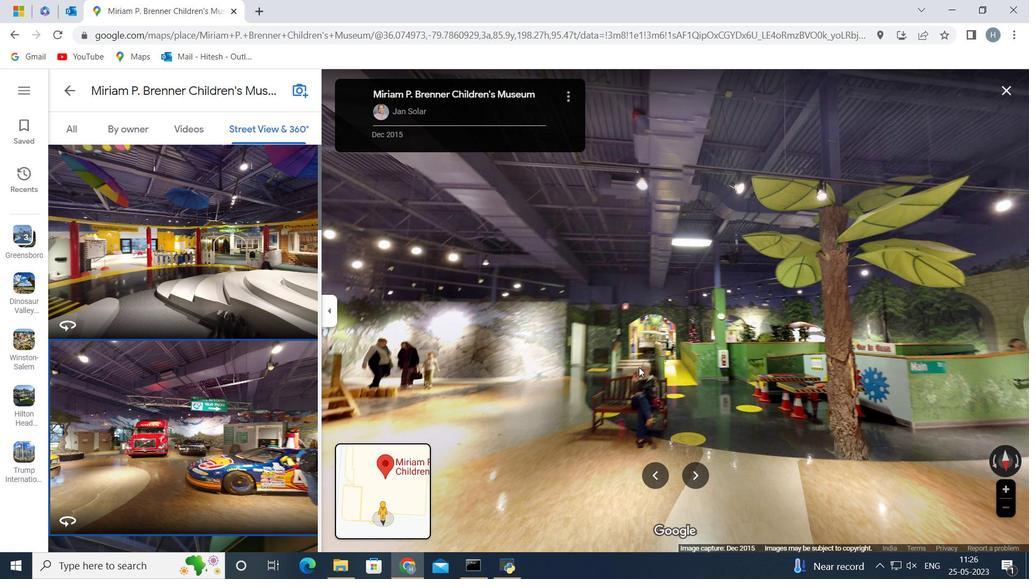 
Action: Mouse pressed left at (536, 415)
Screenshot: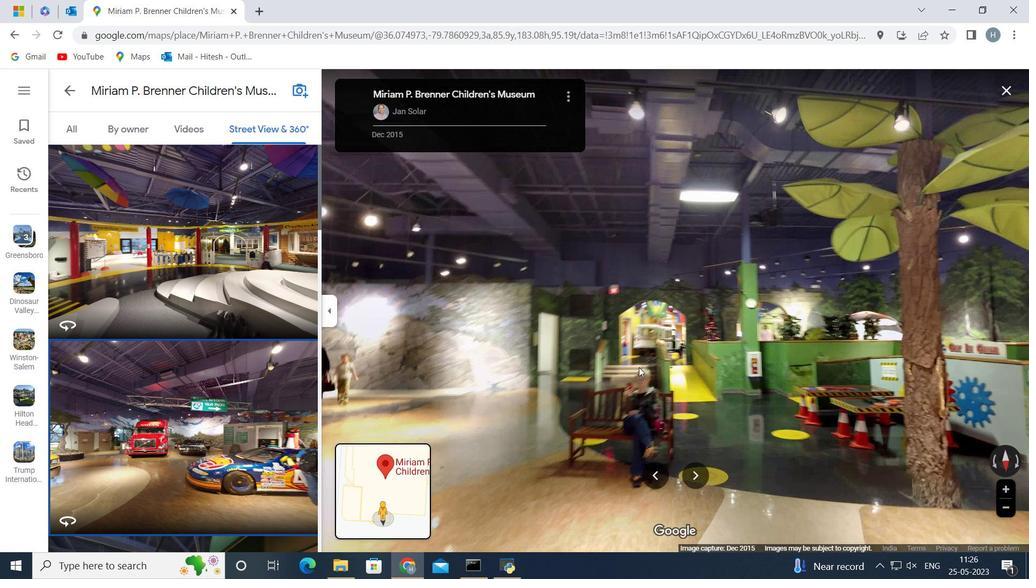 
Action: Mouse moved to (507, 421)
Screenshot: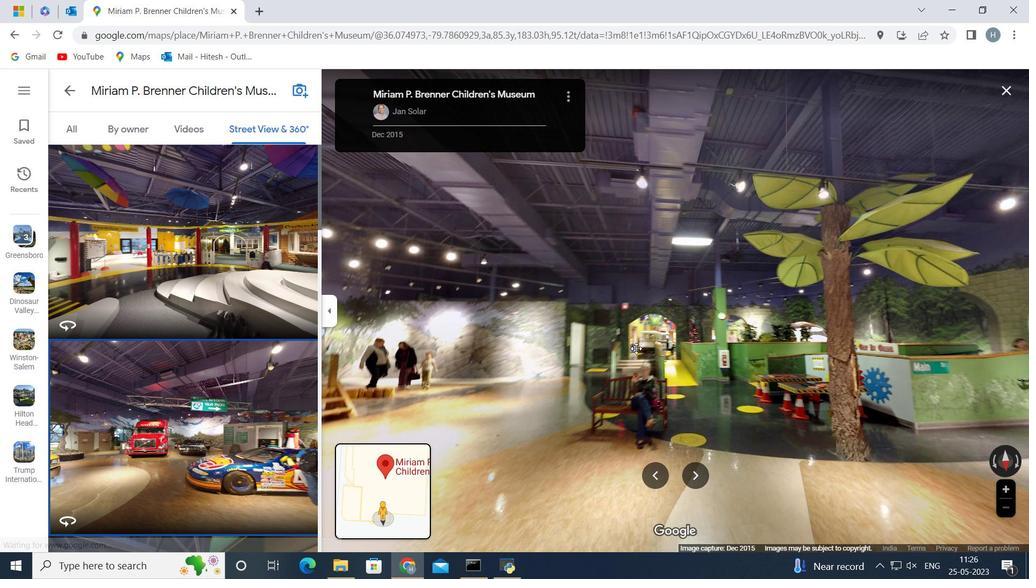 
Action: Mouse pressed left at (507, 421)
Screenshot: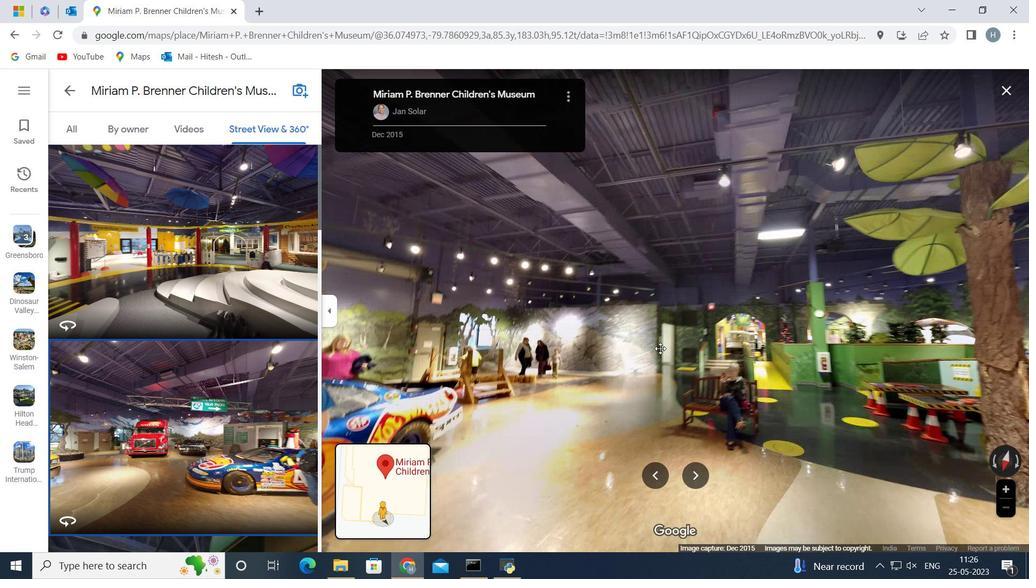 
Action: Mouse moved to (490, 423)
Screenshot: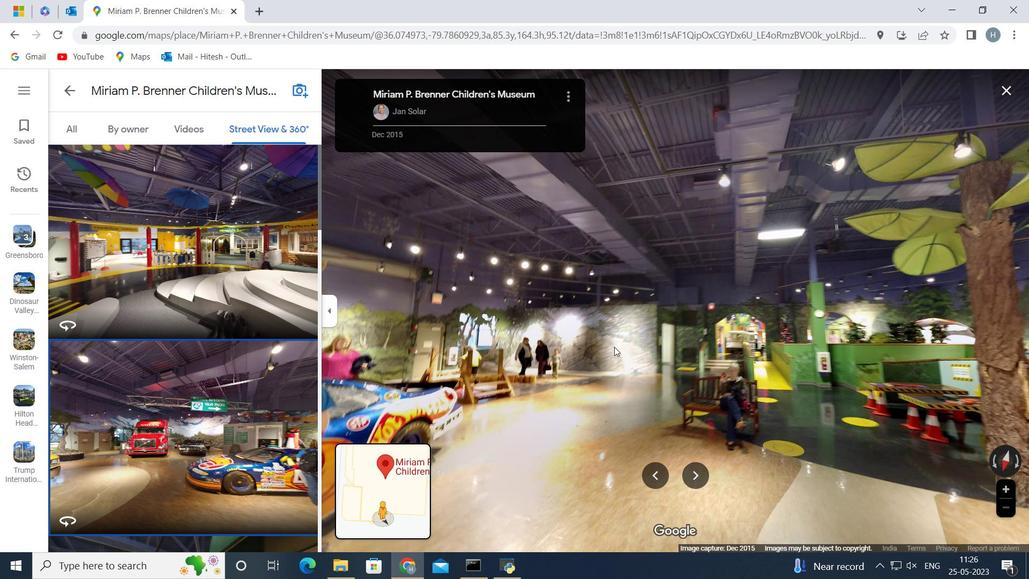 
Action: Mouse pressed left at (490, 423)
Screenshot: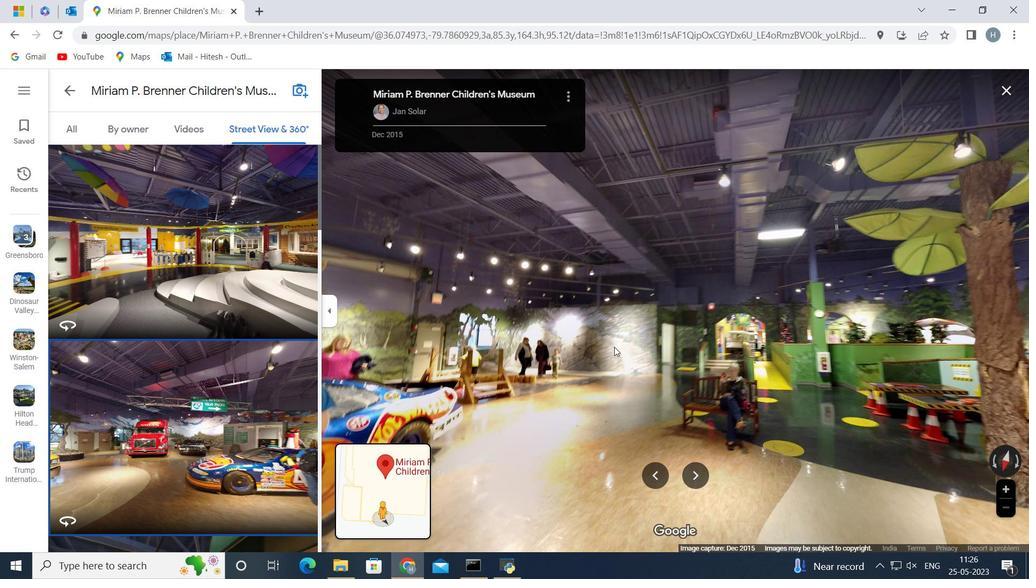 
Action: Mouse moved to (532, 422)
Screenshot: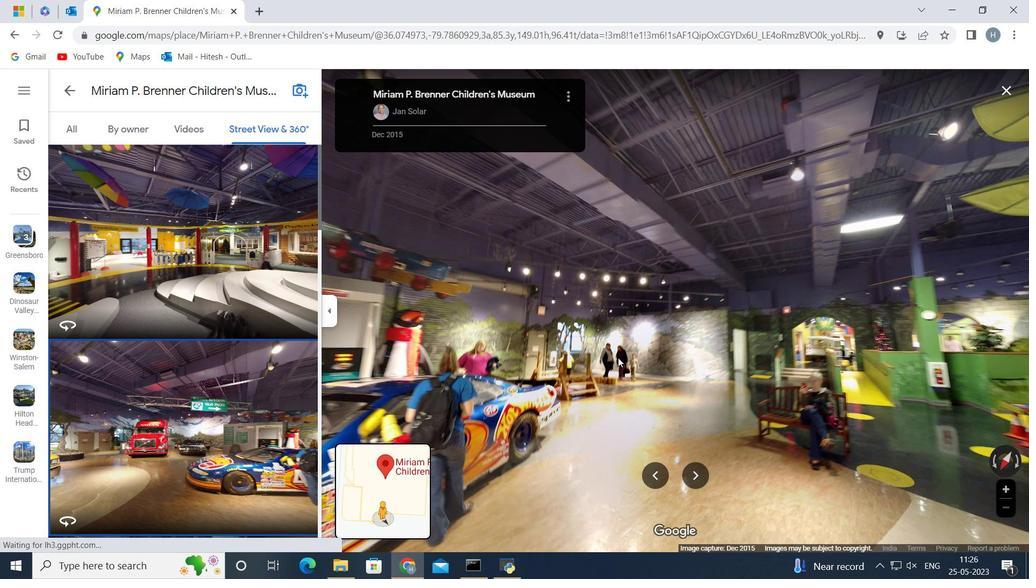 
Action: Mouse pressed left at (532, 422)
Screenshot: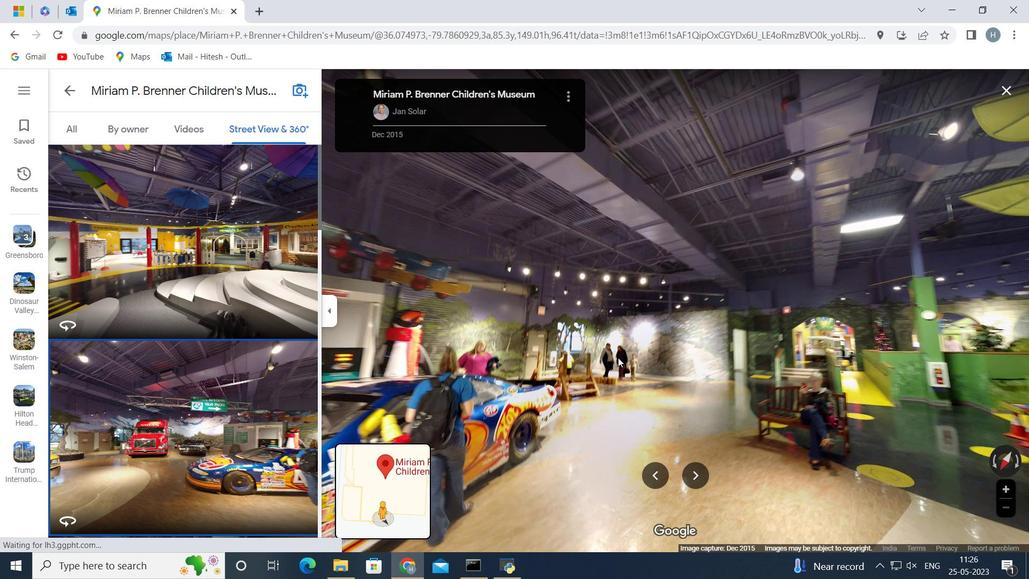
Action: Mouse moved to (532, 421)
Screenshot: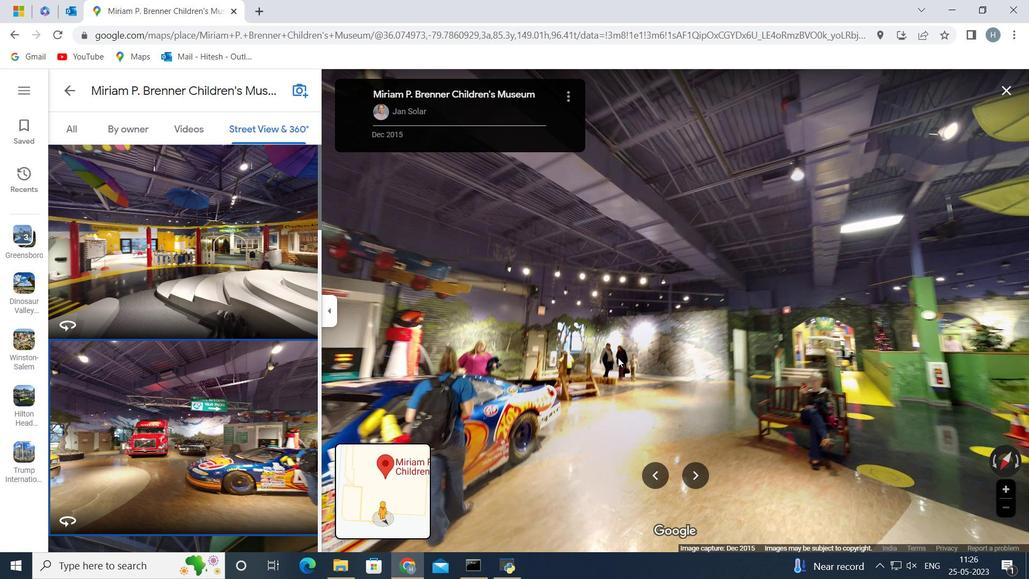 
Action: Mouse pressed left at (532, 421)
Screenshot: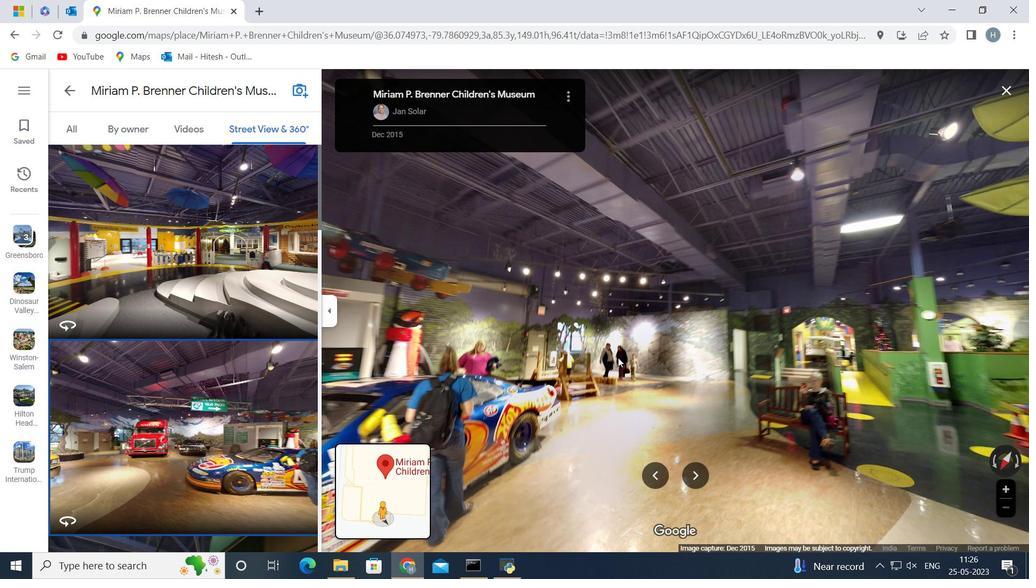 
Action: Mouse moved to (557, 418)
Screenshot: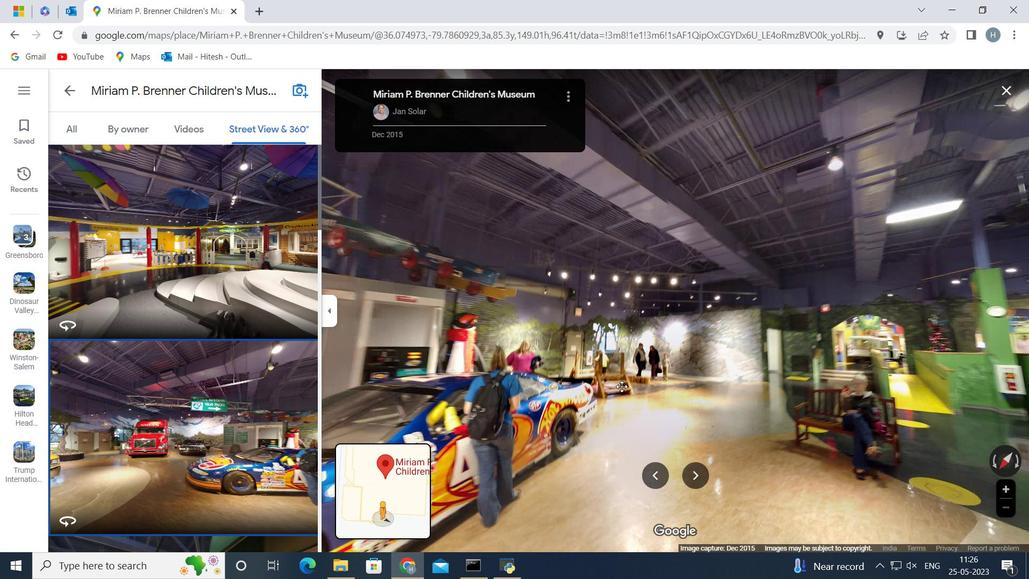 
Action: Mouse pressed left at (557, 418)
Screenshot: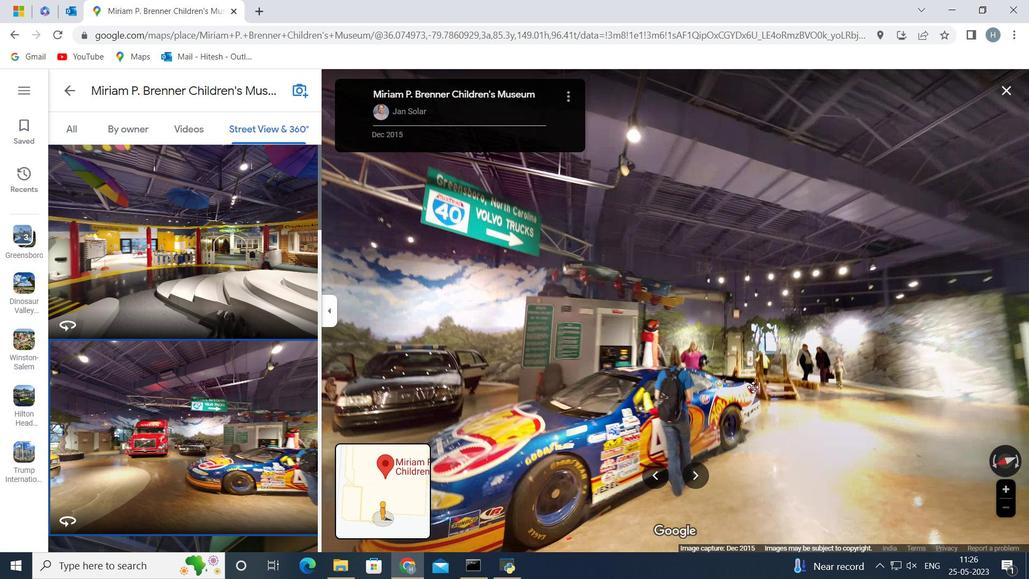 
Action: Mouse moved to (526, 417)
Screenshot: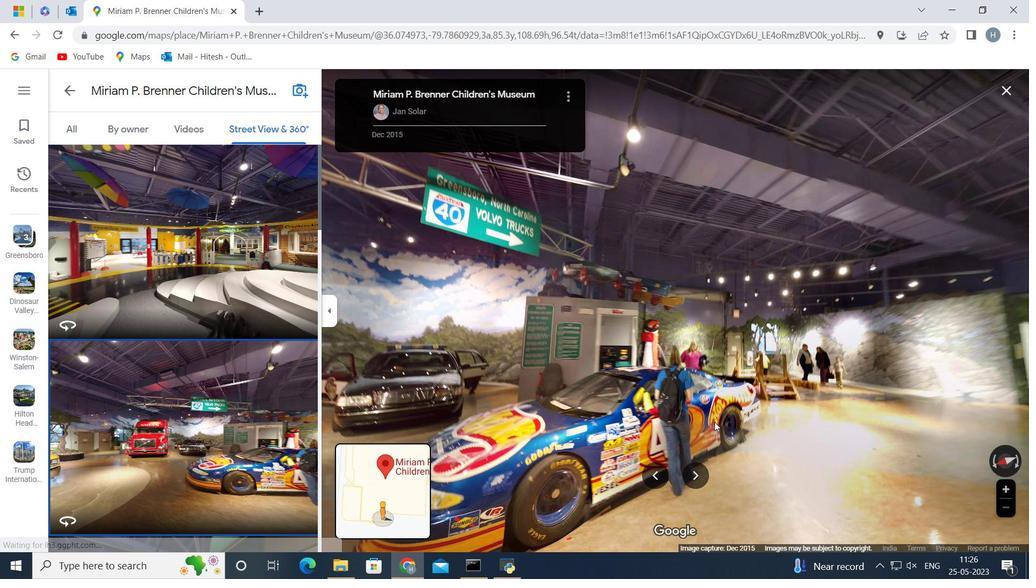 
Action: Mouse pressed left at (526, 417)
Screenshot: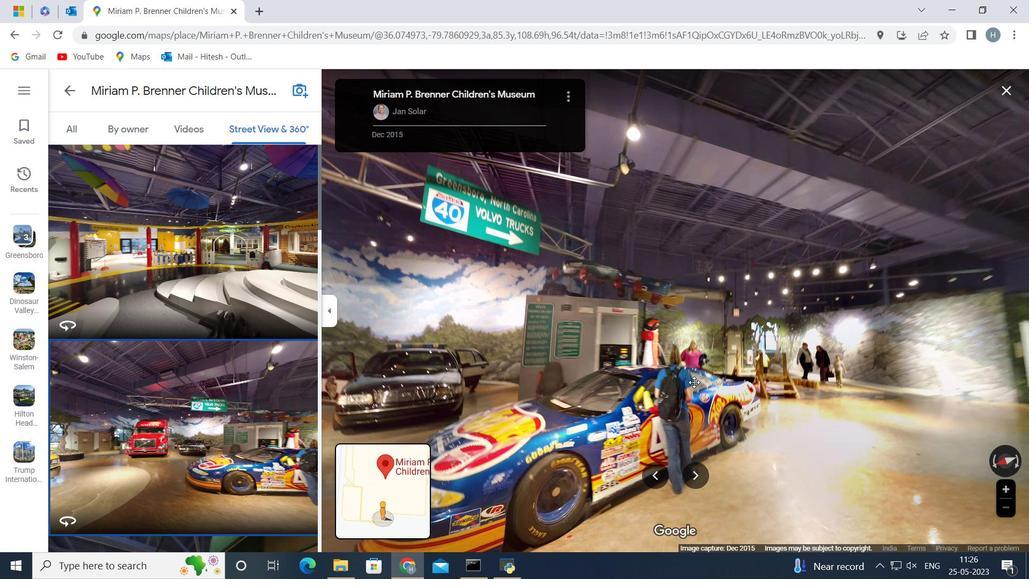 
Action: Mouse moved to (536, 408)
Screenshot: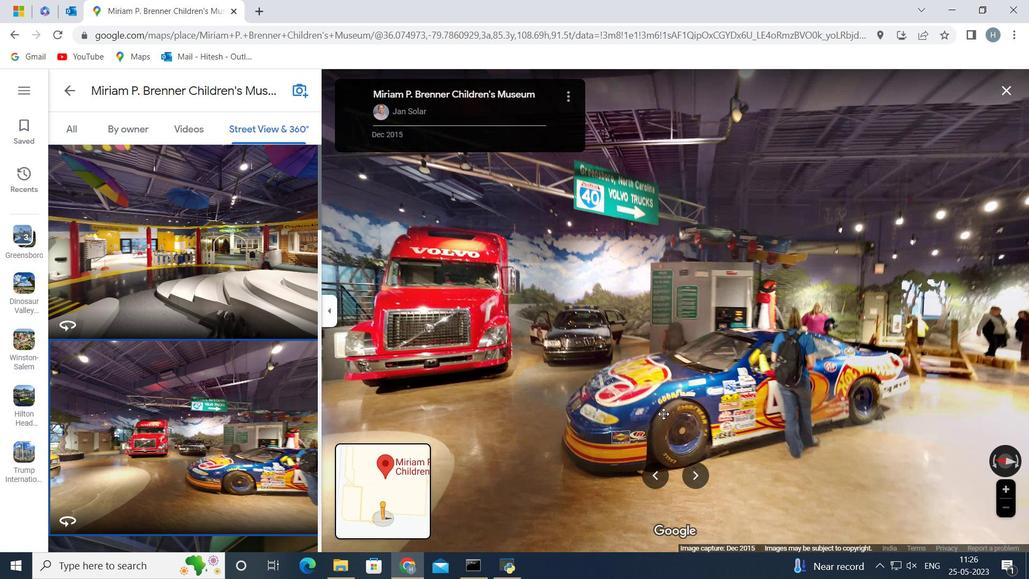 
Action: Mouse pressed left at (536, 408)
Screenshot: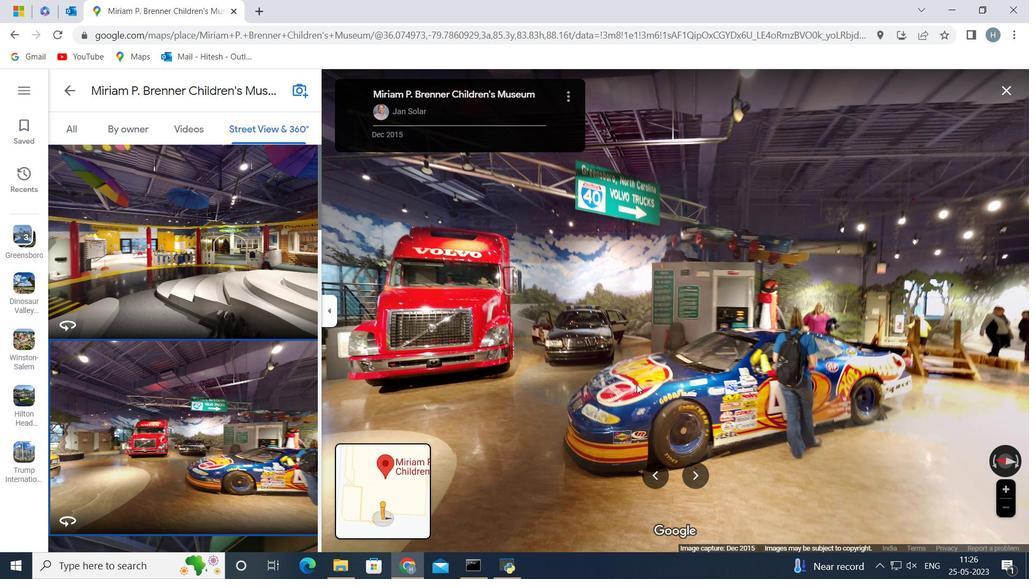 
Action: Mouse moved to (521, 413)
Screenshot: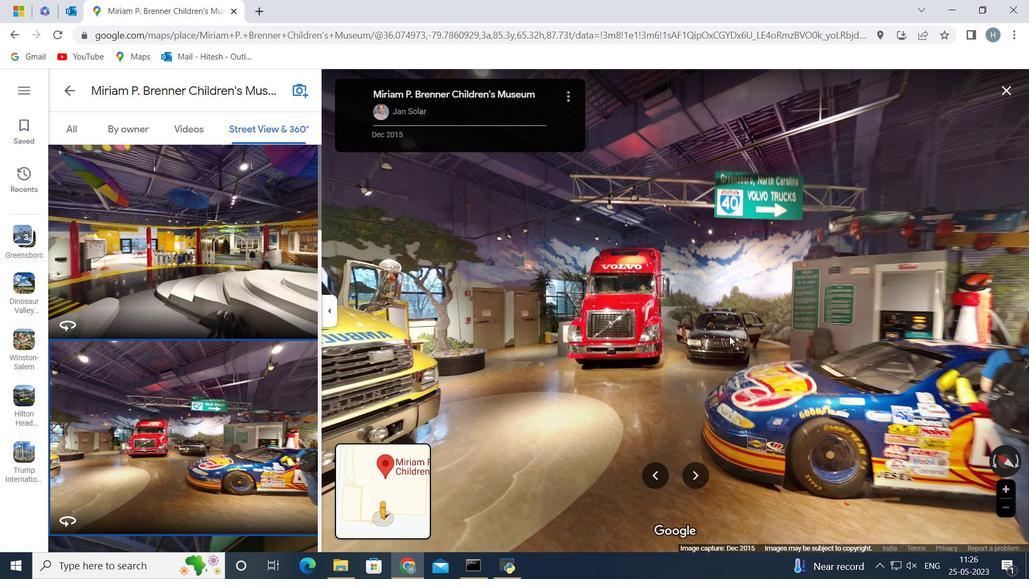 
Action: Mouse pressed left at (521, 413)
Screenshot: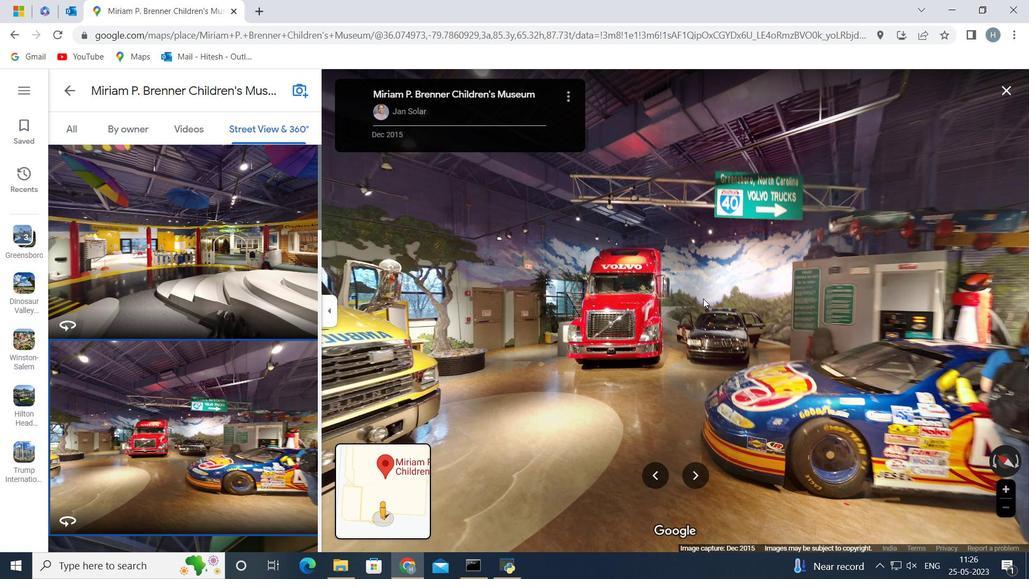 
Action: Mouse moved to (507, 418)
Screenshot: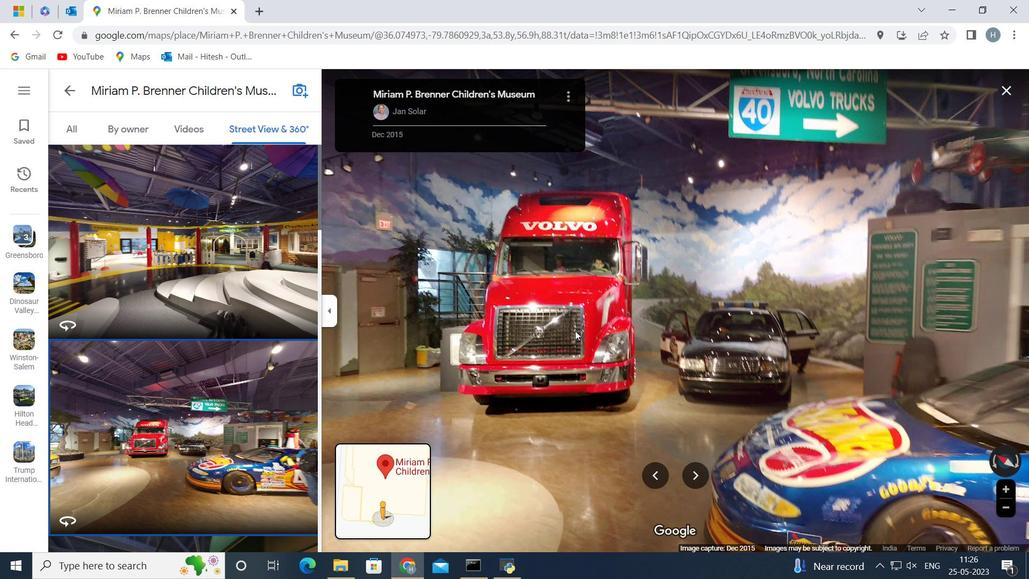
Action: Mouse pressed left at (507, 418)
Screenshot: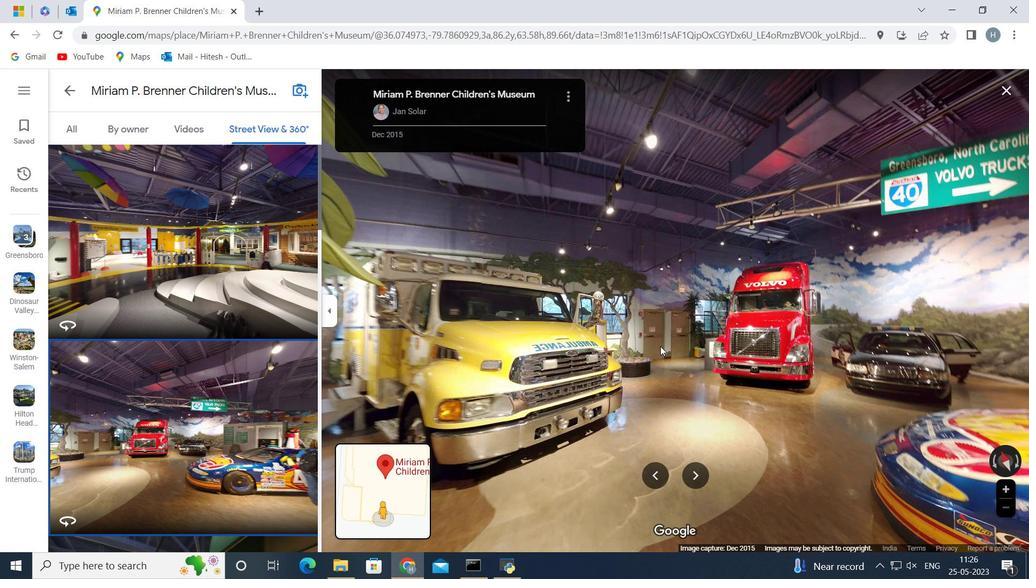 
Action: Mouse moved to (506, 415)
Screenshot: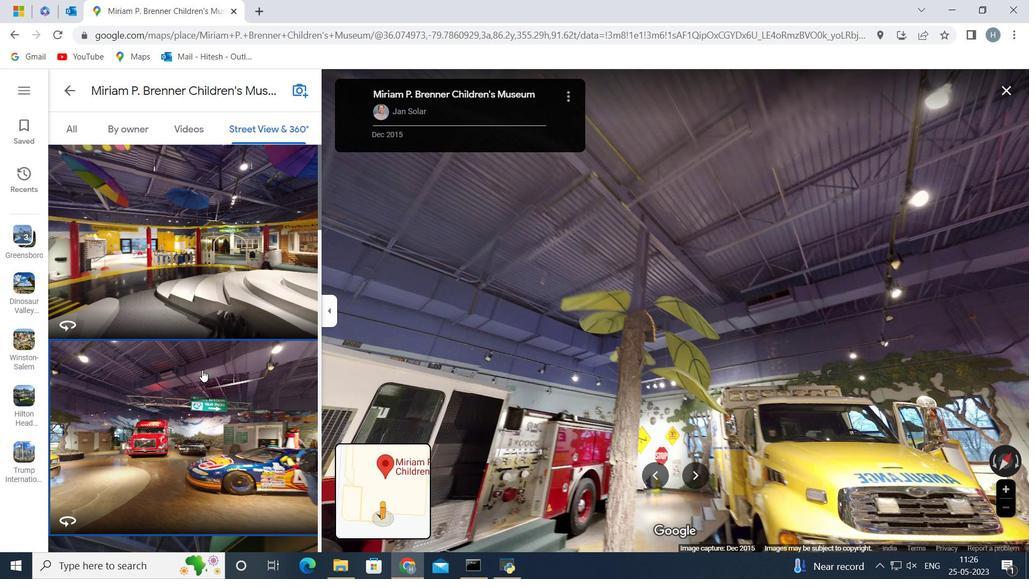 
Action: Mouse pressed left at (506, 415)
Screenshot: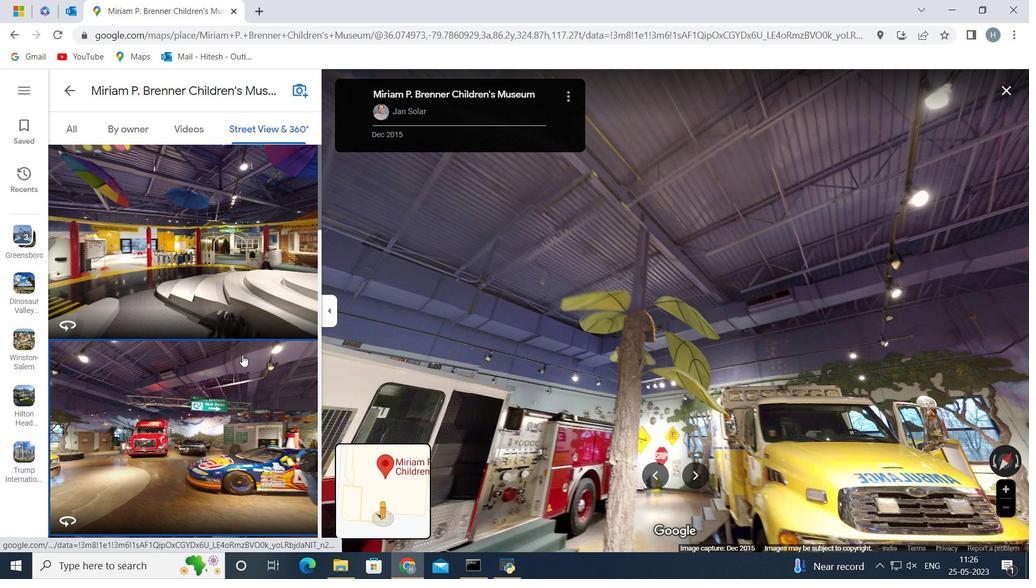 
Action: Mouse moved to (477, 414)
Screenshot: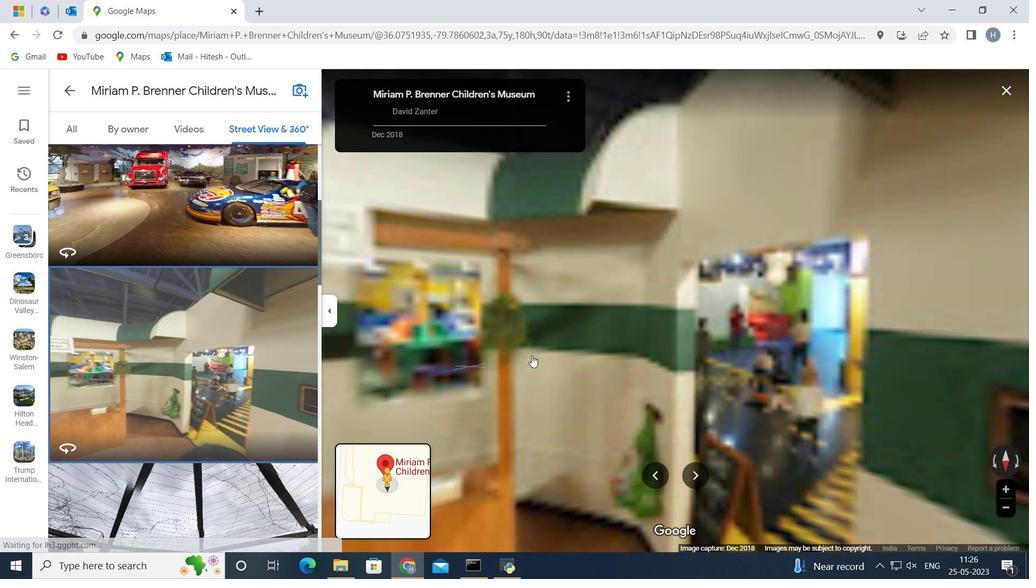 
Action: Mouse pressed left at (477, 414)
Screenshot: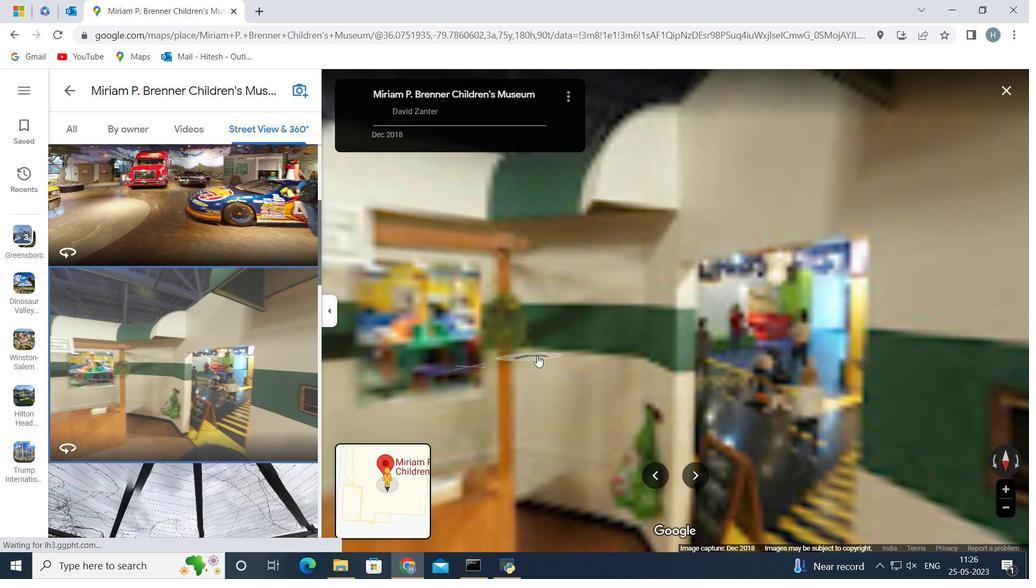 
Action: Mouse pressed left at (477, 414)
Screenshot: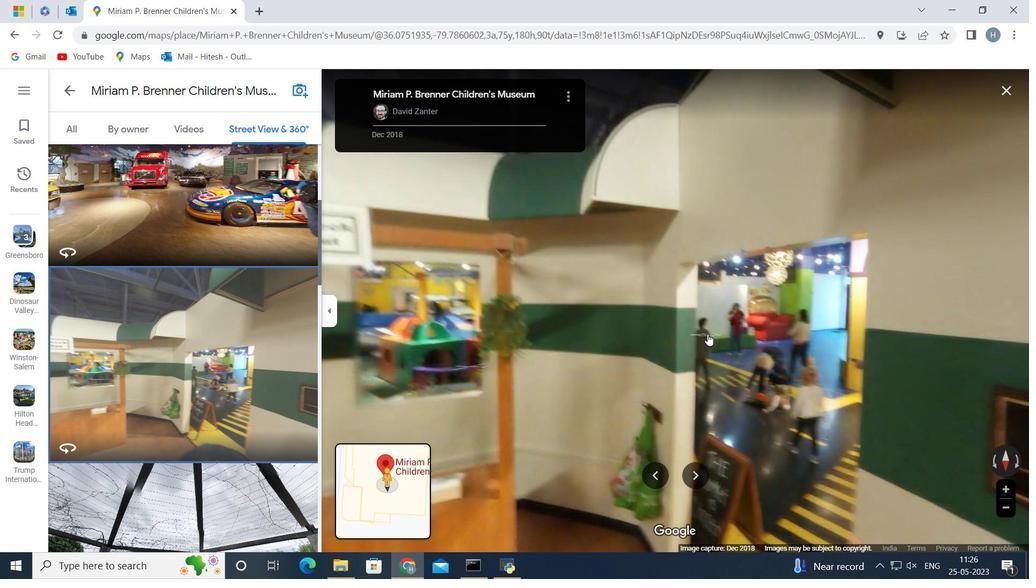 
Action: Mouse moved to (413, 428)
Screenshot: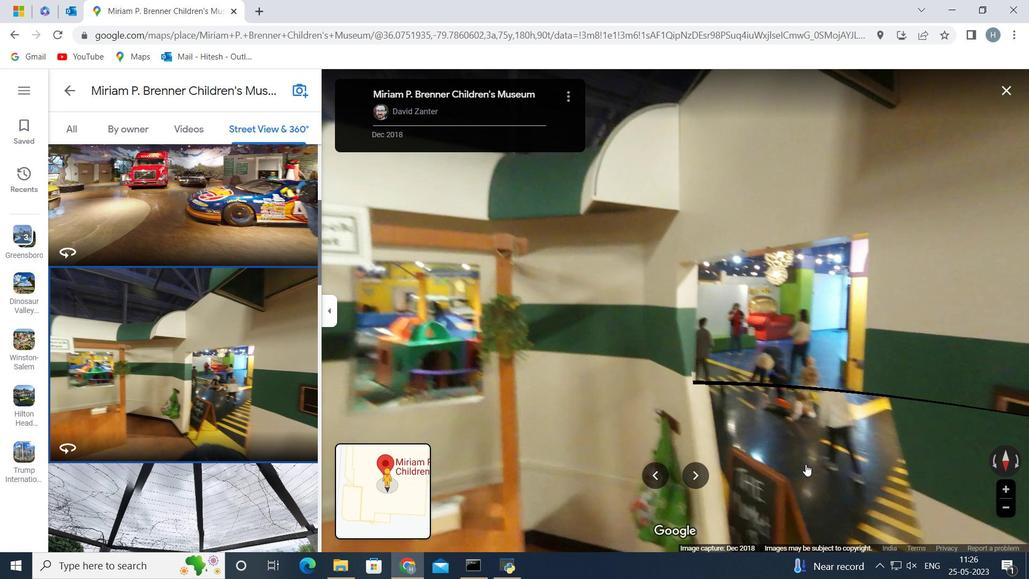 
Action: Mouse pressed left at (413, 428)
Screenshot: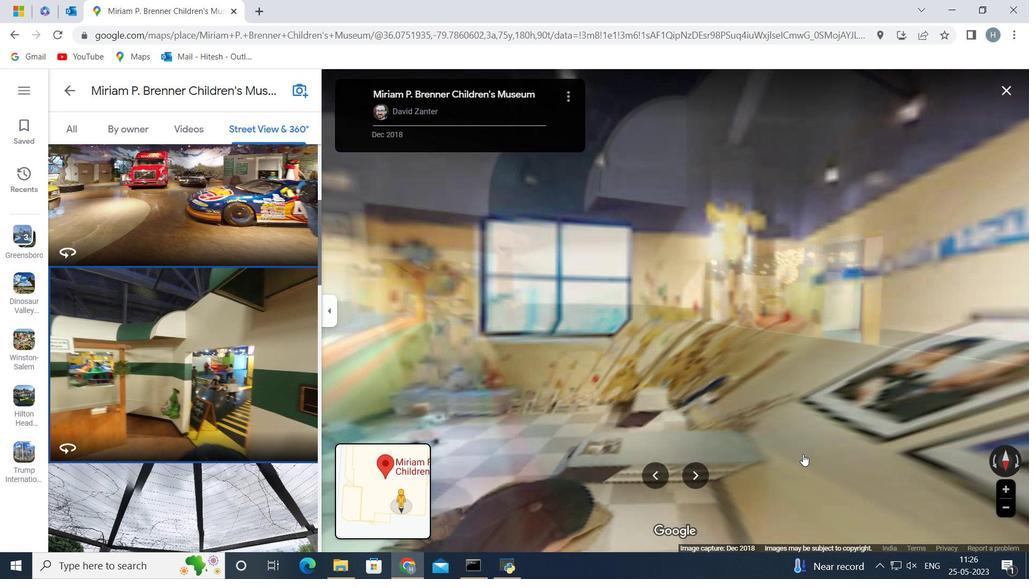 
Action: Mouse moved to (419, 428)
